 Task: Research Airbnb options in Amizour, Algeria from 22th  December, 2023 to 25th December, 2023 for 3 adults. Place can be entire room with 2 bedrooms having 3 beds and 1 bathroom. Property type can be flat.
Action: Mouse moved to (576, 154)
Screenshot: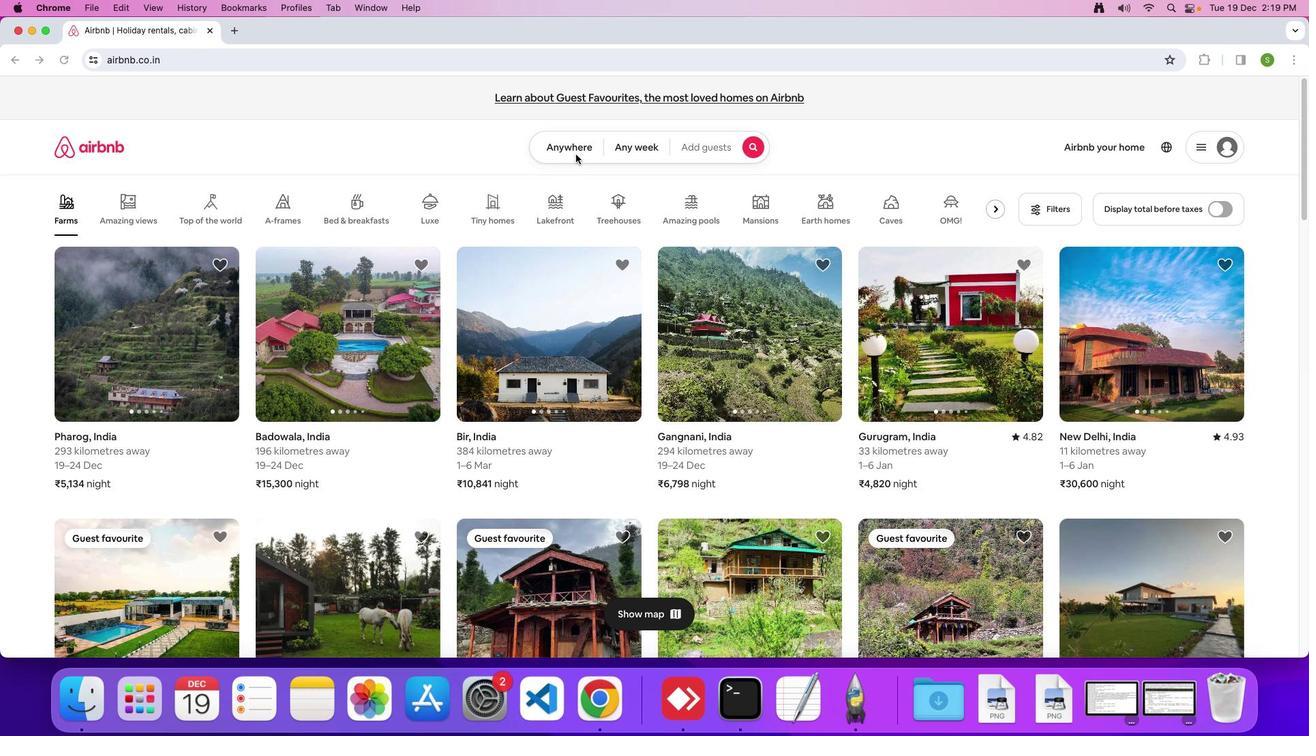 
Action: Mouse pressed left at (576, 154)
Screenshot: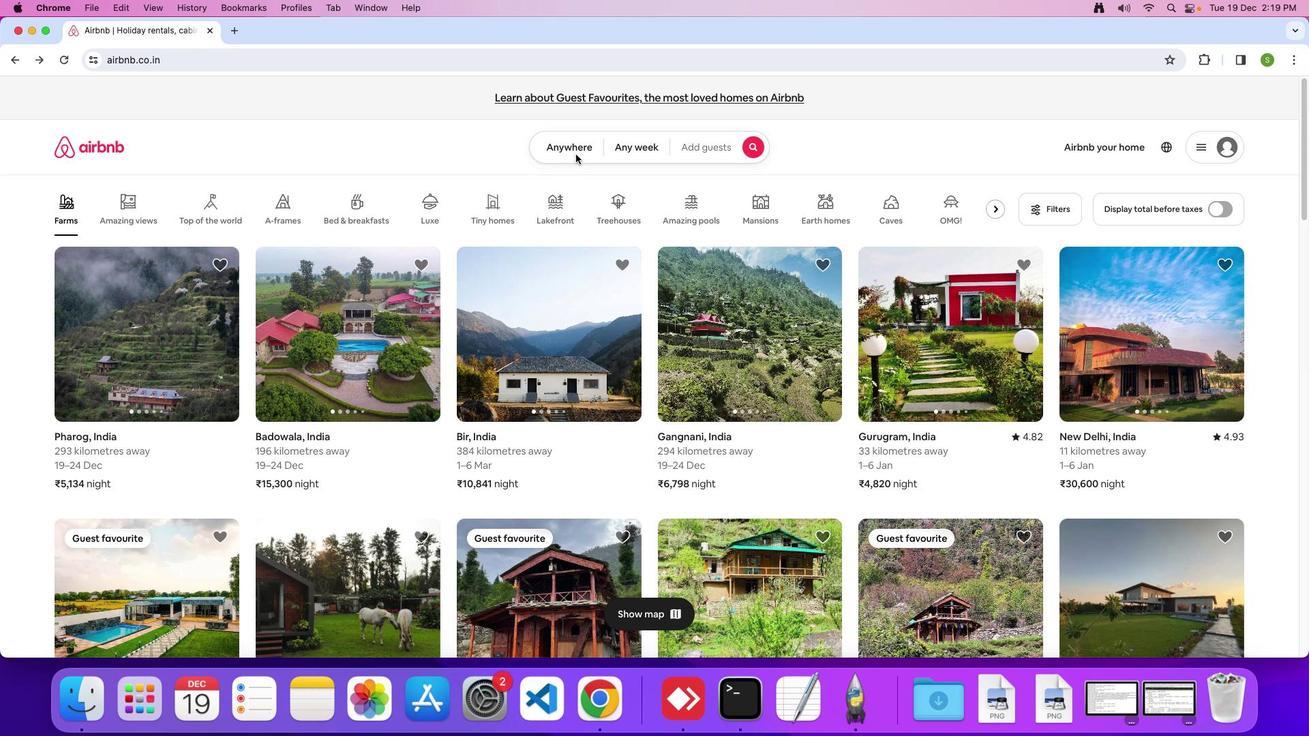 
Action: Mouse moved to (568, 148)
Screenshot: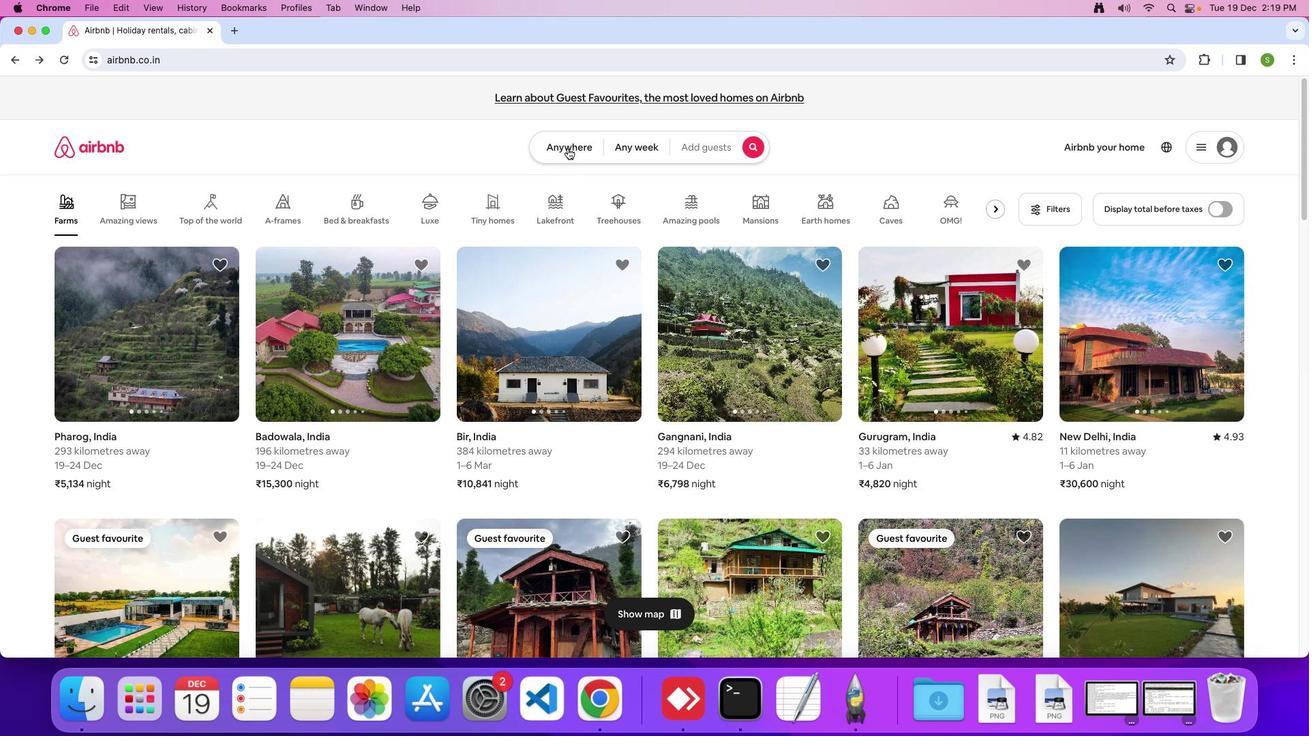 
Action: Mouse pressed left at (568, 148)
Screenshot: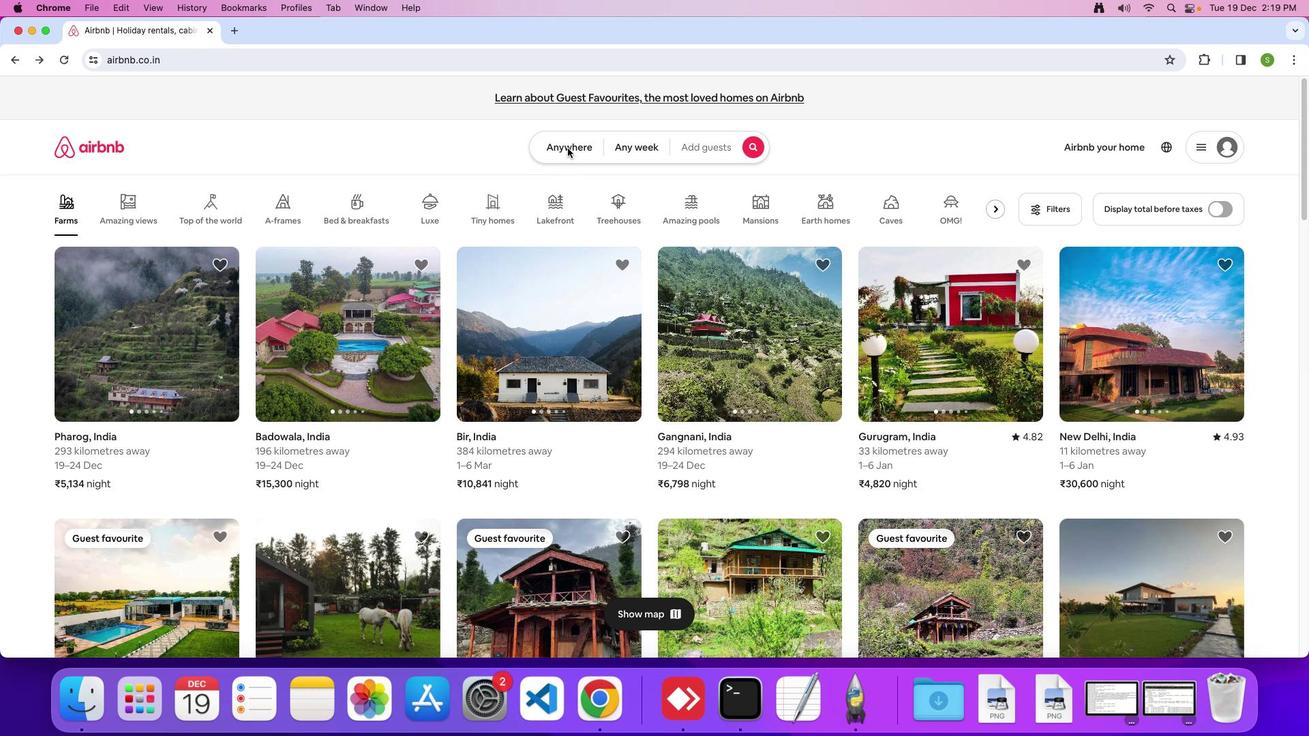
Action: Mouse moved to (475, 190)
Screenshot: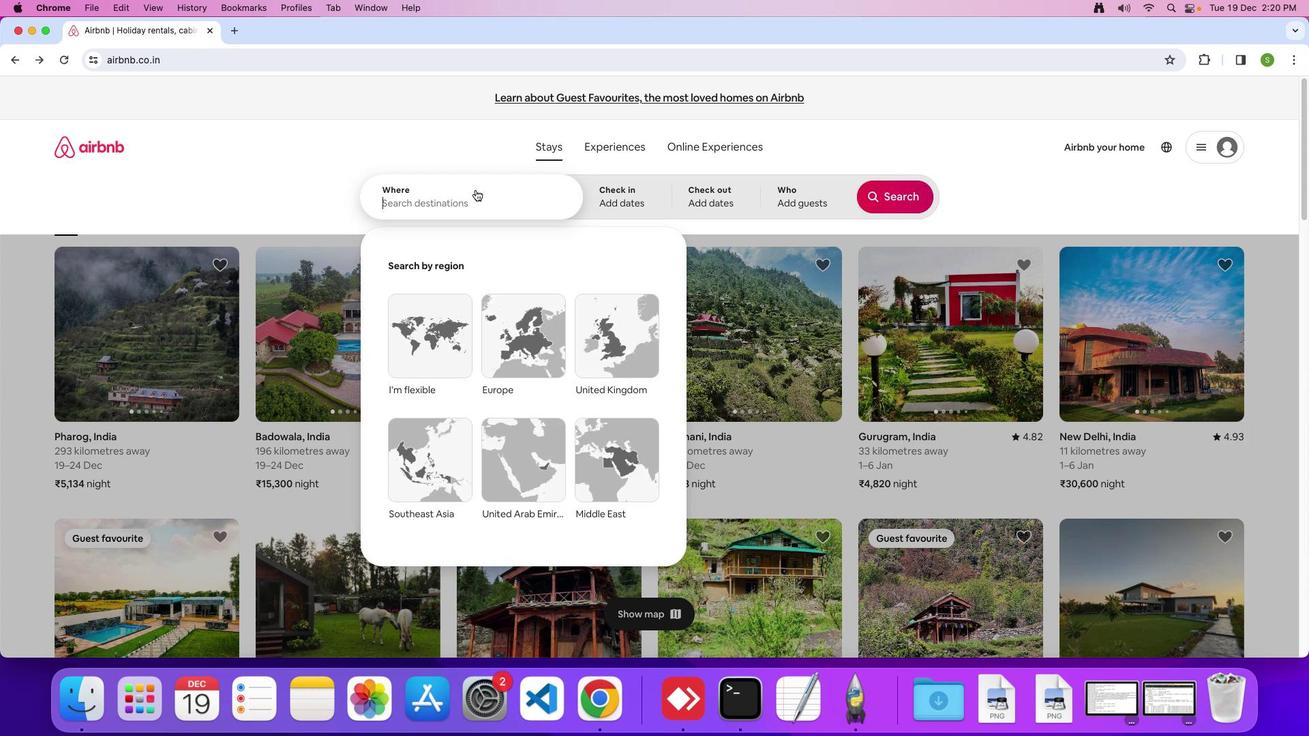 
Action: Mouse pressed left at (475, 190)
Screenshot: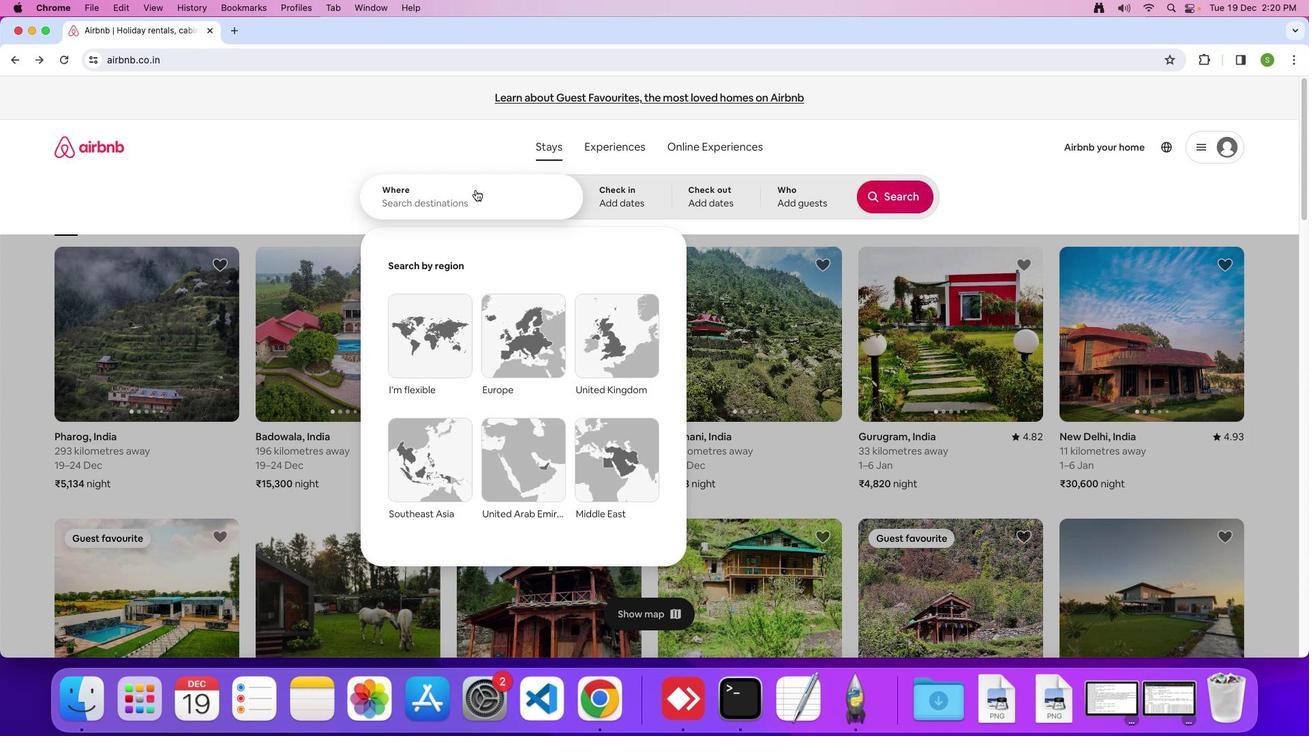 
Action: Mouse moved to (727, 371)
Screenshot: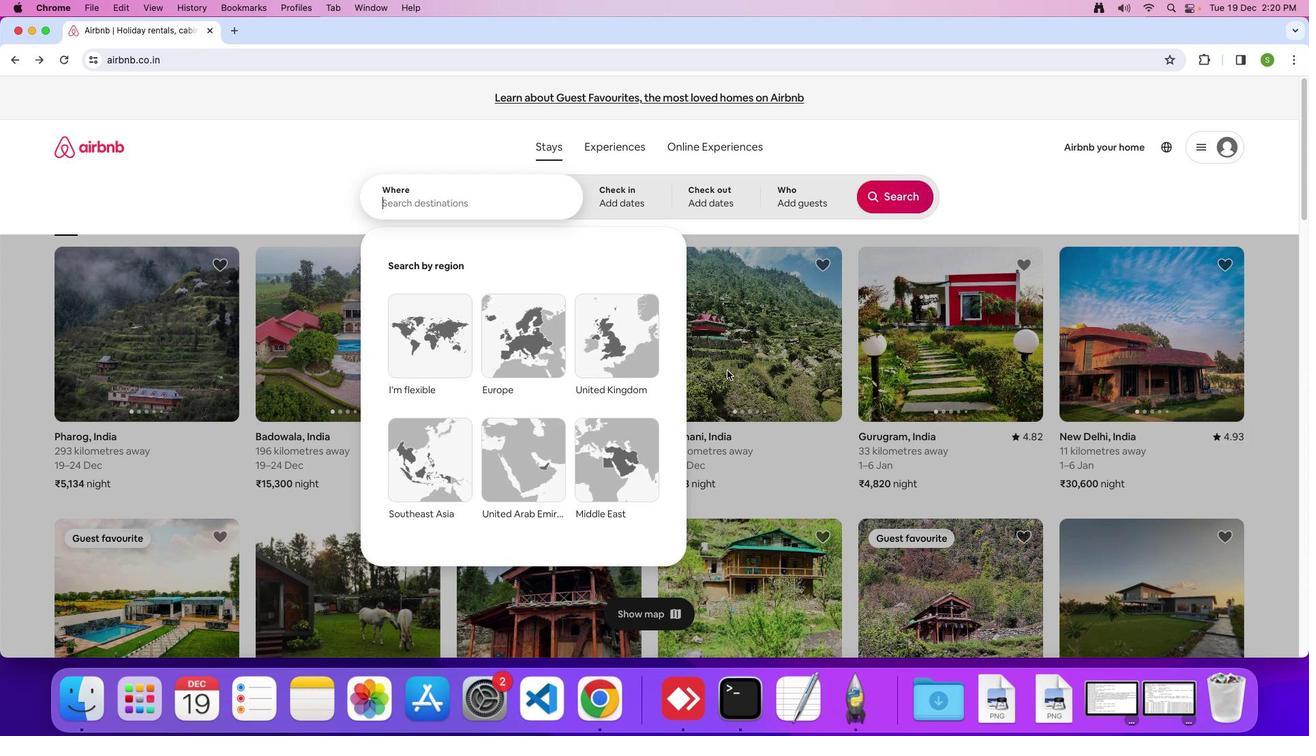 
Action: Key pressed 'A'Key.caps_lock'm''i''z''o''r'Key.backspace'u''r'','Key.spaceKey.shift'A''l''g''e''r''i''a'Key.enter
Screenshot: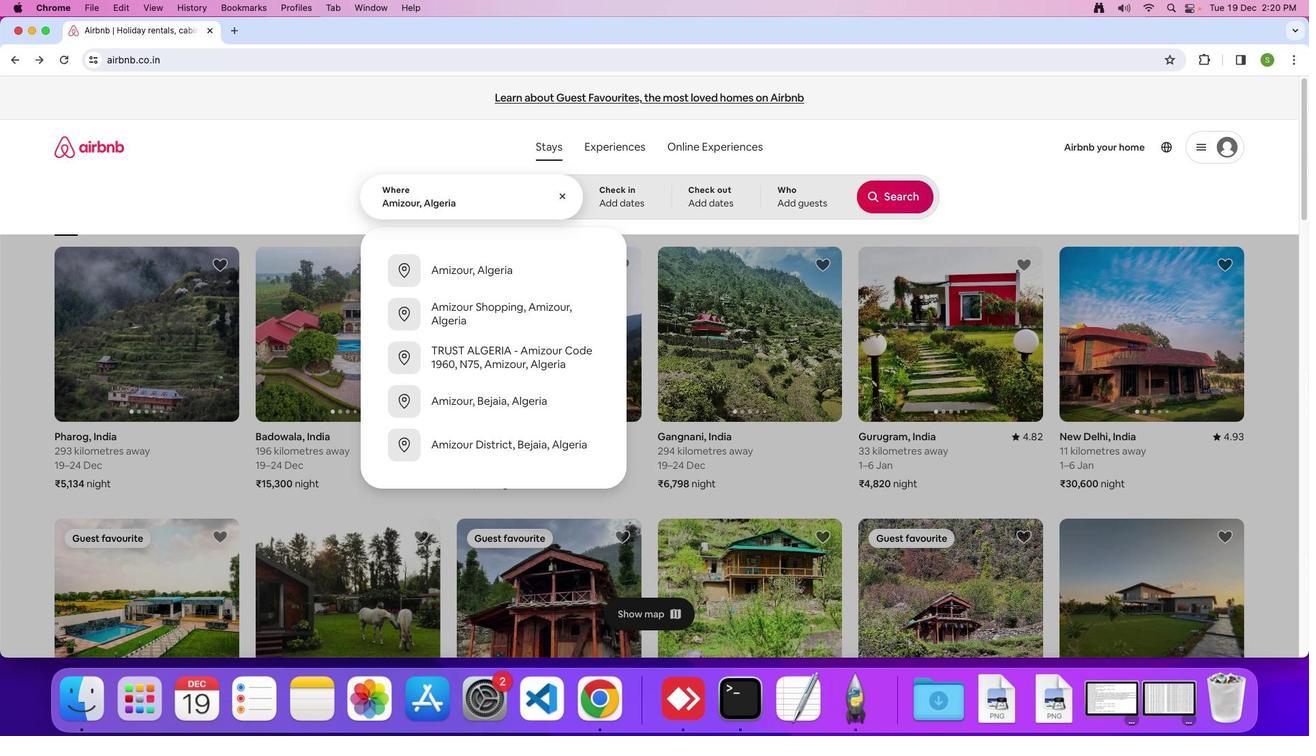 
Action: Mouse moved to (584, 467)
Screenshot: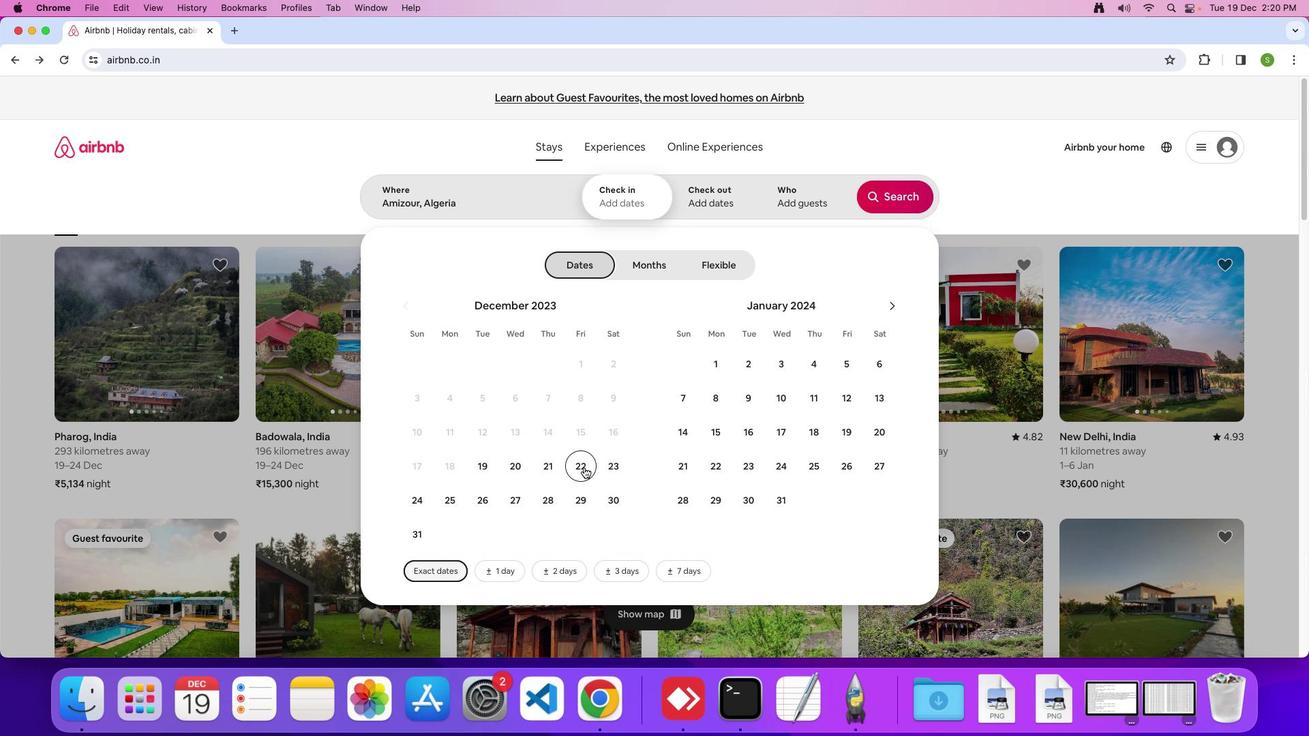 
Action: Mouse pressed left at (584, 467)
Screenshot: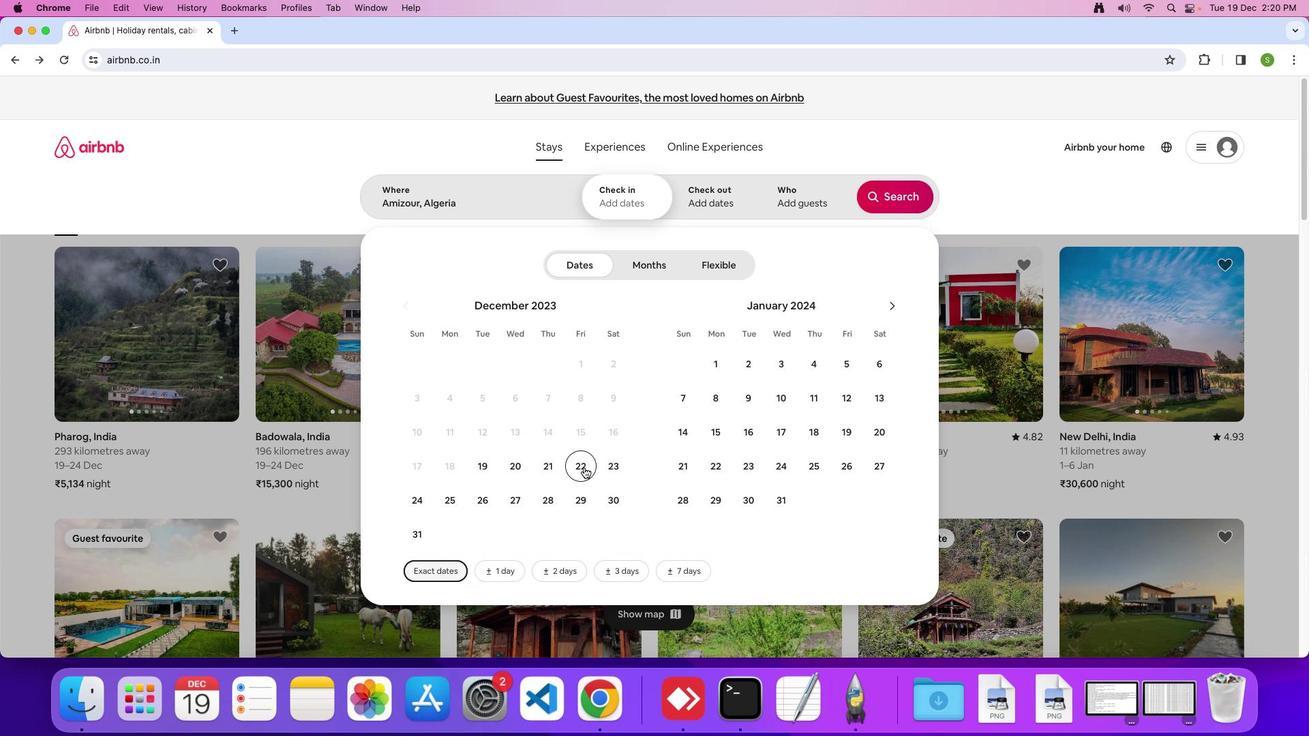 
Action: Mouse moved to (460, 501)
Screenshot: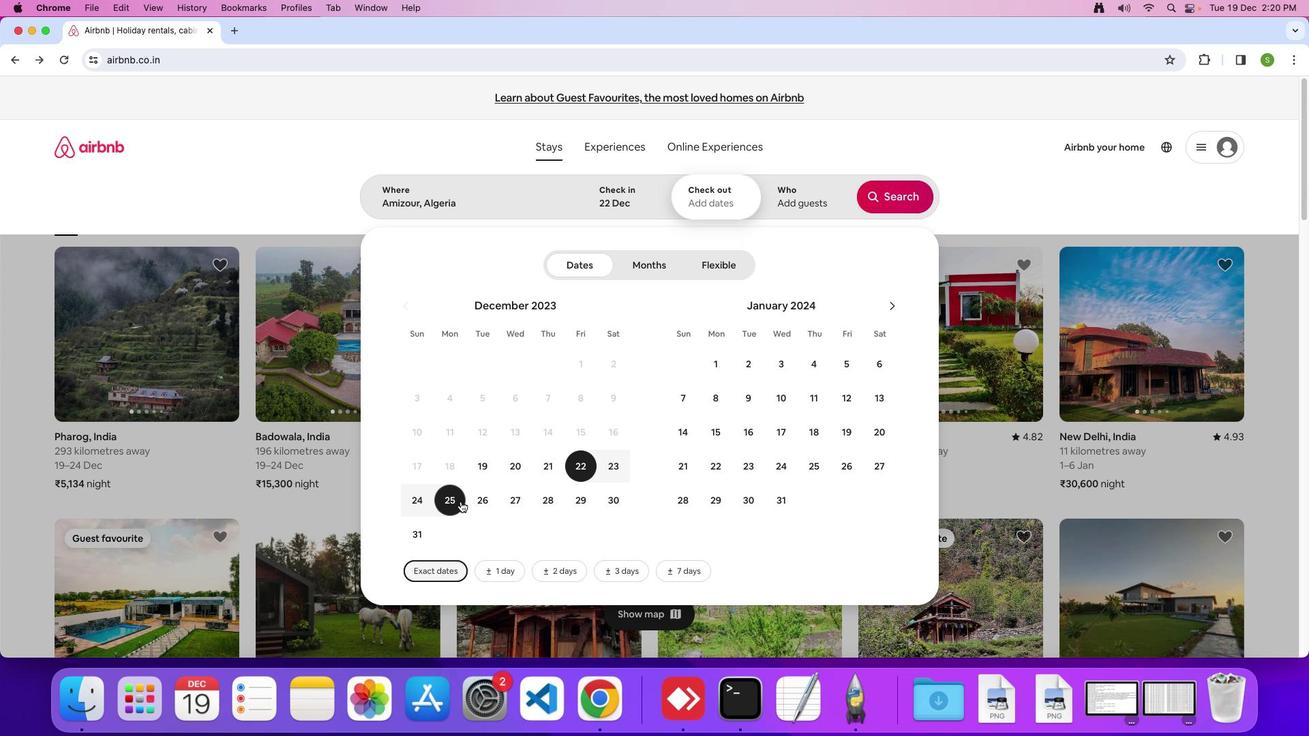 
Action: Mouse pressed left at (460, 501)
Screenshot: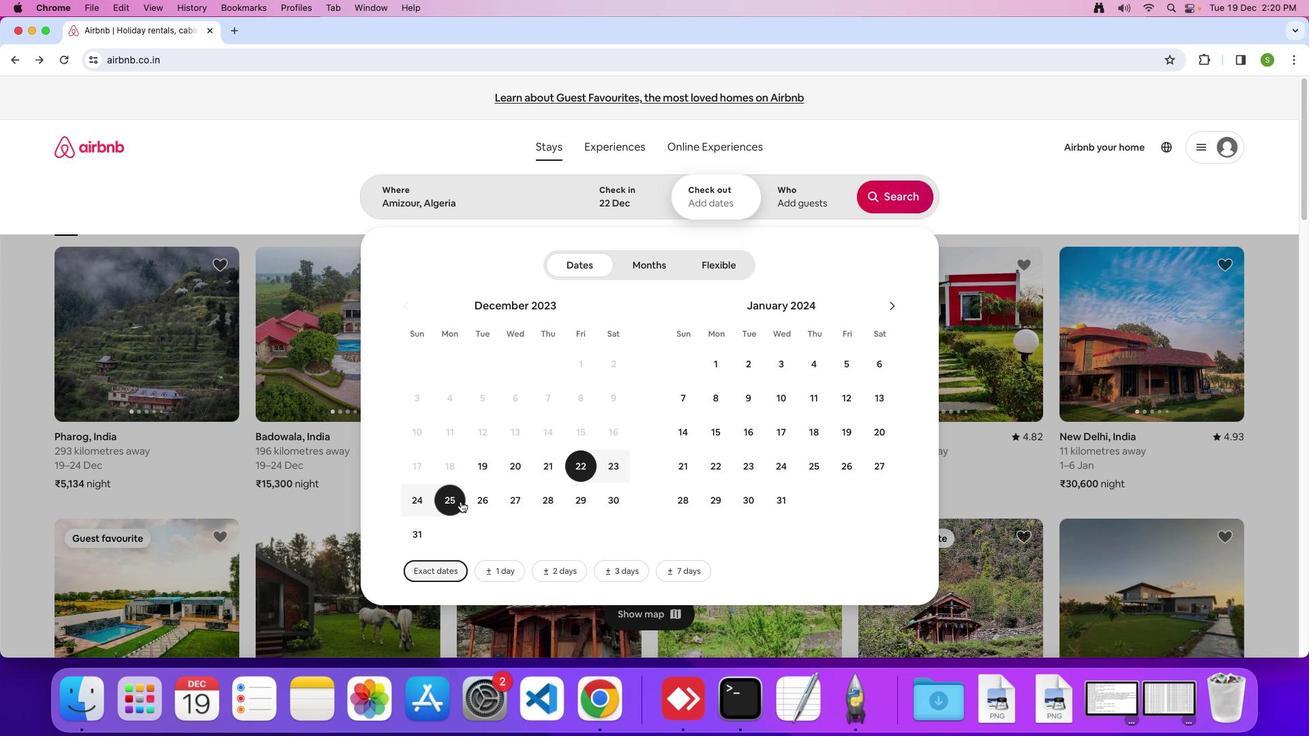 
Action: Mouse moved to (802, 202)
Screenshot: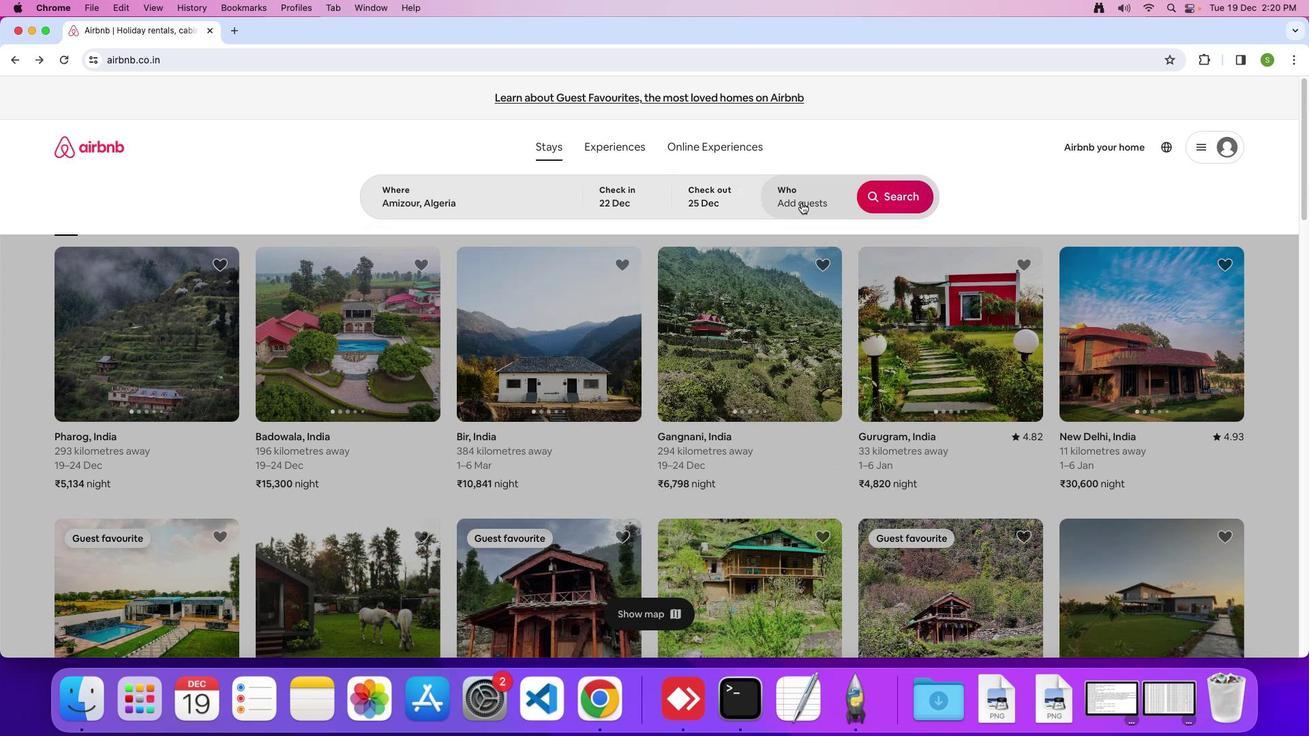 
Action: Mouse pressed left at (802, 202)
Screenshot: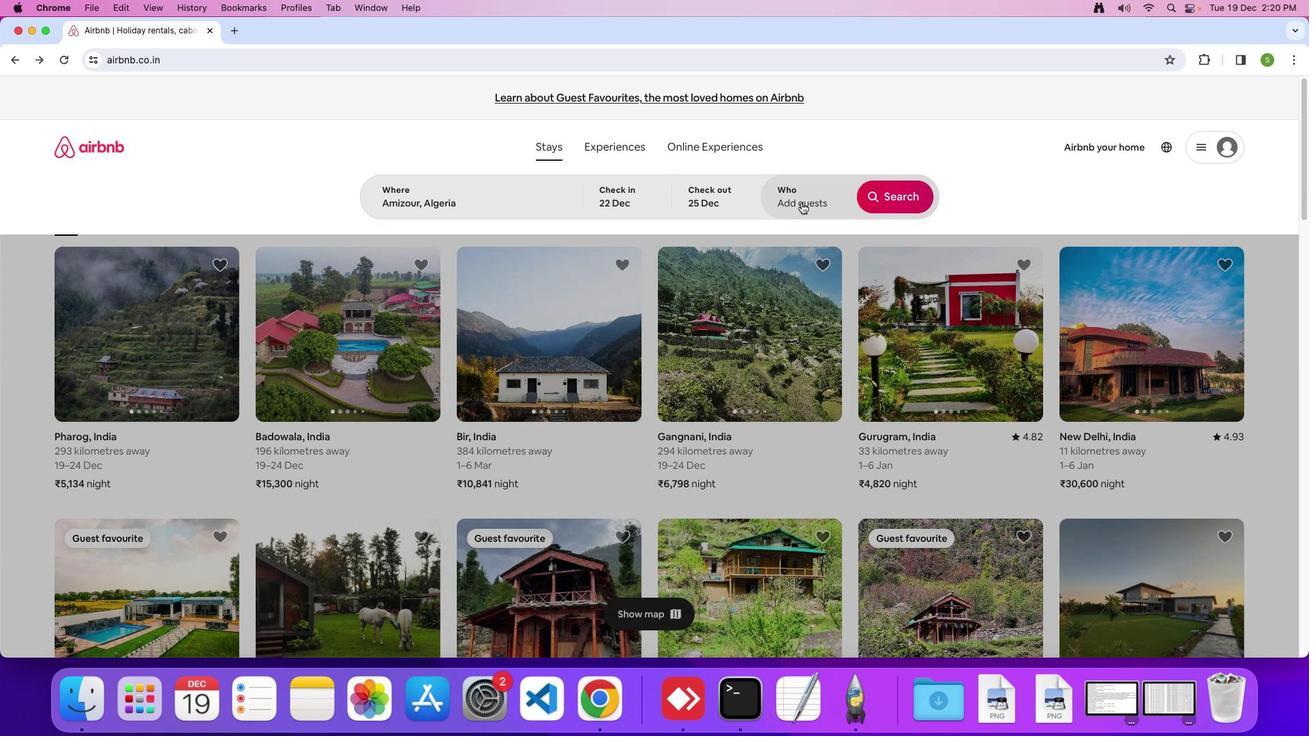 
Action: Mouse moved to (900, 272)
Screenshot: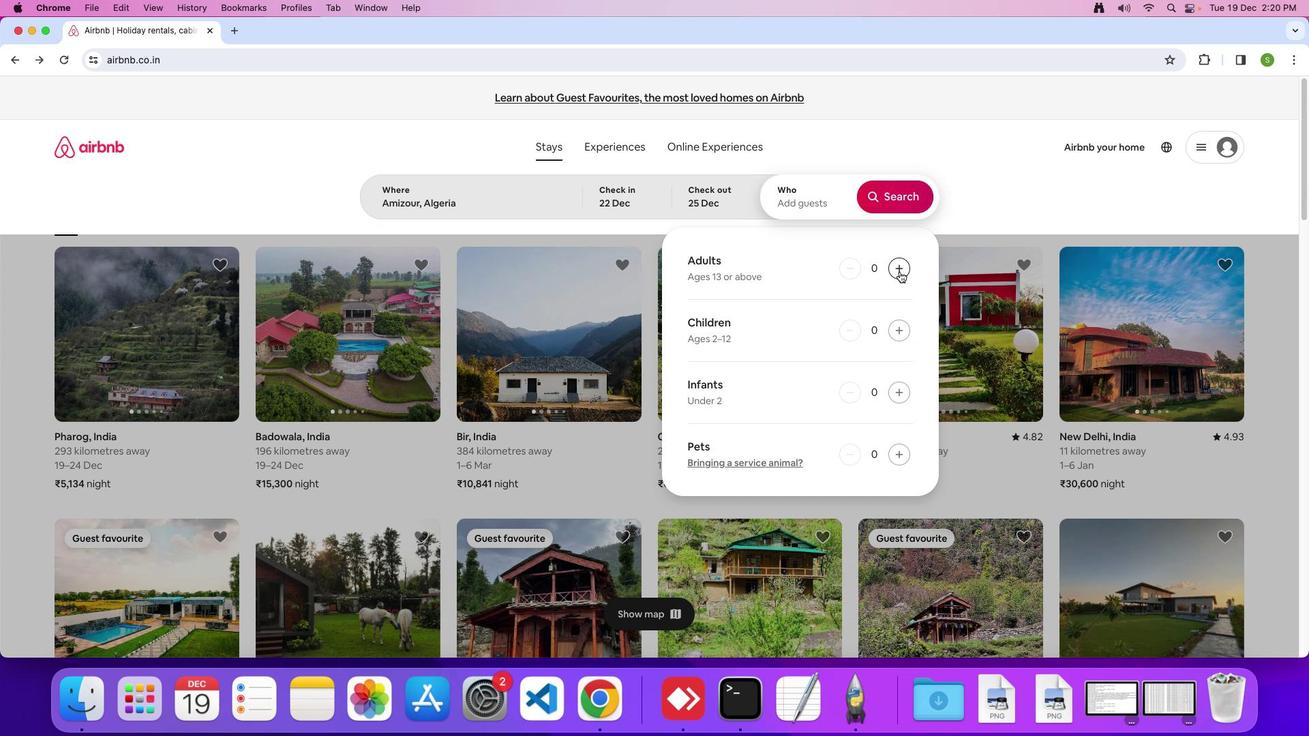 
Action: Mouse pressed left at (900, 272)
Screenshot: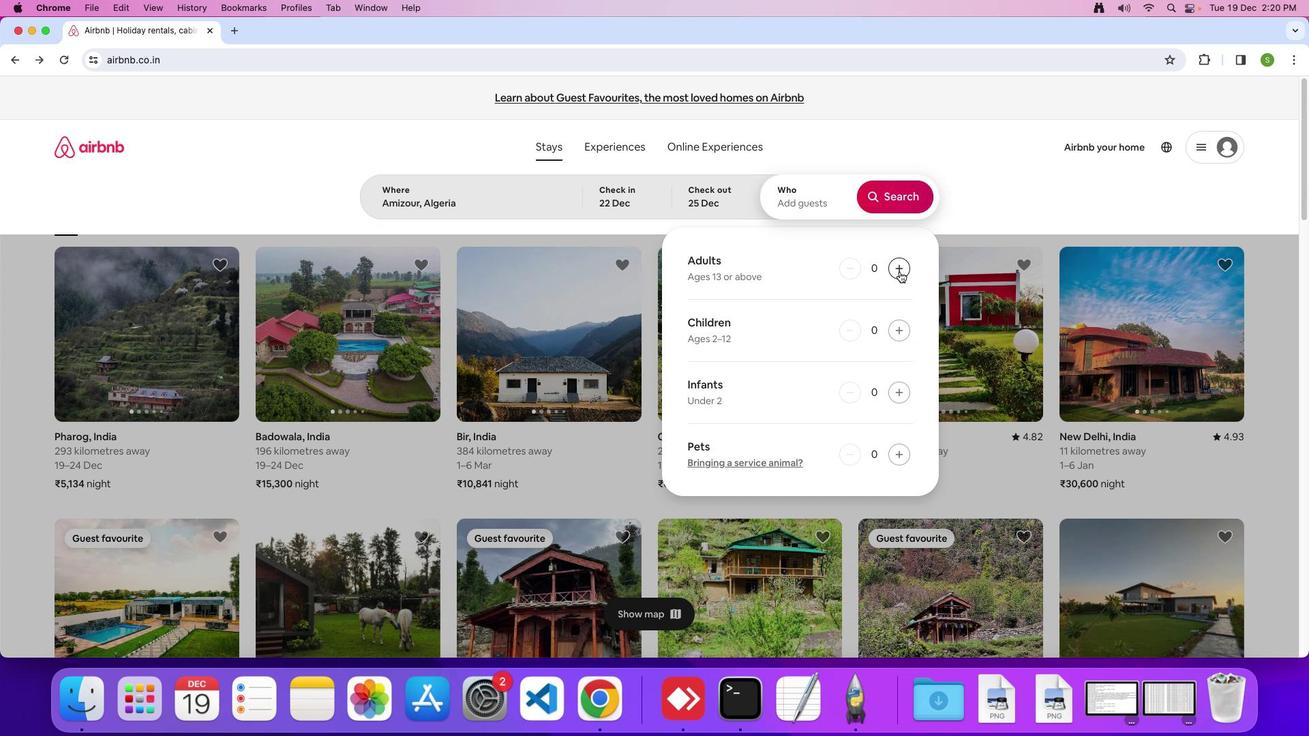 
Action: Mouse pressed left at (900, 272)
Screenshot: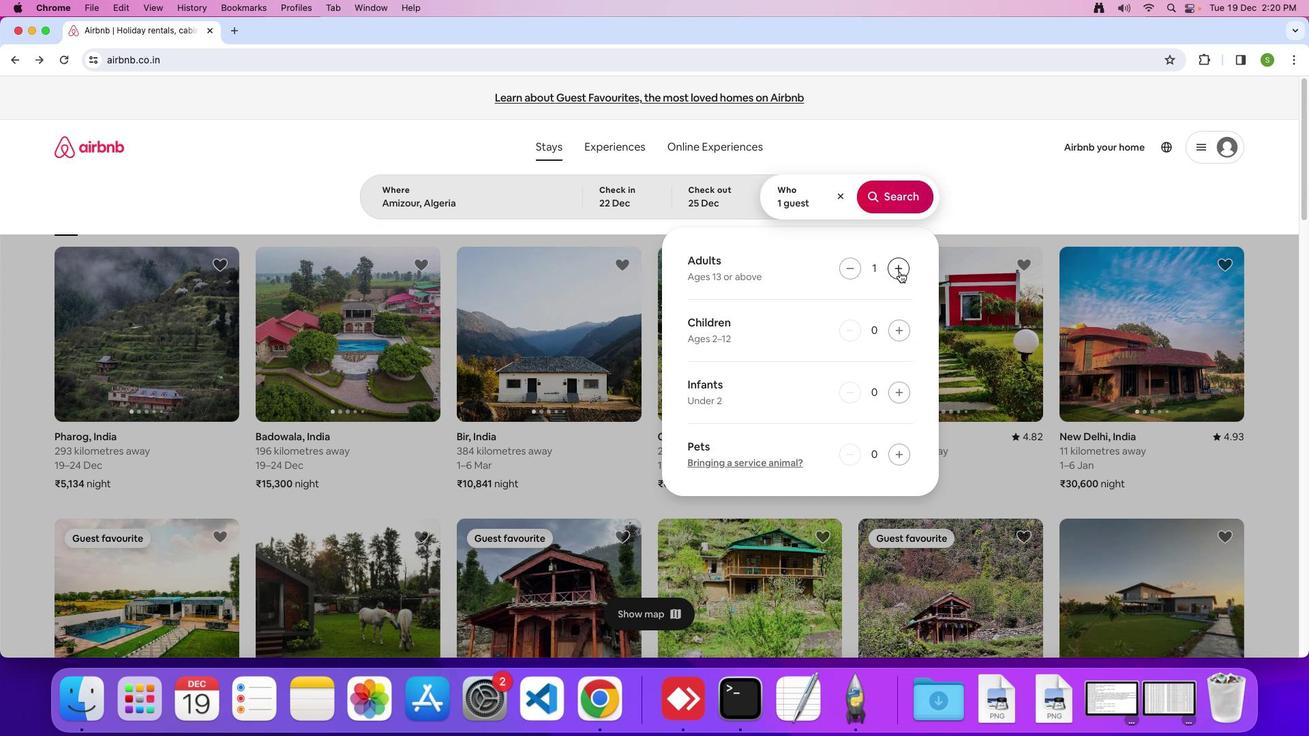 
Action: Mouse pressed left at (900, 272)
Screenshot: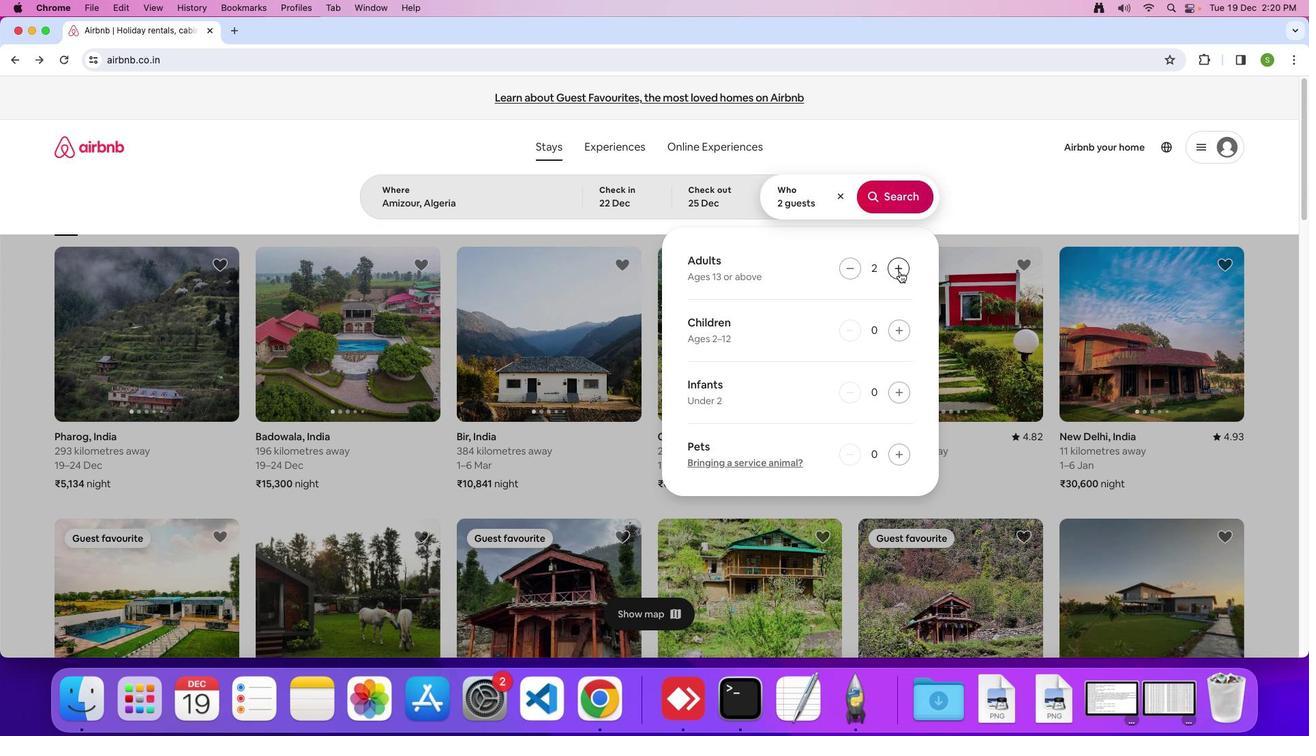 
Action: Mouse moved to (900, 198)
Screenshot: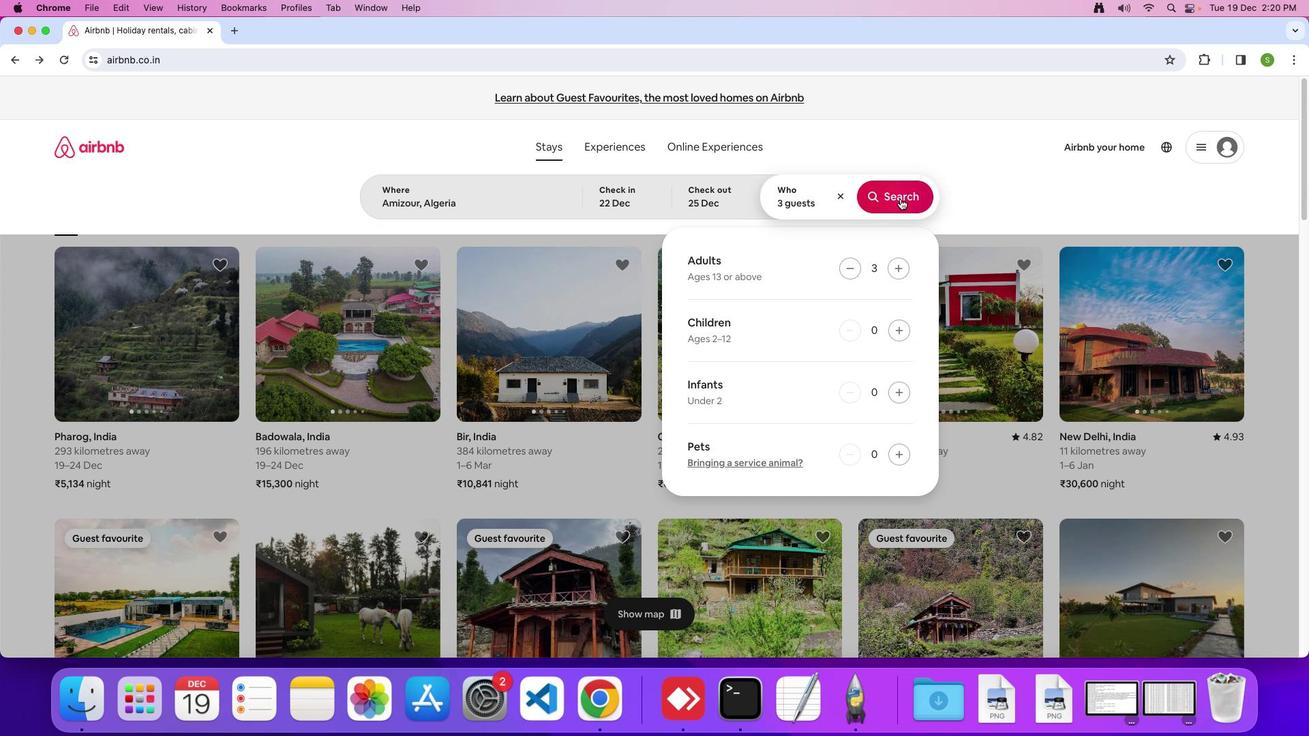 
Action: Mouse pressed left at (900, 198)
Screenshot: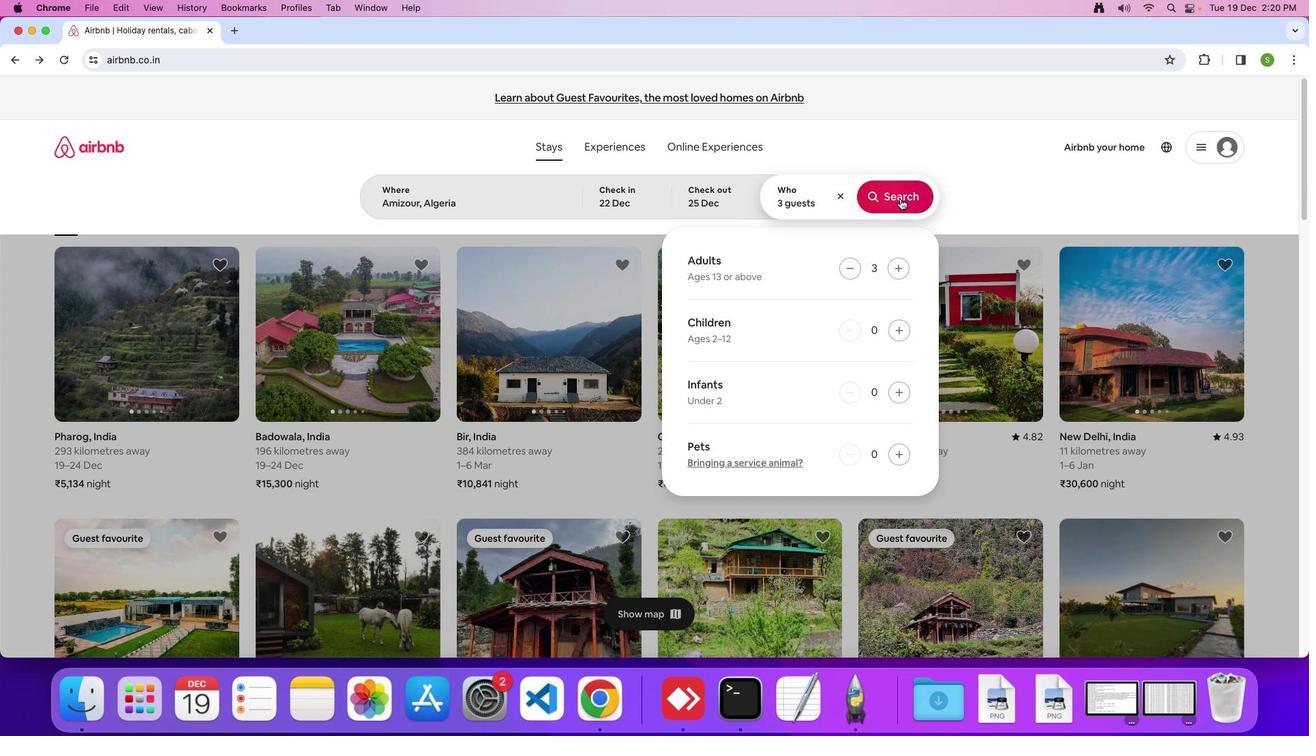 
Action: Mouse moved to (1102, 156)
Screenshot: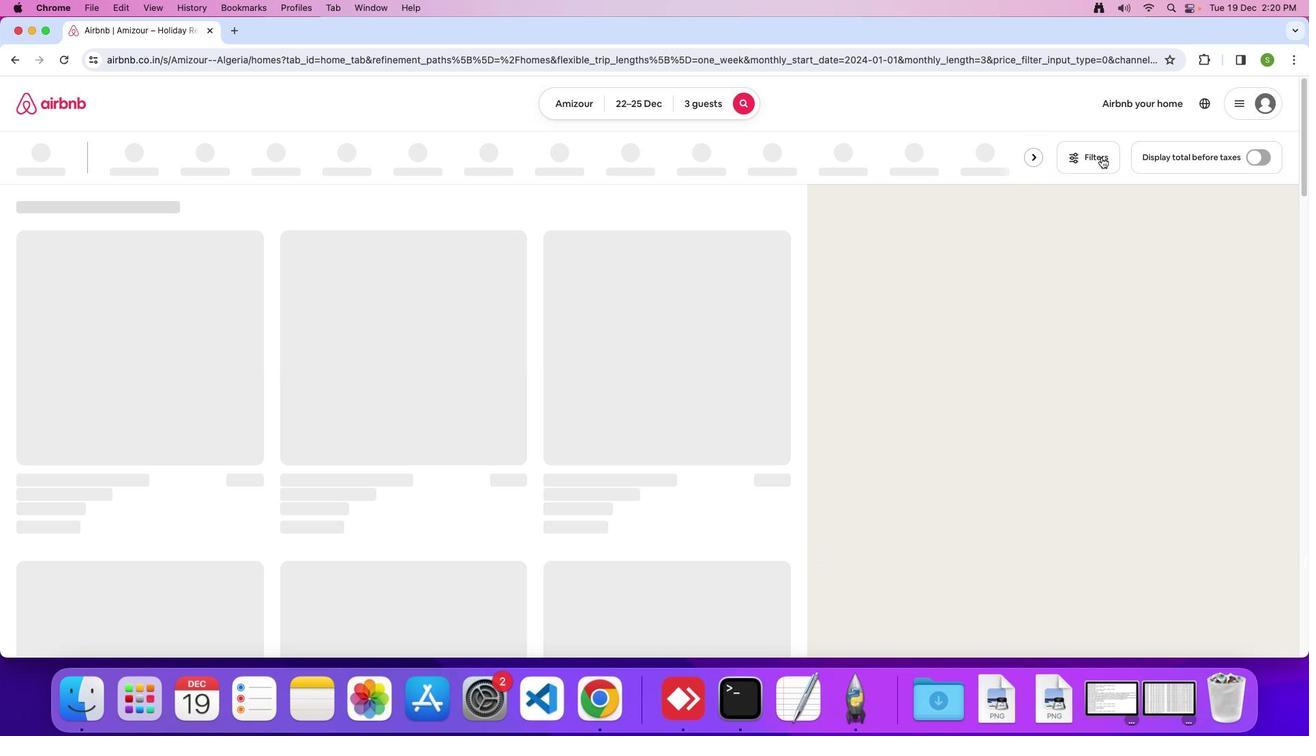 
Action: Mouse pressed left at (1102, 156)
Screenshot: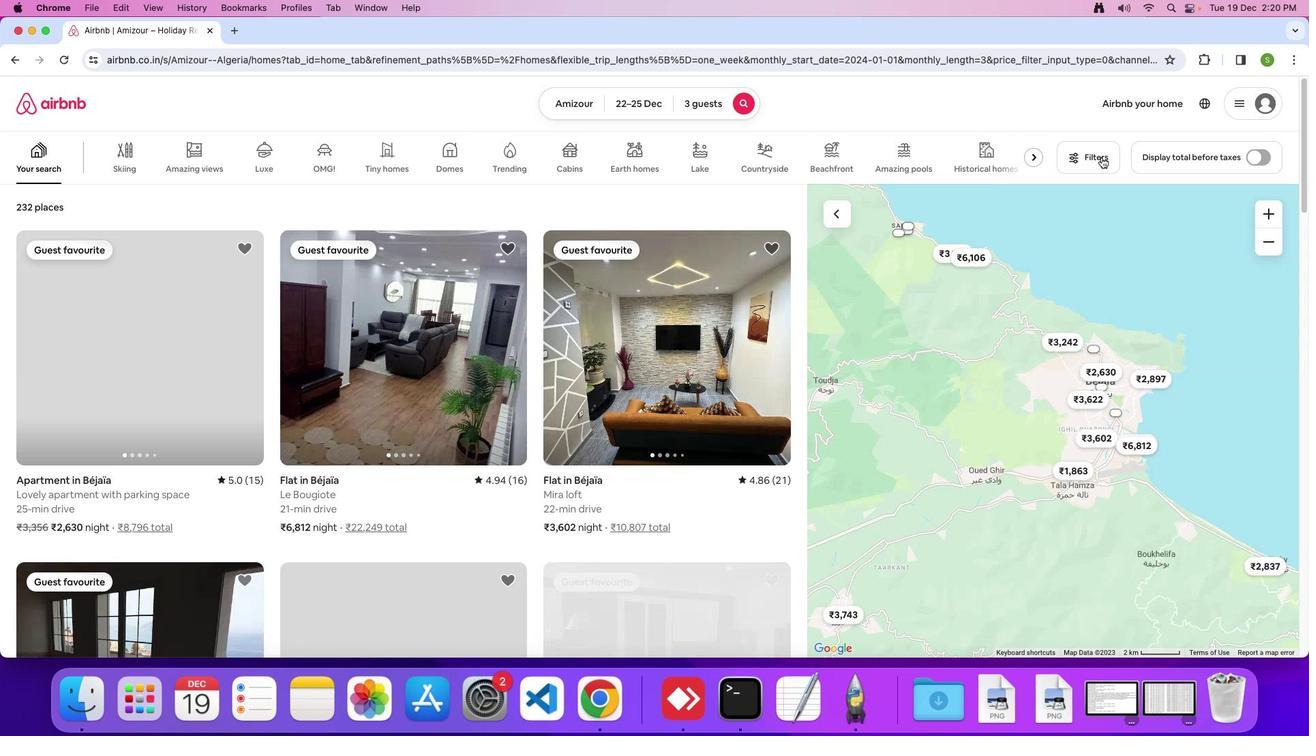 
Action: Mouse moved to (645, 485)
Screenshot: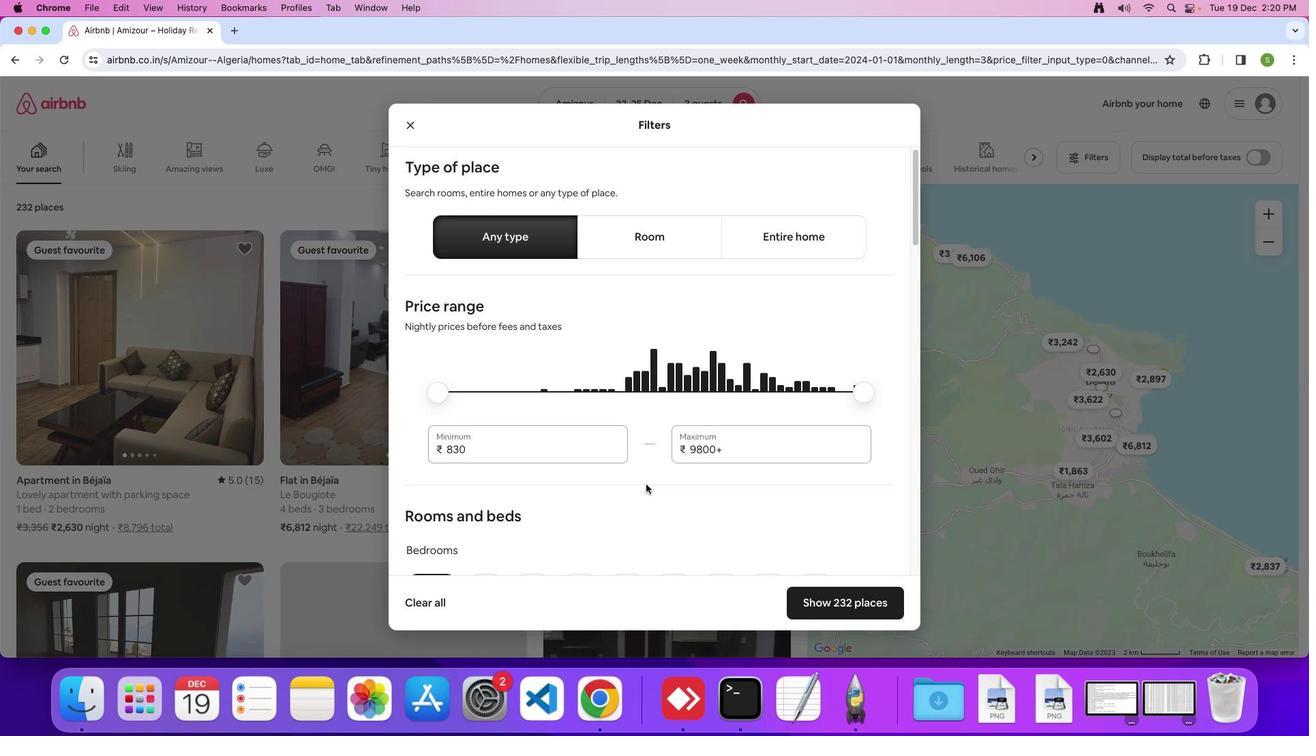 
Action: Mouse scrolled (645, 485) with delta (0, 0)
Screenshot: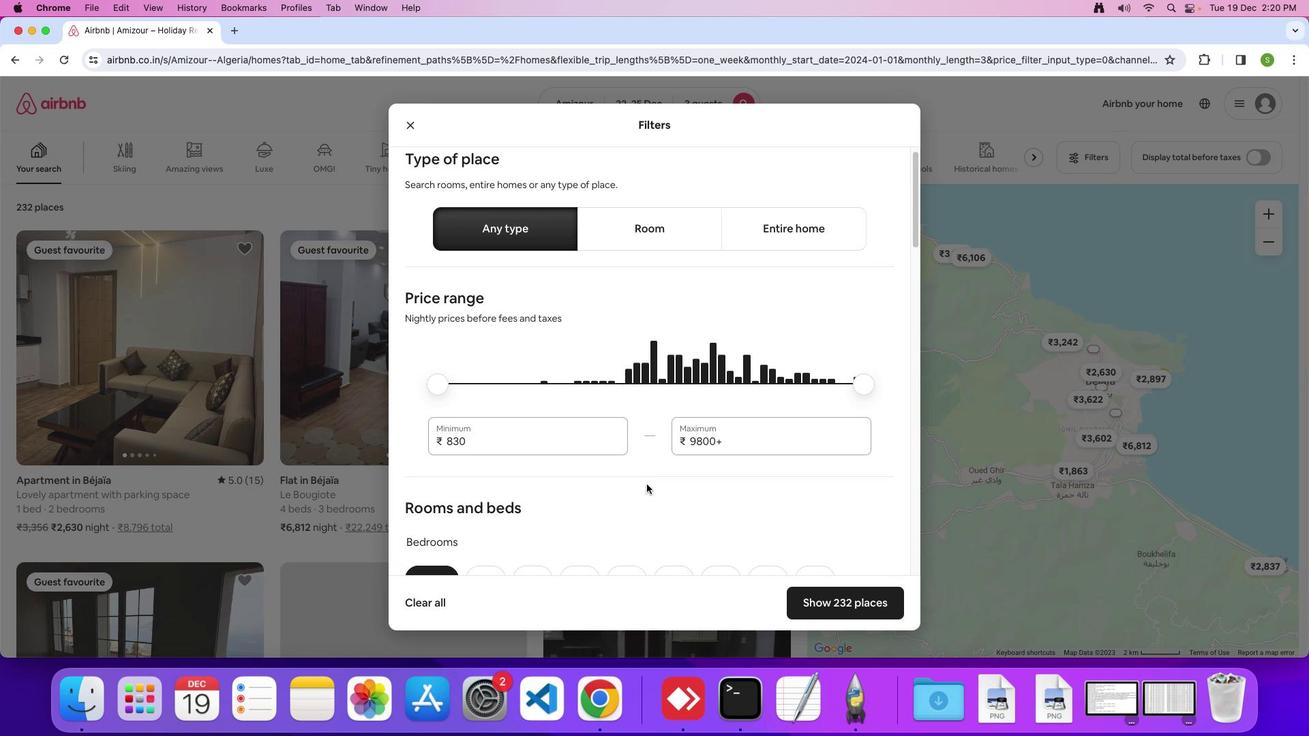 
Action: Mouse moved to (645, 485)
Screenshot: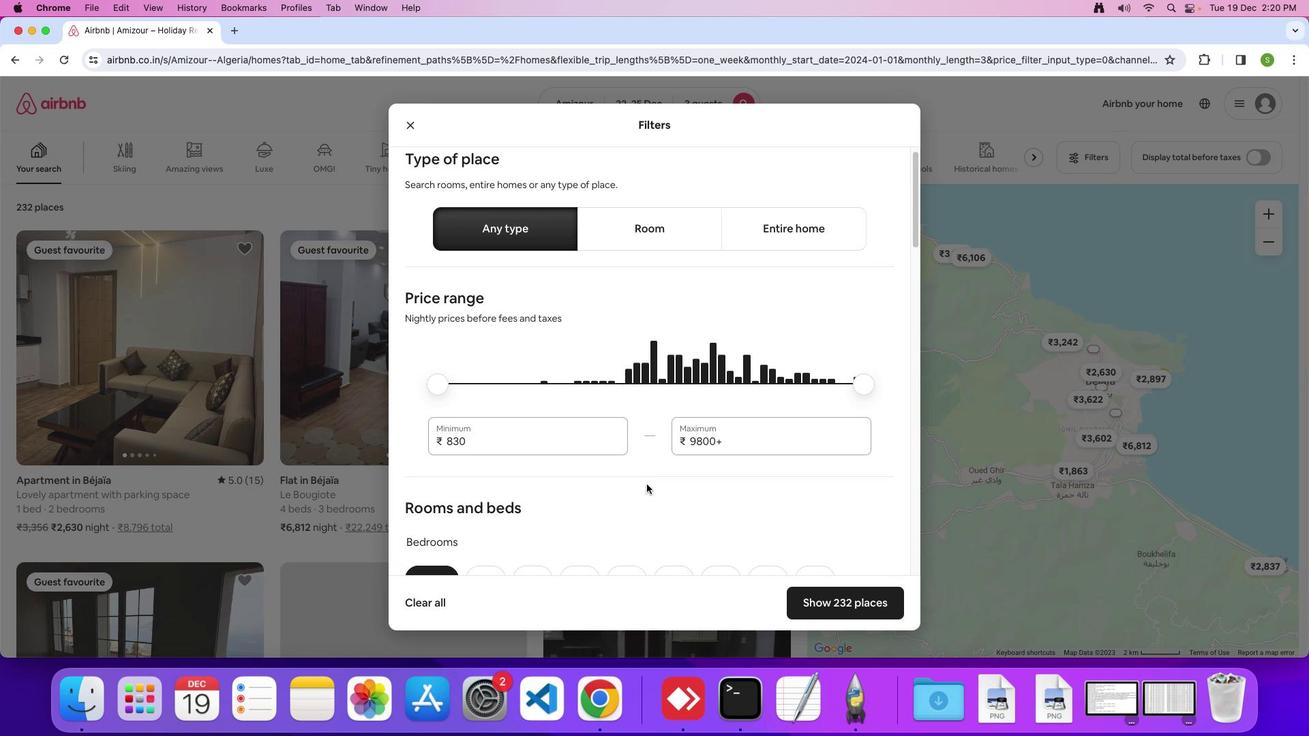 
Action: Mouse scrolled (645, 485) with delta (0, 0)
Screenshot: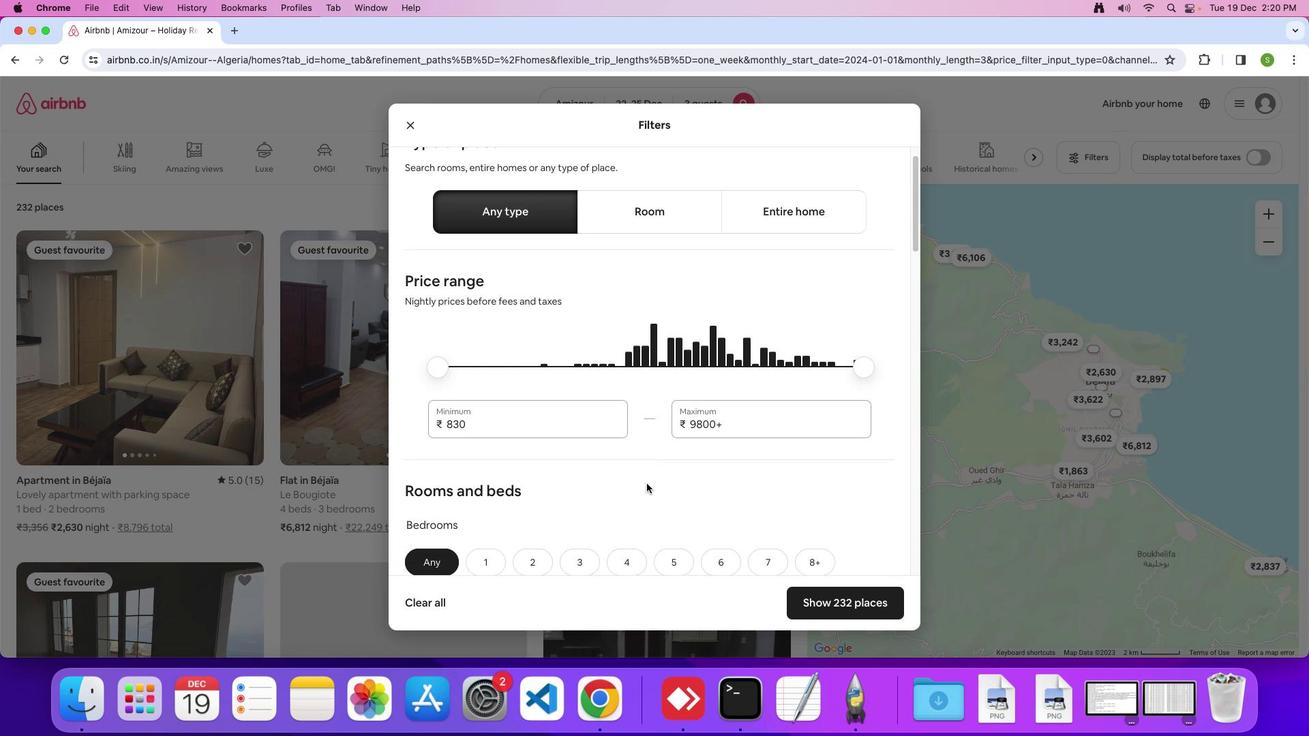 
Action: Mouse moved to (646, 485)
Screenshot: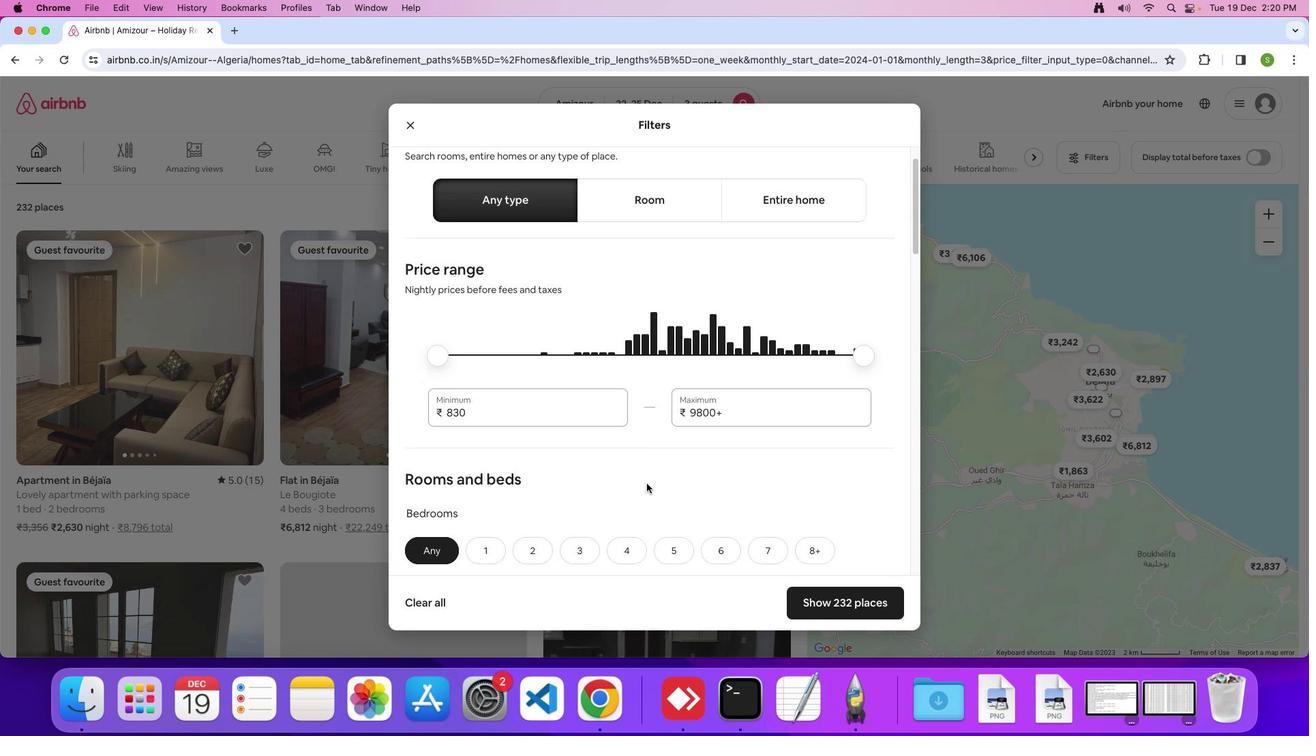 
Action: Mouse scrolled (646, 485) with delta (0, -1)
Screenshot: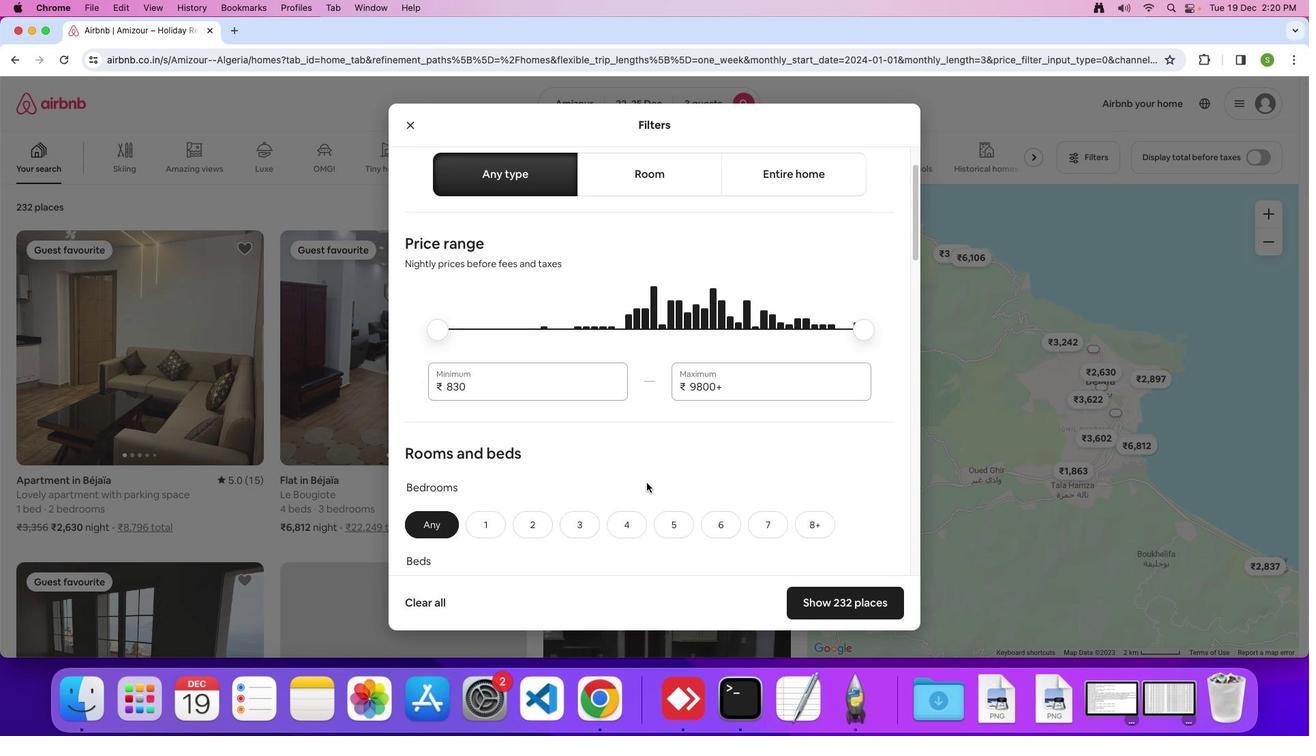 
Action: Mouse moved to (648, 480)
Screenshot: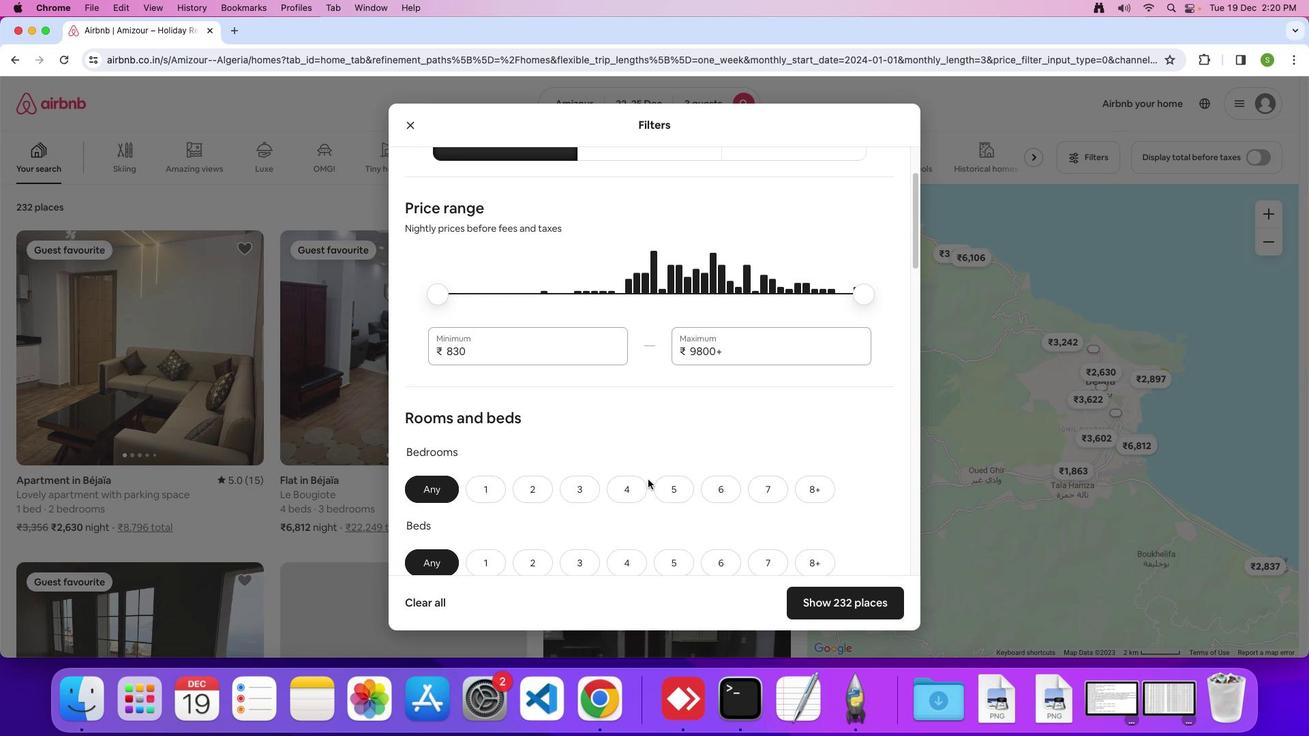 
Action: Mouse scrolled (648, 480) with delta (0, 0)
Screenshot: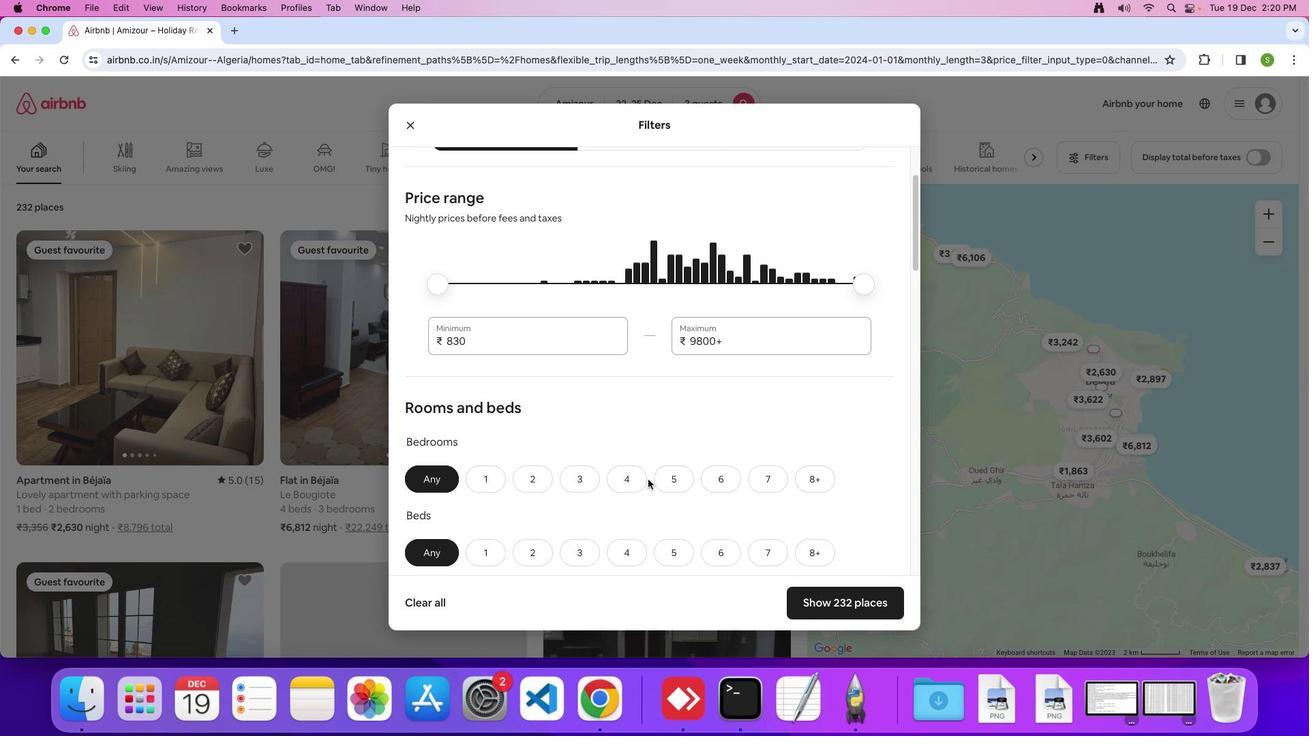 
Action: Mouse scrolled (648, 480) with delta (0, 0)
Screenshot: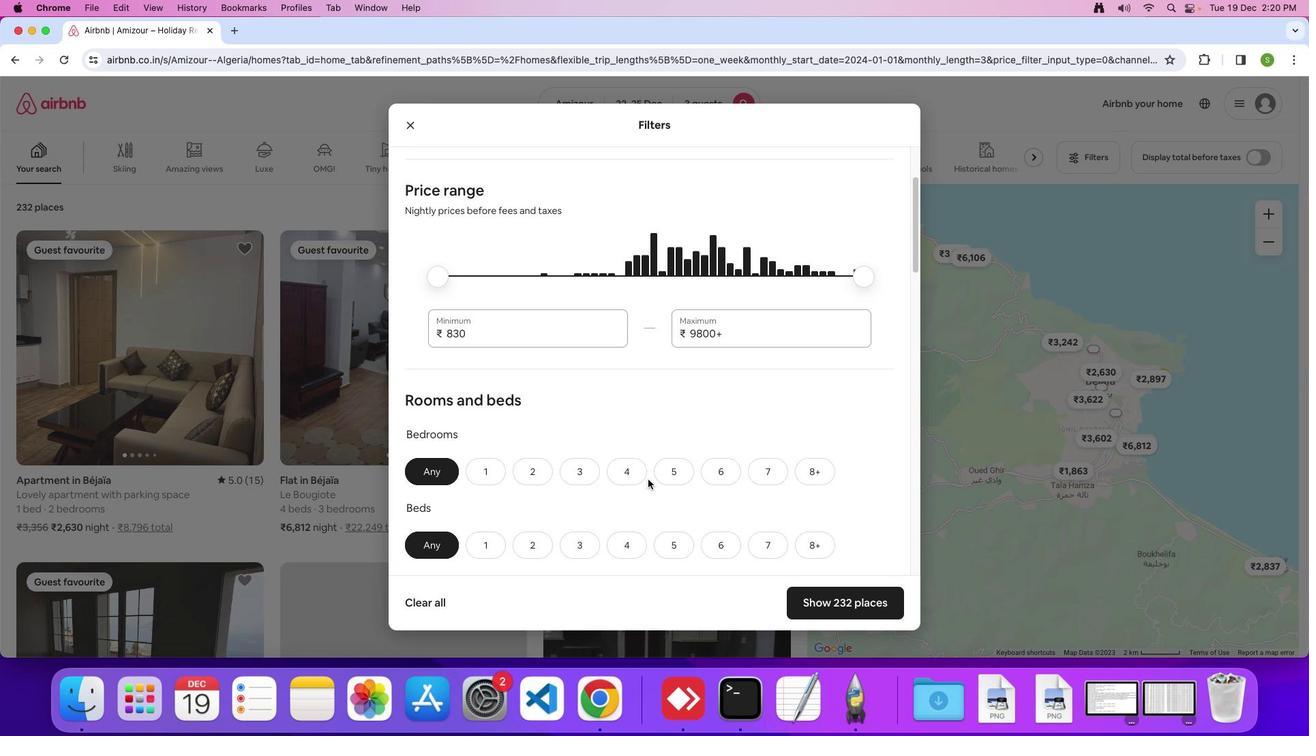 
Action: Mouse scrolled (648, 480) with delta (0, 0)
Screenshot: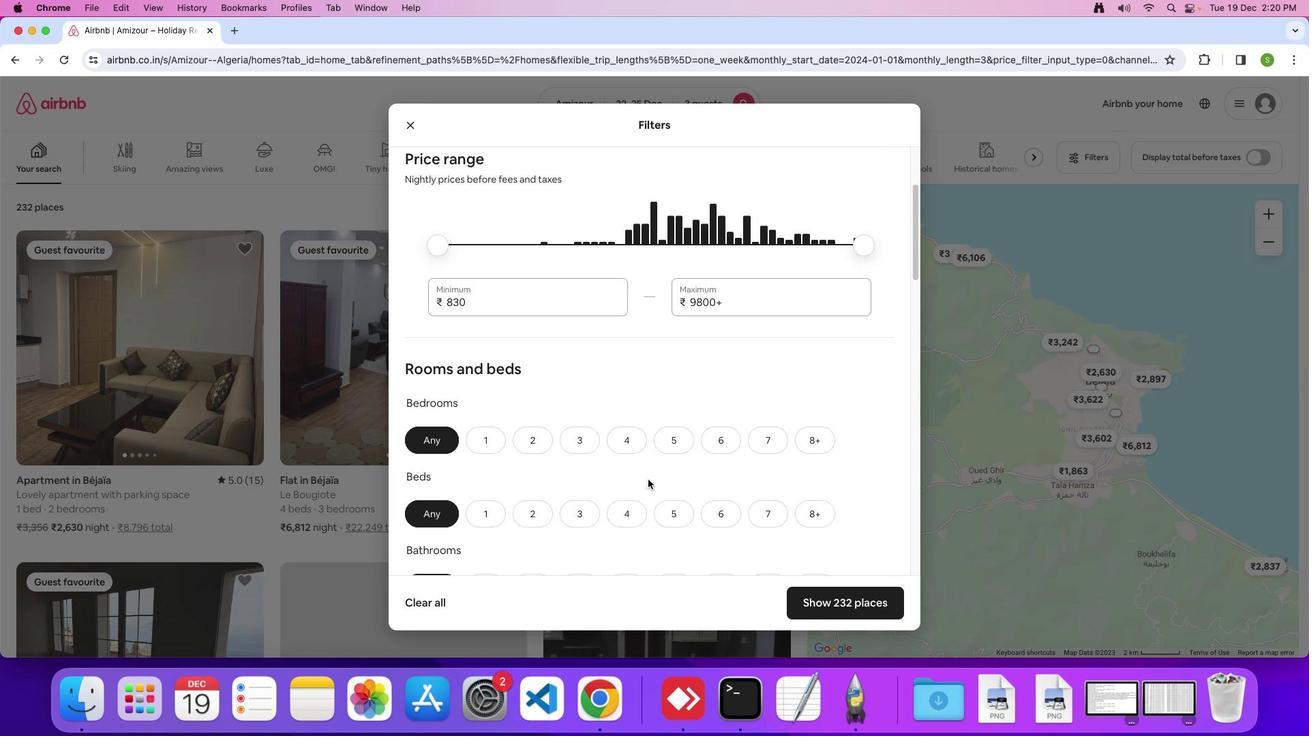 
Action: Mouse scrolled (648, 480) with delta (0, 0)
Screenshot: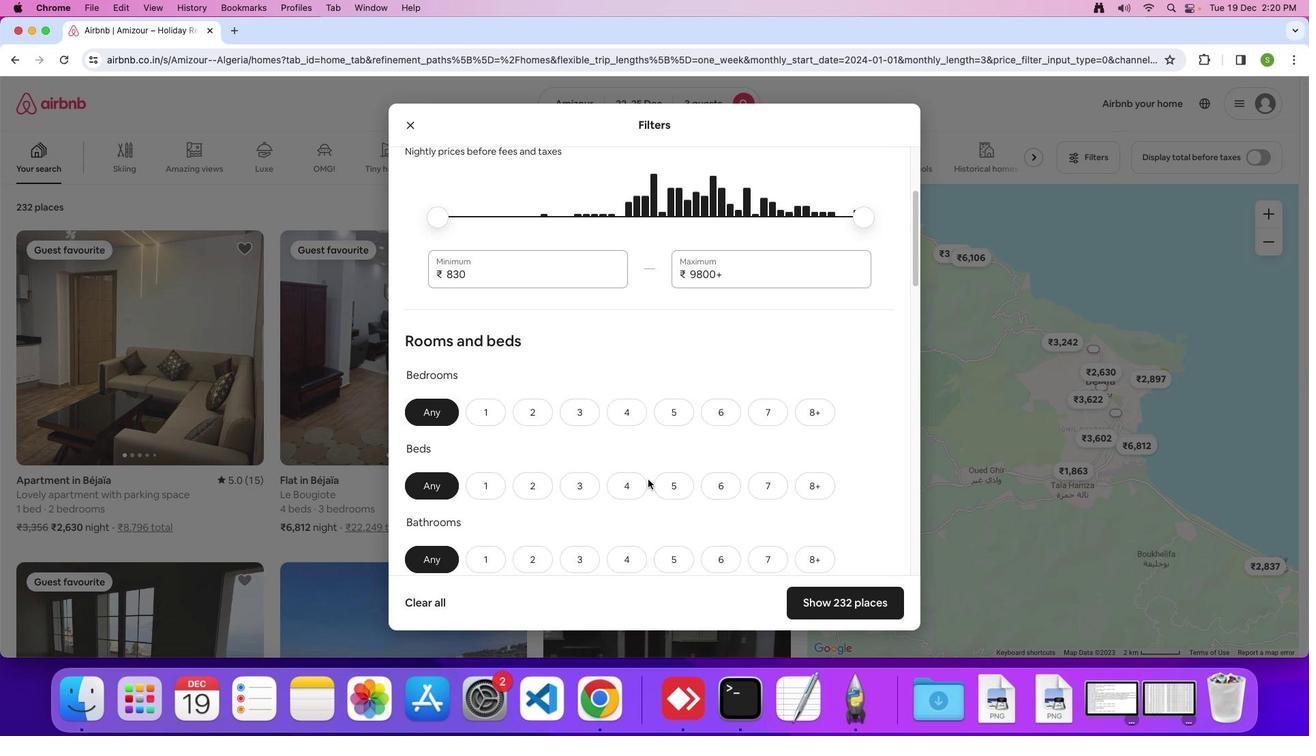 
Action: Mouse scrolled (648, 480) with delta (0, 0)
Screenshot: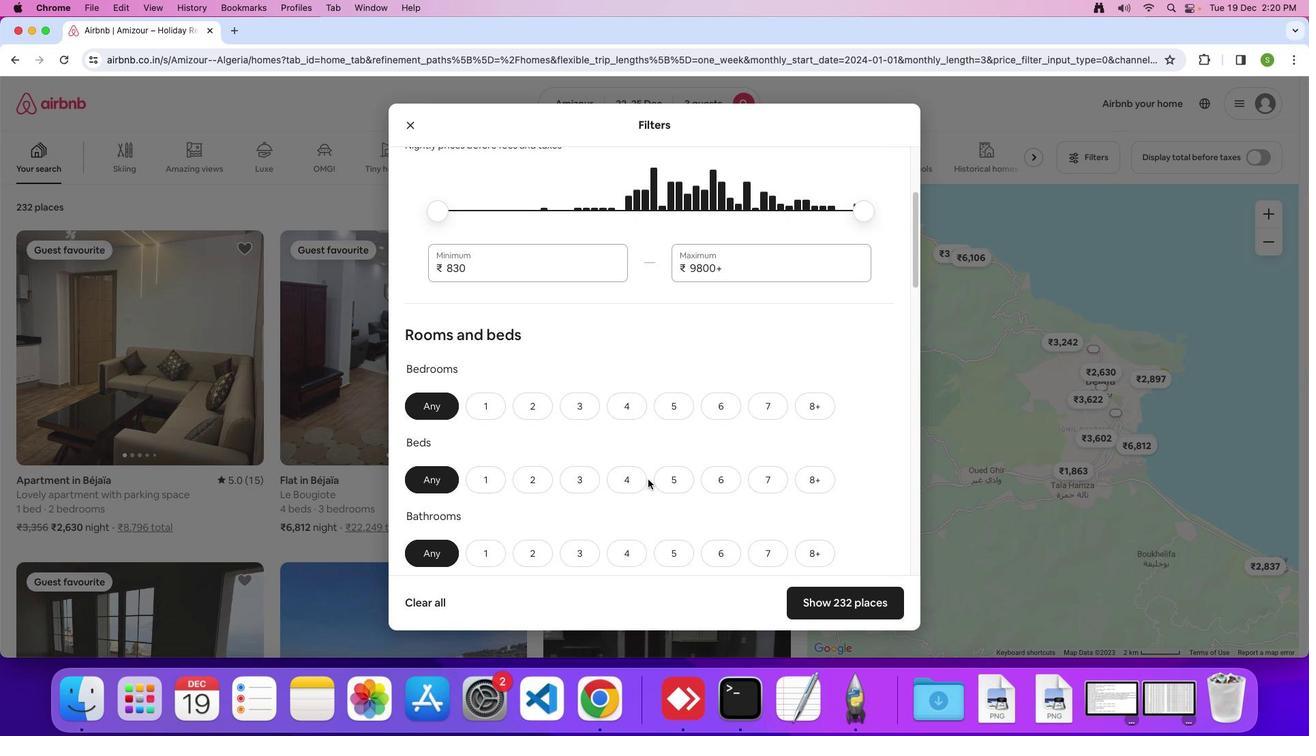 
Action: Mouse moved to (537, 397)
Screenshot: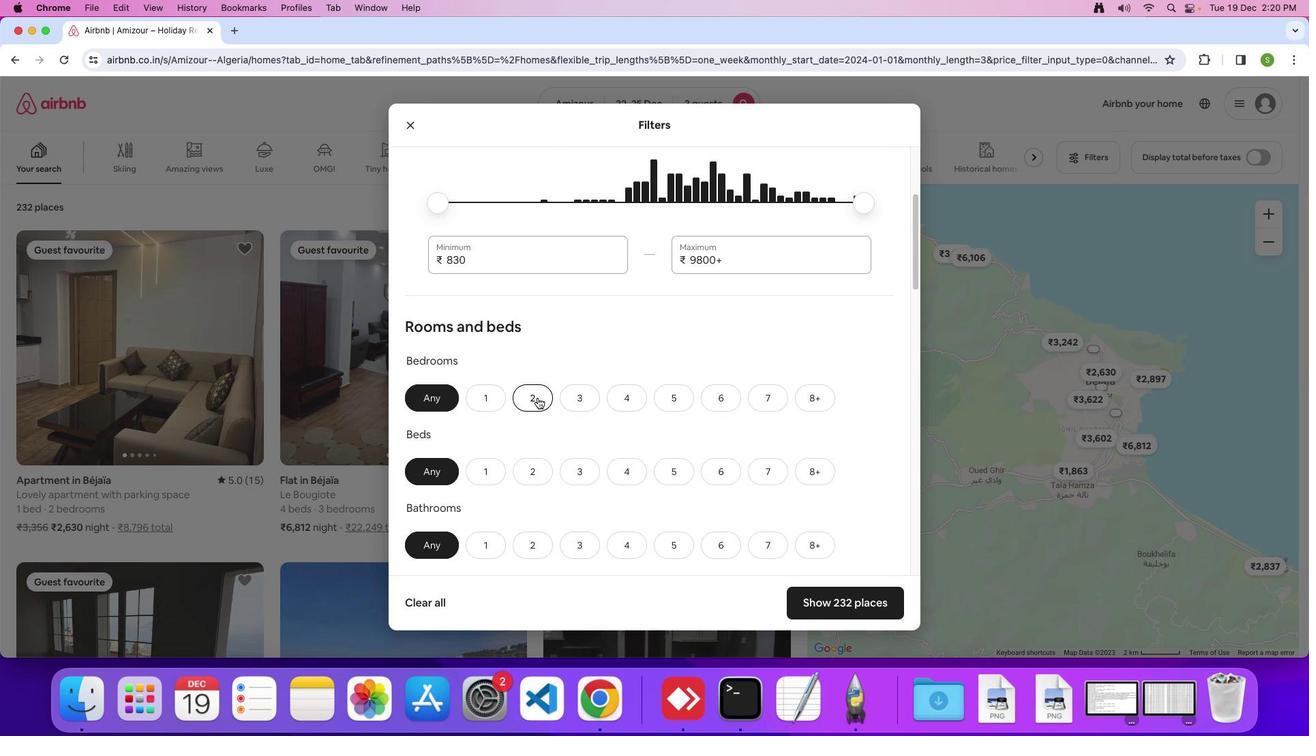 
Action: Mouse pressed left at (537, 397)
Screenshot: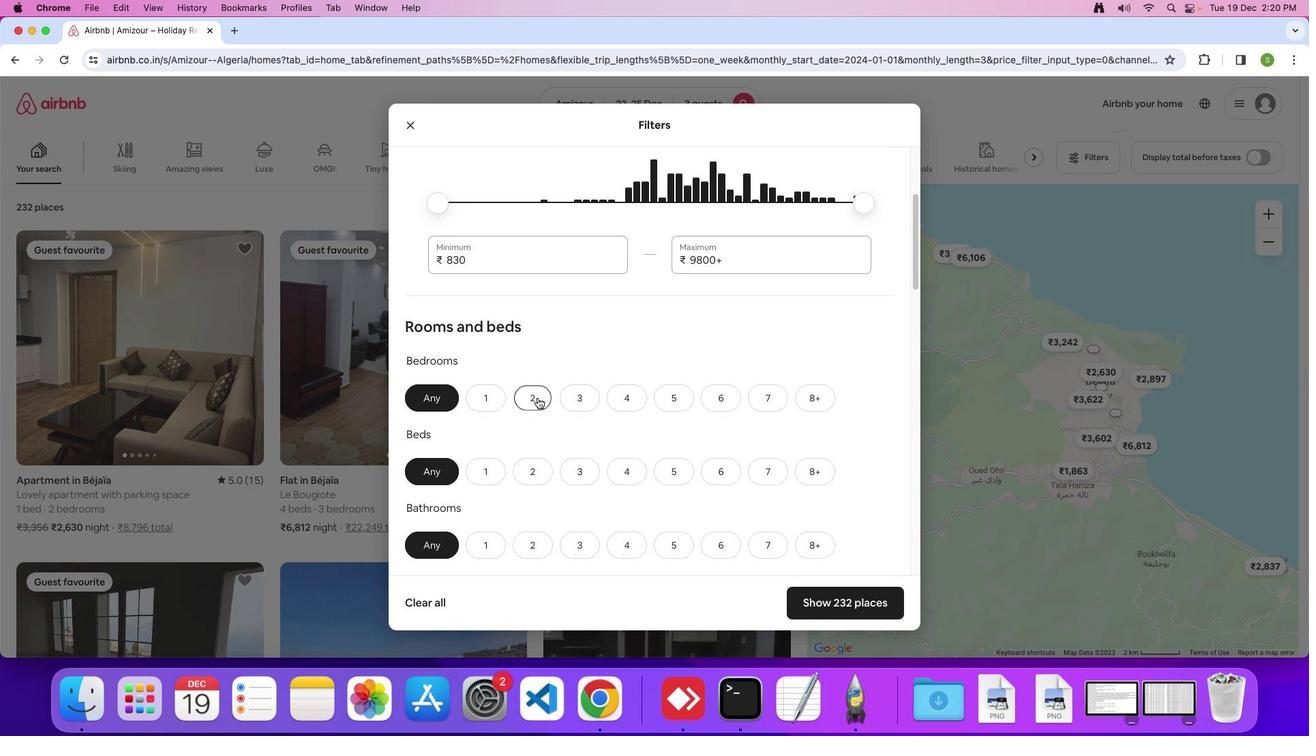 
Action: Mouse moved to (569, 469)
Screenshot: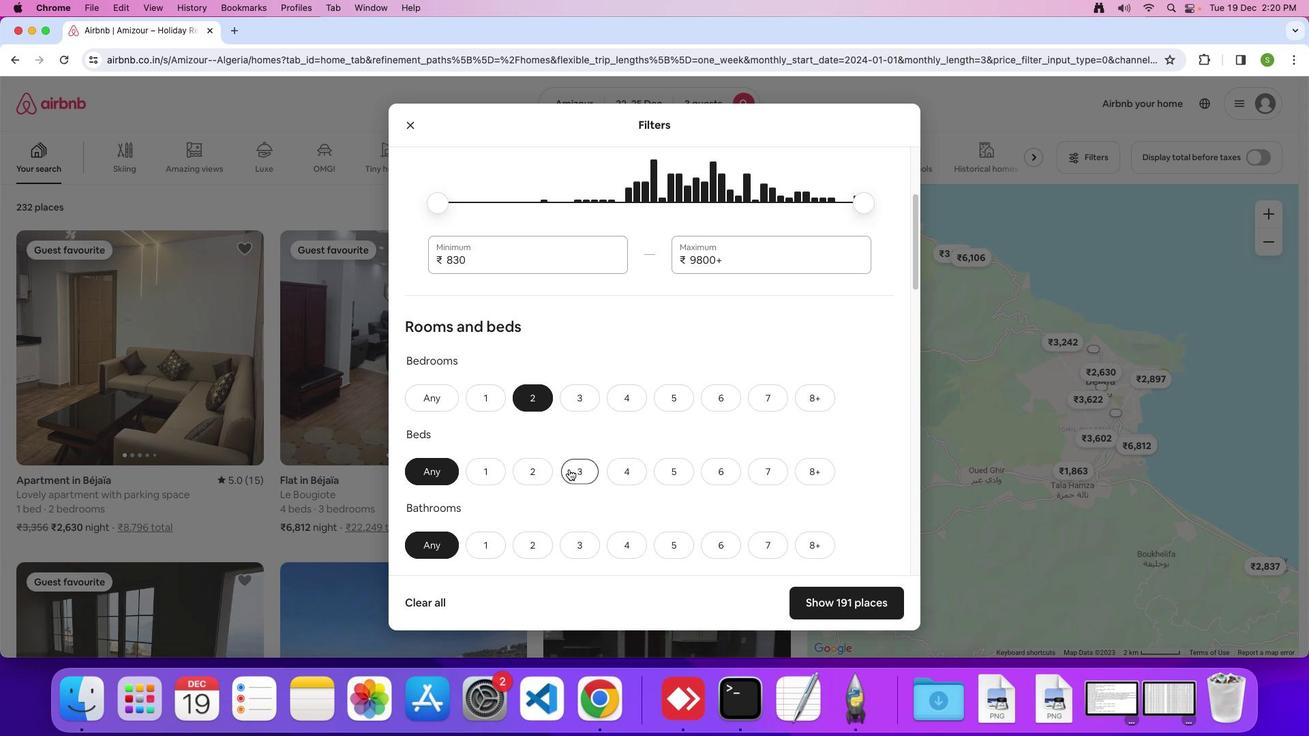 
Action: Mouse pressed left at (569, 469)
Screenshot: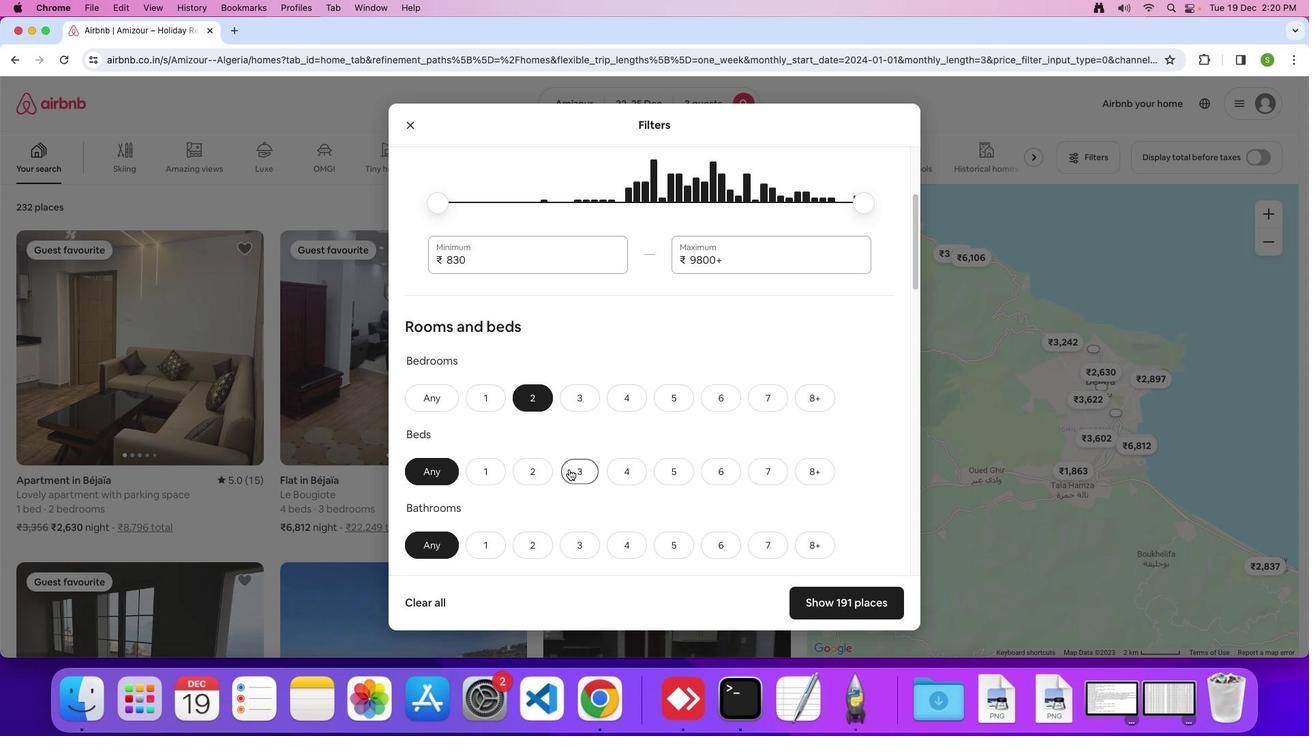 
Action: Mouse moved to (486, 543)
Screenshot: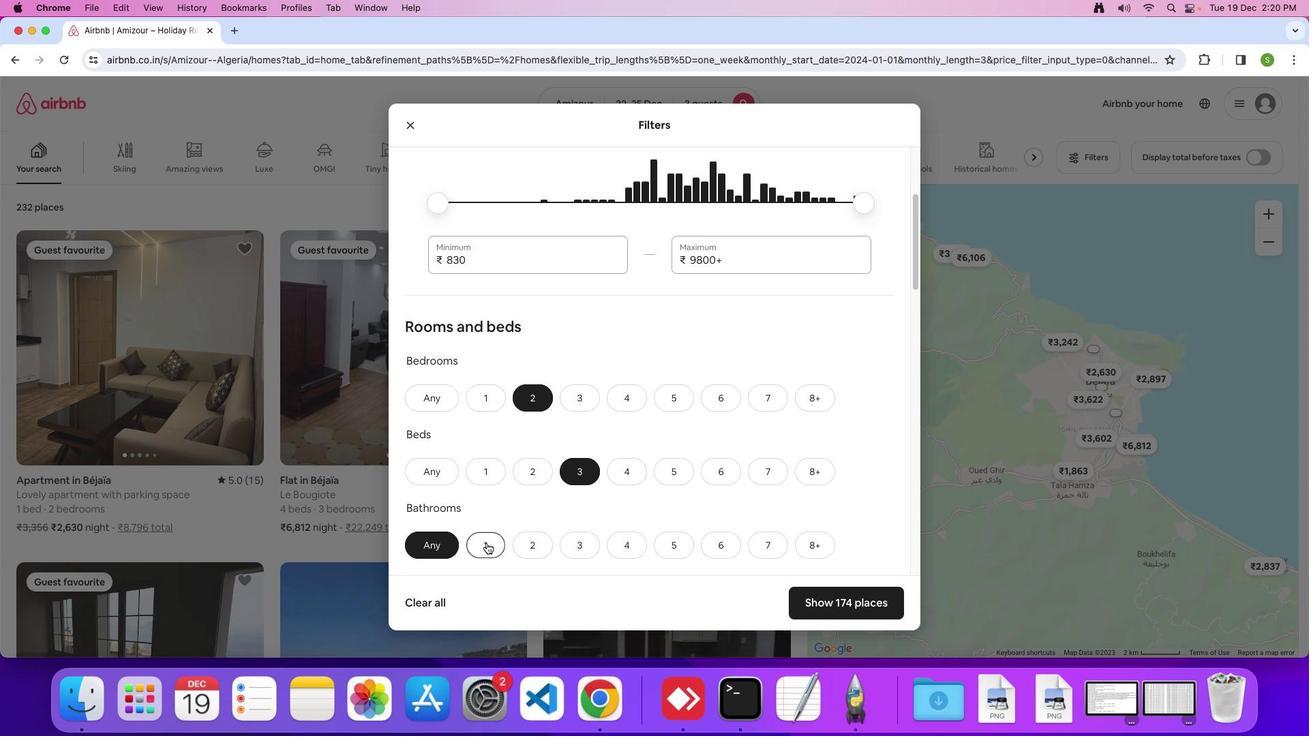 
Action: Mouse pressed left at (486, 543)
Screenshot: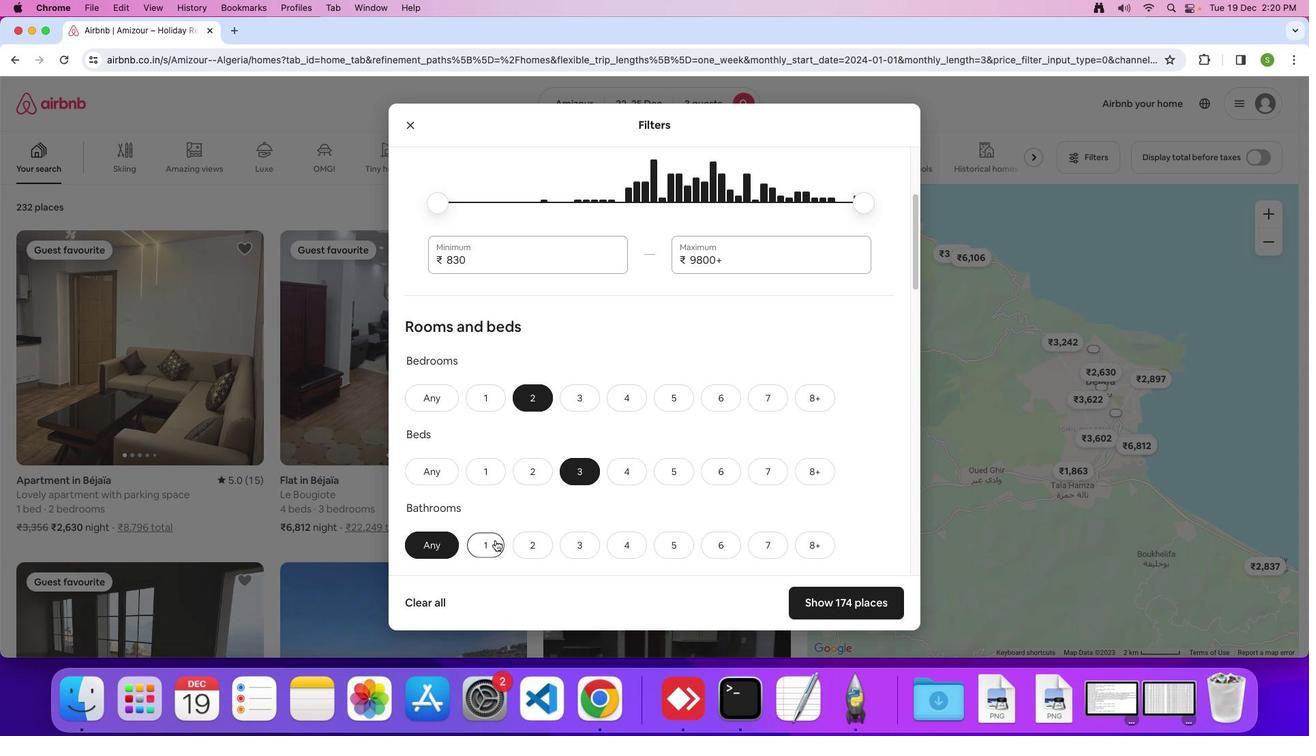 
Action: Mouse moved to (675, 439)
Screenshot: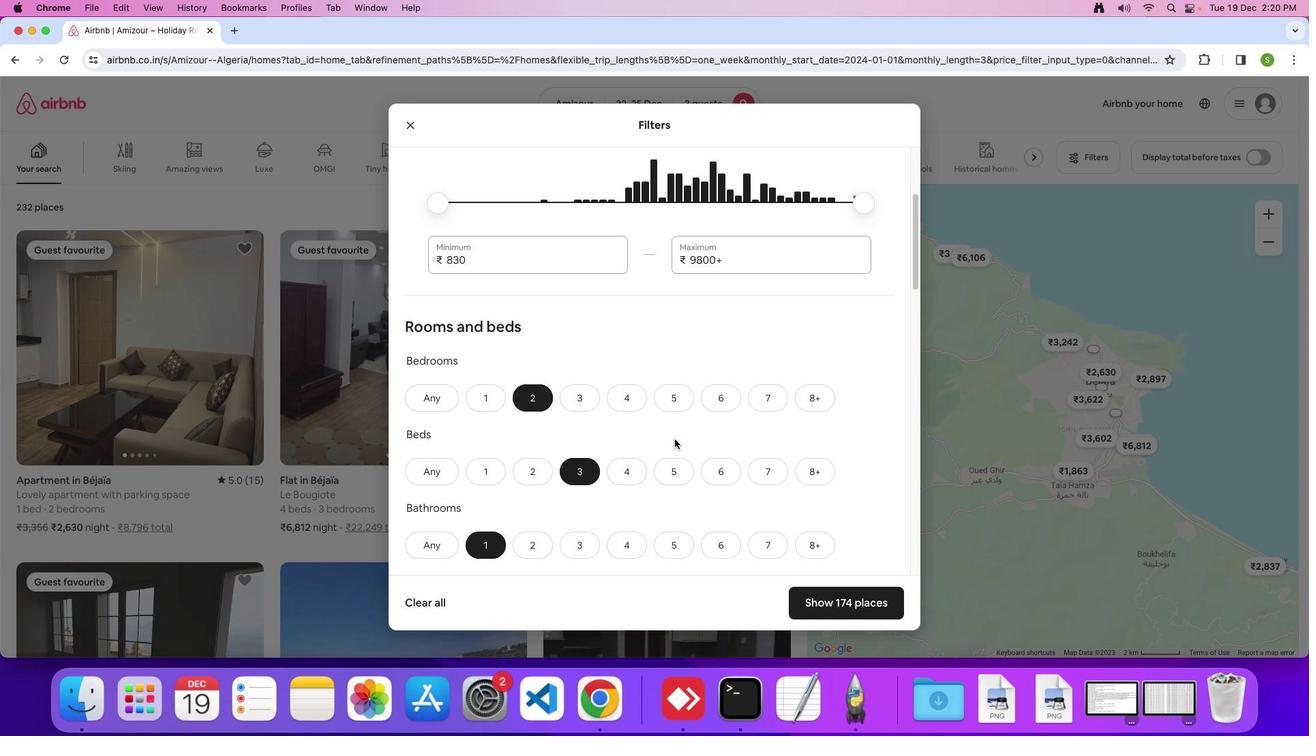 
Action: Mouse scrolled (675, 439) with delta (0, 0)
Screenshot: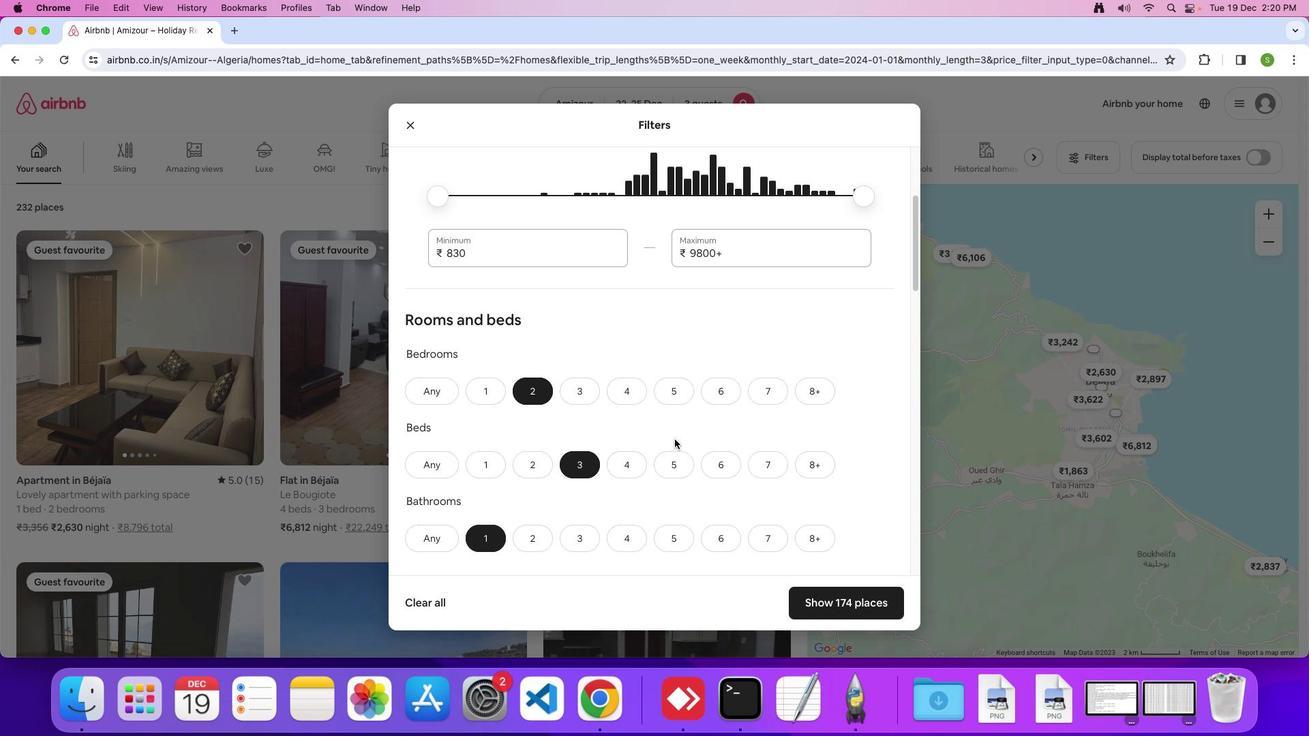 
Action: Mouse scrolled (675, 439) with delta (0, 0)
Screenshot: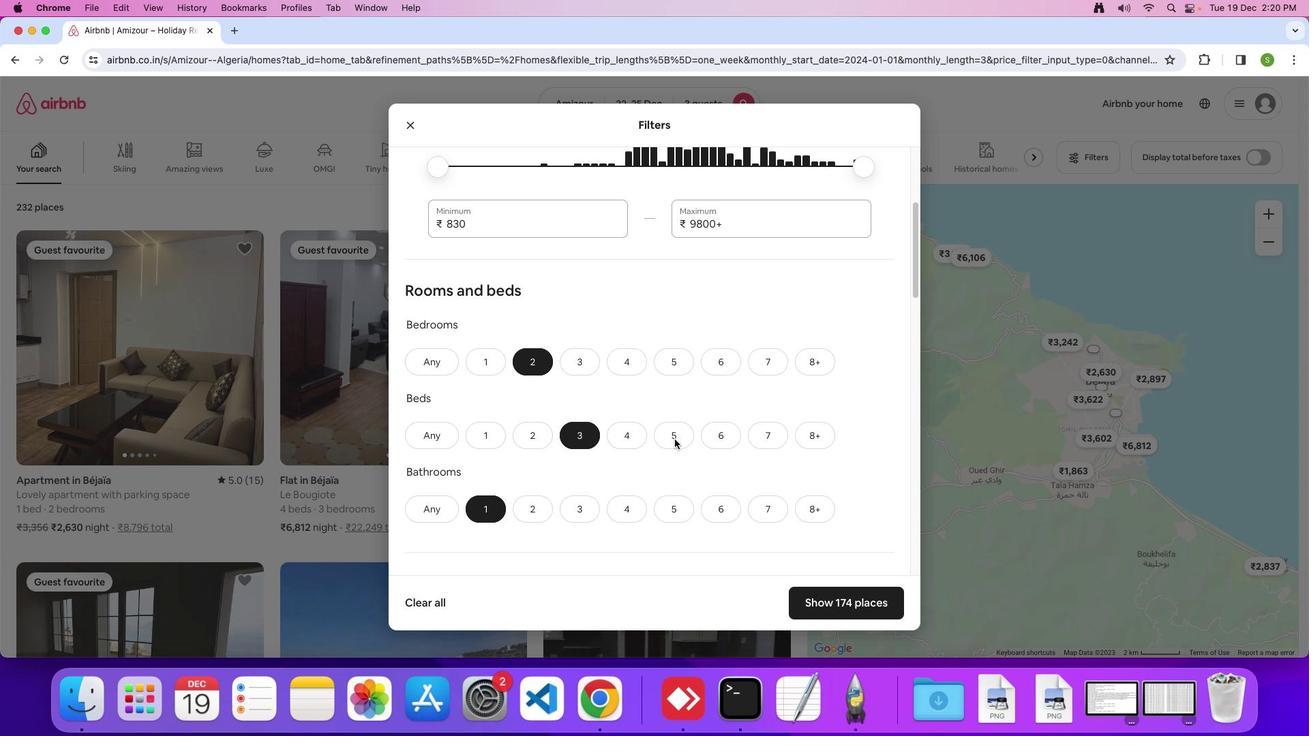 
Action: Mouse scrolled (675, 439) with delta (0, -1)
Screenshot: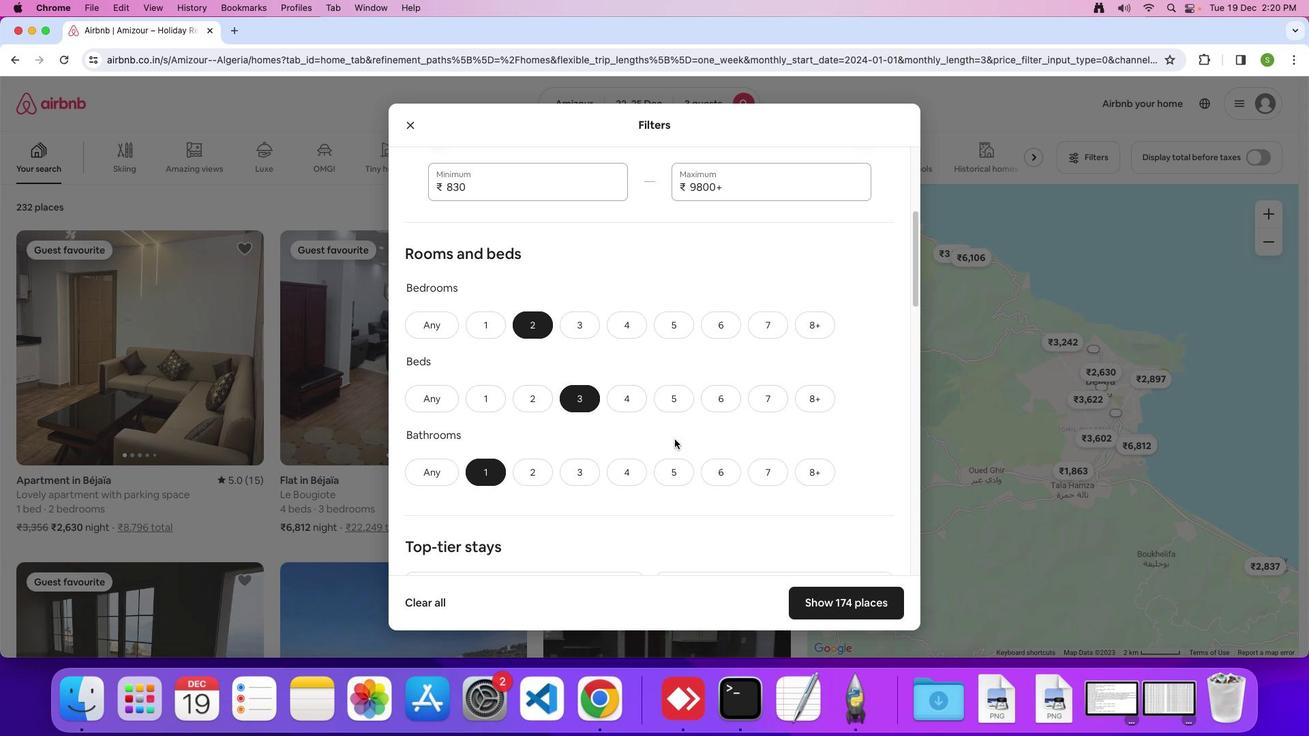 
Action: Mouse moved to (675, 439)
Screenshot: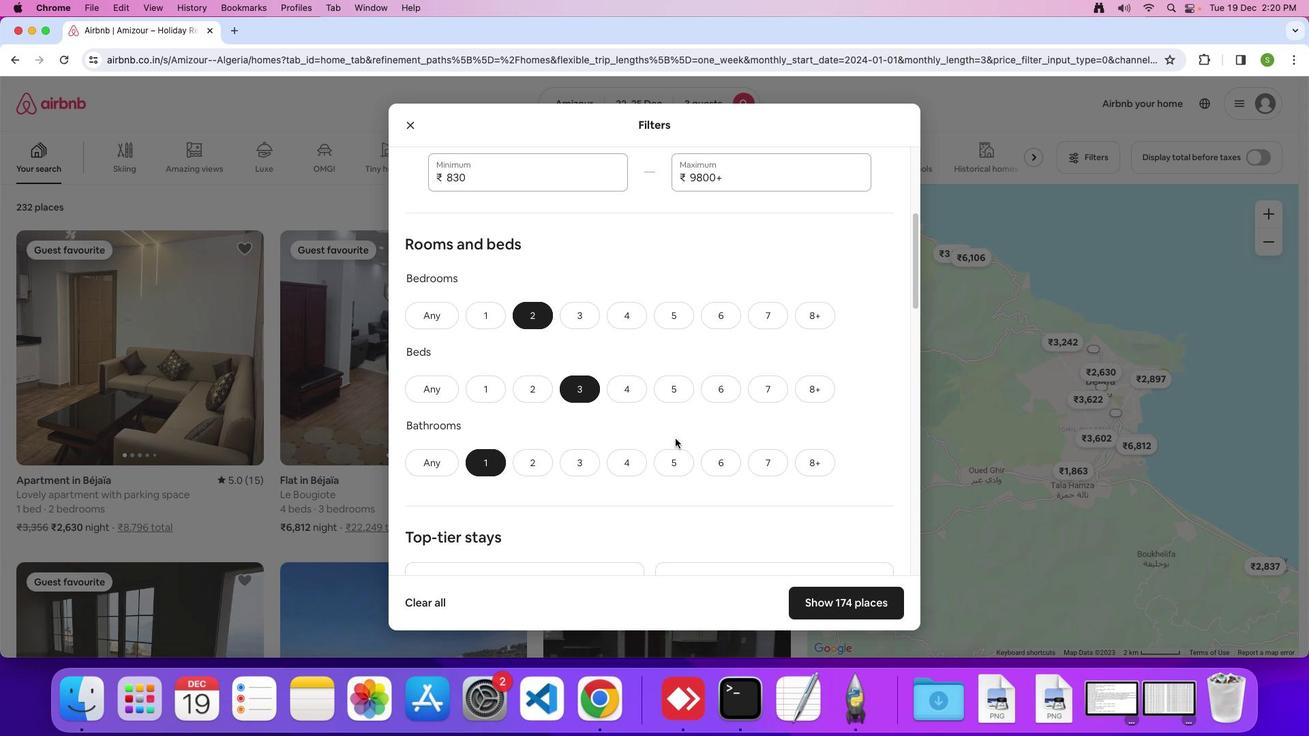 
Action: Mouse scrolled (675, 439) with delta (0, 0)
Screenshot: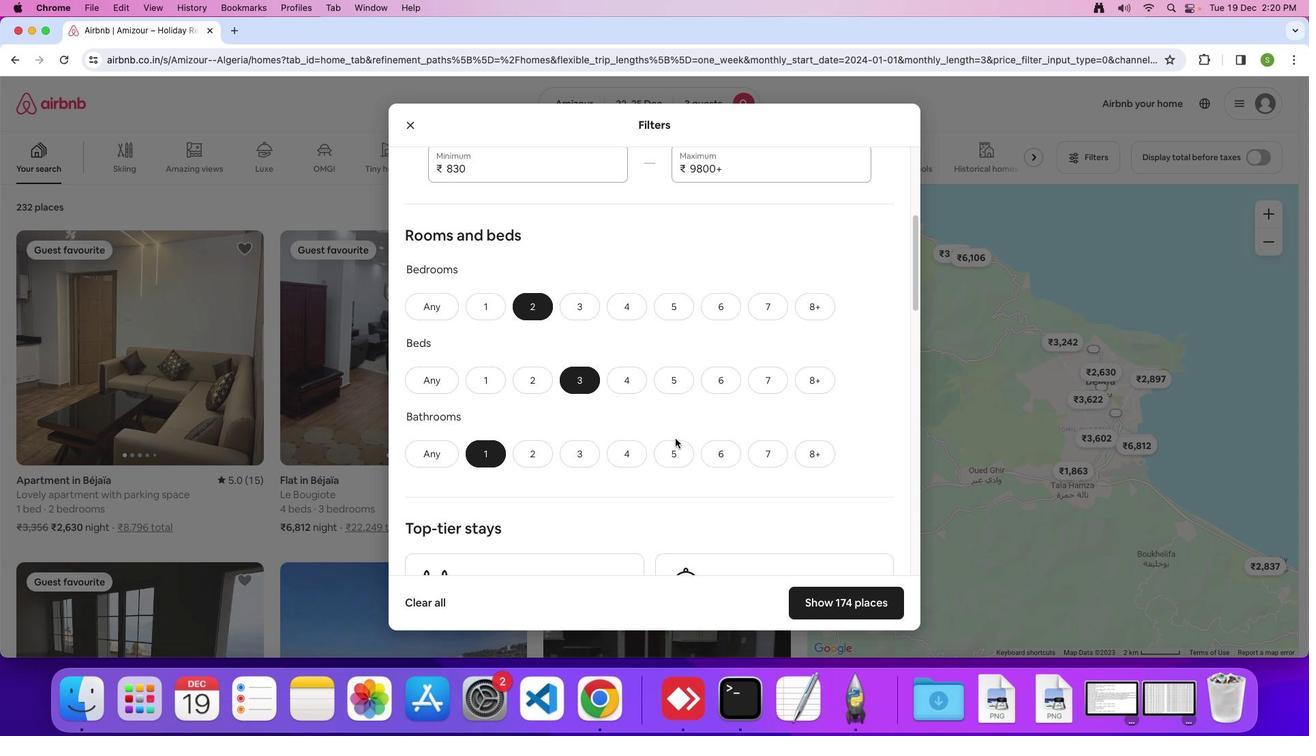 
Action: Mouse scrolled (675, 439) with delta (0, 0)
Screenshot: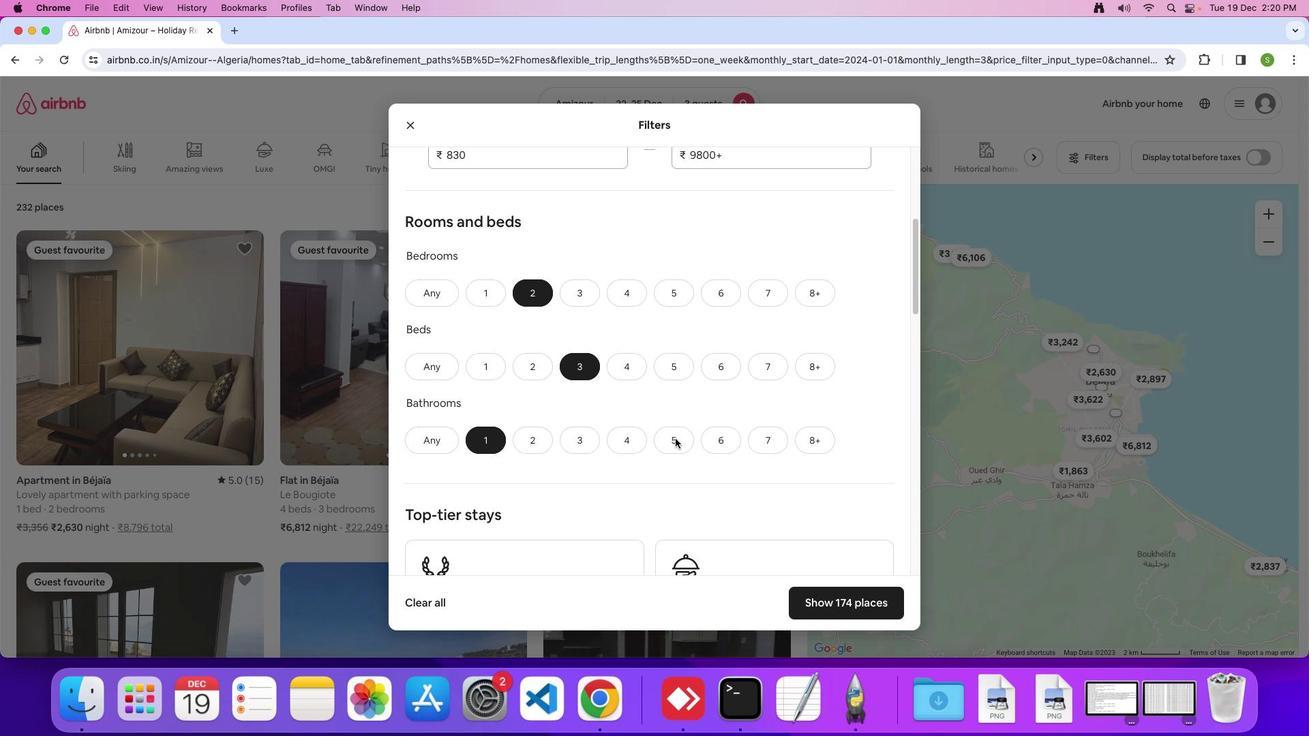 
Action: Mouse scrolled (675, 439) with delta (0, 0)
Screenshot: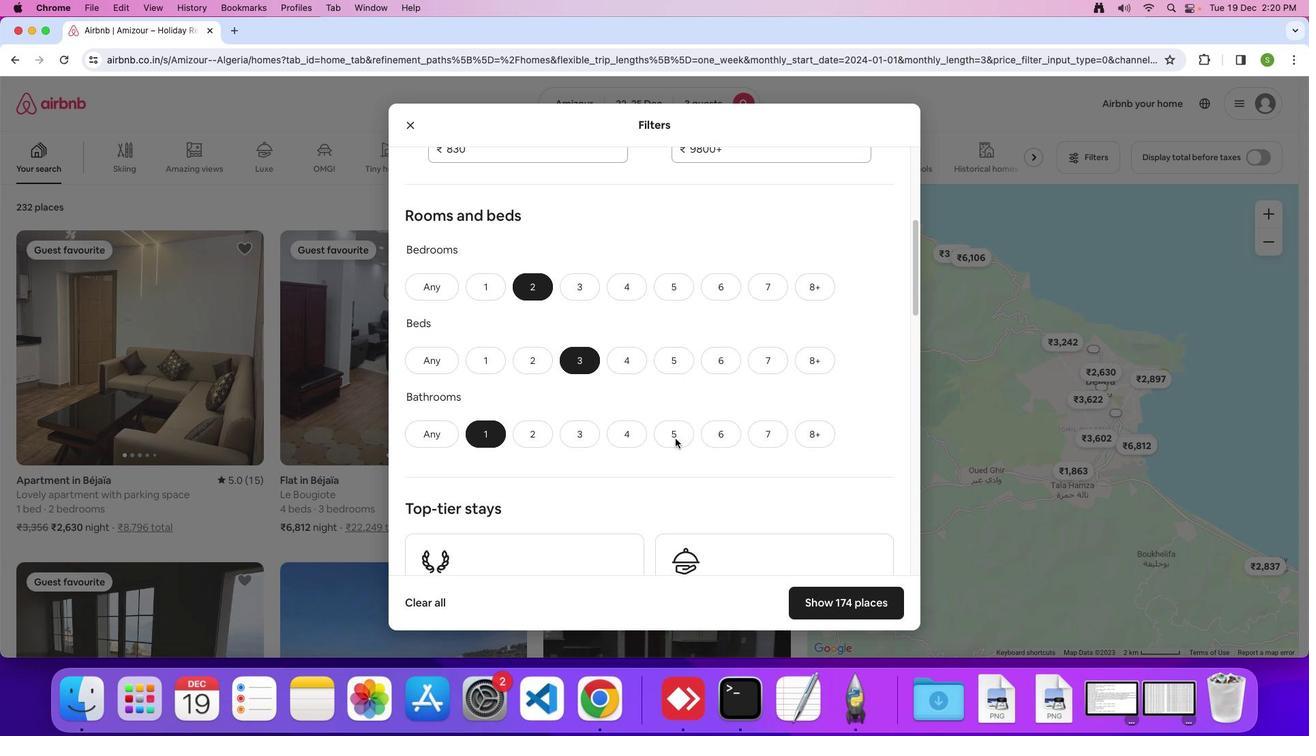 
Action: Mouse scrolled (675, 439) with delta (0, 0)
Screenshot: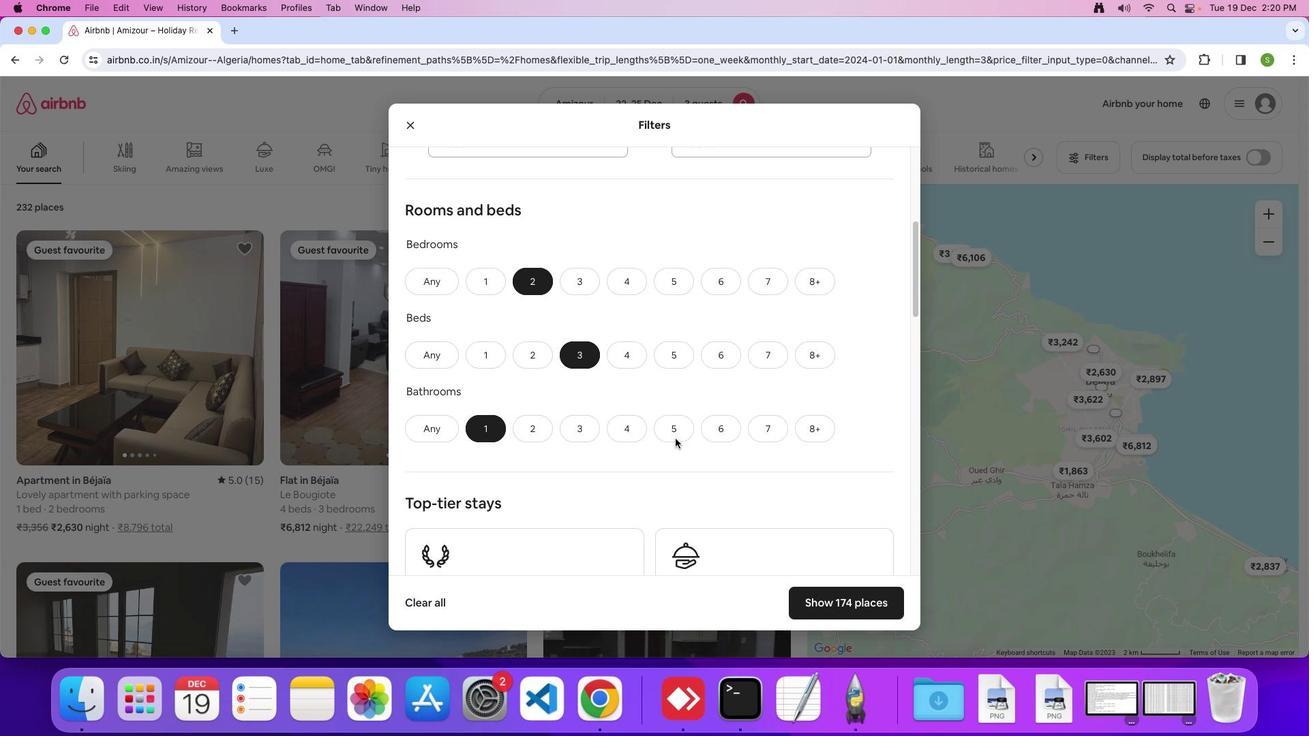 
Action: Mouse scrolled (675, 439) with delta (0, 0)
Screenshot: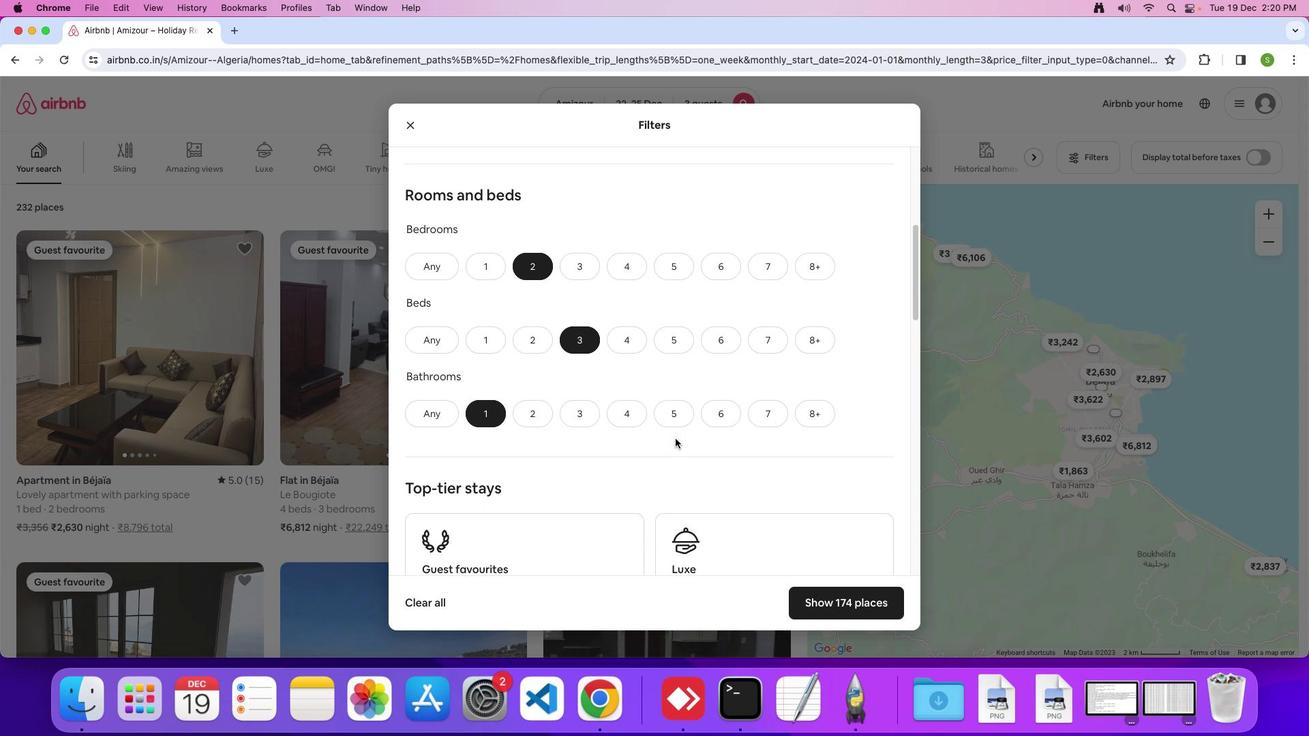 
Action: Mouse scrolled (675, 439) with delta (0, 0)
Screenshot: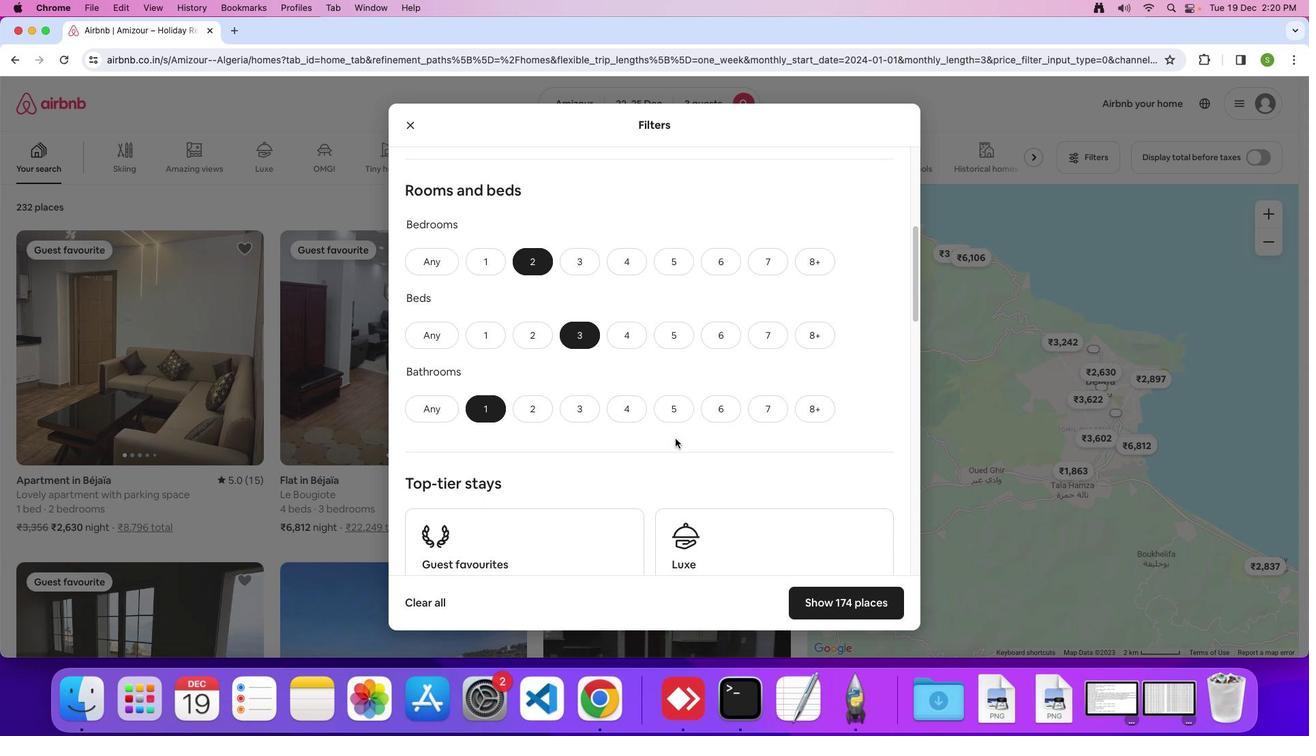 
Action: Mouse scrolled (675, 439) with delta (0, 0)
Screenshot: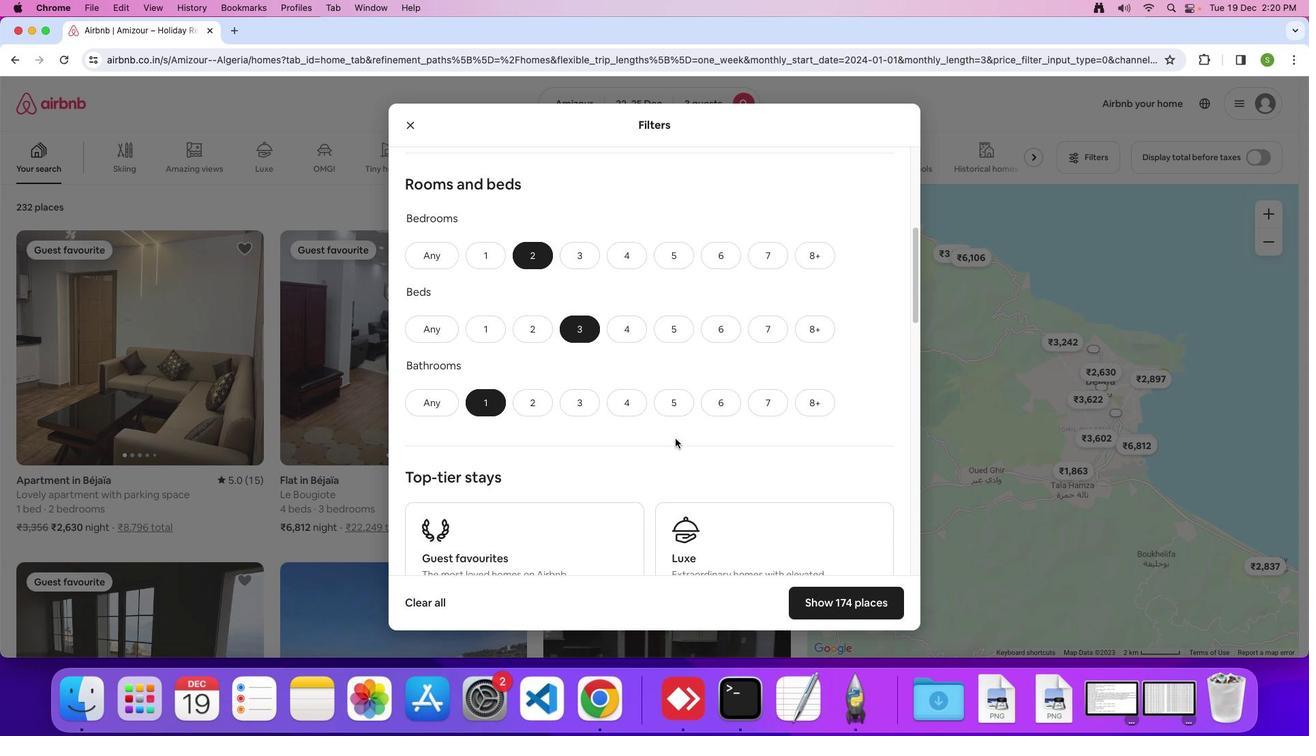 
Action: Mouse scrolled (675, 439) with delta (0, 0)
Screenshot: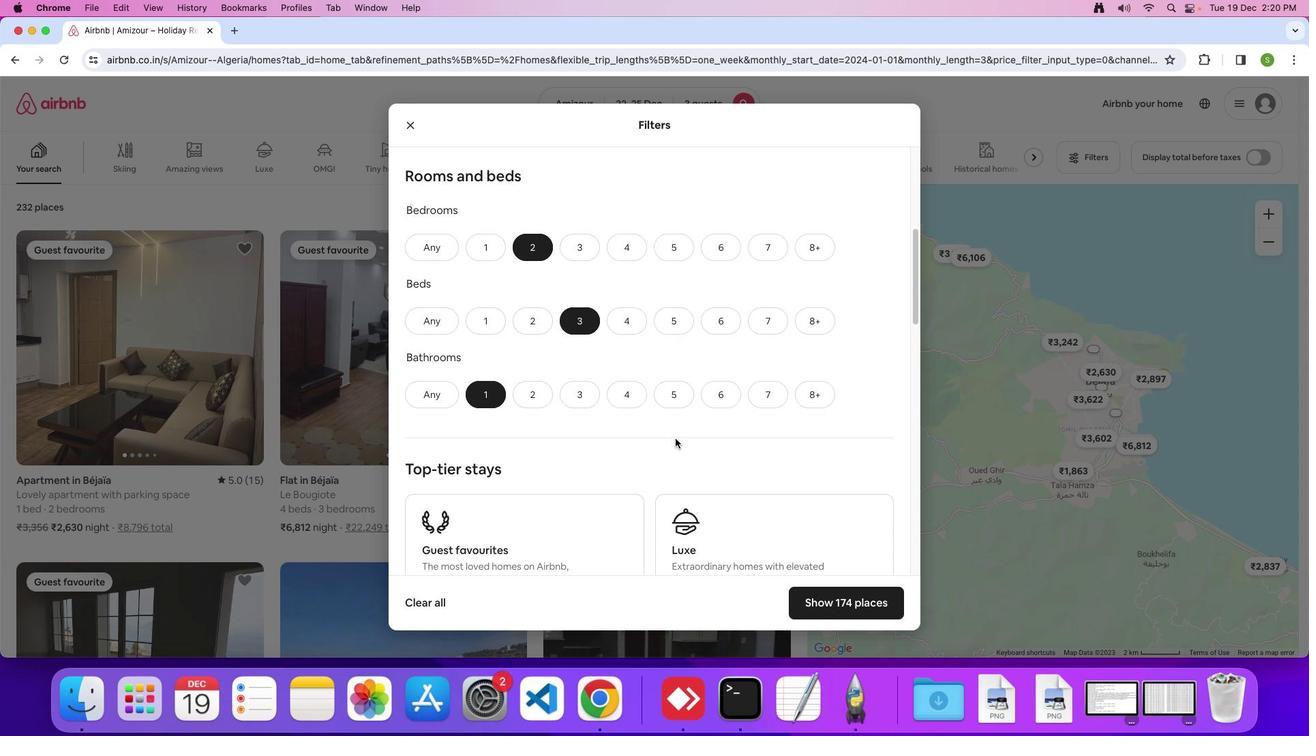 
Action: Mouse scrolled (675, 439) with delta (0, 0)
Screenshot: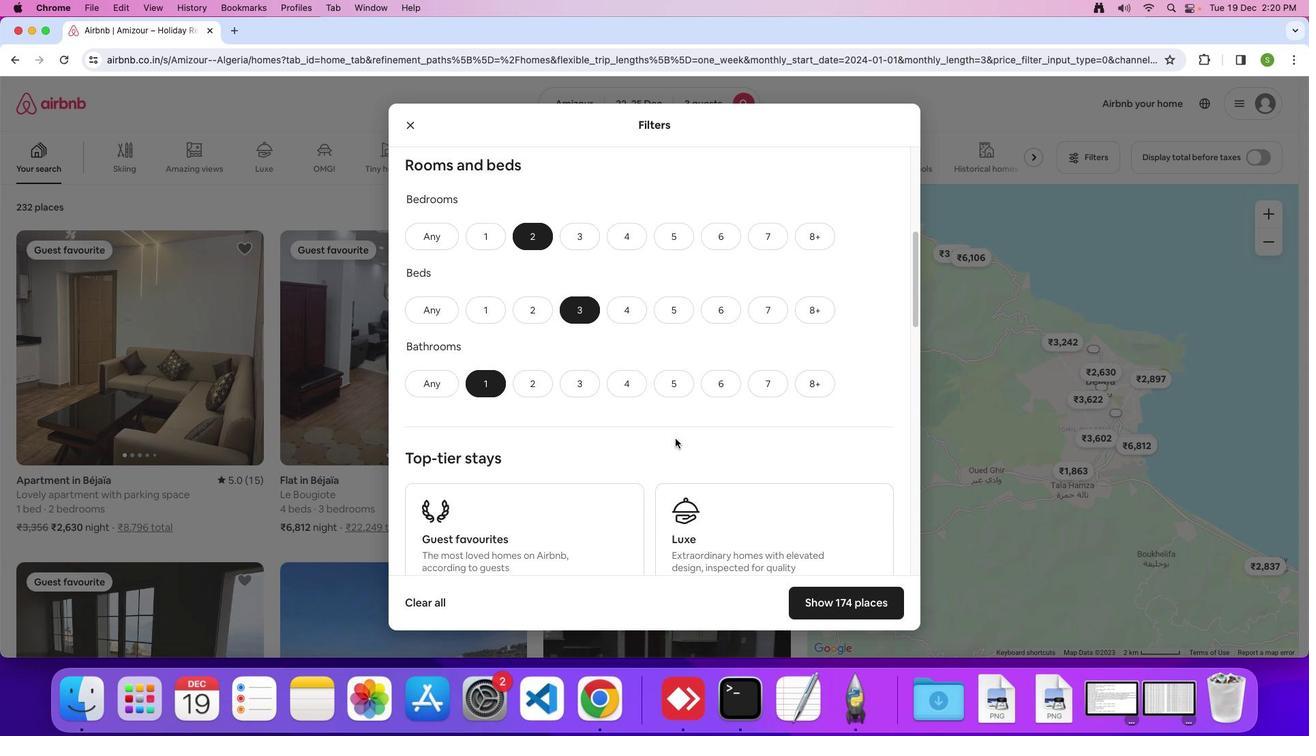 
Action: Mouse scrolled (675, 439) with delta (0, 0)
Screenshot: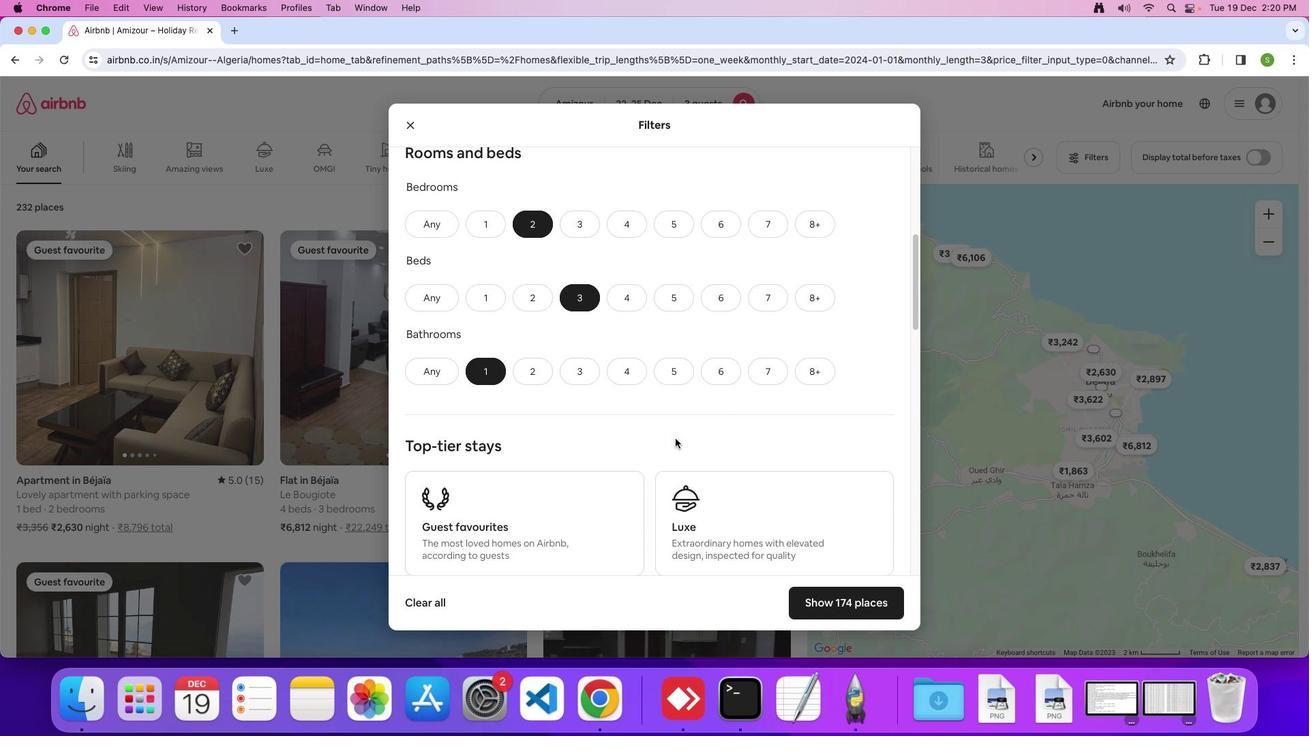 
Action: Mouse scrolled (675, 439) with delta (0, 0)
Screenshot: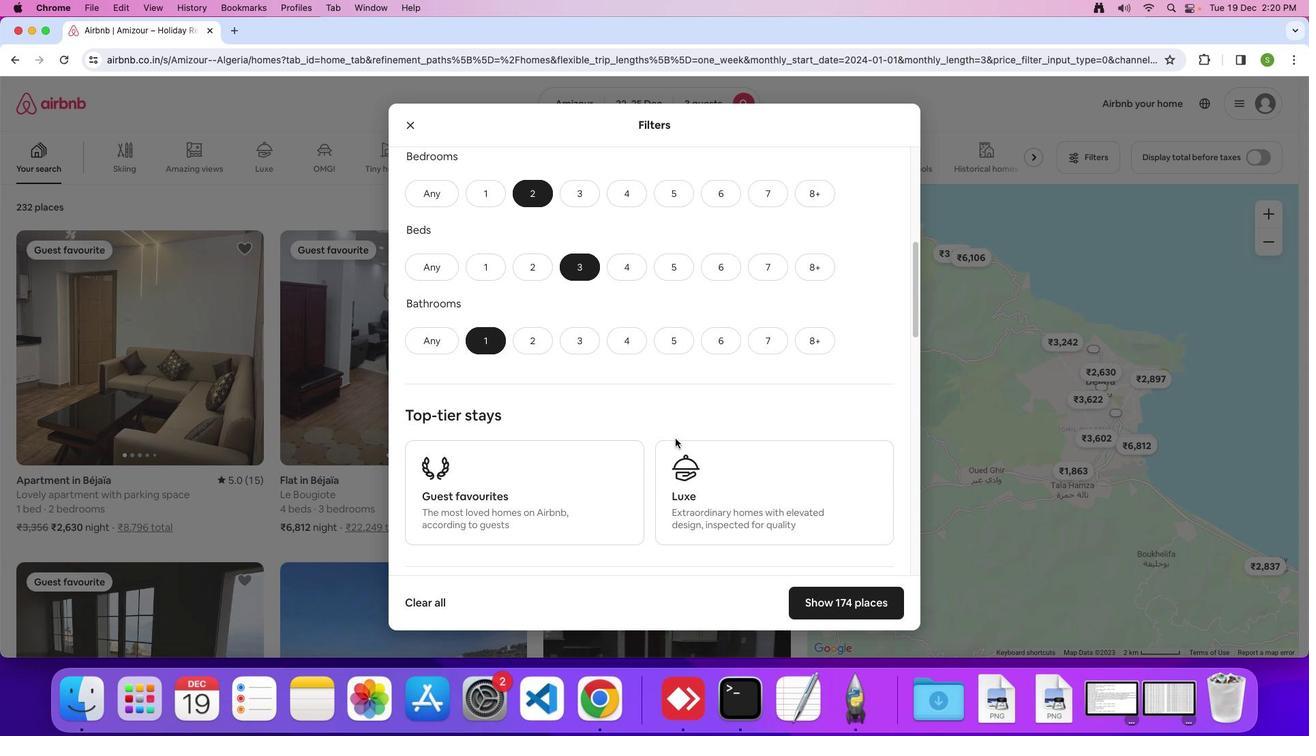 
Action: Mouse scrolled (675, 439) with delta (0, 0)
Screenshot: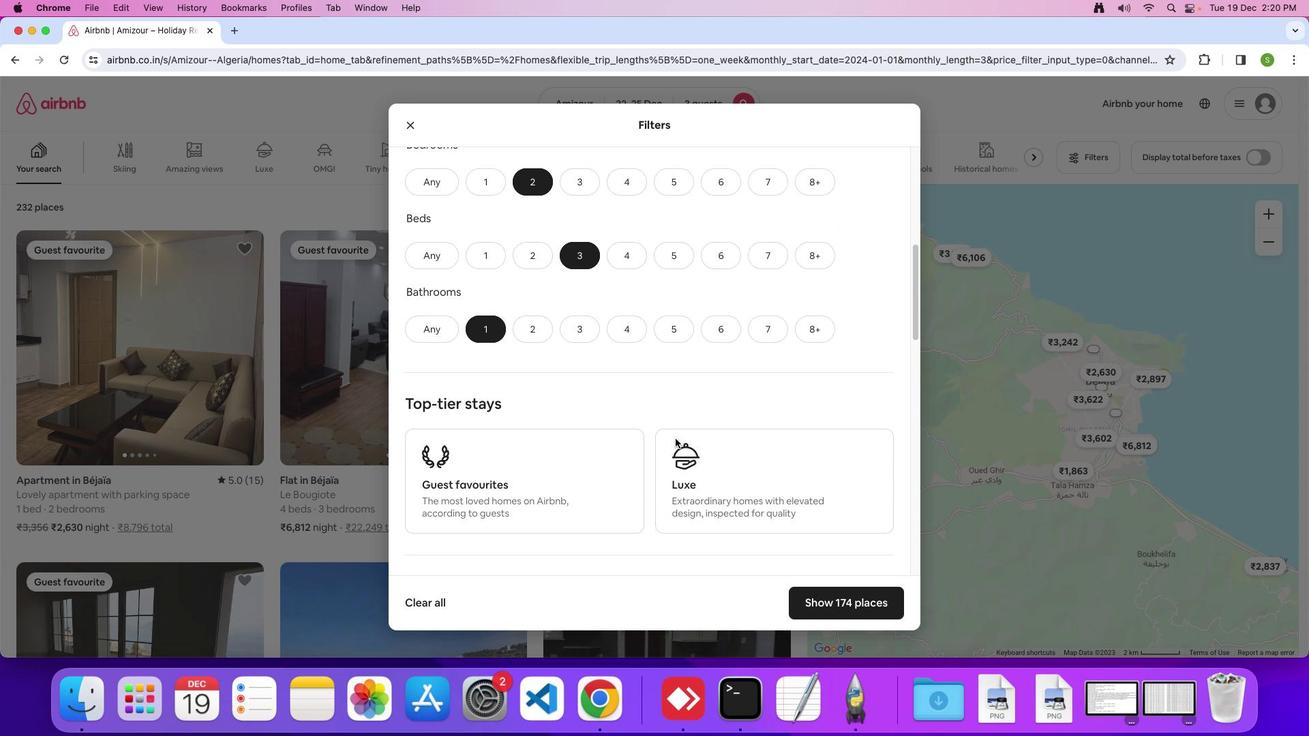 
Action: Mouse scrolled (675, 439) with delta (0, 0)
Screenshot: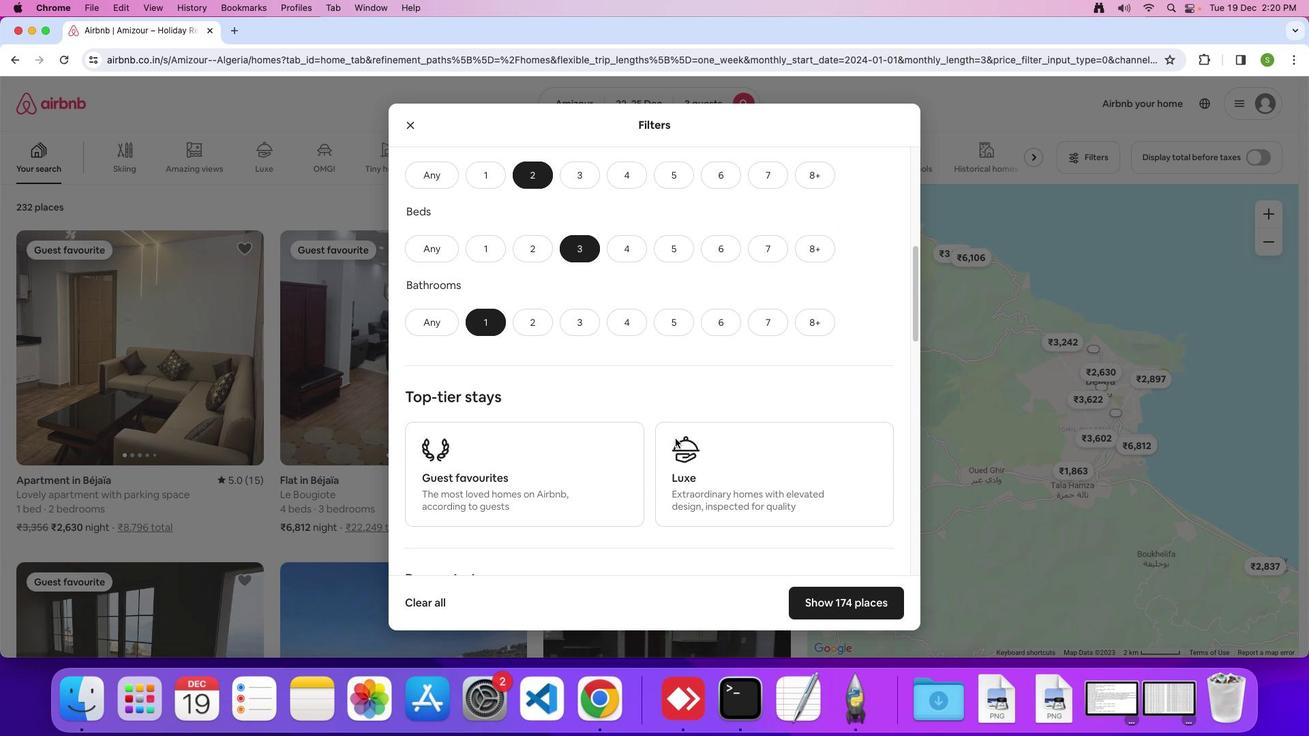 
Action: Mouse scrolled (675, 439) with delta (0, 0)
Screenshot: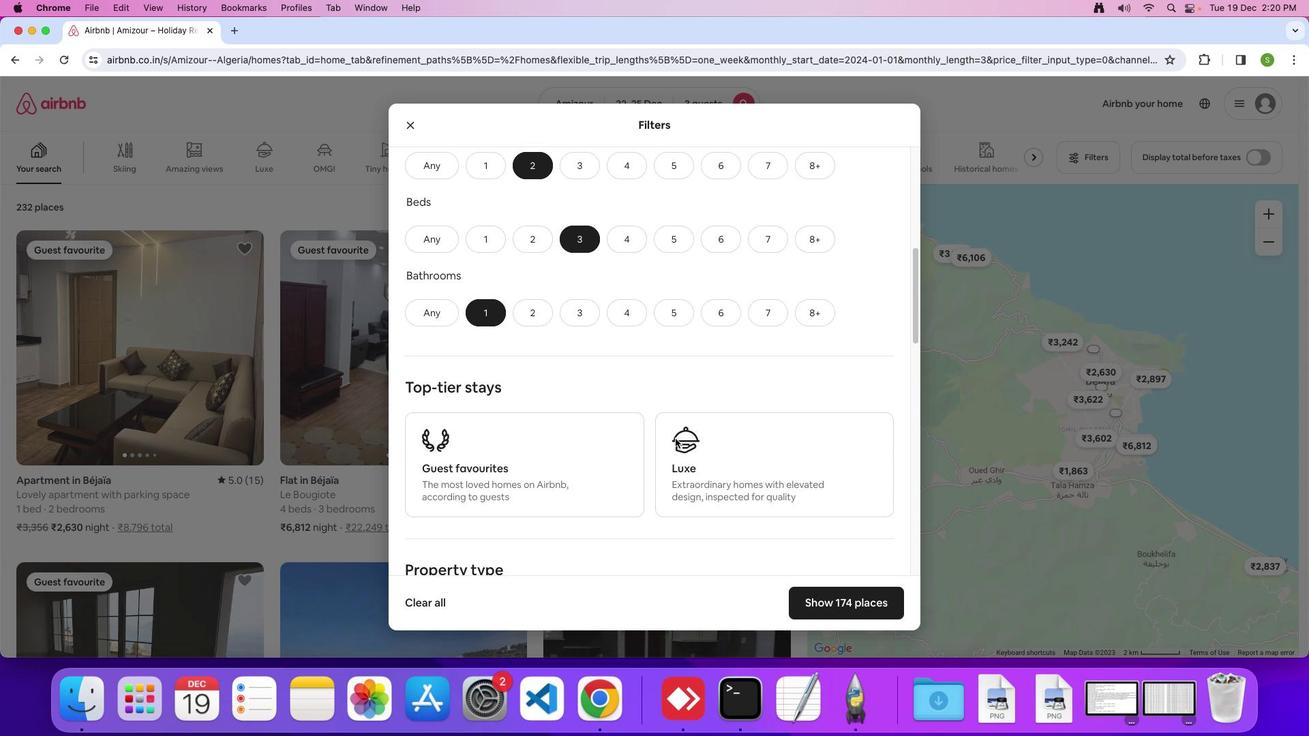 
Action: Mouse scrolled (675, 439) with delta (0, 0)
Screenshot: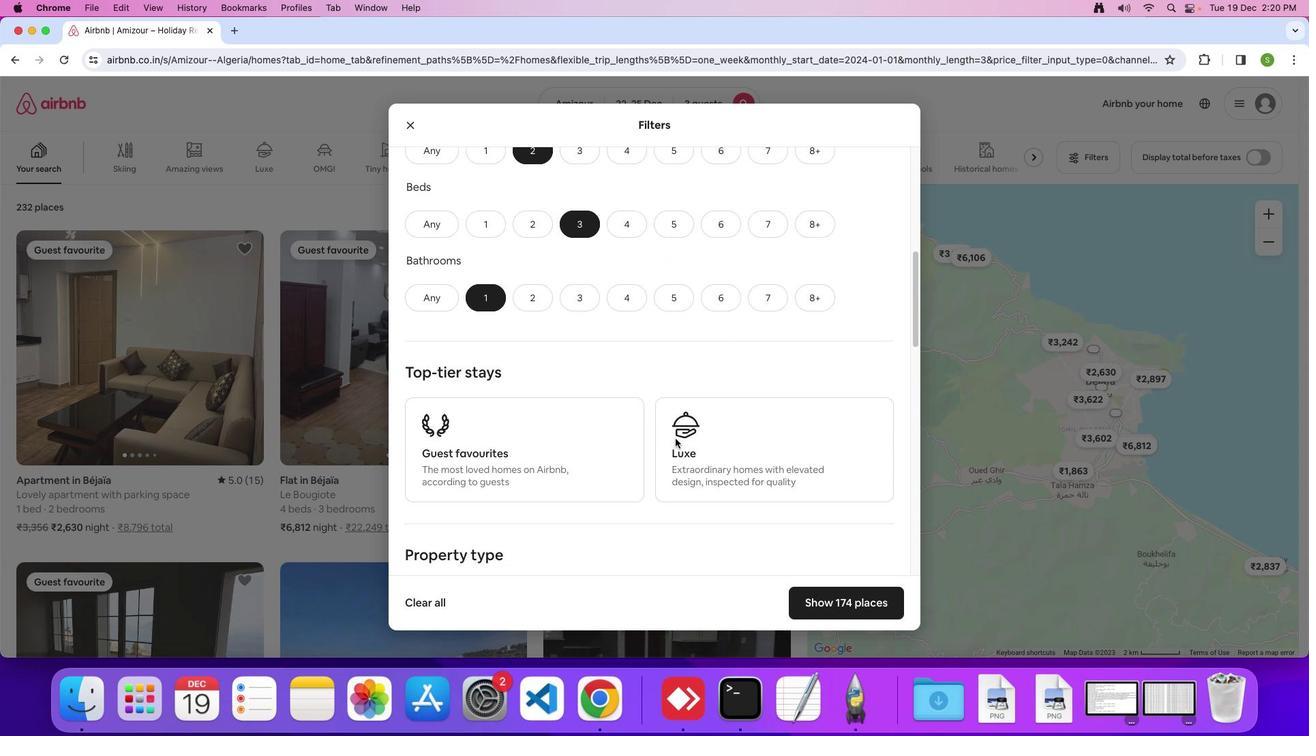 
Action: Mouse scrolled (675, 439) with delta (0, 0)
Screenshot: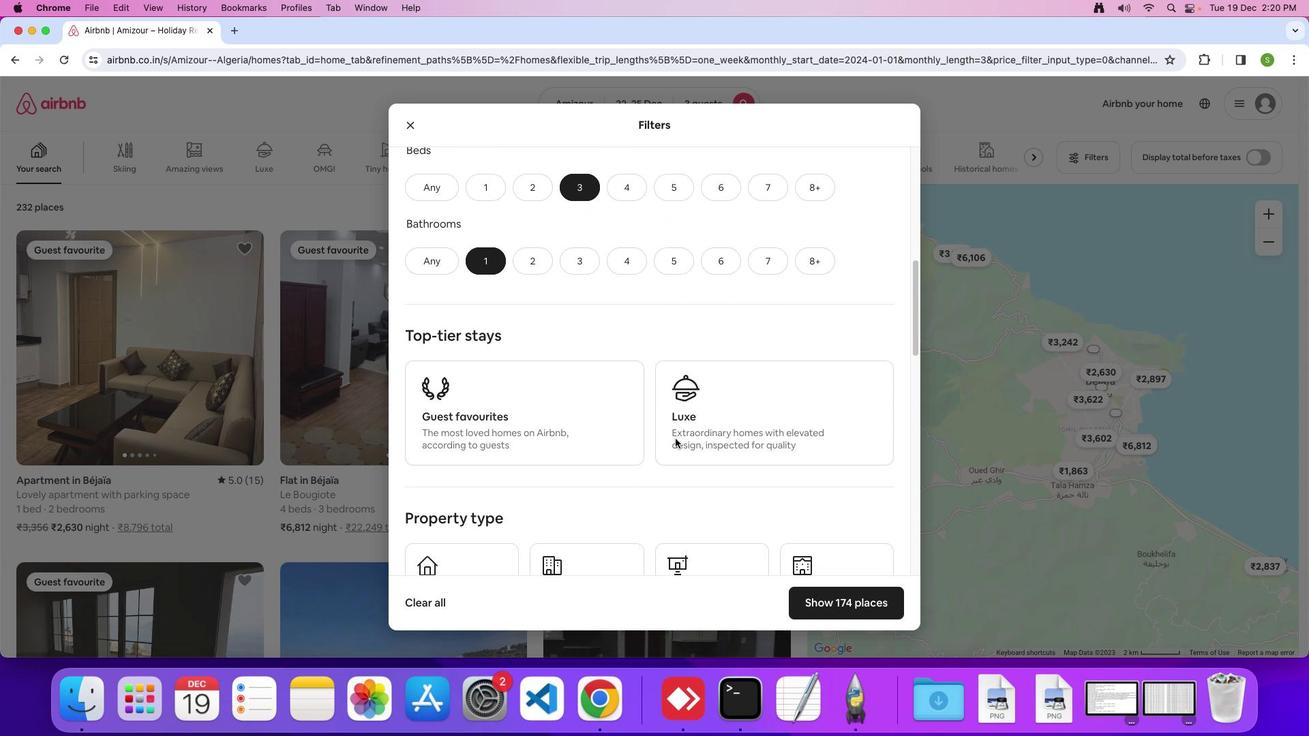 
Action: Mouse scrolled (675, 439) with delta (0, 0)
Screenshot: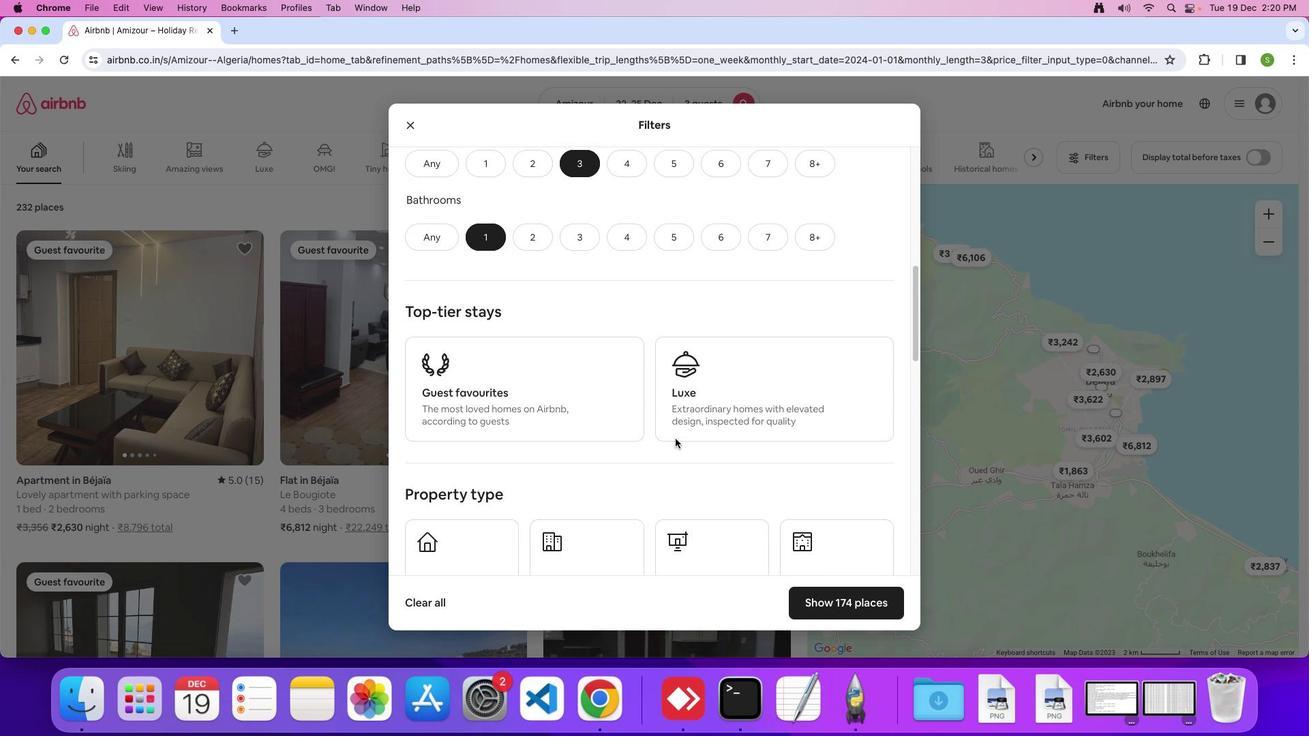 
Action: Mouse scrolled (675, 439) with delta (0, 0)
Screenshot: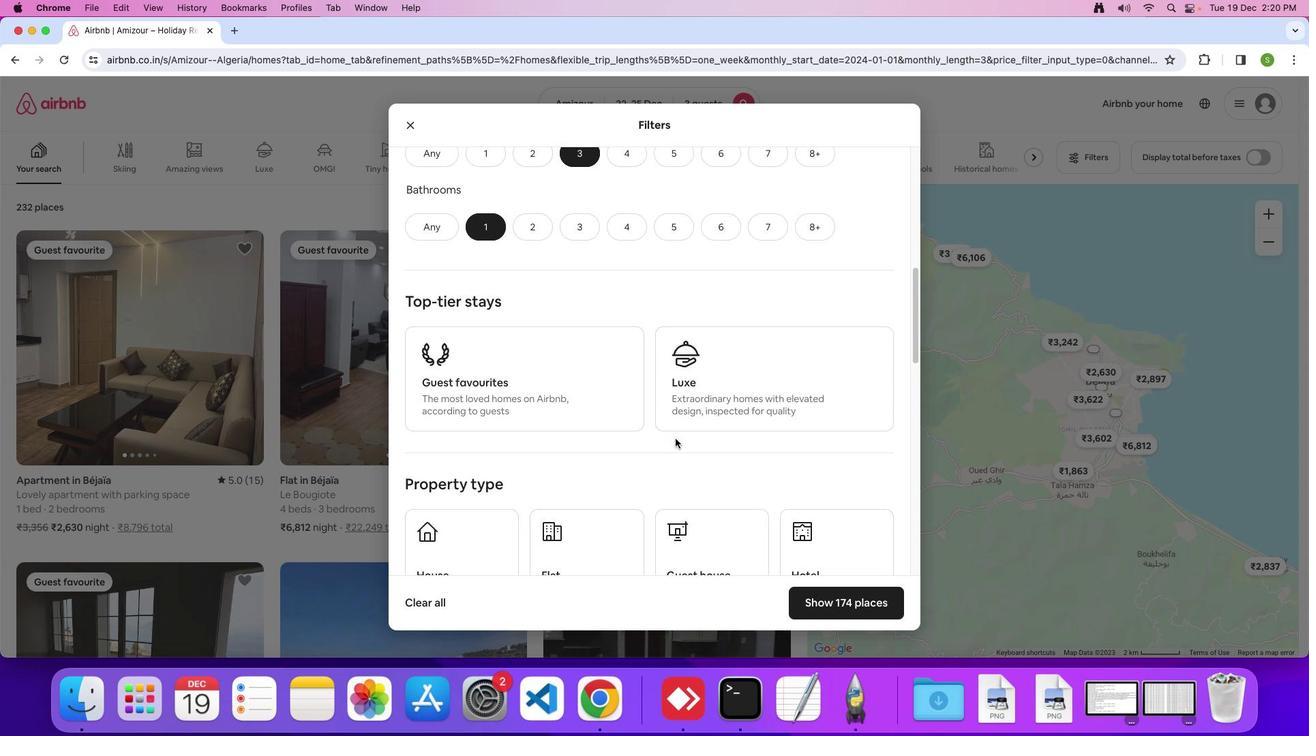 
Action: Mouse scrolled (675, 439) with delta (0, 0)
Screenshot: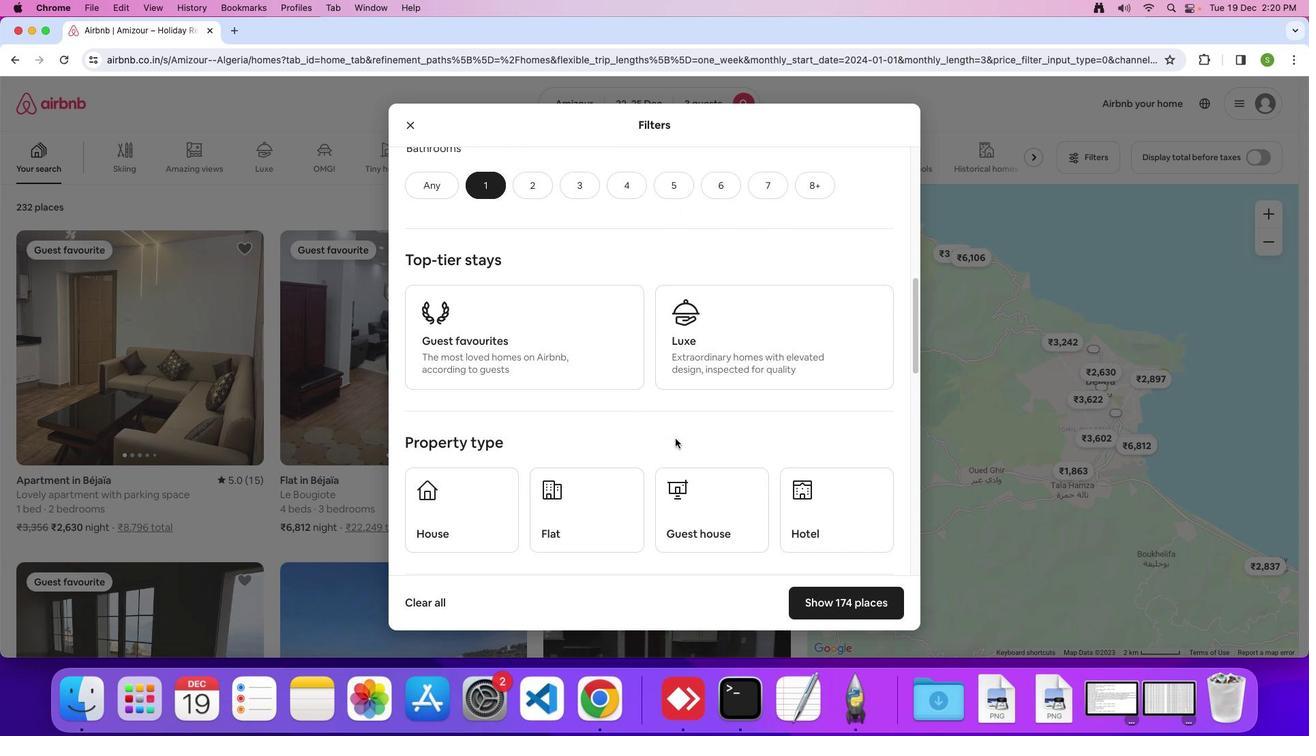 
Action: Mouse scrolled (675, 439) with delta (0, 0)
Screenshot: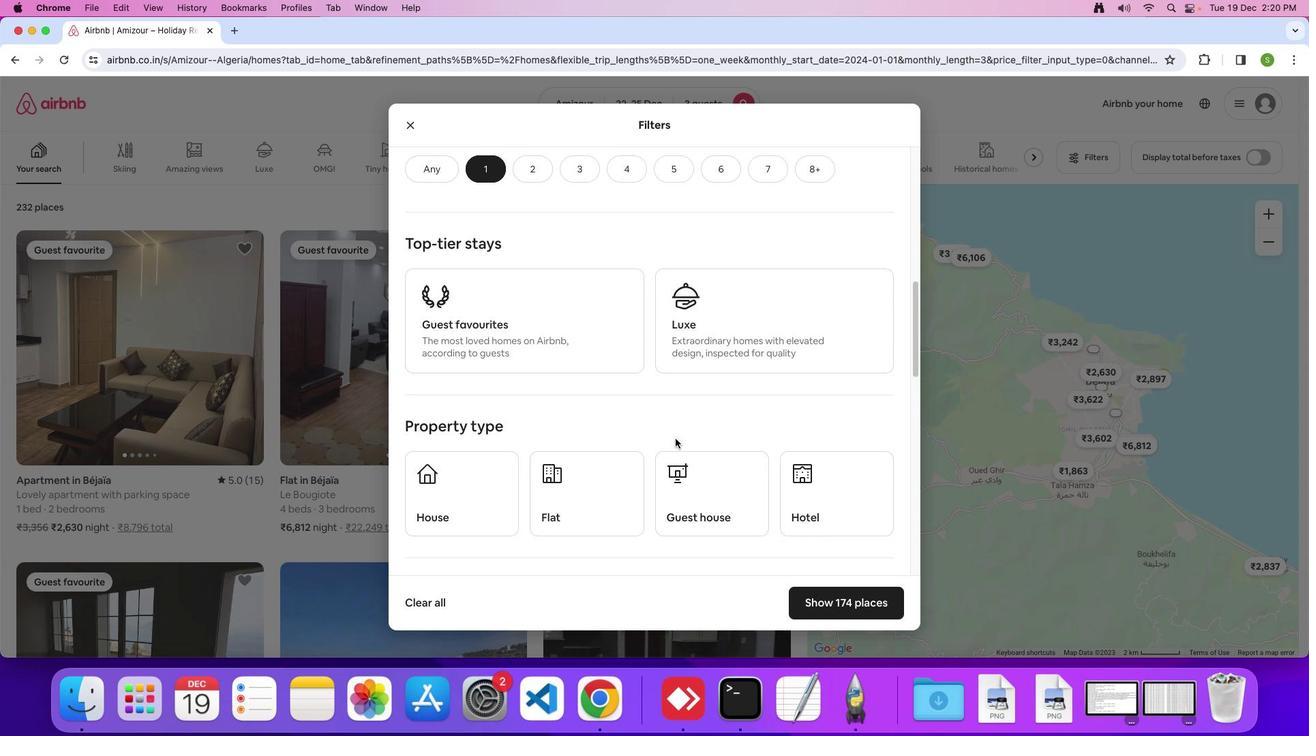 
Action: Mouse scrolled (675, 439) with delta (0, 0)
Screenshot: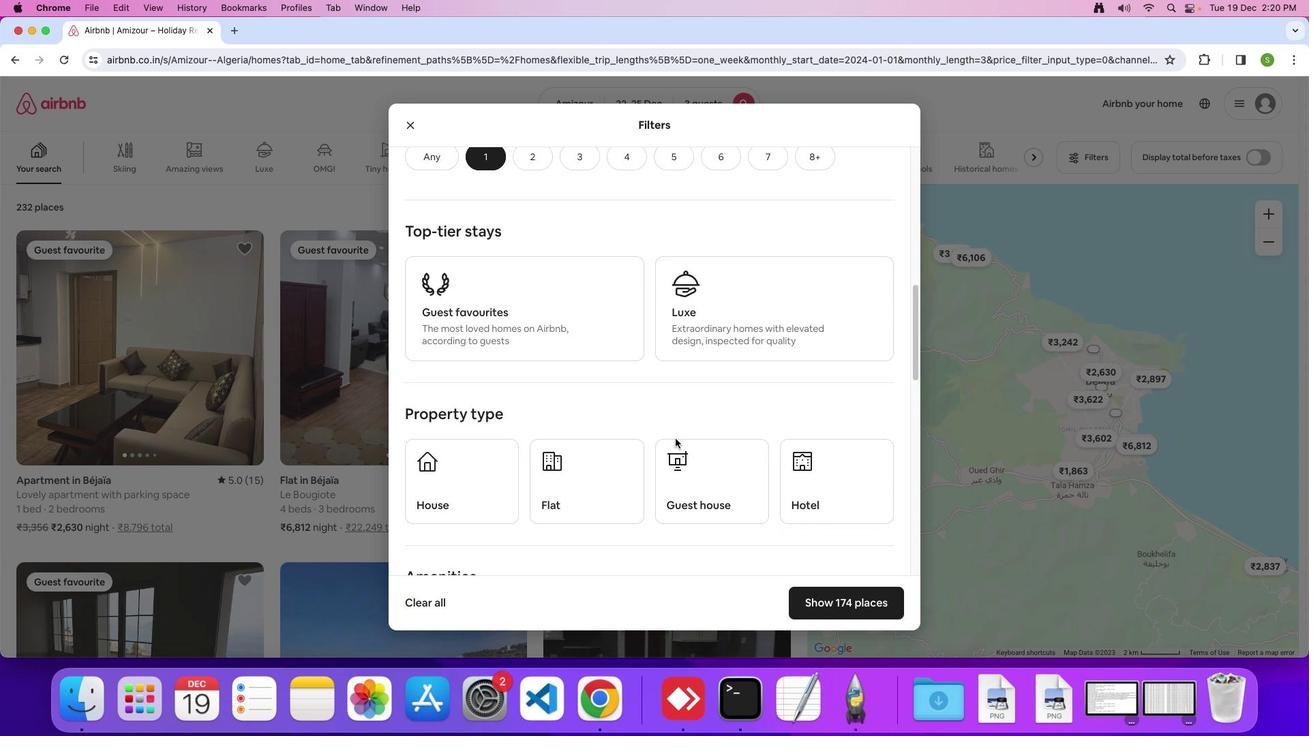 
Action: Mouse moved to (567, 452)
Screenshot: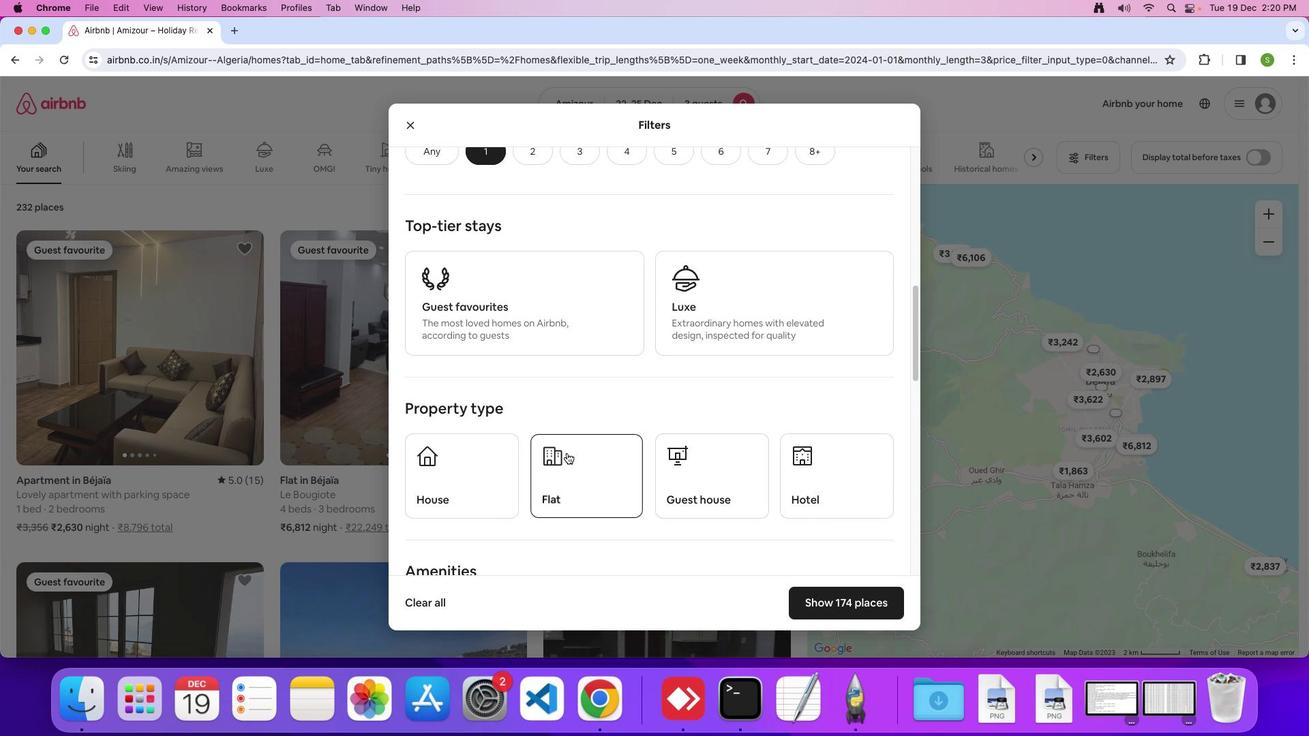 
Action: Mouse pressed left at (567, 452)
Screenshot: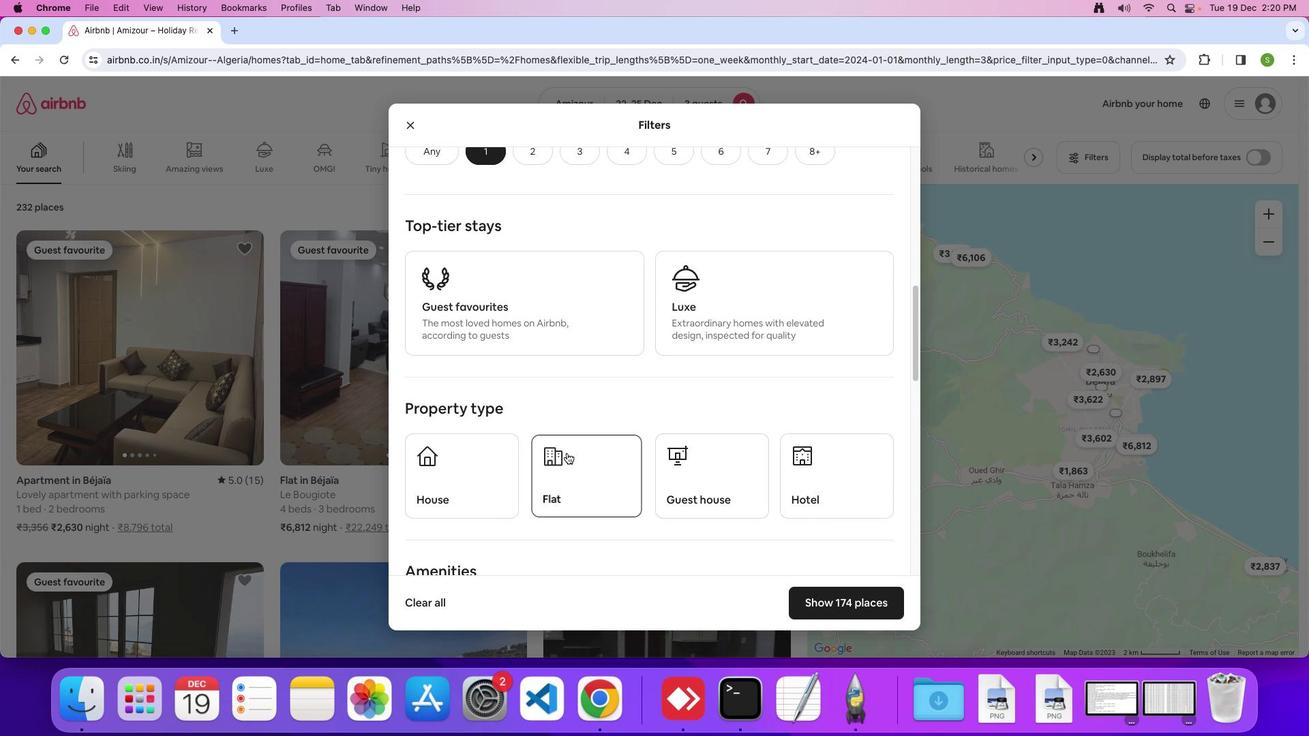 
Action: Mouse moved to (690, 441)
Screenshot: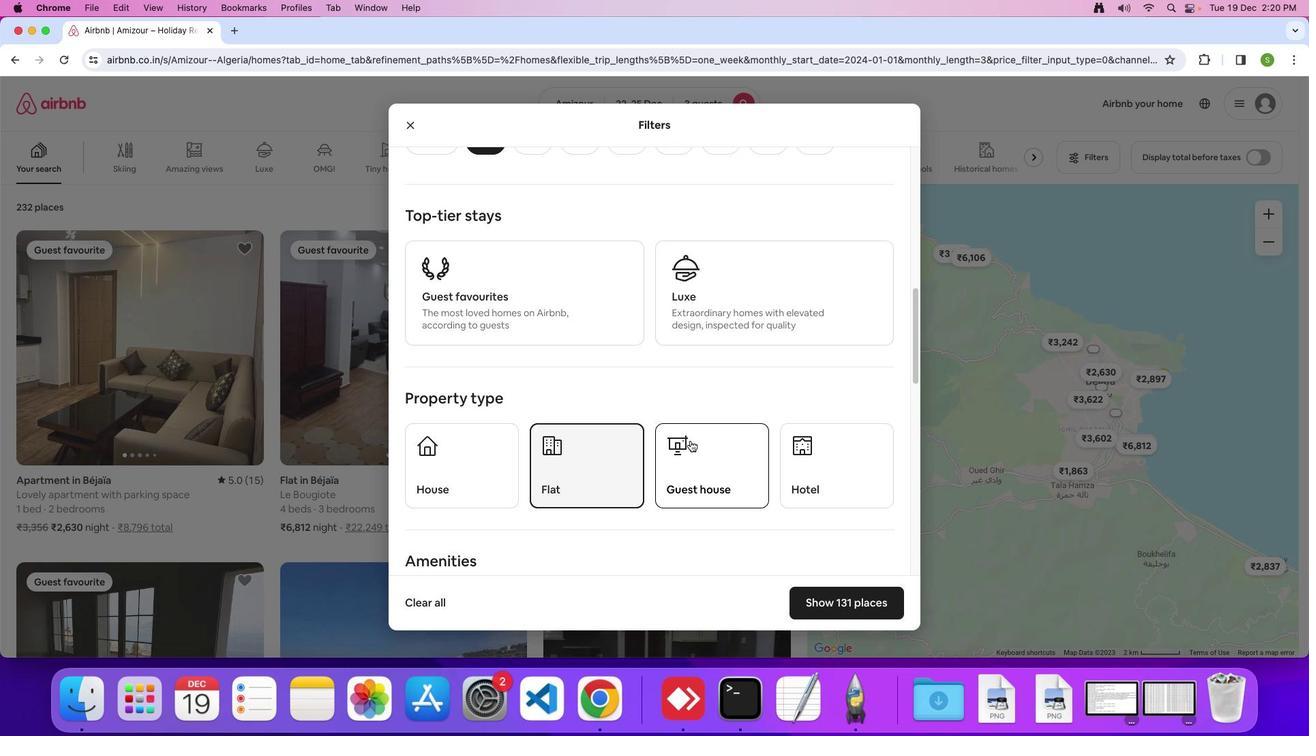 
Action: Mouse scrolled (690, 441) with delta (0, 0)
Screenshot: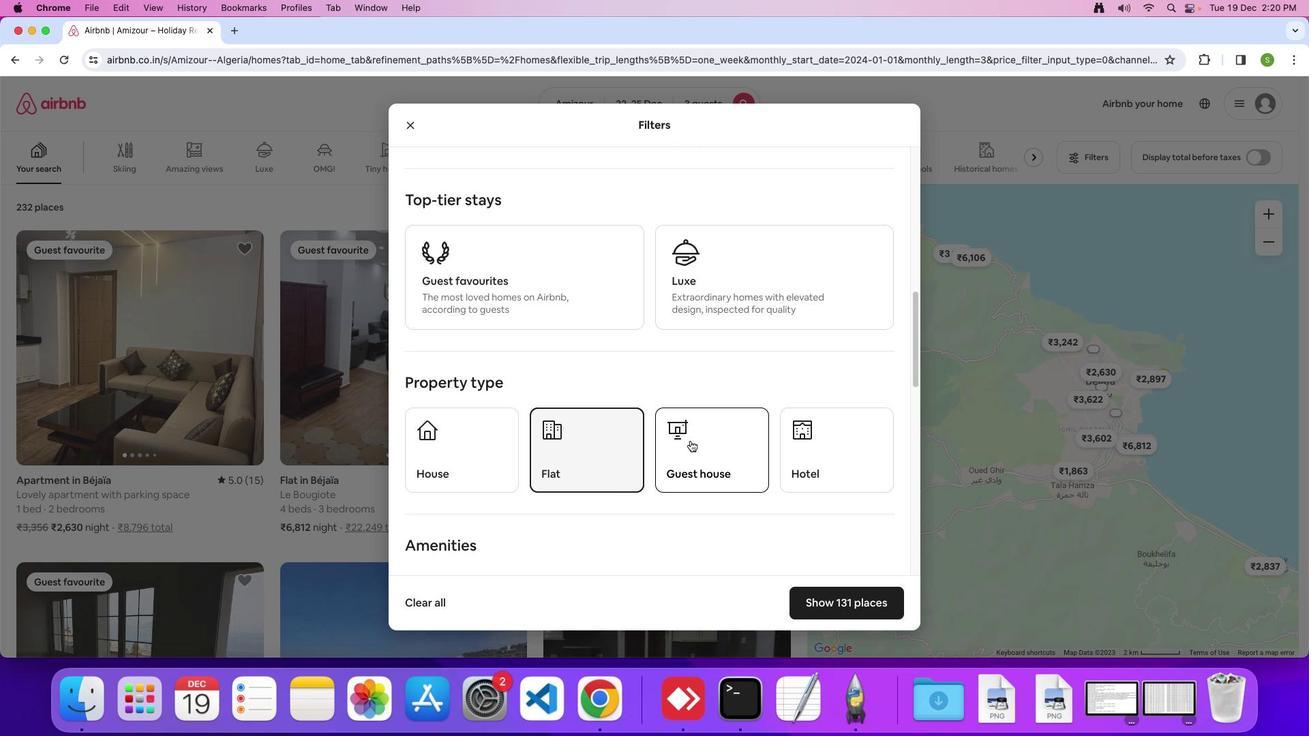 
Action: Mouse moved to (691, 440)
Screenshot: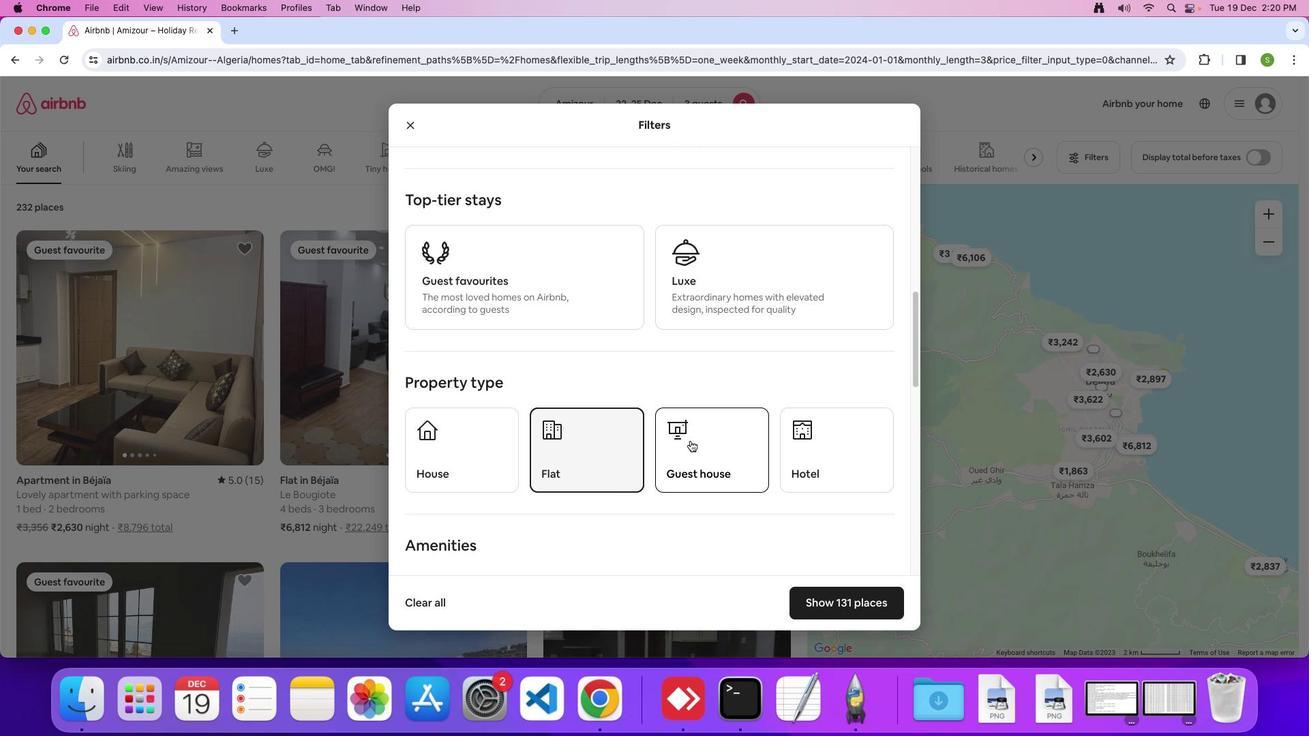 
Action: Mouse scrolled (691, 440) with delta (0, 0)
Screenshot: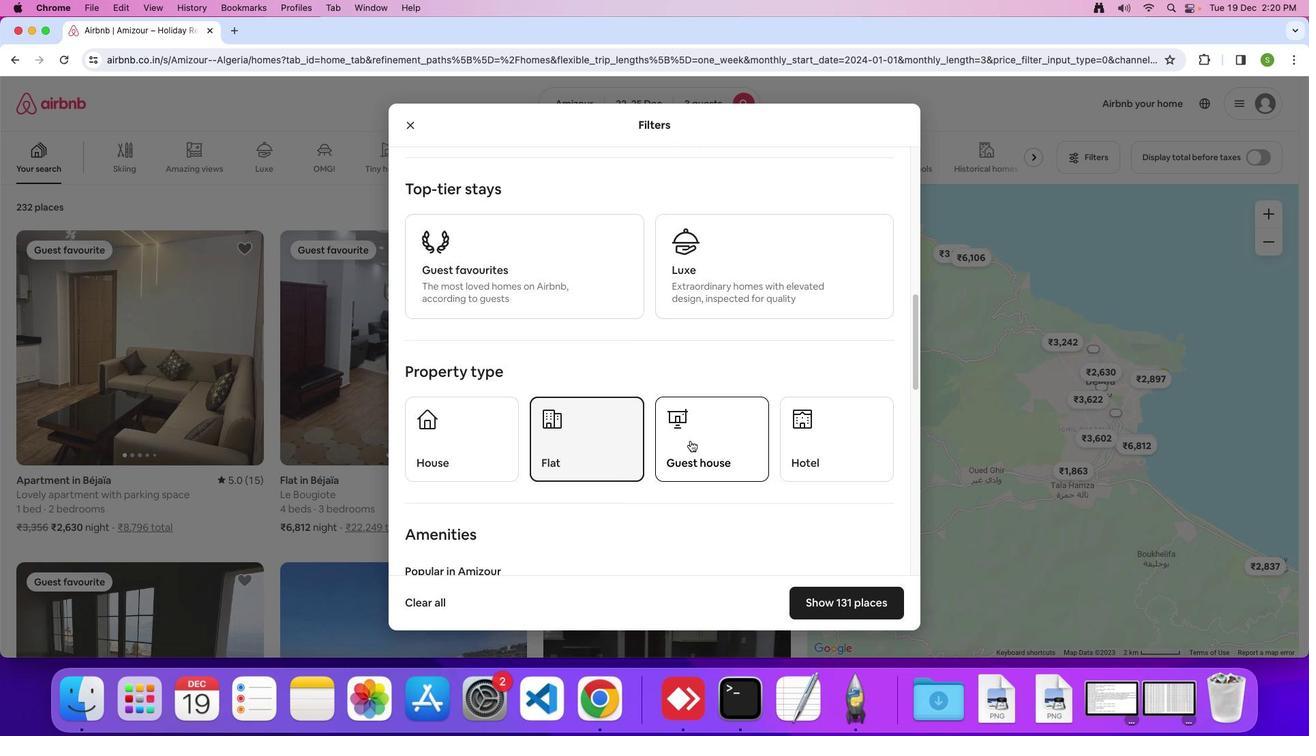 
Action: Mouse scrolled (691, 440) with delta (0, -1)
Screenshot: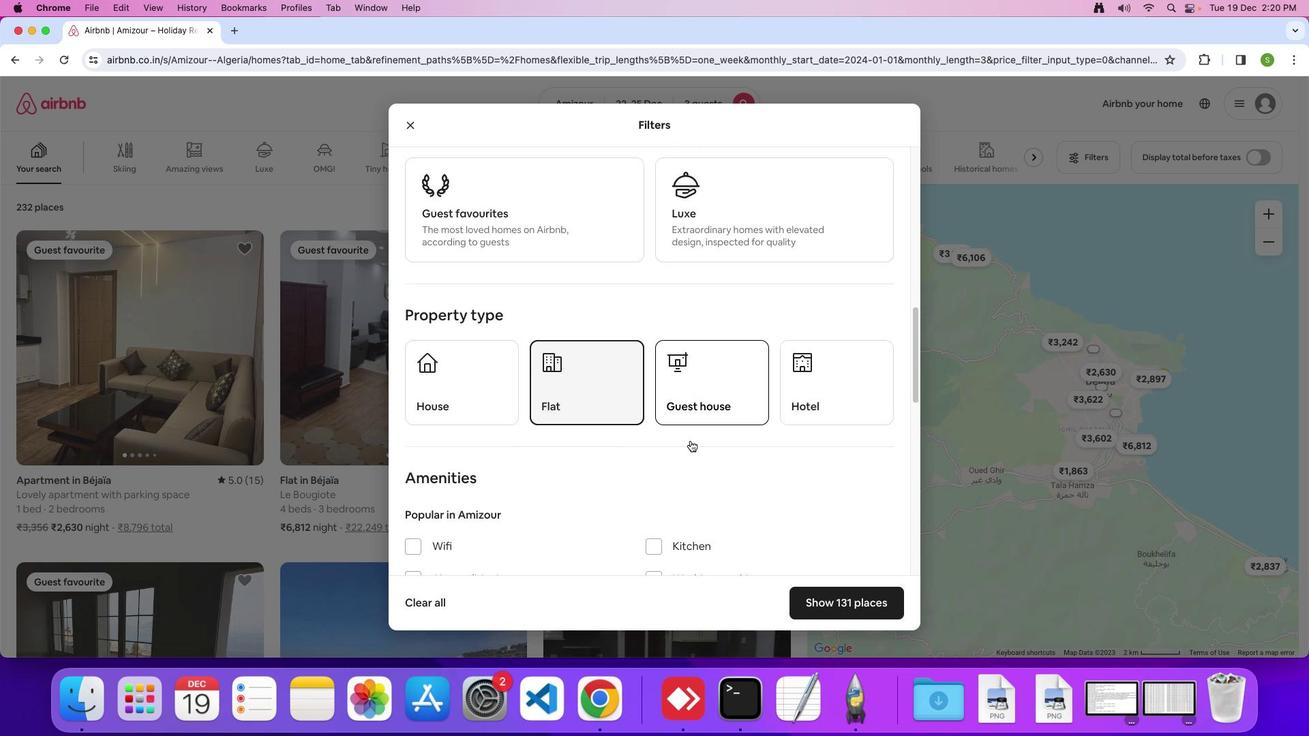 
Action: Mouse moved to (689, 440)
Screenshot: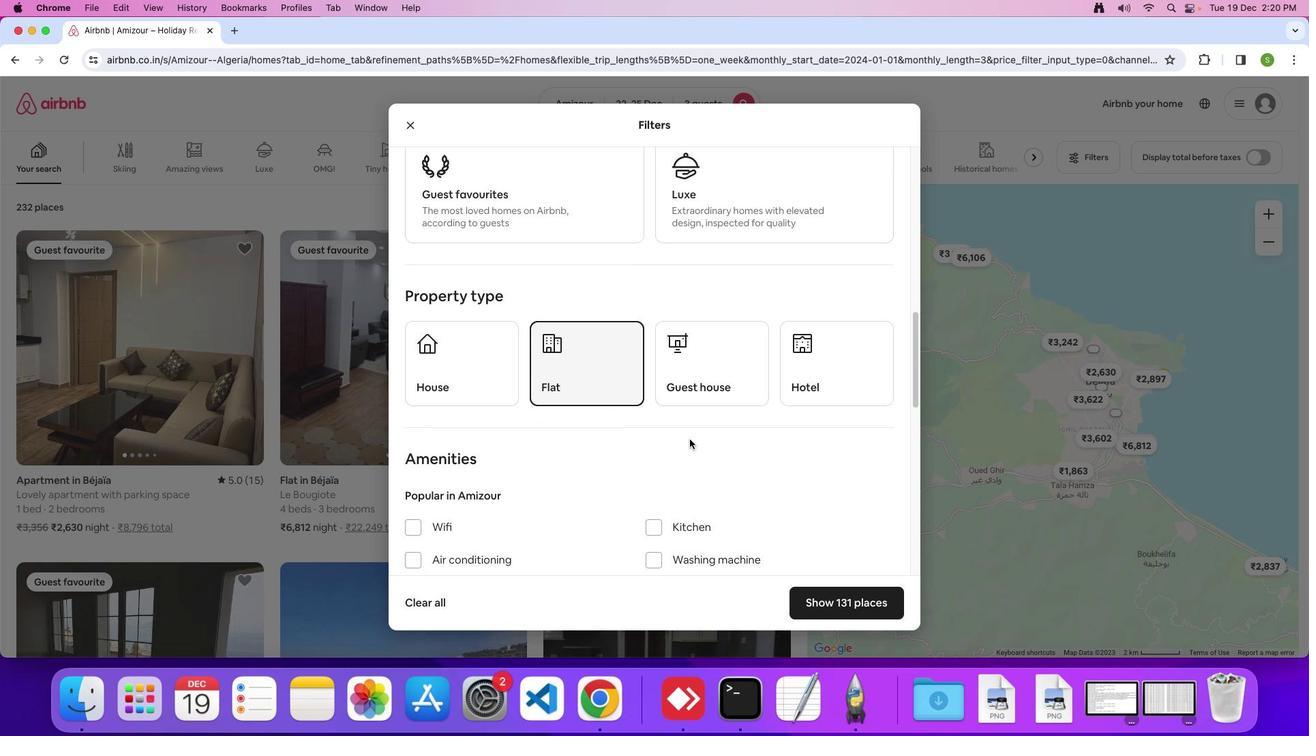 
Action: Mouse scrolled (689, 440) with delta (0, 0)
Screenshot: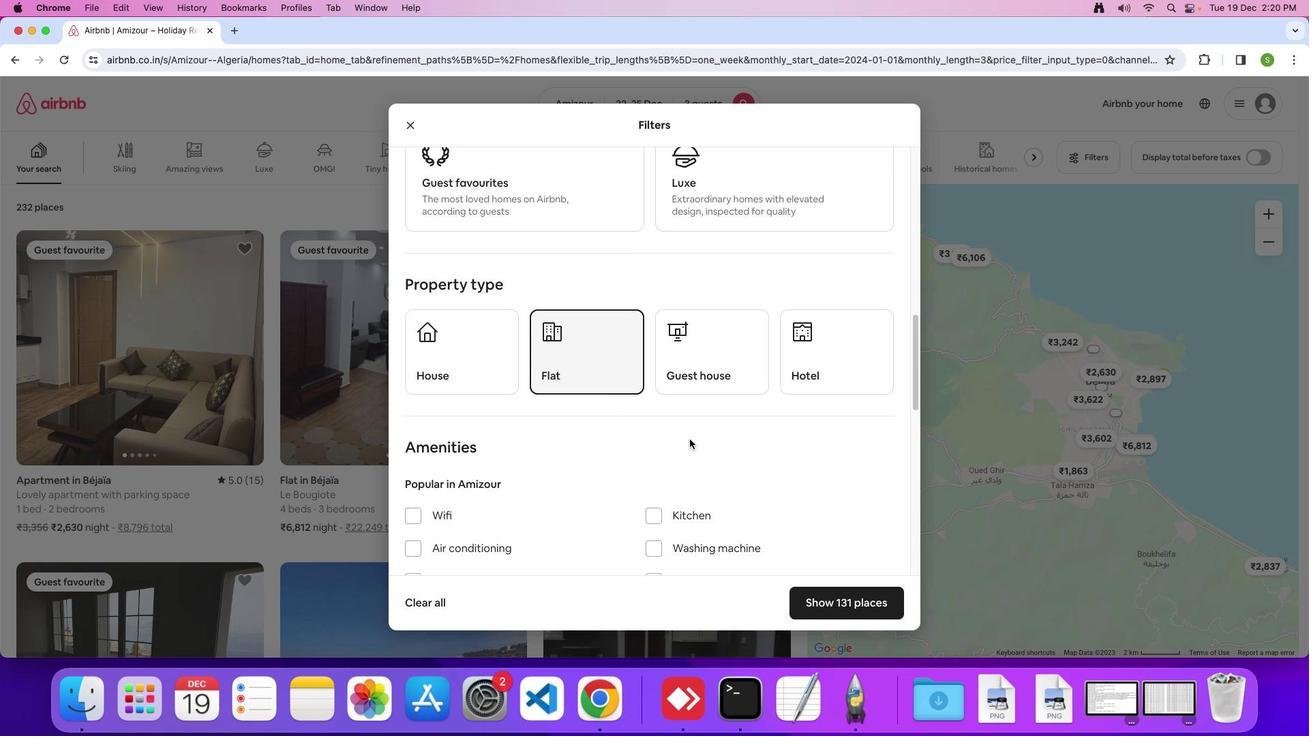 
Action: Mouse moved to (689, 439)
Screenshot: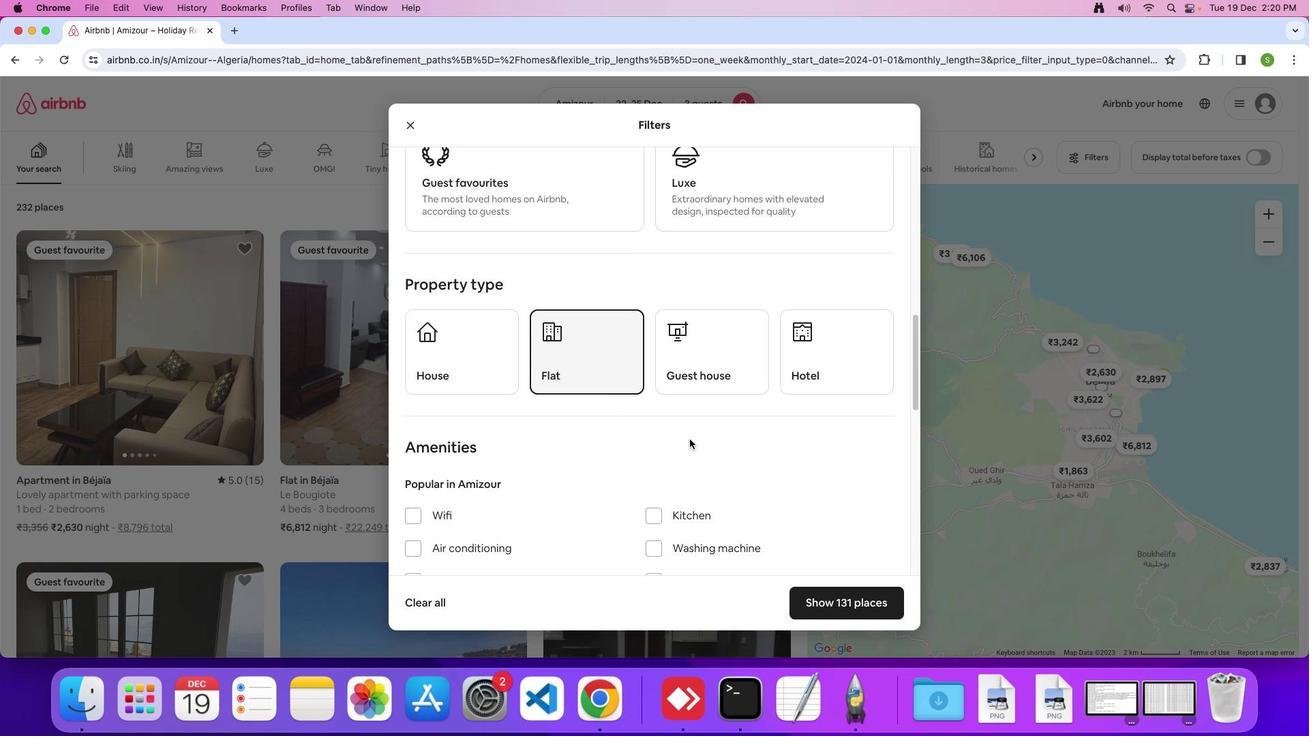 
Action: Mouse scrolled (689, 439) with delta (0, 0)
Screenshot: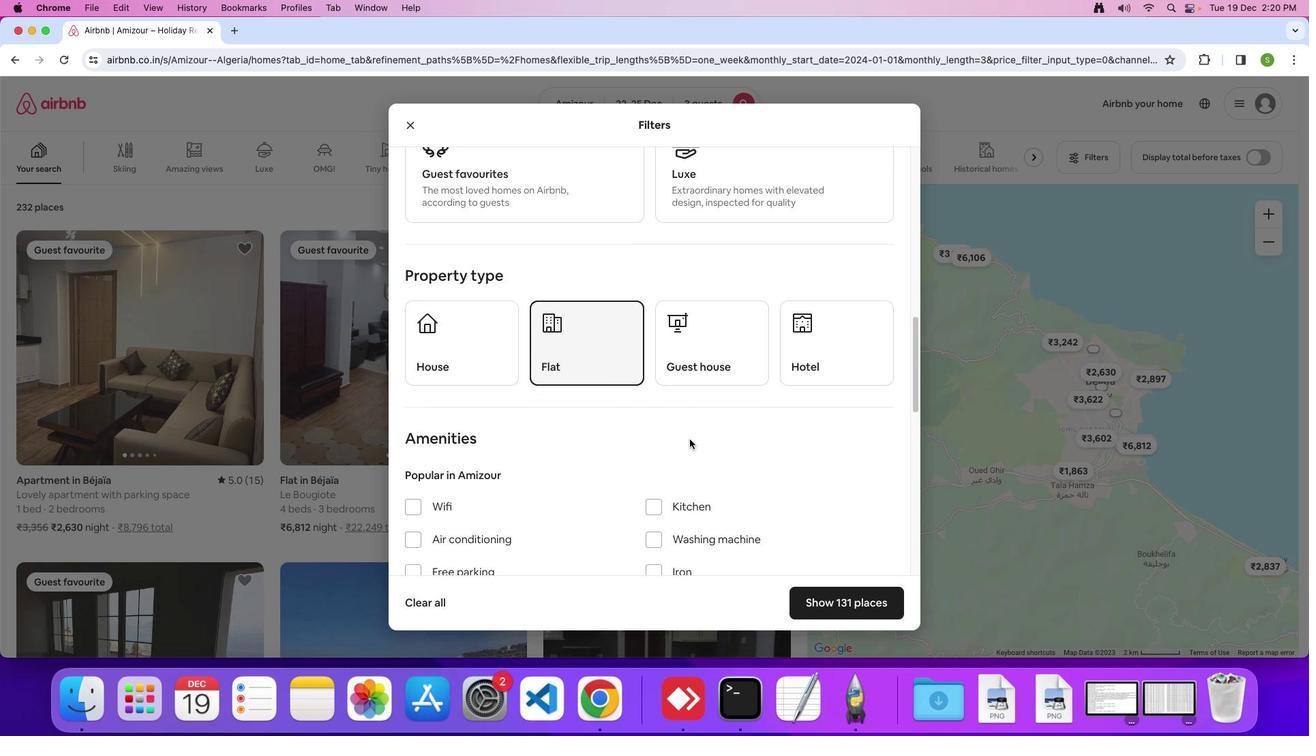 
Action: Mouse moved to (689, 439)
Screenshot: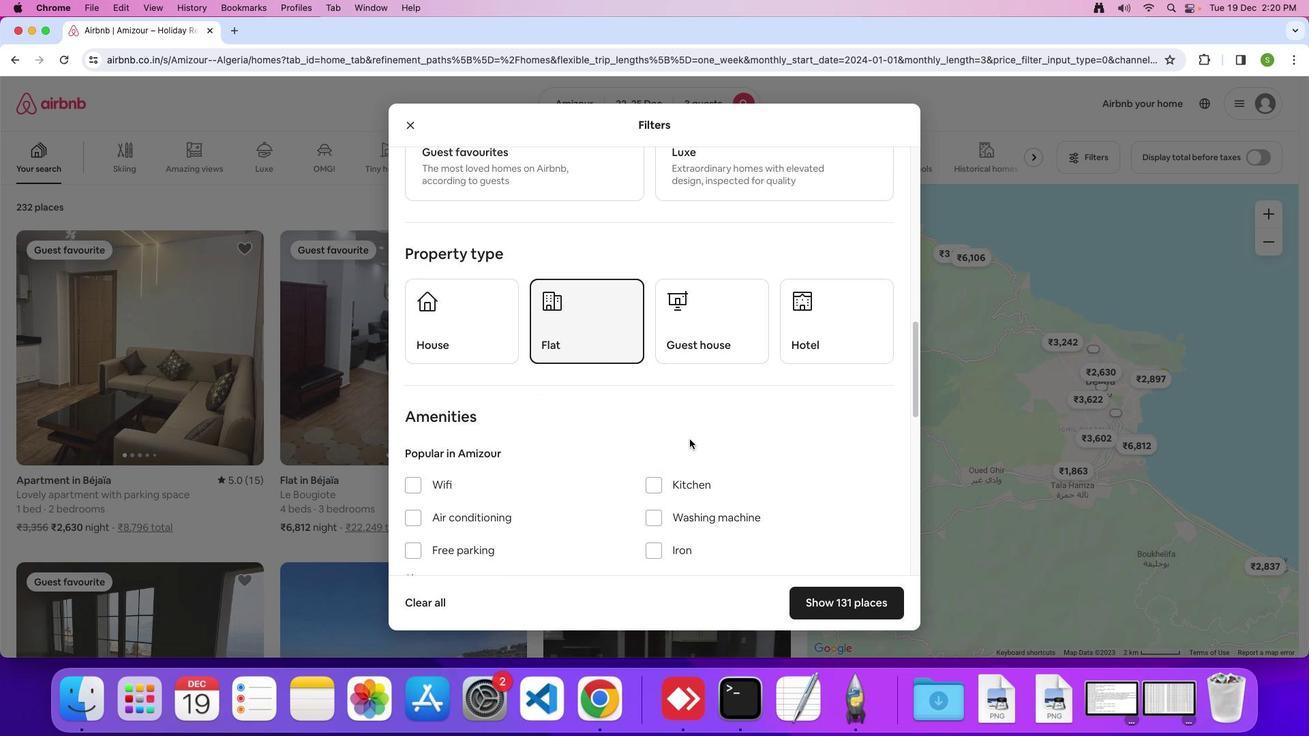 
Action: Mouse scrolled (689, 439) with delta (0, -1)
Screenshot: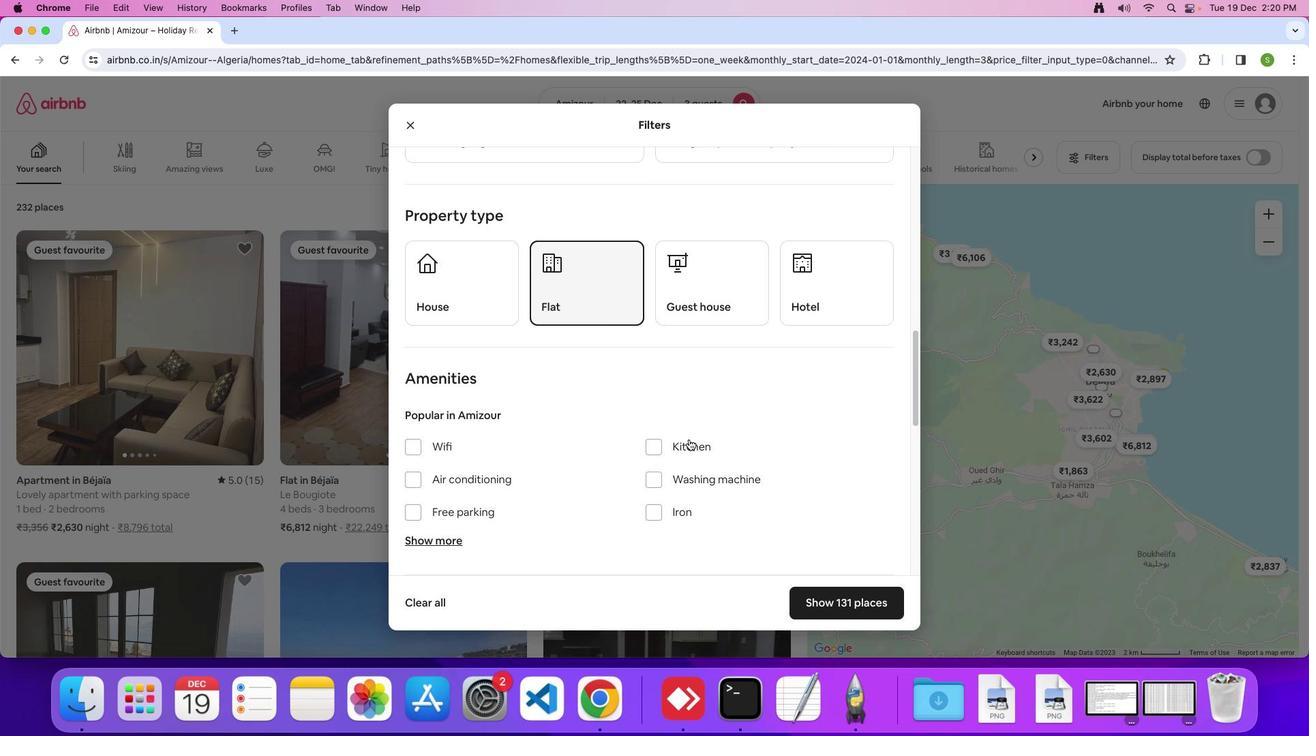 
Action: Mouse moved to (688, 439)
Screenshot: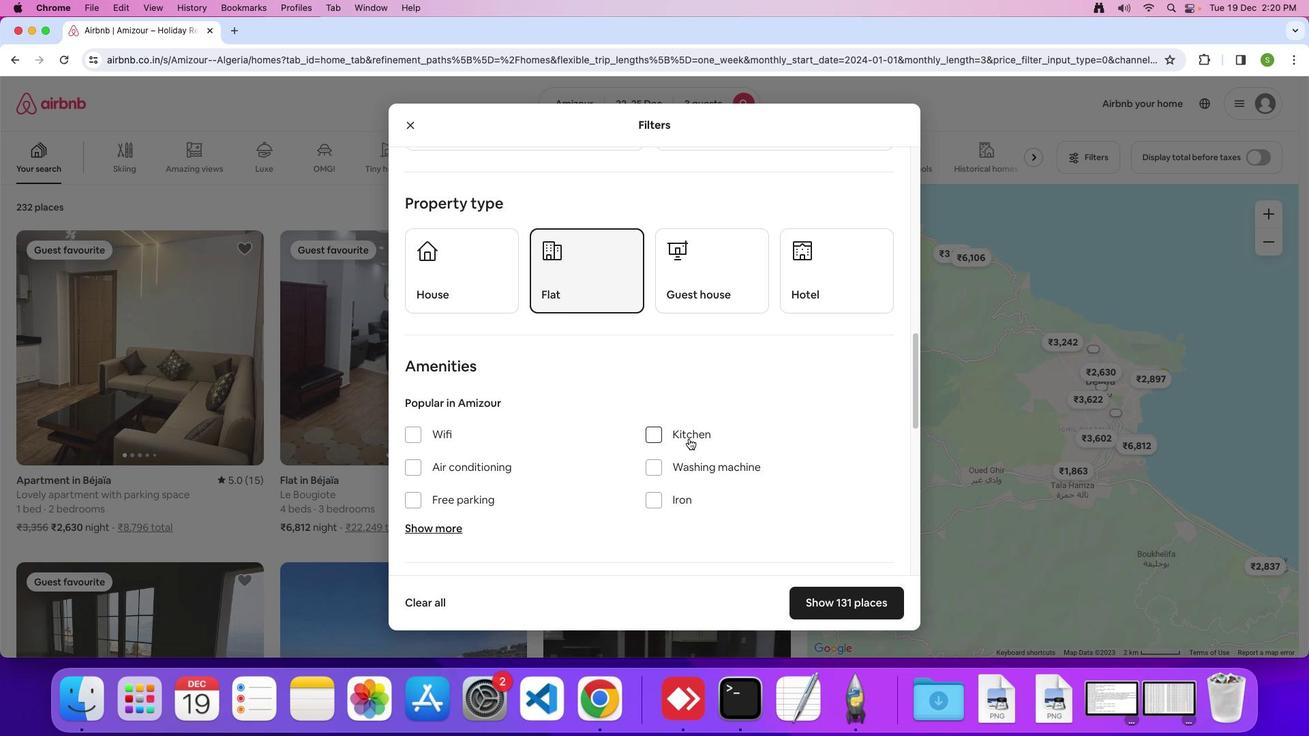 
Action: Mouse scrolled (688, 439) with delta (0, 0)
Screenshot: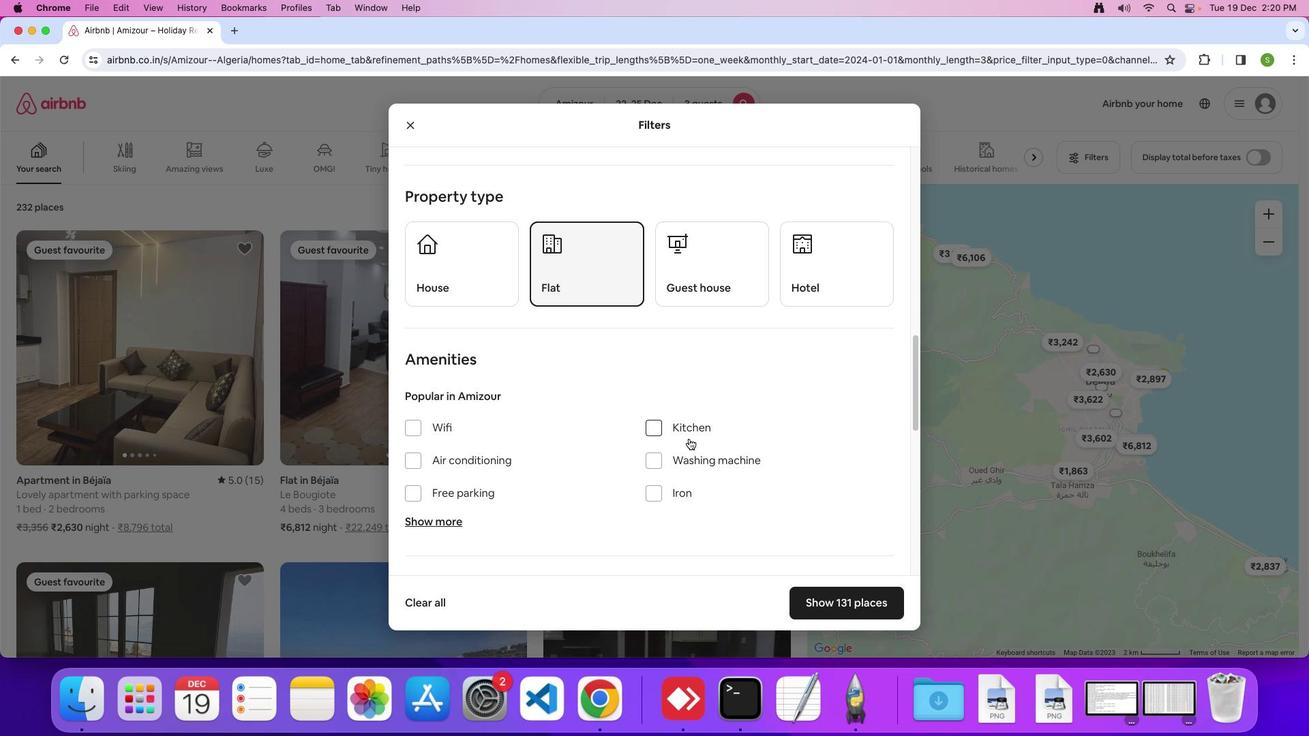 
Action: Mouse scrolled (688, 439) with delta (0, 0)
Screenshot: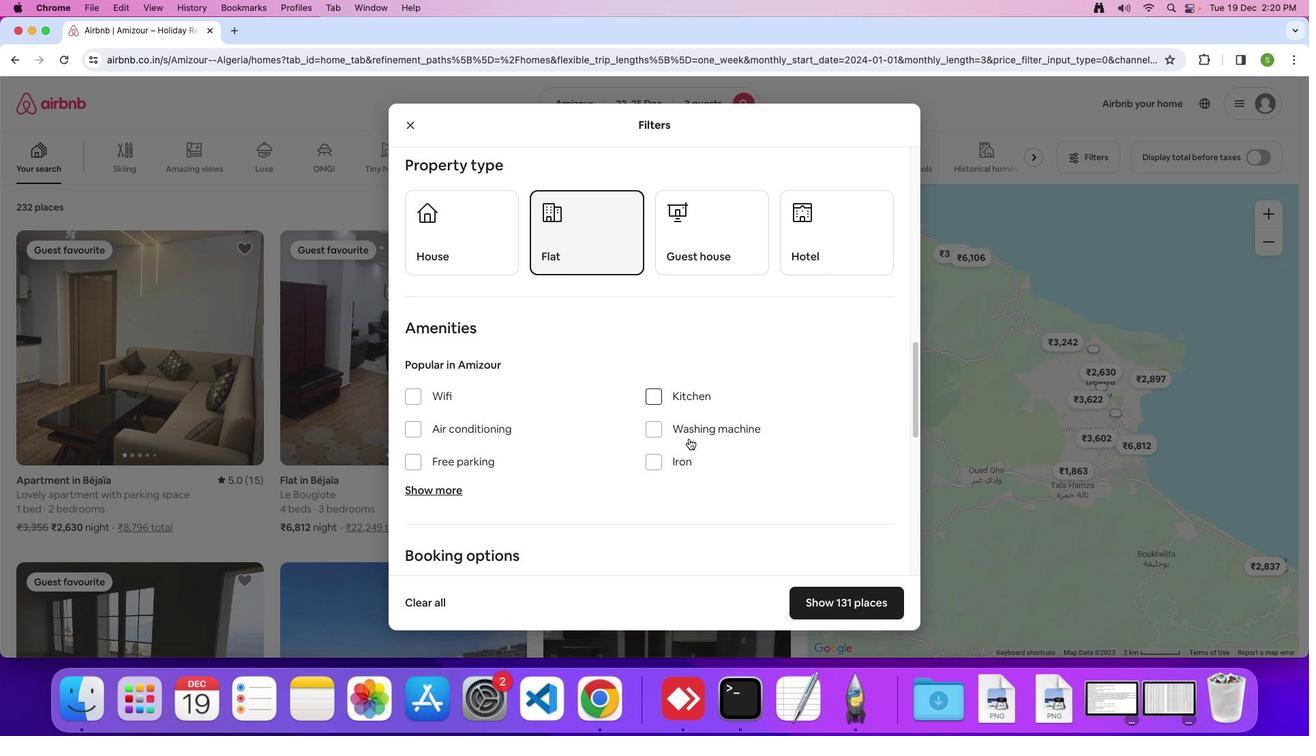 
Action: Mouse moved to (688, 439)
Screenshot: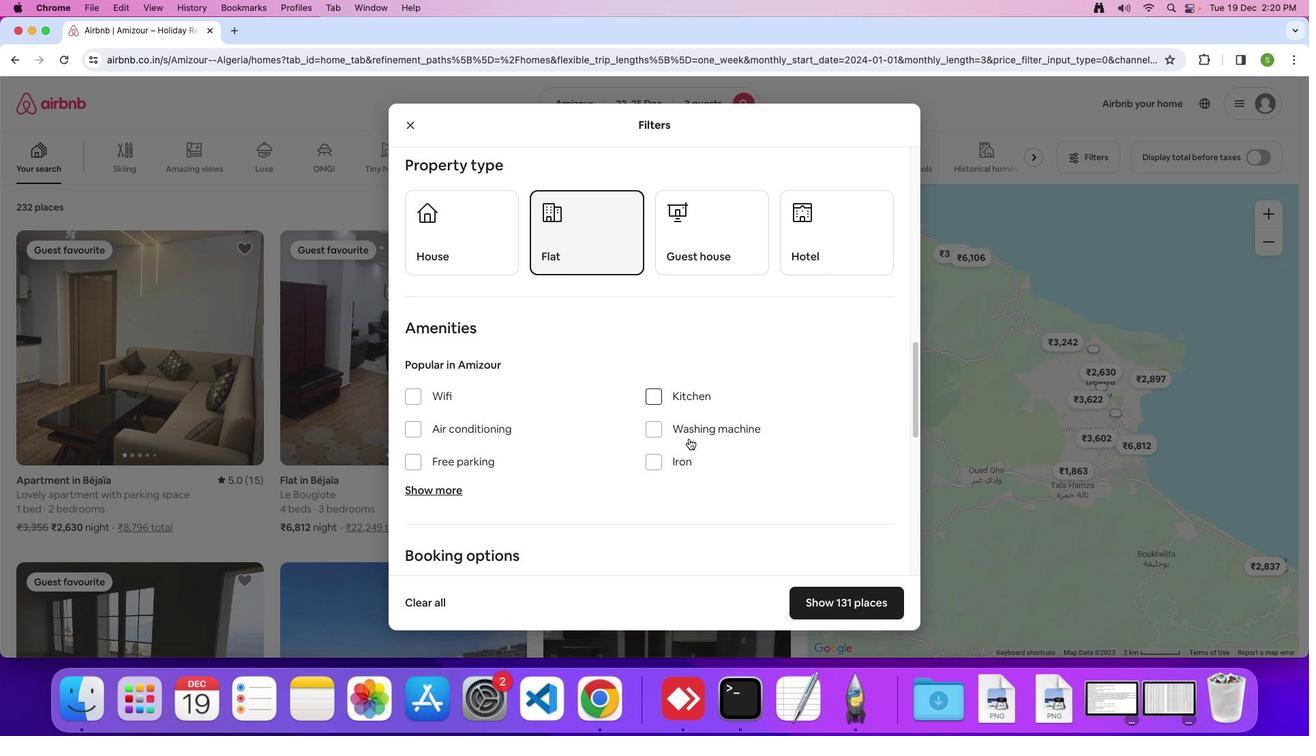 
Action: Mouse scrolled (688, 439) with delta (0, -1)
Screenshot: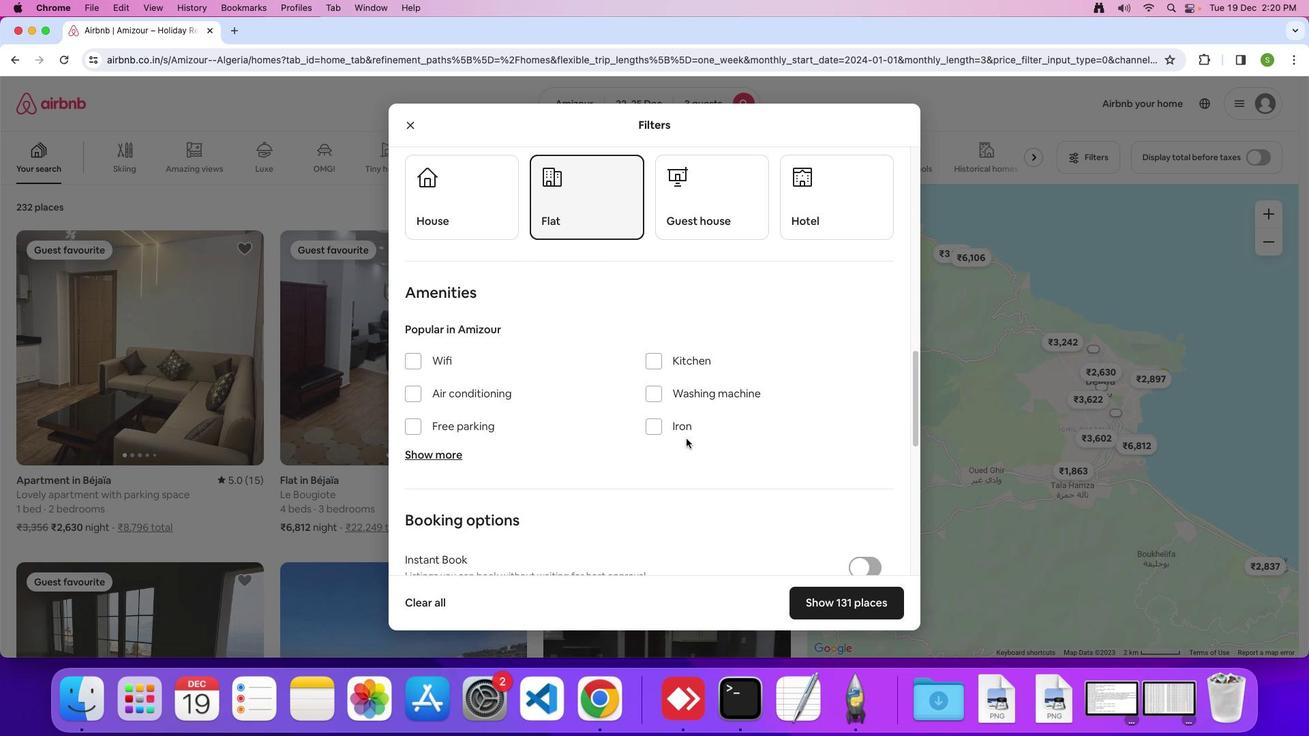 
Action: Mouse moved to (686, 439)
Screenshot: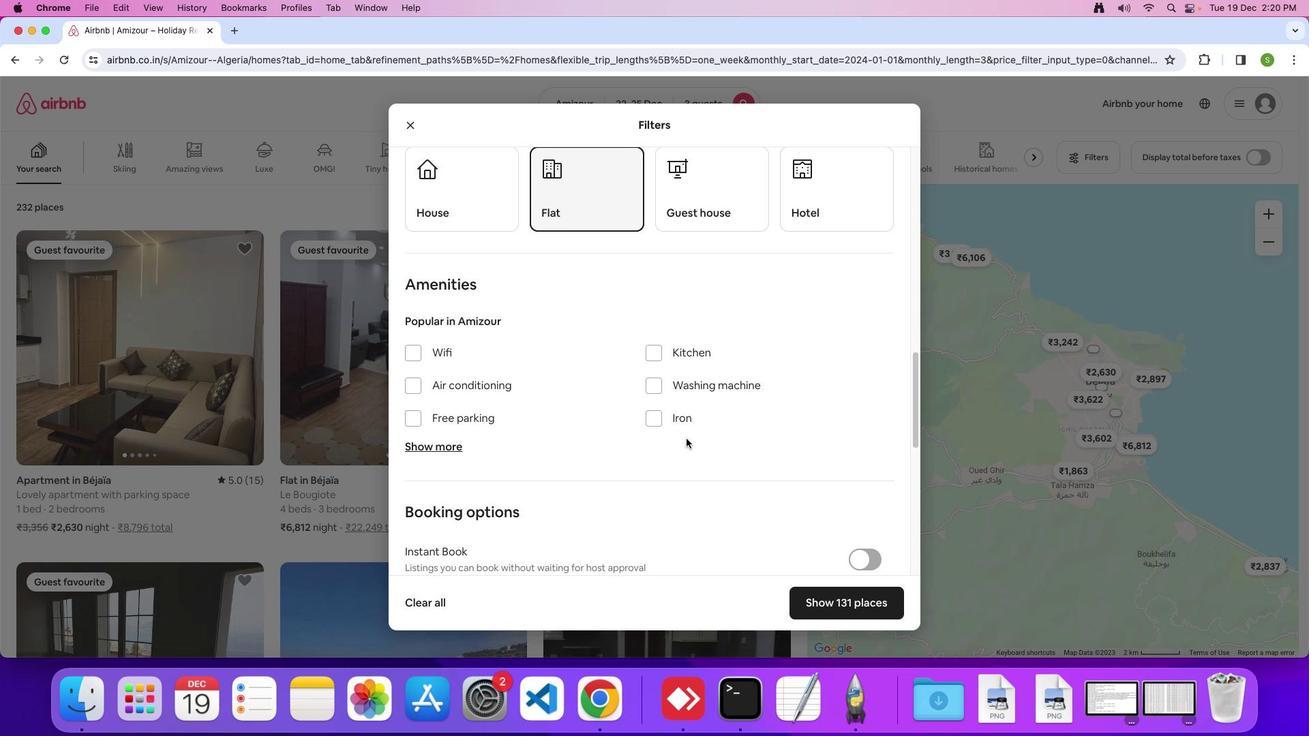 
Action: Mouse scrolled (686, 439) with delta (0, 0)
Screenshot: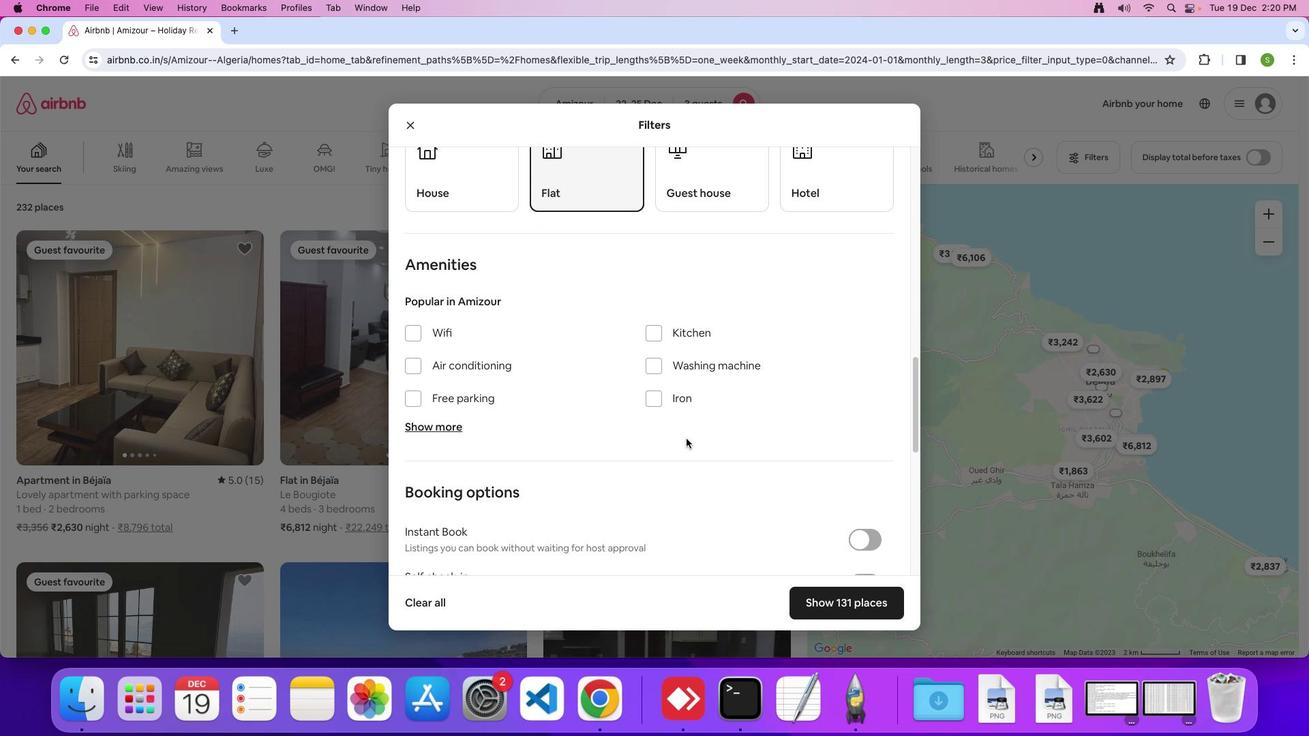 
Action: Mouse scrolled (686, 439) with delta (0, 0)
Screenshot: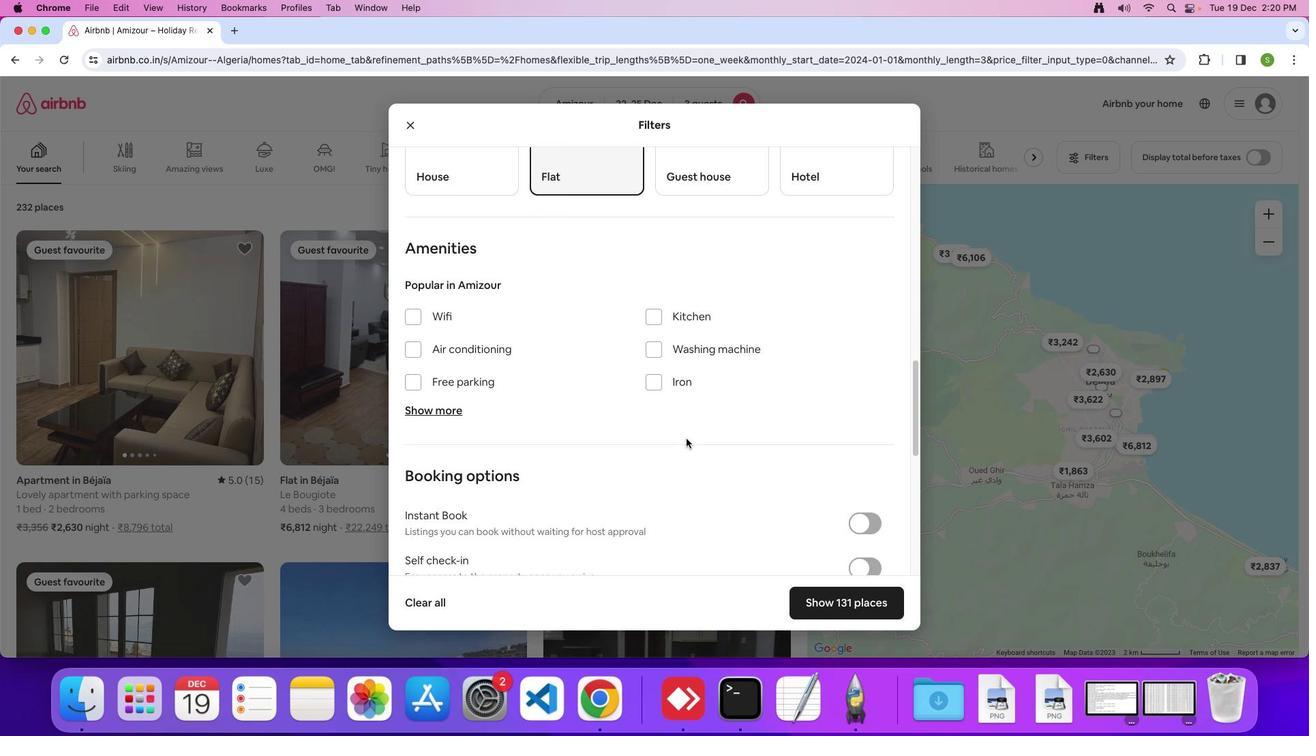 
Action: Mouse scrolled (686, 439) with delta (0, -1)
Screenshot: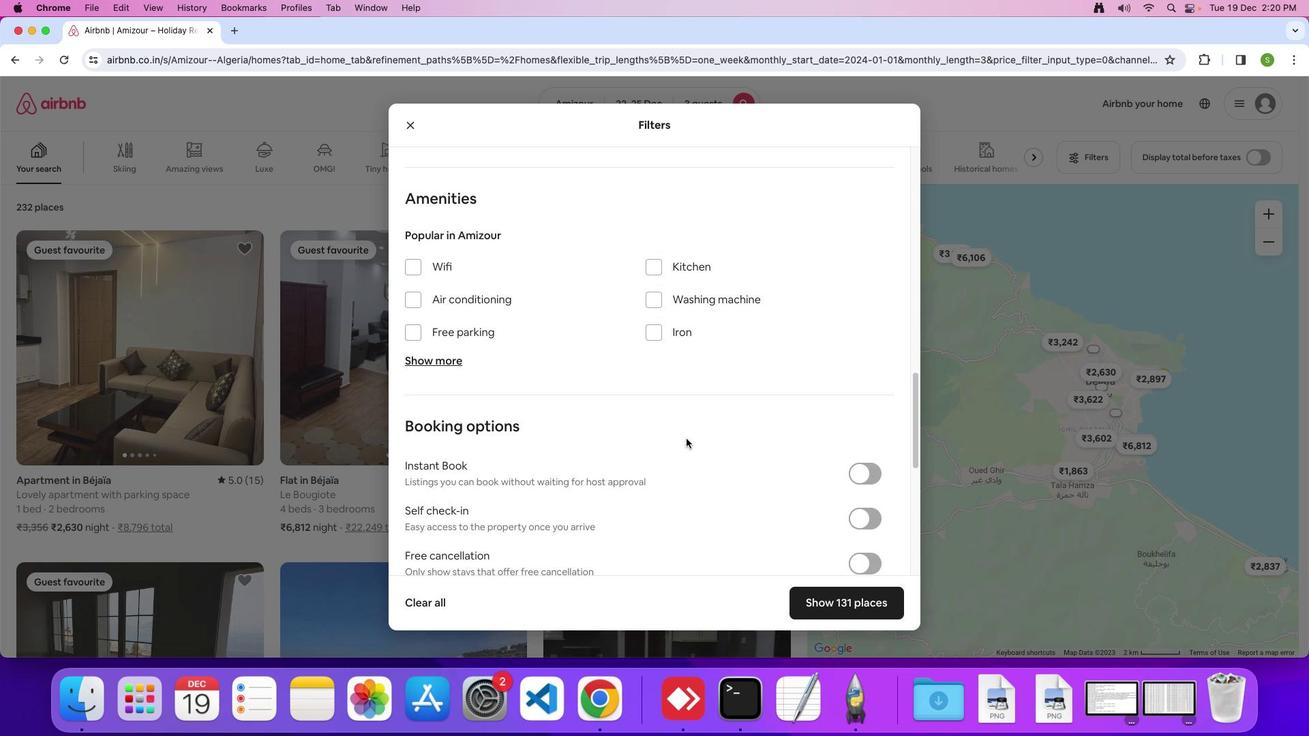 
Action: Mouse scrolled (686, 439) with delta (0, 0)
Screenshot: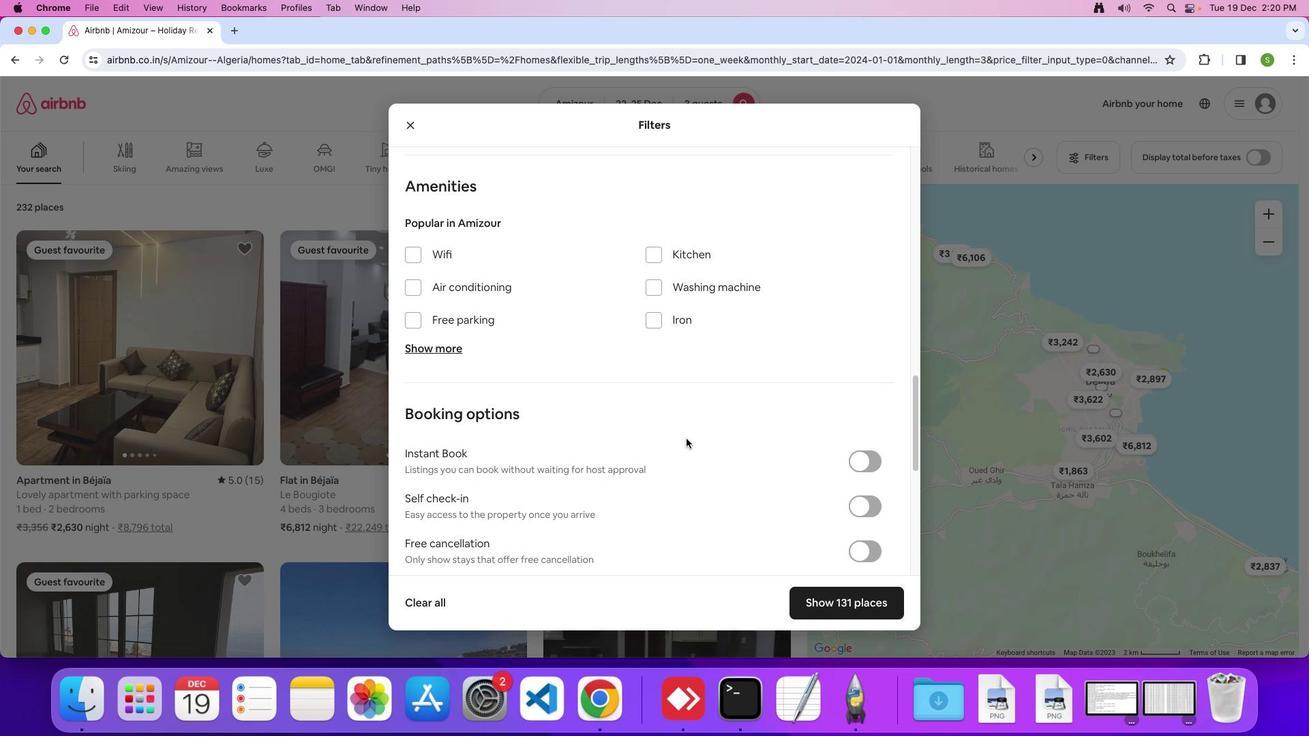
Action: Mouse scrolled (686, 439) with delta (0, 0)
Screenshot: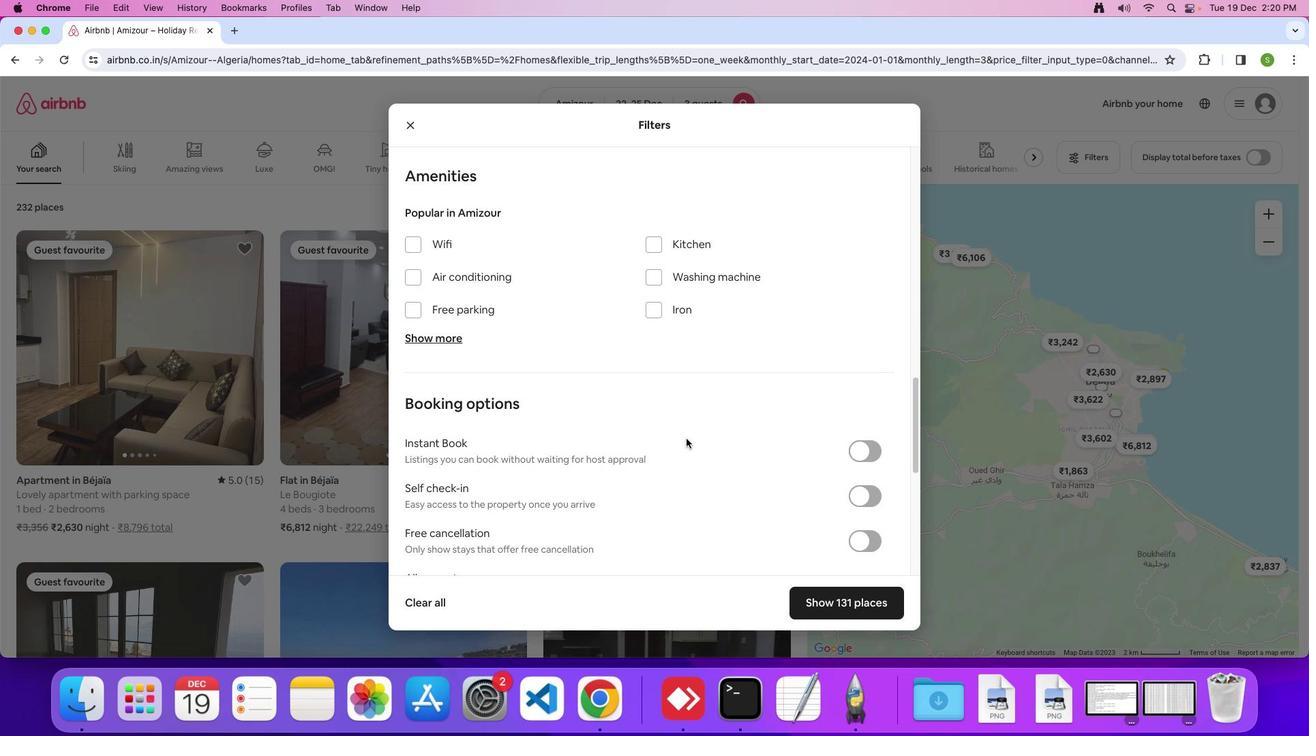 
Action: Mouse scrolled (686, 439) with delta (0, 0)
Screenshot: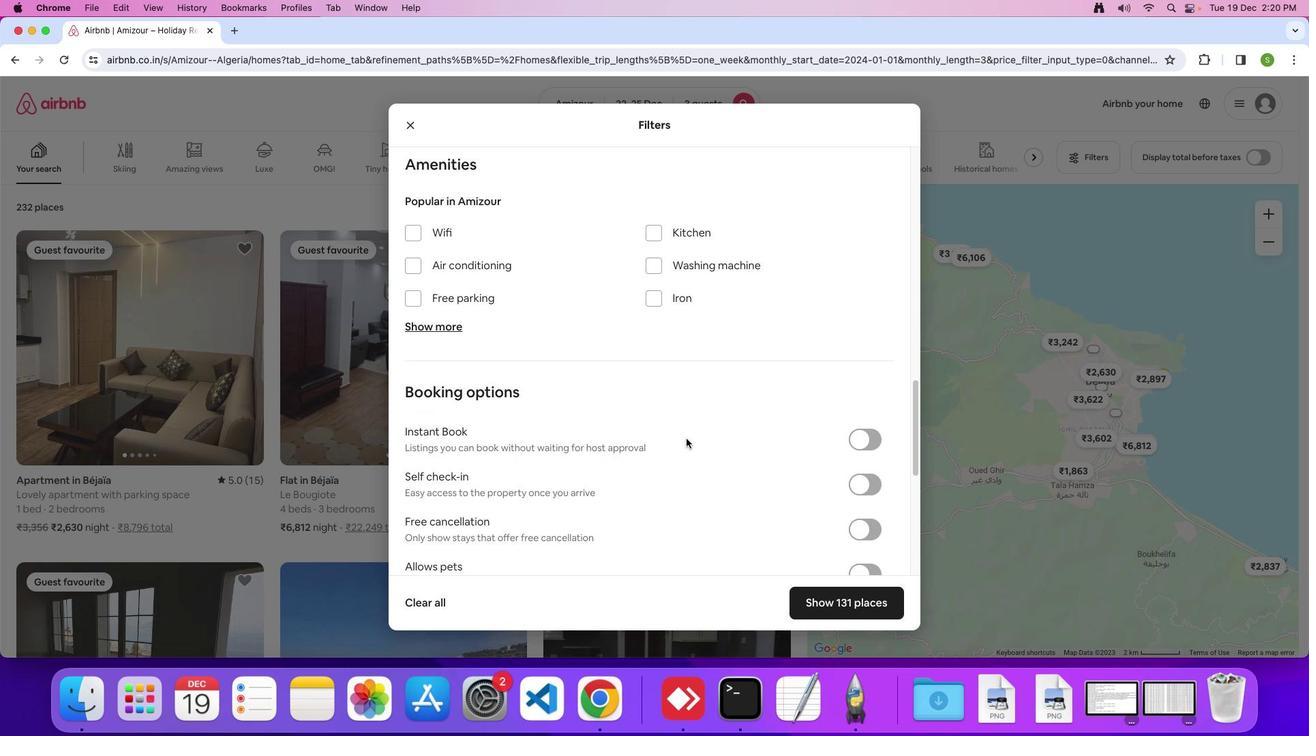 
Action: Mouse scrolled (686, 439) with delta (0, 0)
Screenshot: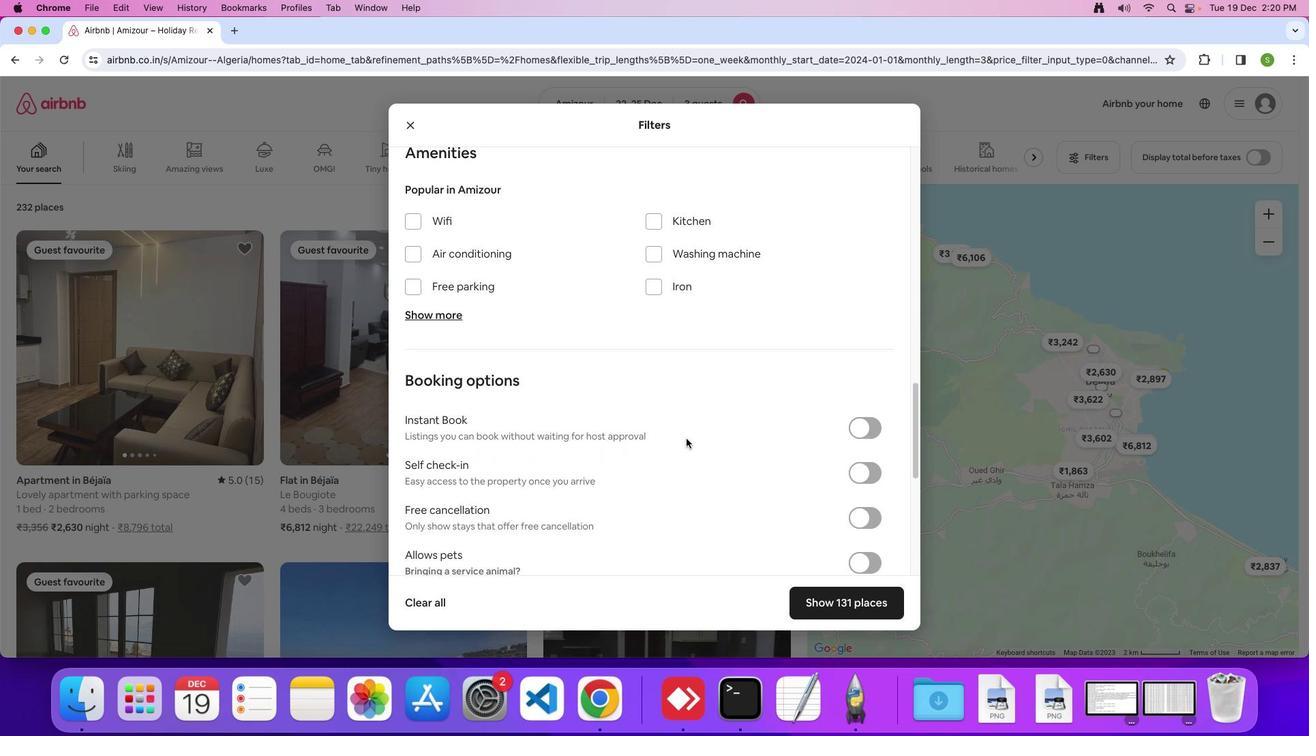 
Action: Mouse scrolled (686, 439) with delta (0, 0)
Screenshot: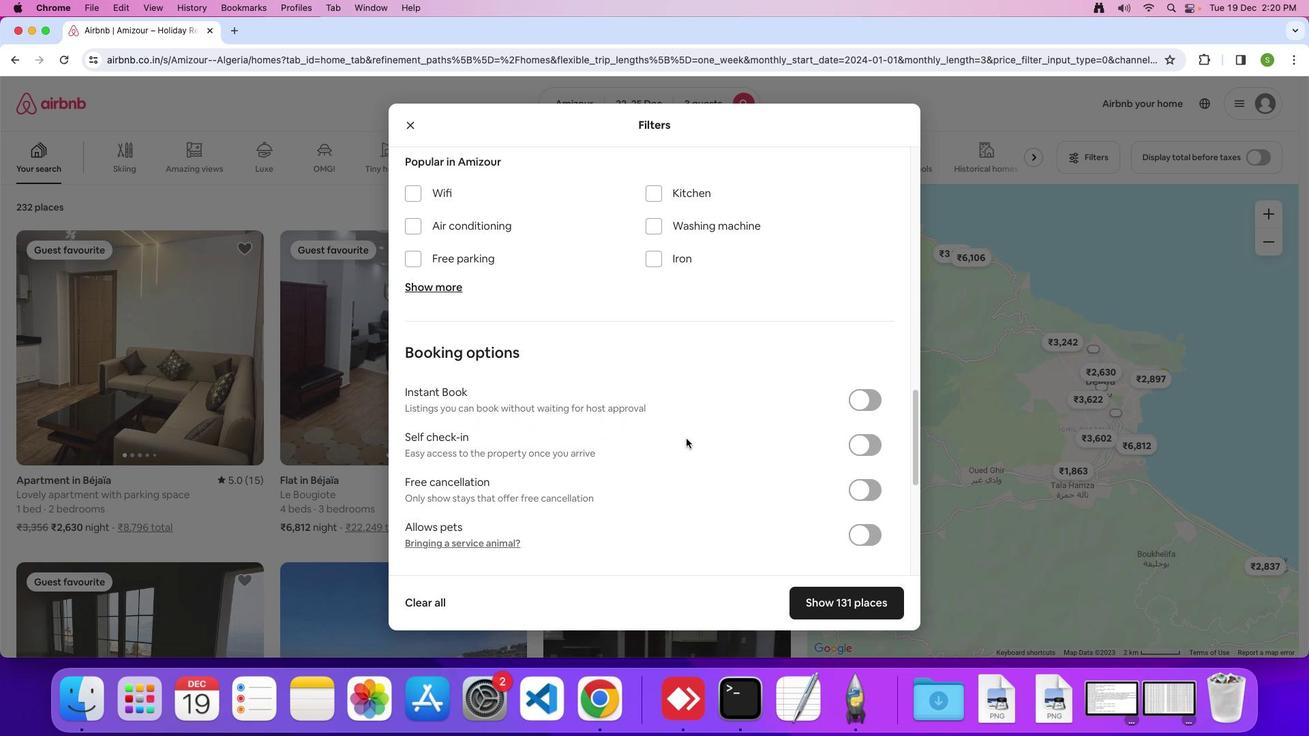 
Action: Mouse scrolled (686, 439) with delta (0, 0)
Screenshot: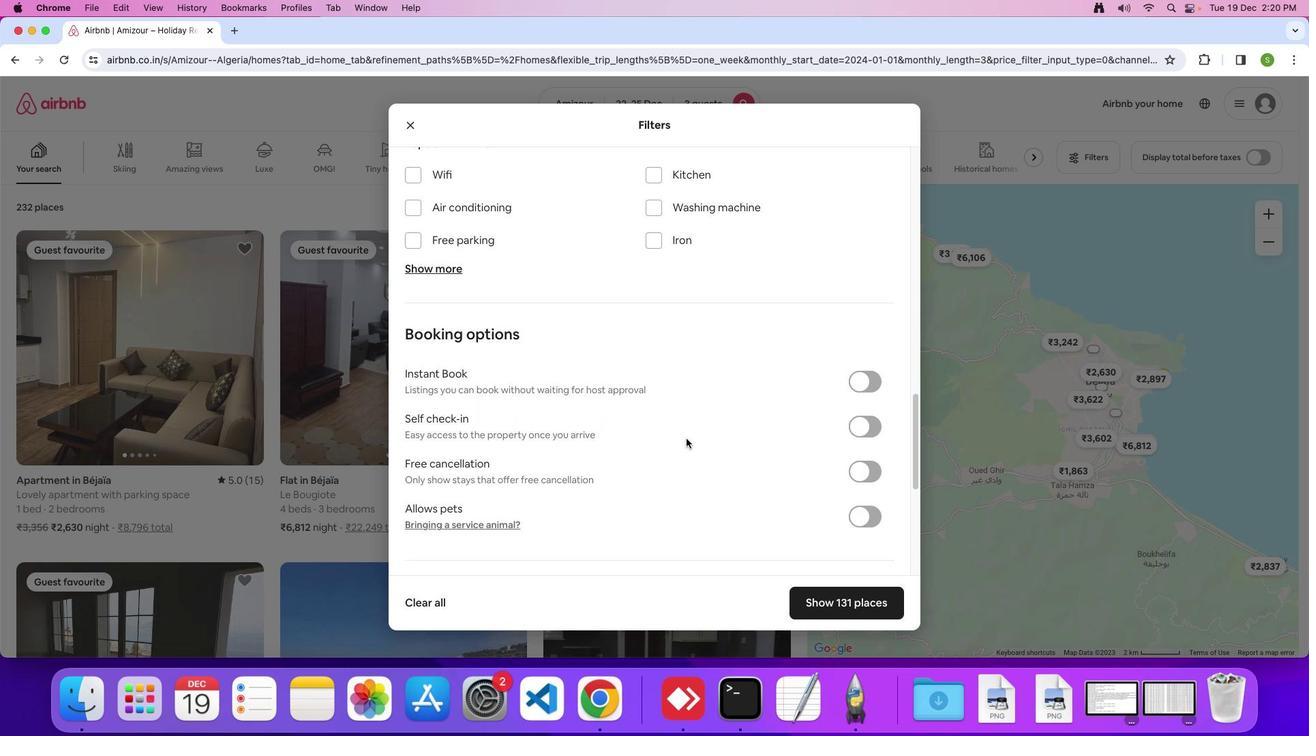 
Action: Mouse scrolled (686, 439) with delta (0, 0)
Screenshot: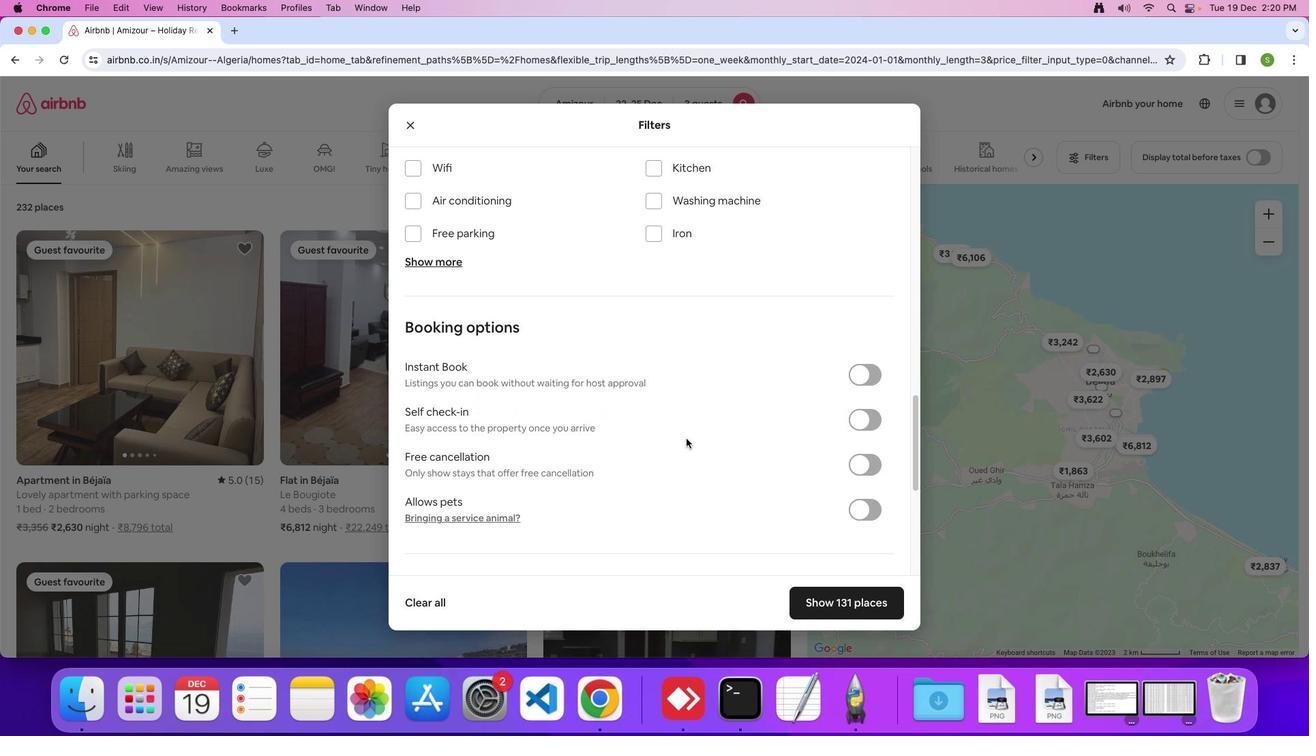 
Action: Mouse scrolled (686, 439) with delta (0, 0)
Screenshot: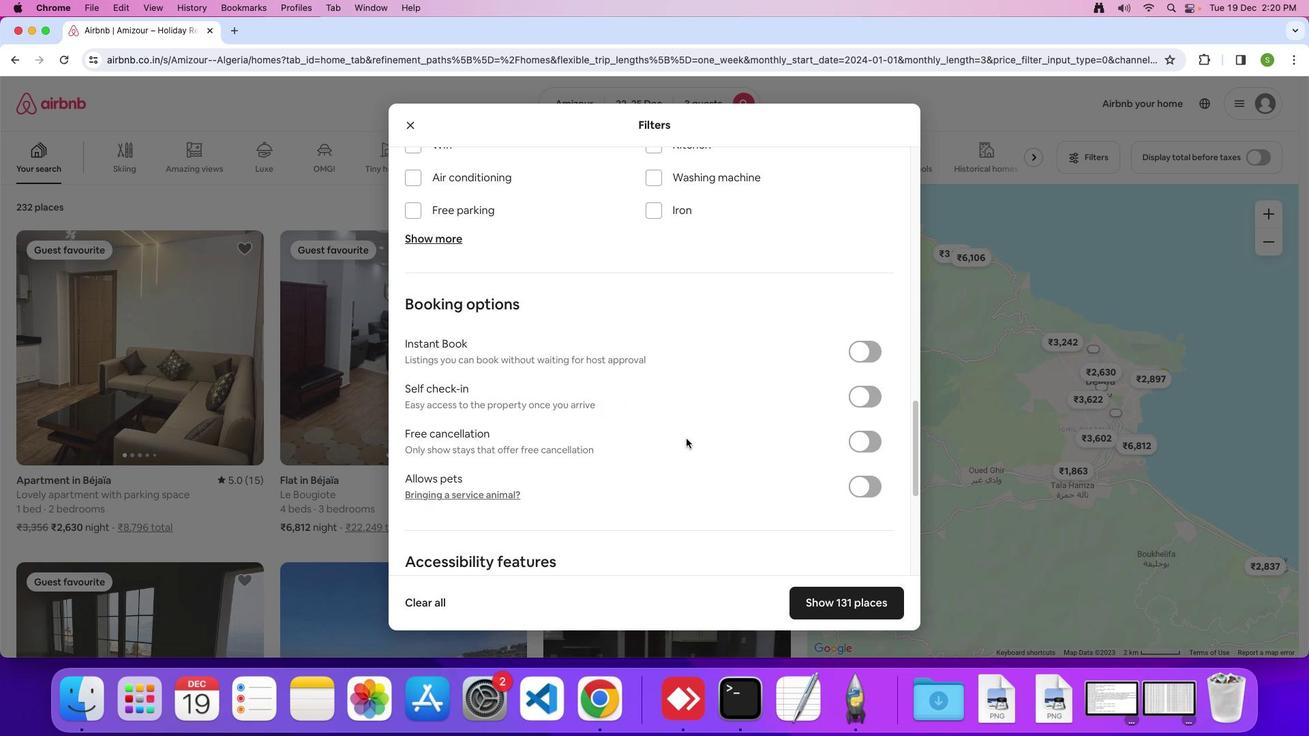 
Action: Mouse scrolled (686, 439) with delta (0, 0)
Screenshot: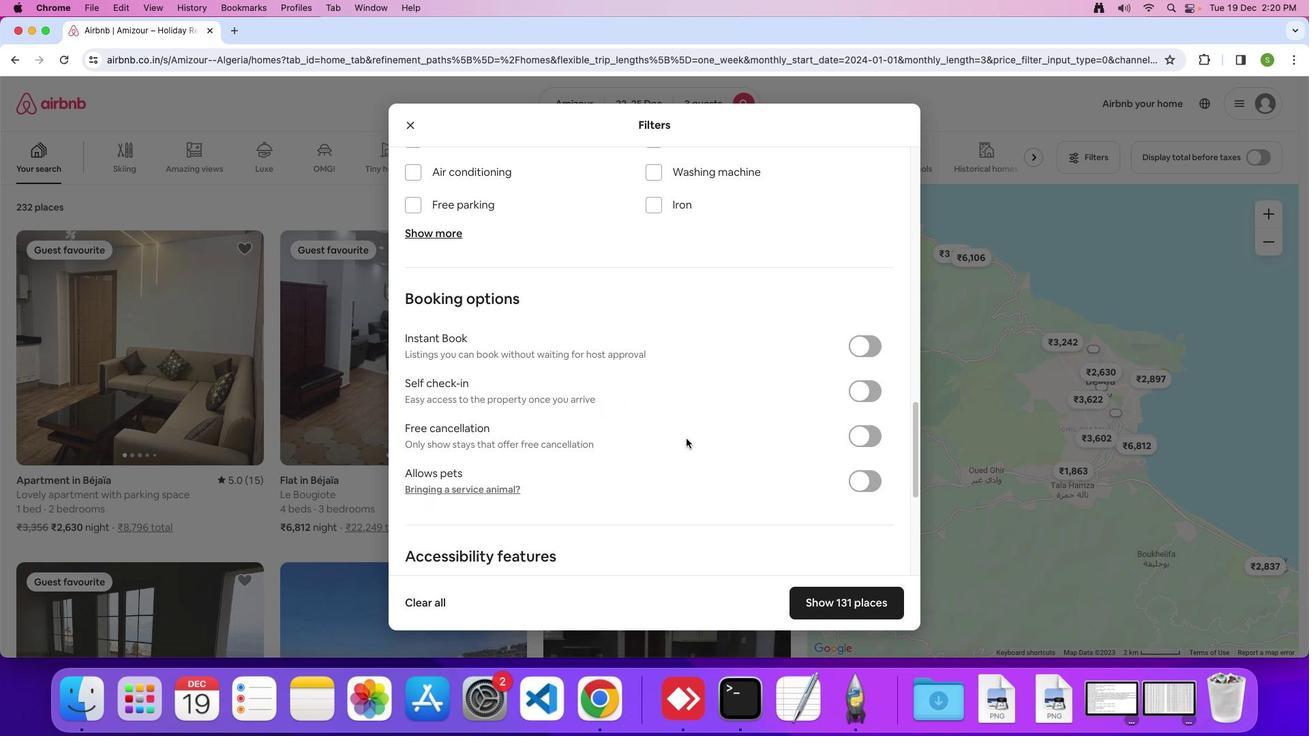
Action: Mouse scrolled (686, 439) with delta (0, 0)
Screenshot: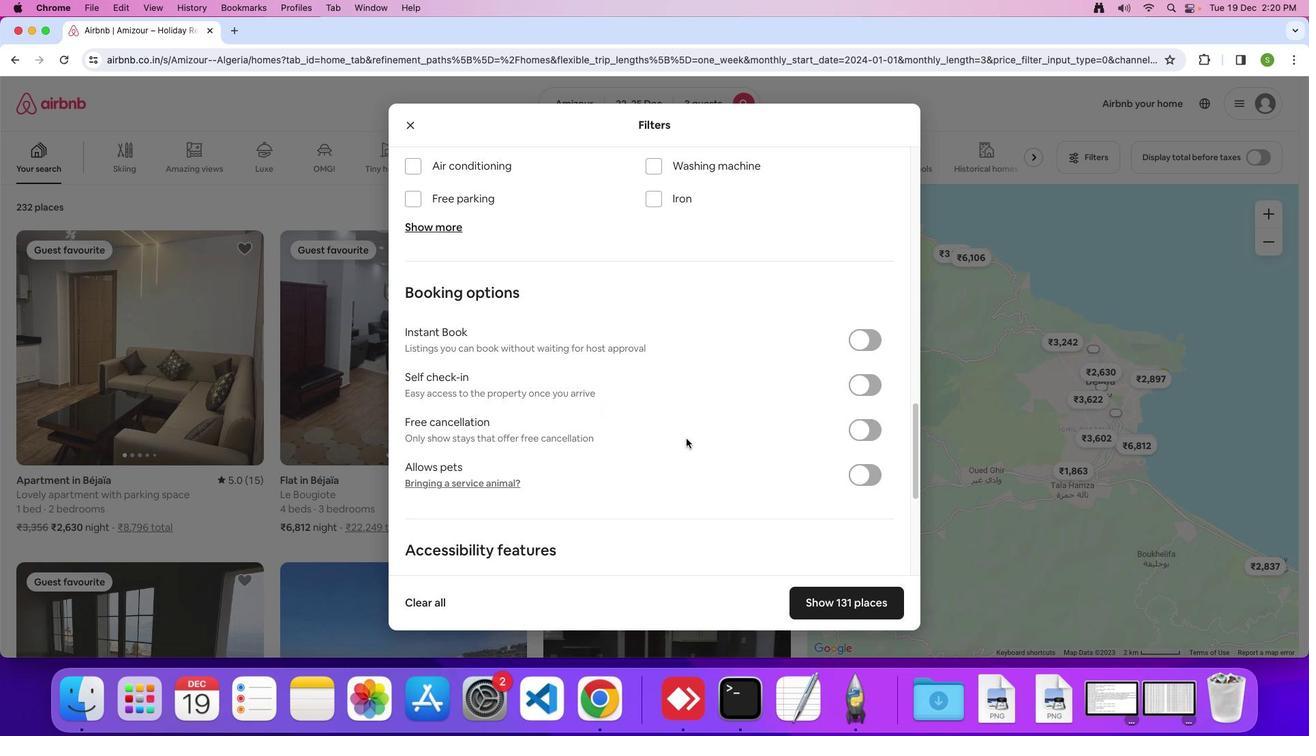 
Action: Mouse scrolled (686, 439) with delta (0, 0)
Screenshot: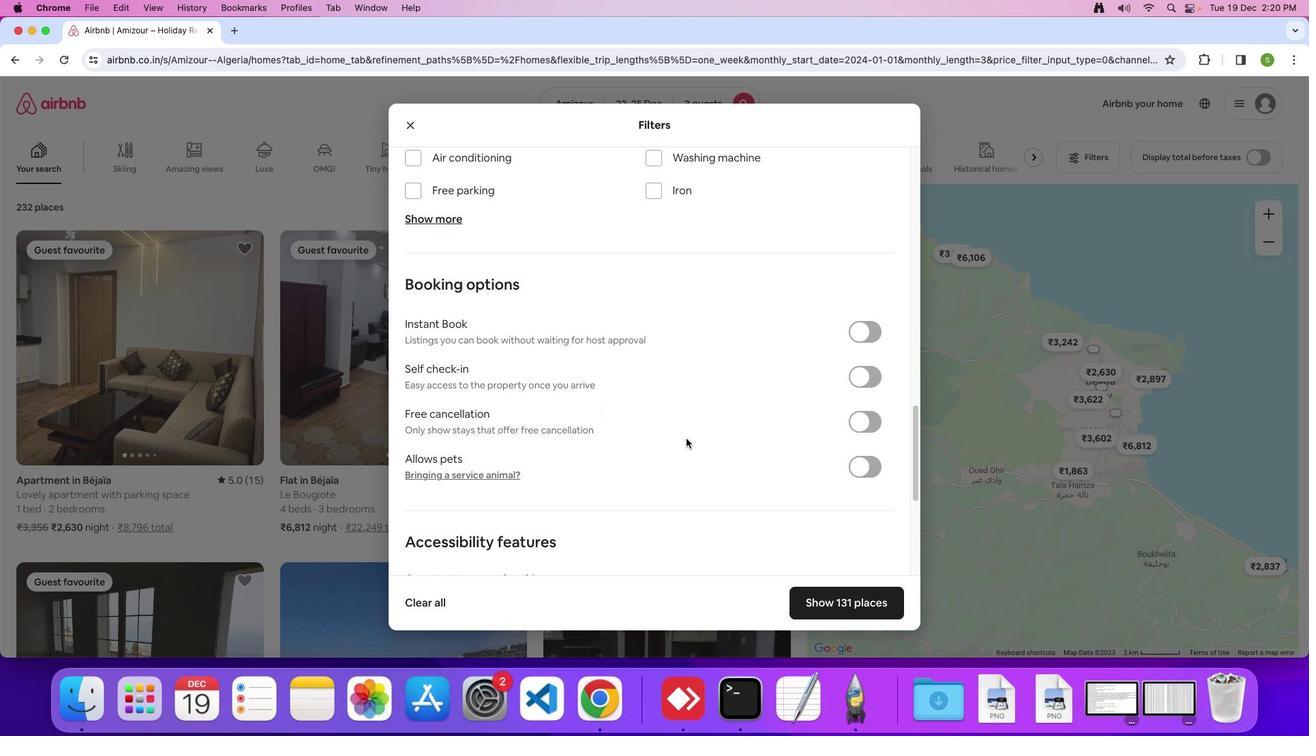 
Action: Mouse scrolled (686, 439) with delta (0, 0)
Screenshot: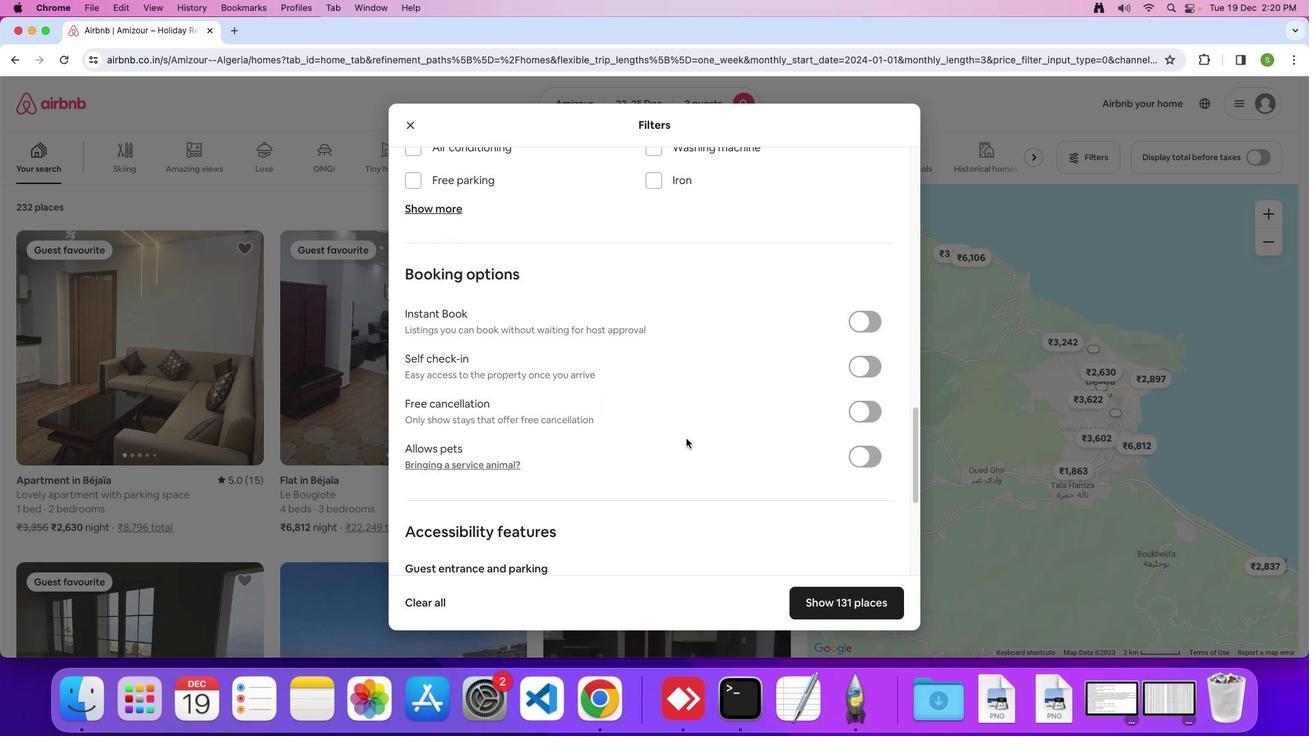 
Action: Mouse scrolled (686, 439) with delta (0, 0)
Screenshot: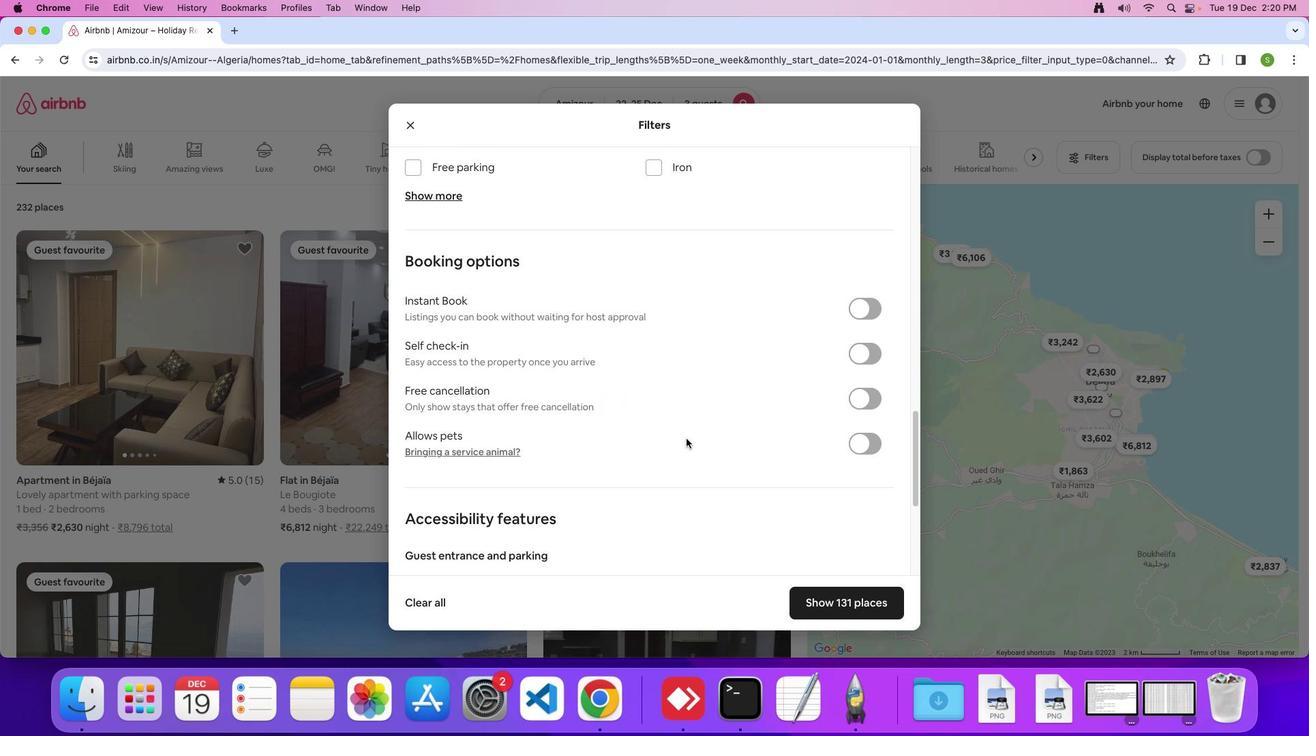 
Action: Mouse scrolled (686, 439) with delta (0, 0)
Screenshot: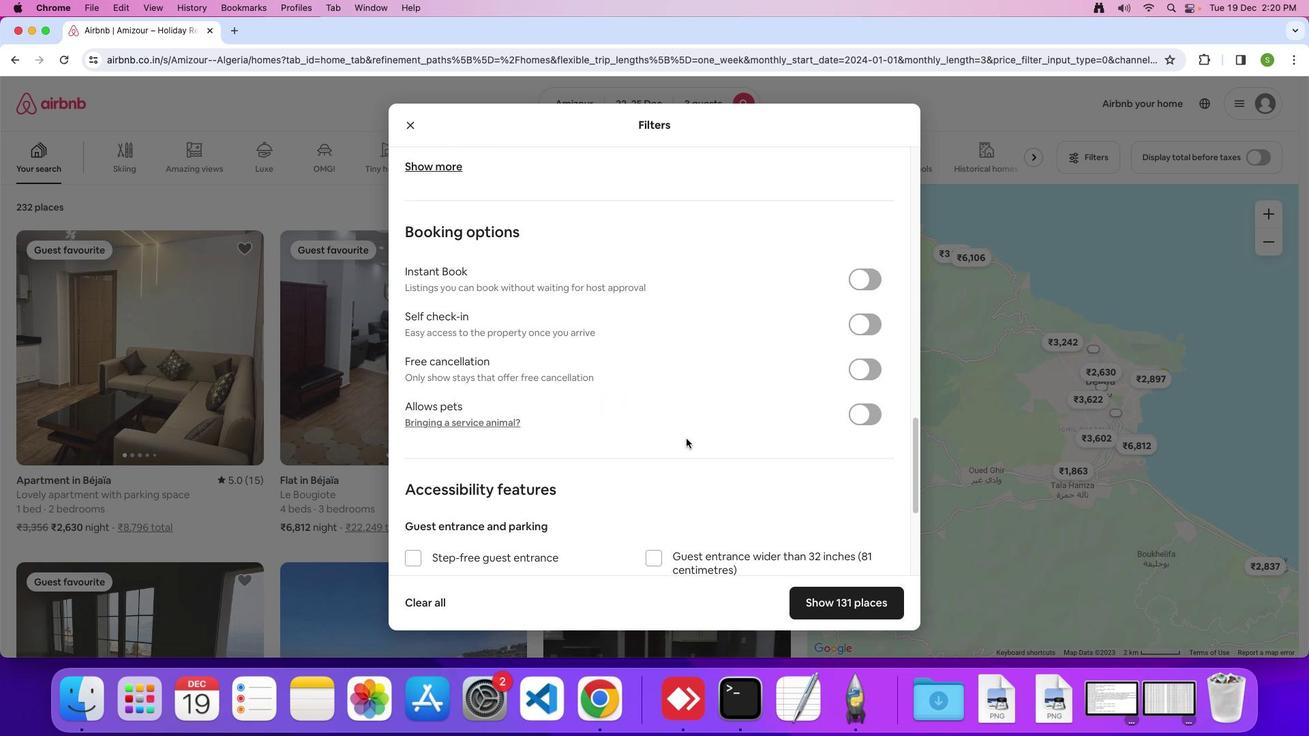 
Action: Mouse scrolled (686, 439) with delta (0, -1)
Screenshot: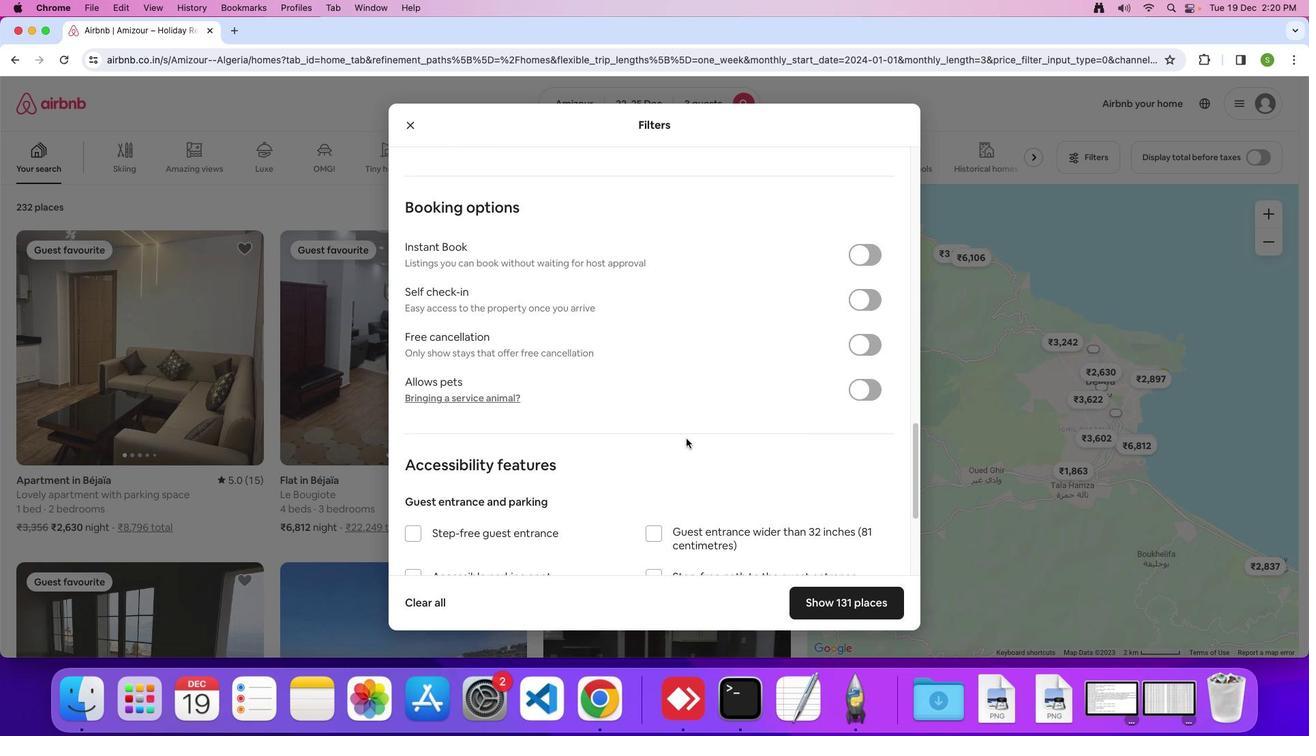 
Action: Mouse scrolled (686, 439) with delta (0, 0)
Screenshot: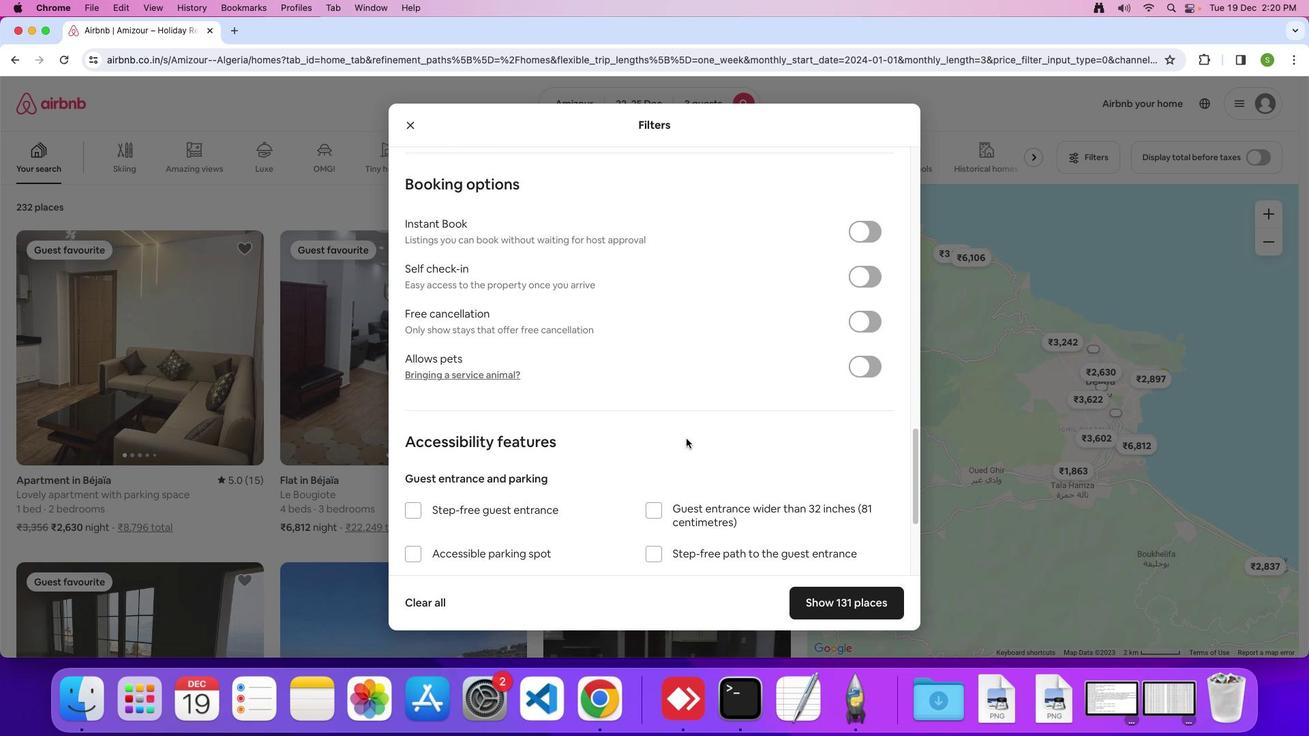 
Action: Mouse scrolled (686, 439) with delta (0, 0)
Screenshot: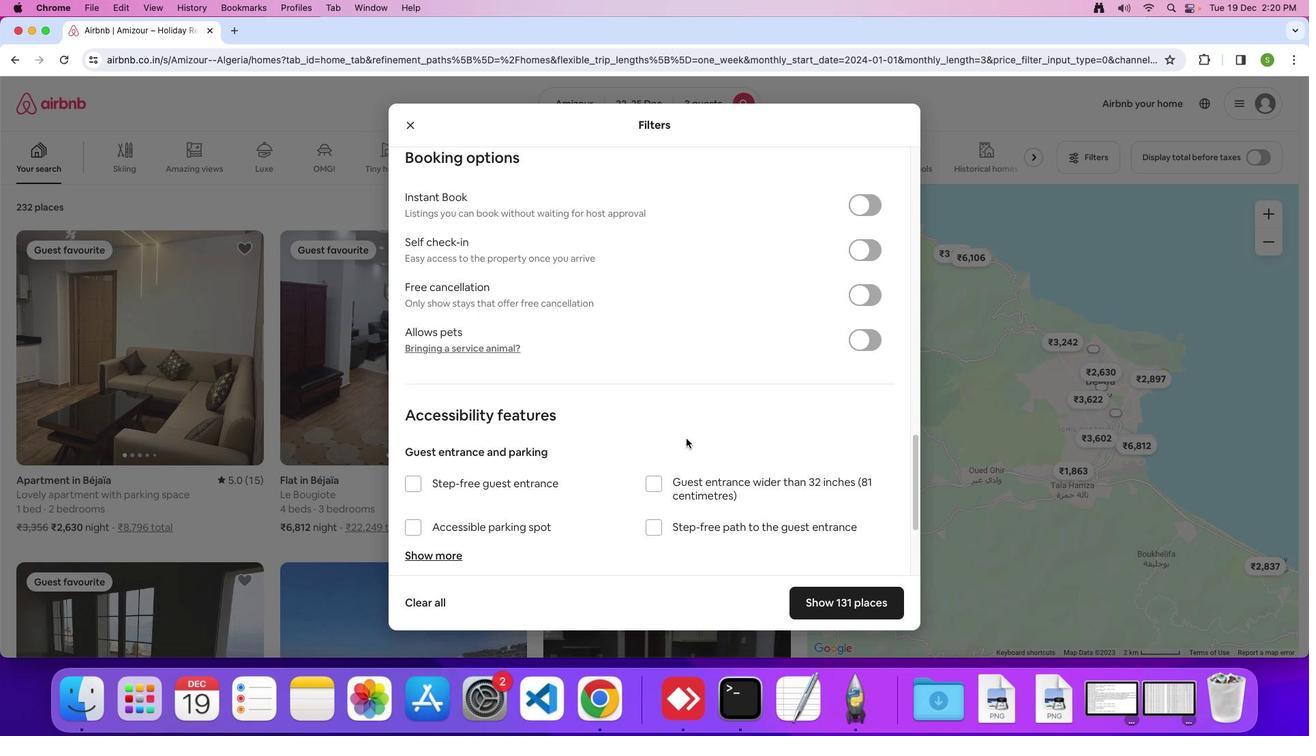 
Action: Mouse scrolled (686, 439) with delta (0, -1)
Screenshot: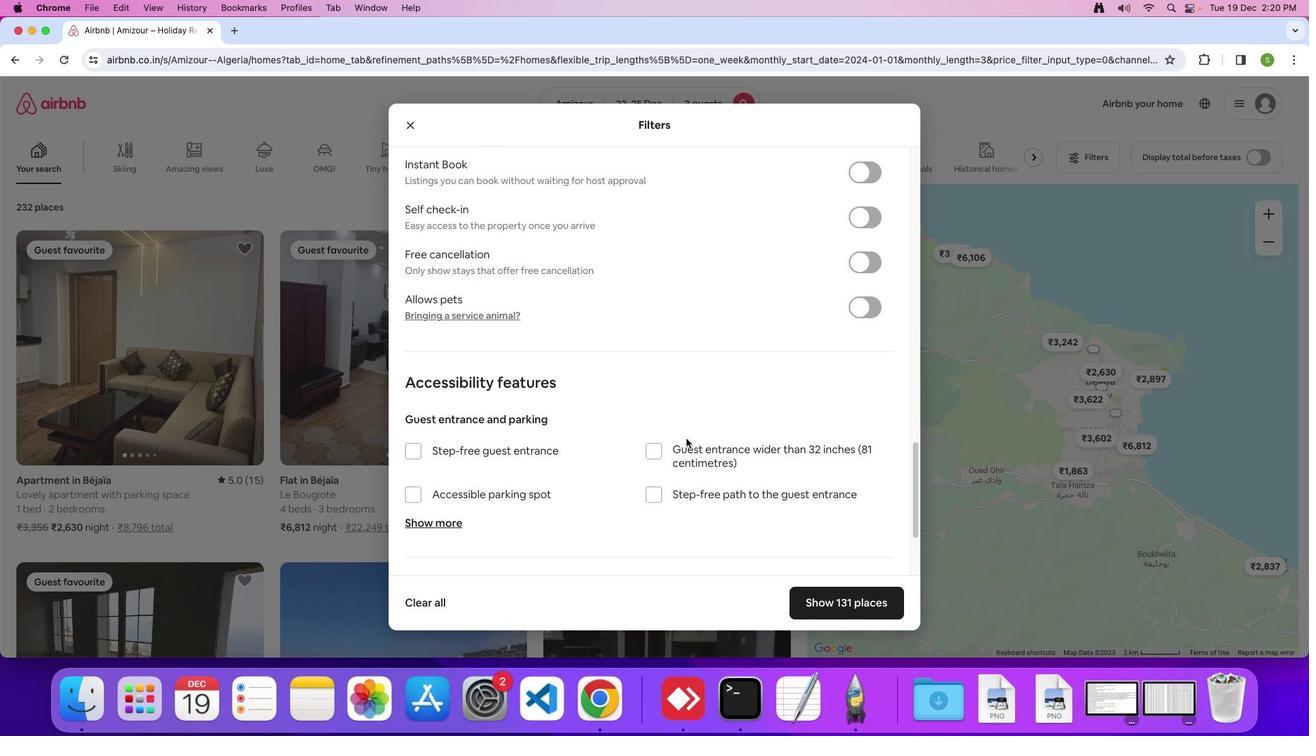 
Action: Mouse scrolled (686, 439) with delta (0, 0)
Screenshot: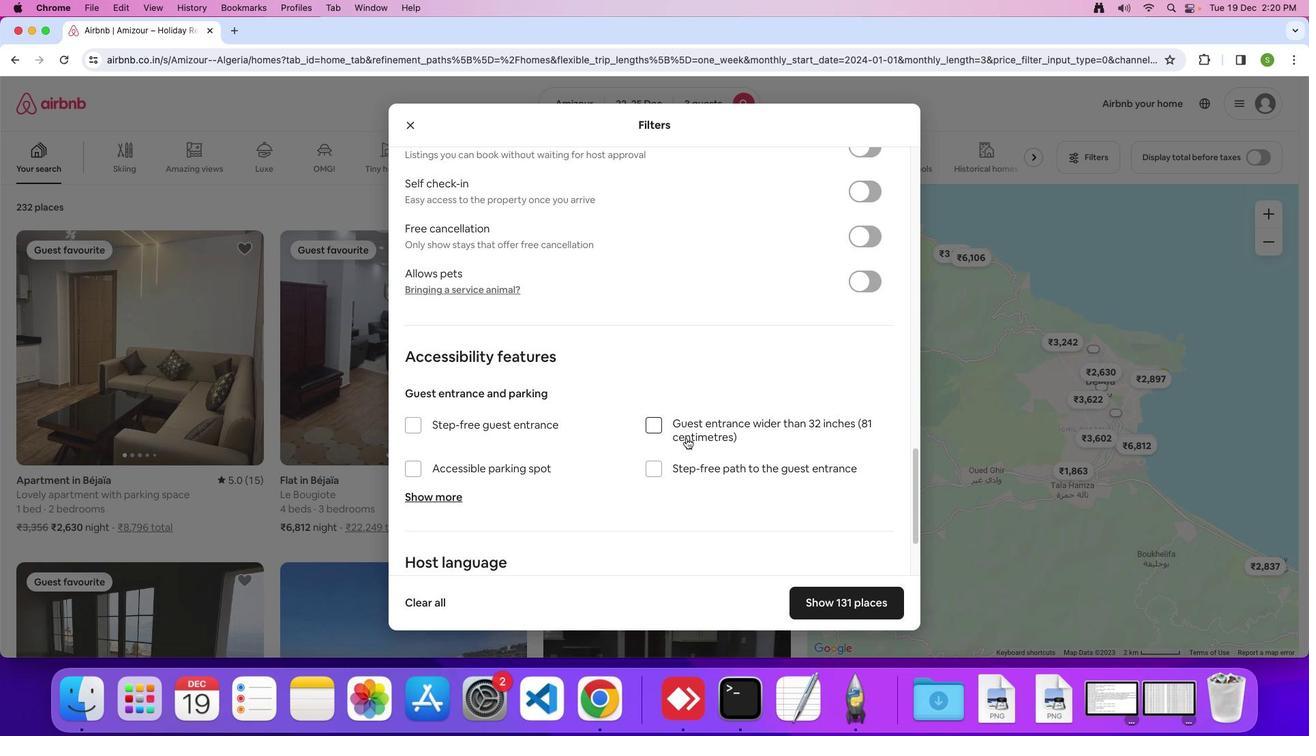 
Action: Mouse scrolled (686, 439) with delta (0, 0)
Screenshot: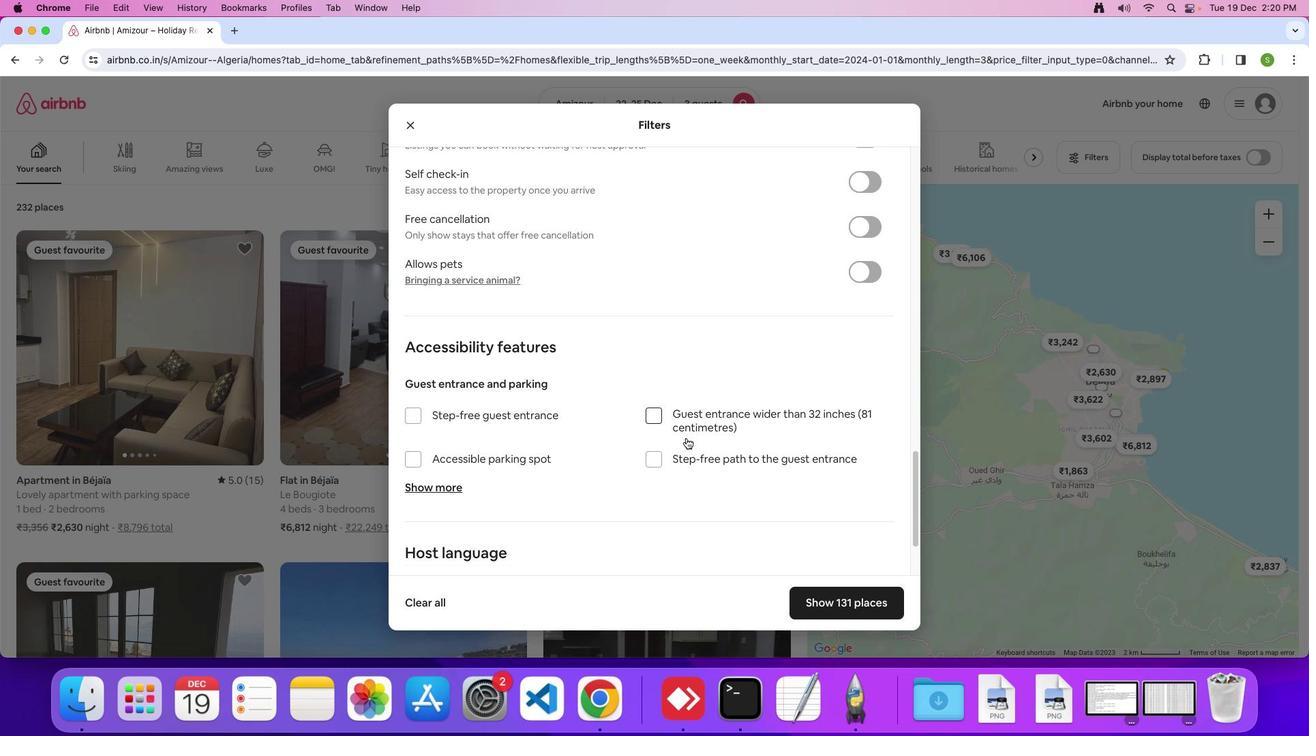 
Action: Mouse moved to (686, 437)
Screenshot: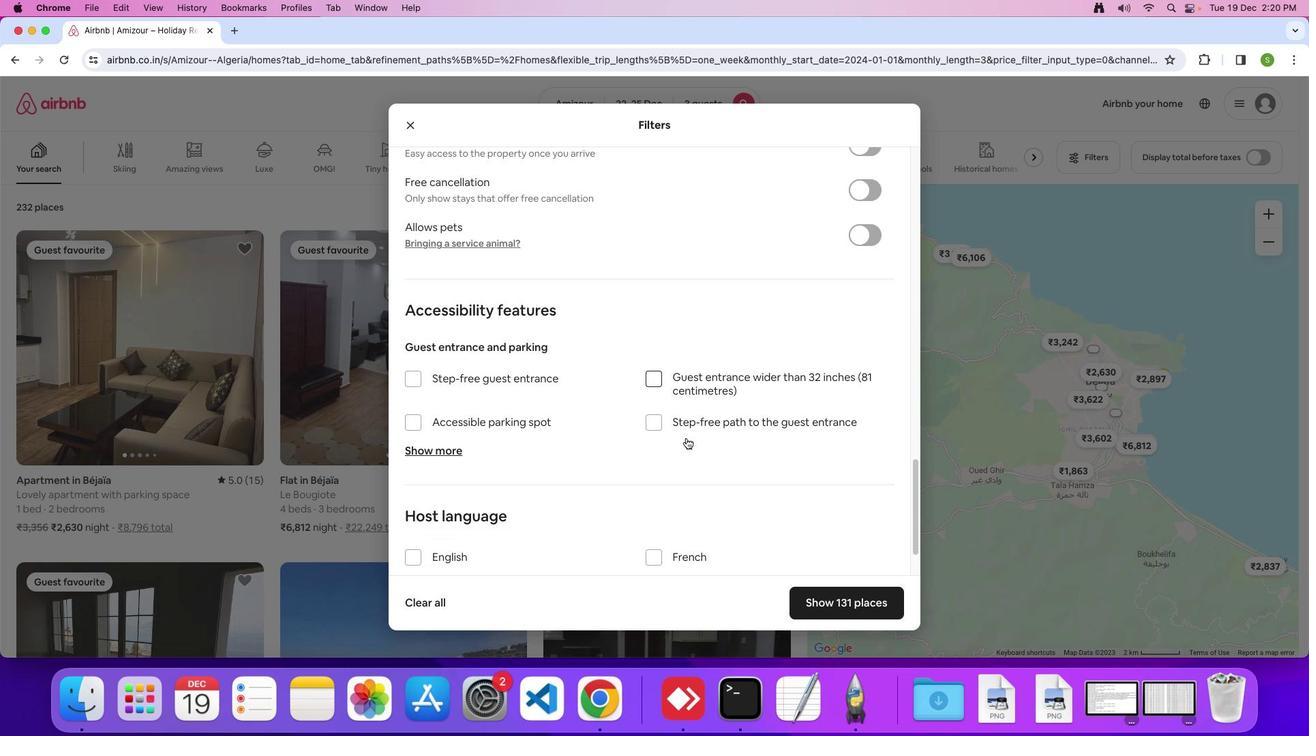 
Action: Mouse scrolled (686, 437) with delta (0, 0)
Screenshot: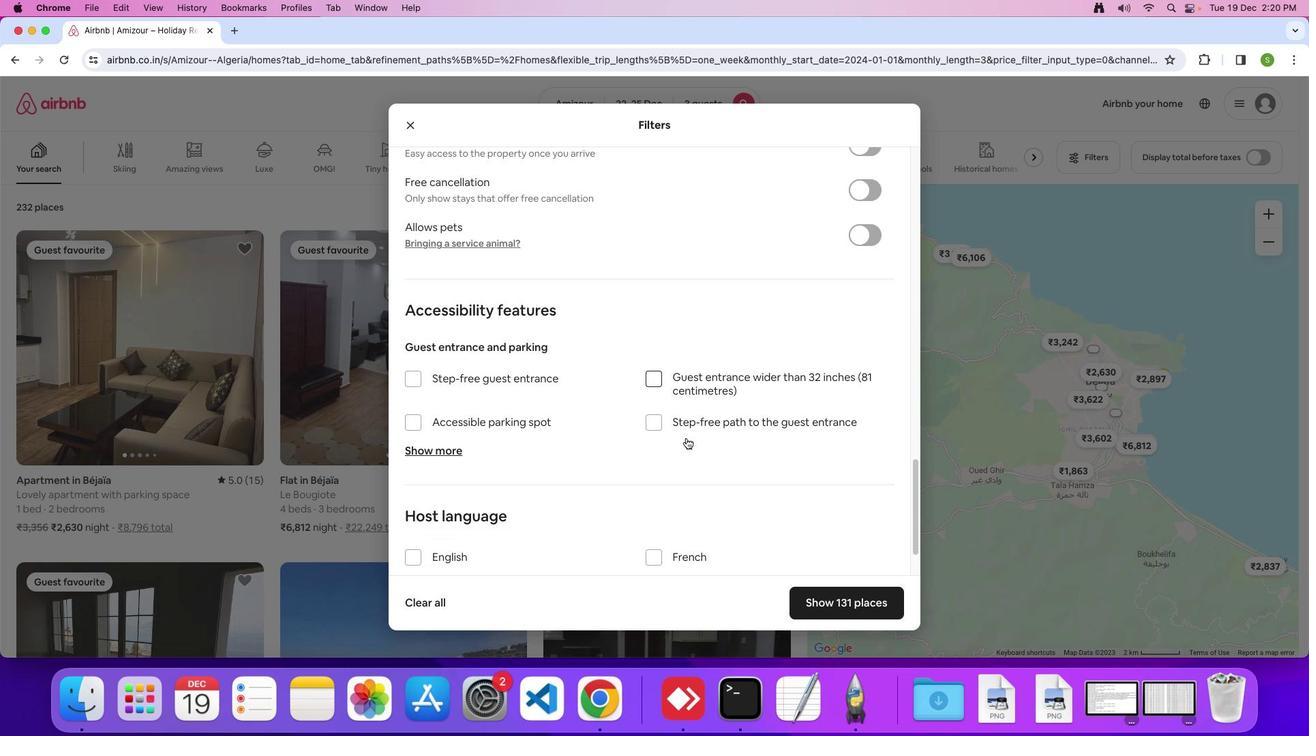 
Action: Mouse moved to (686, 437)
Screenshot: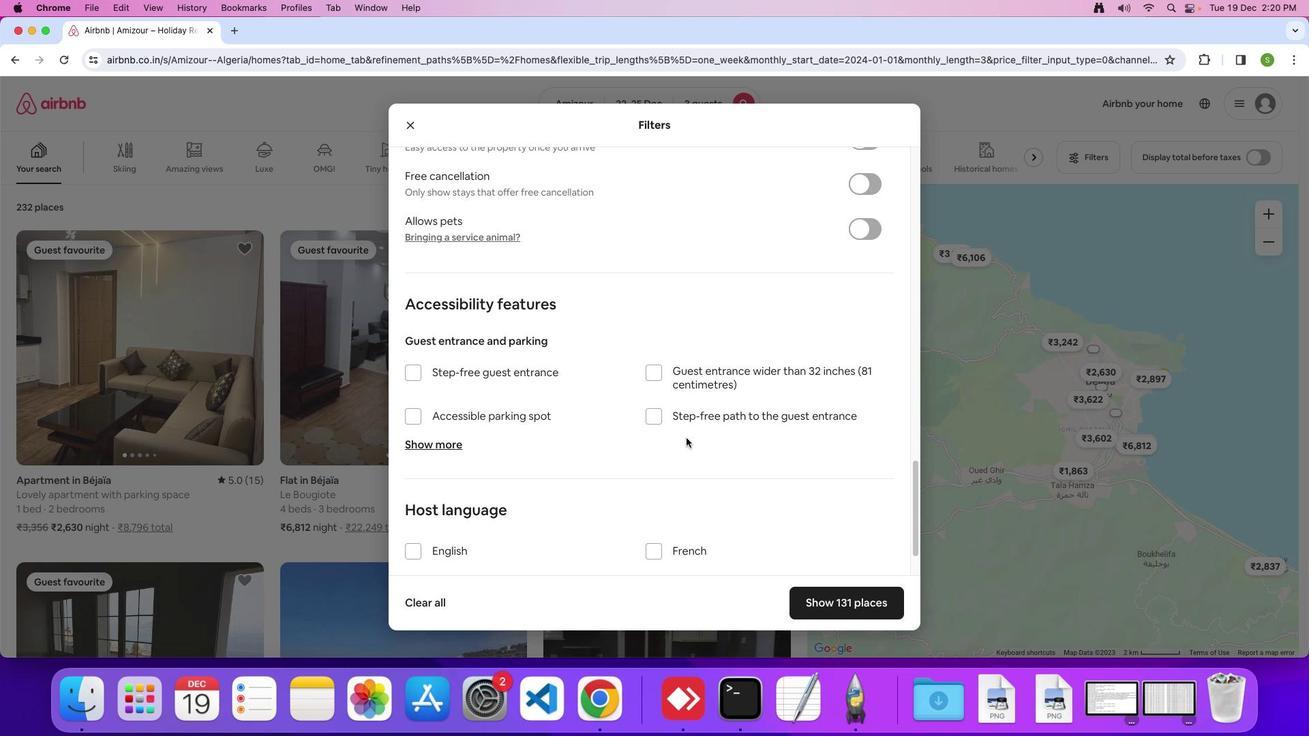 
Action: Mouse scrolled (686, 437) with delta (0, 0)
Screenshot: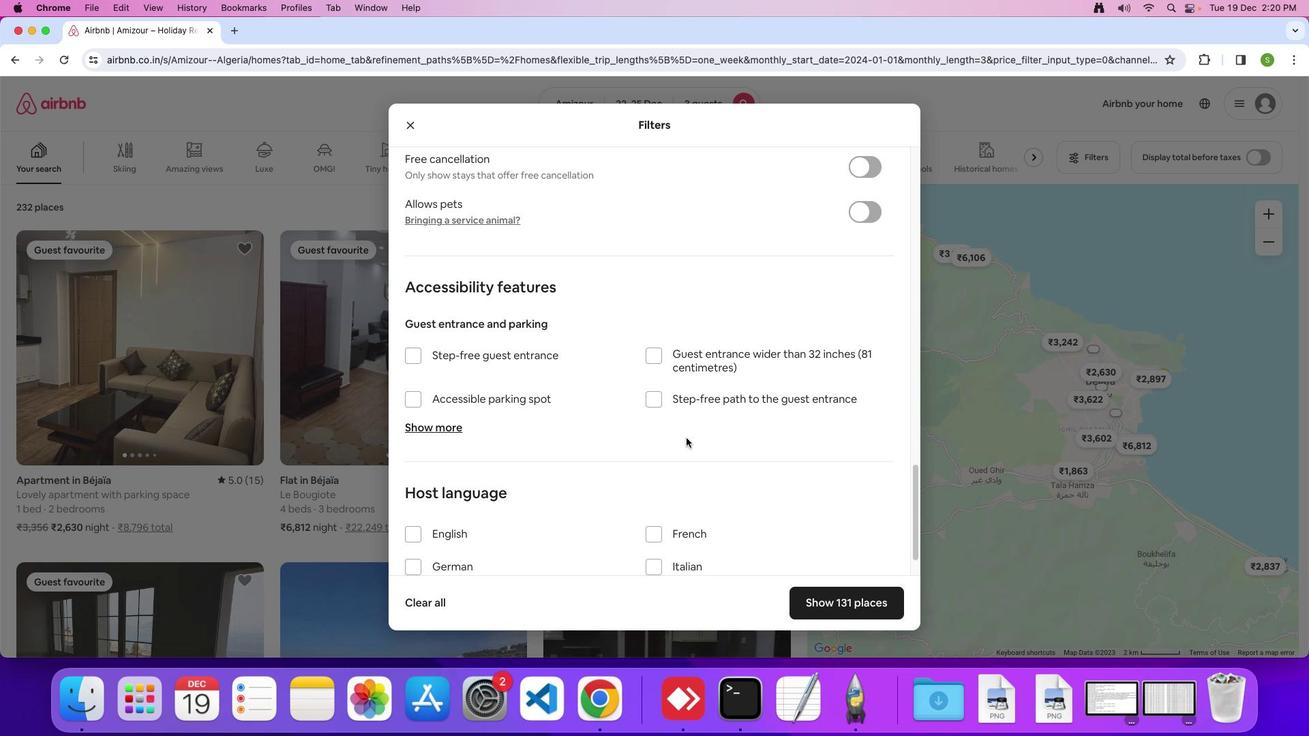 
Action: Mouse scrolled (686, 437) with delta (0, 0)
Screenshot: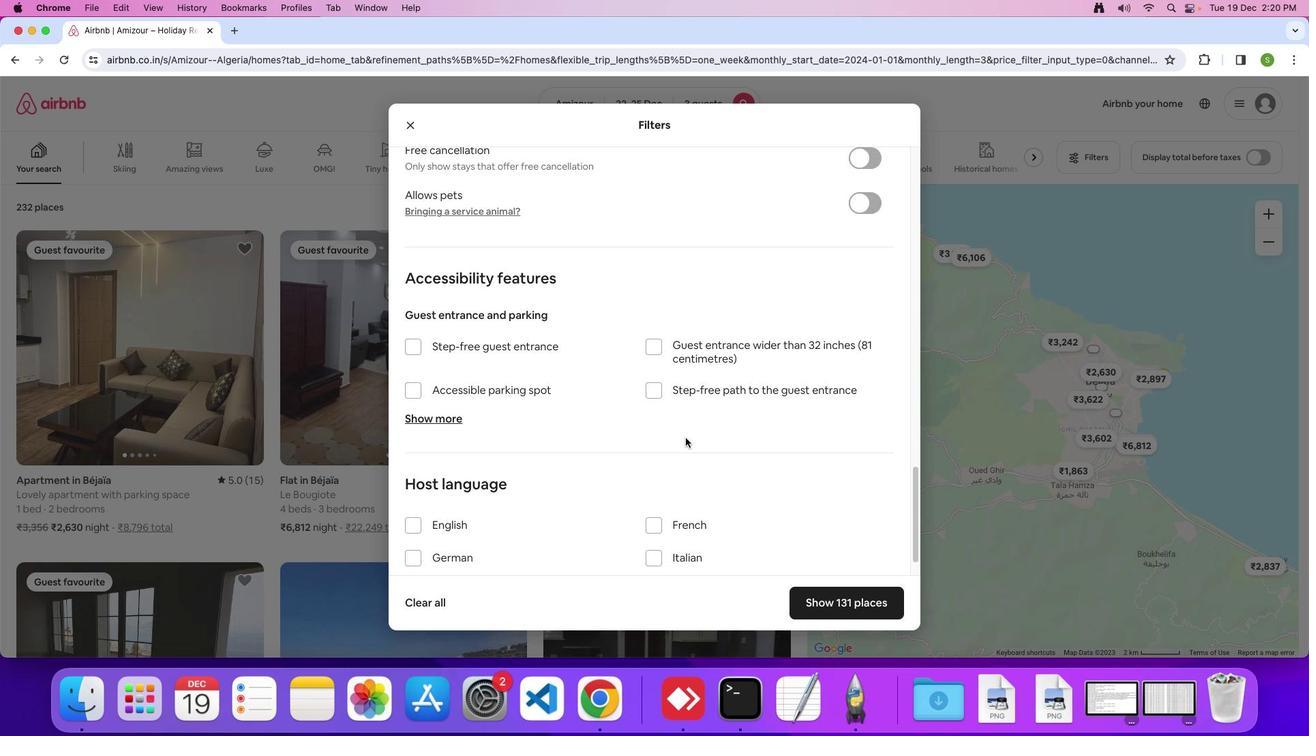 
Action: Mouse scrolled (686, 437) with delta (0, 0)
Screenshot: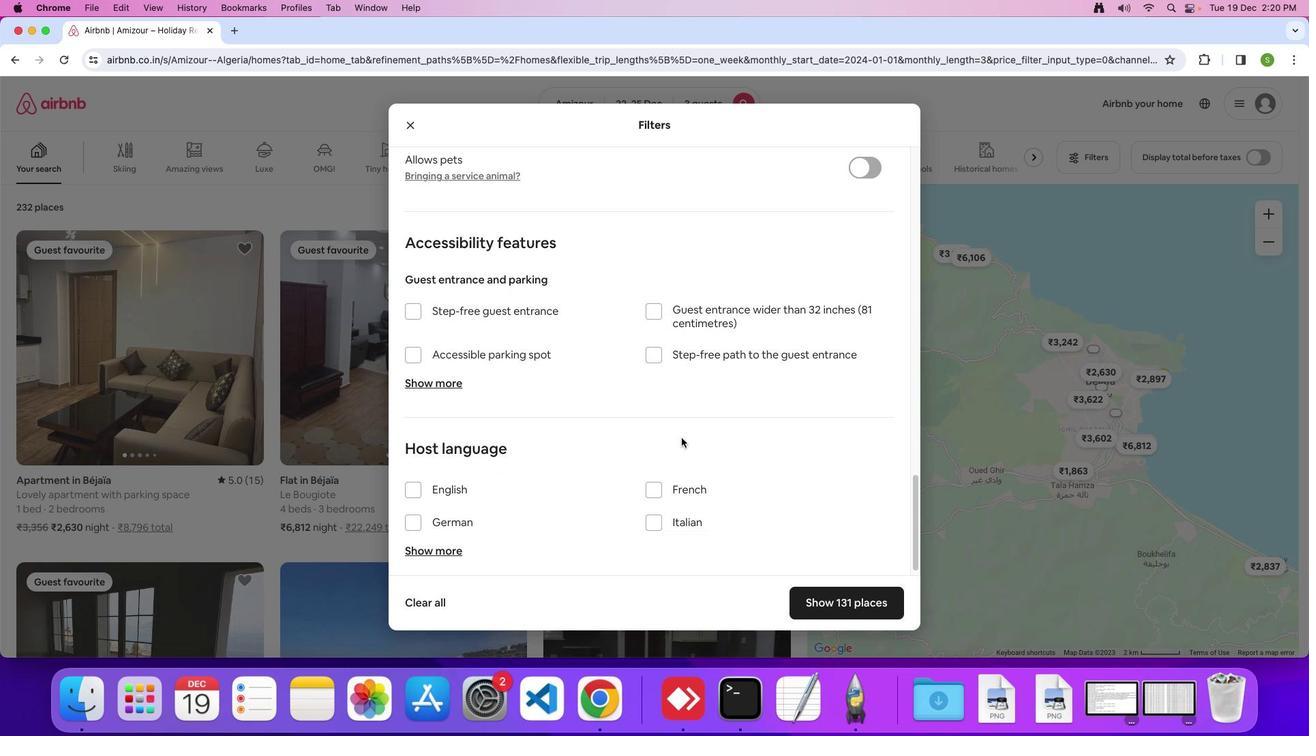 
Action: Mouse moved to (682, 437)
Screenshot: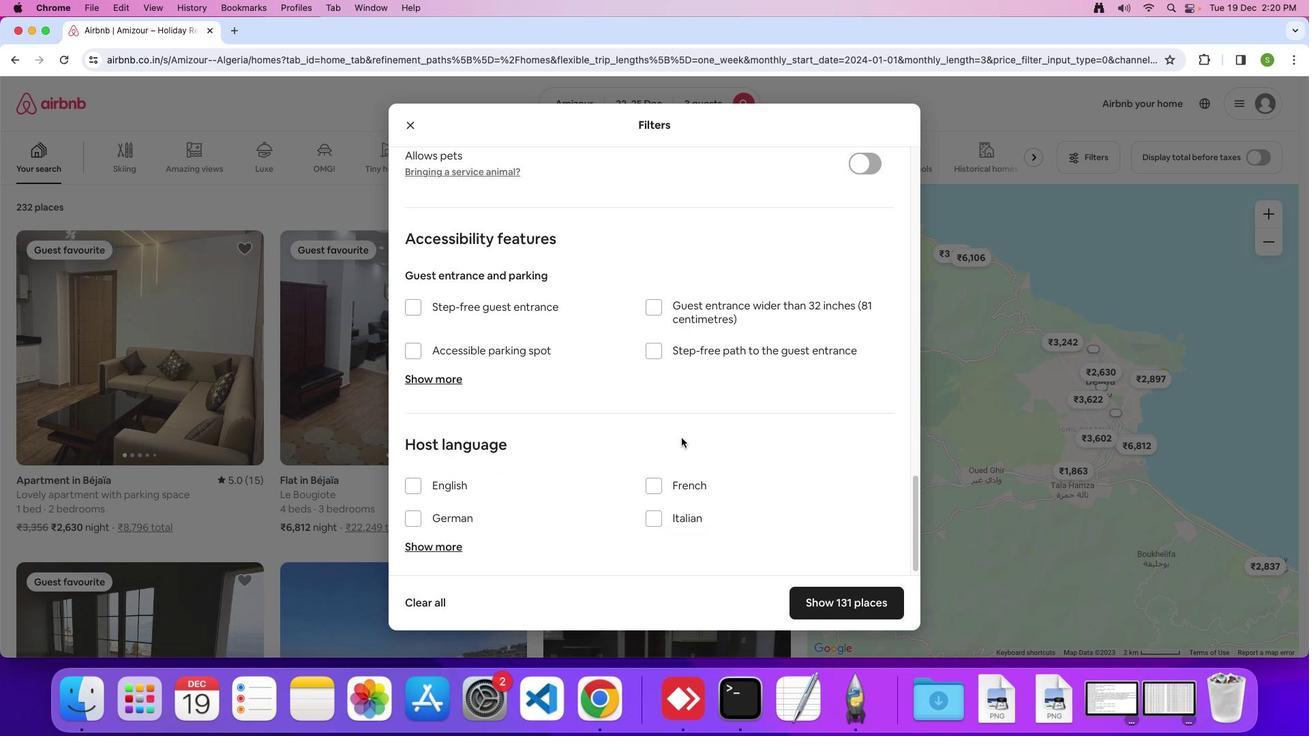 
Action: Mouse scrolled (682, 437) with delta (0, 0)
Screenshot: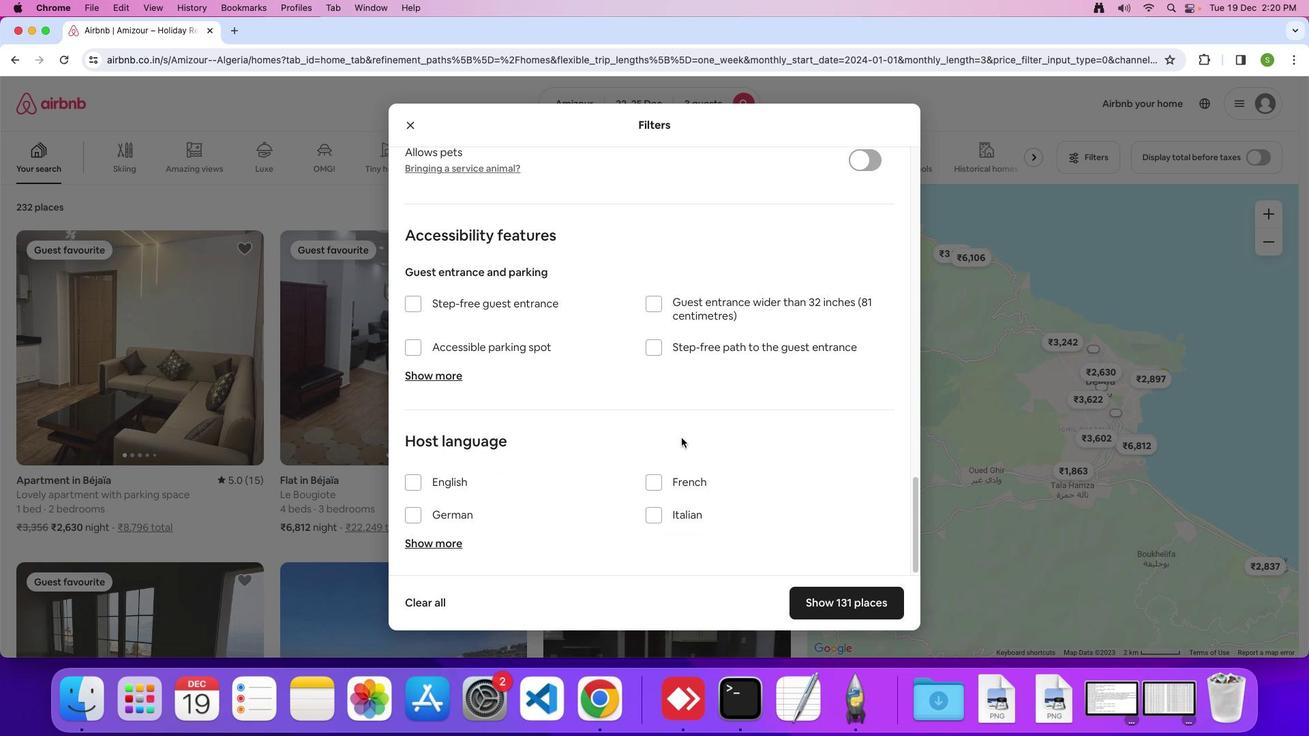 
Action: Mouse scrolled (682, 437) with delta (0, 0)
Screenshot: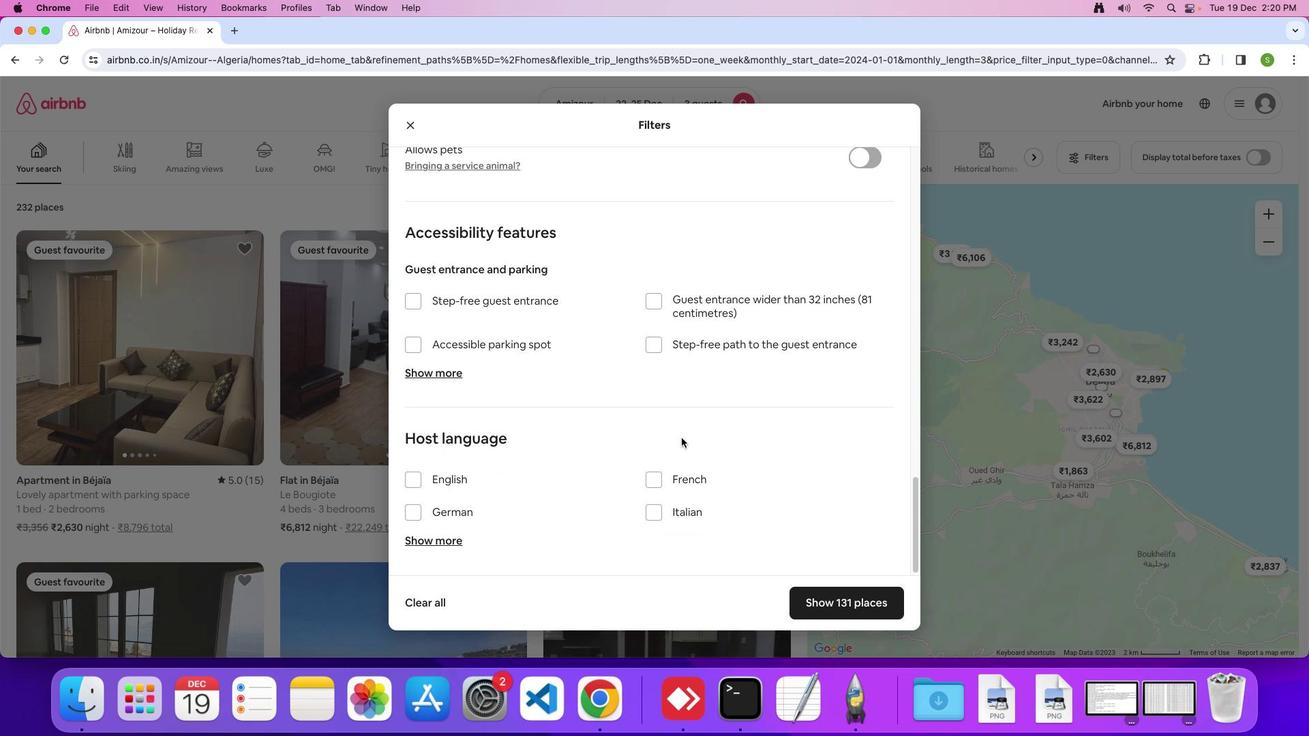 
Action: Mouse scrolled (682, 437) with delta (0, -2)
Screenshot: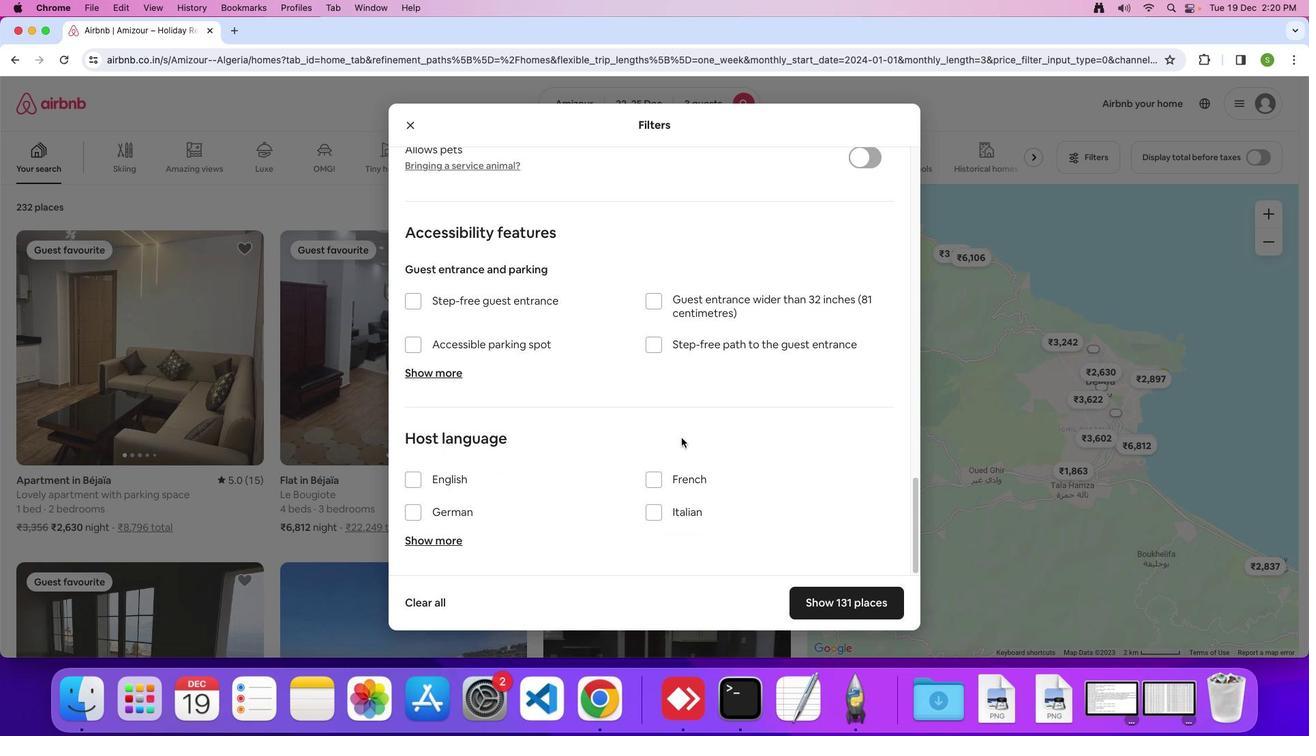 
Action: Mouse scrolled (682, 437) with delta (0, 0)
Screenshot: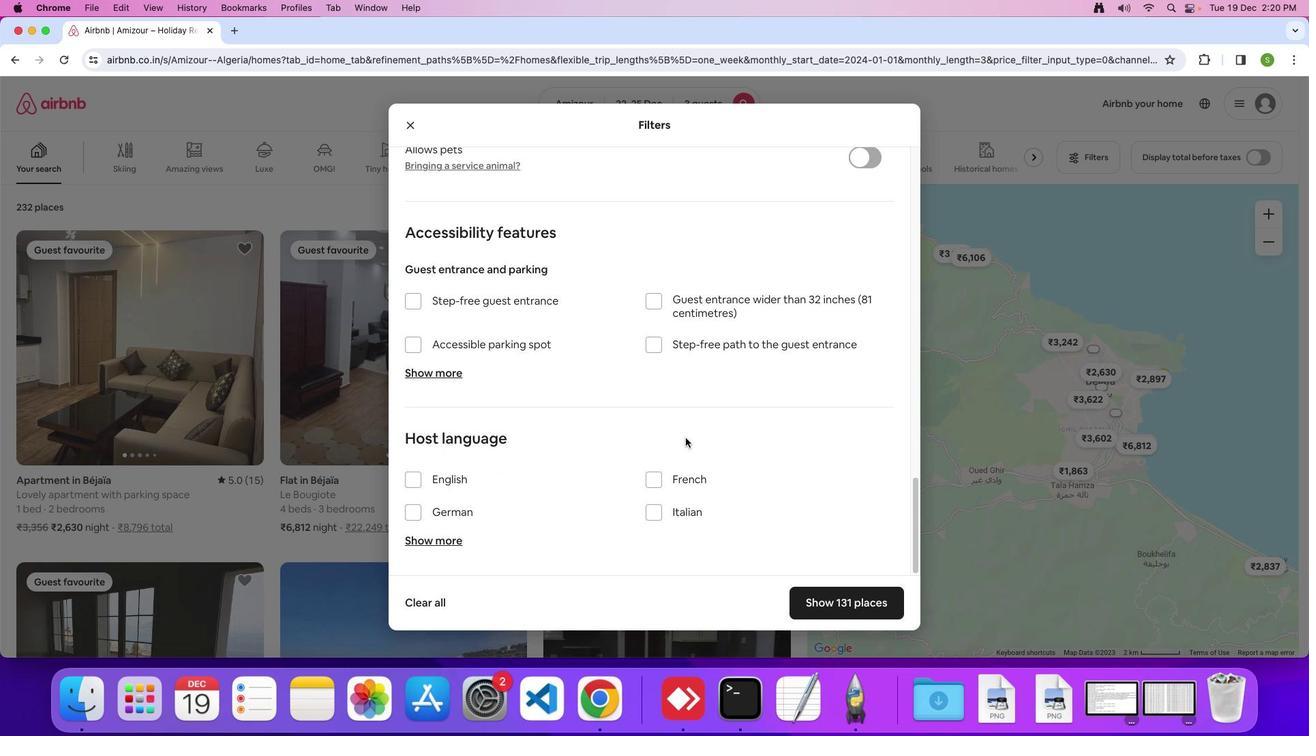 
Action: Mouse moved to (682, 437)
Screenshot: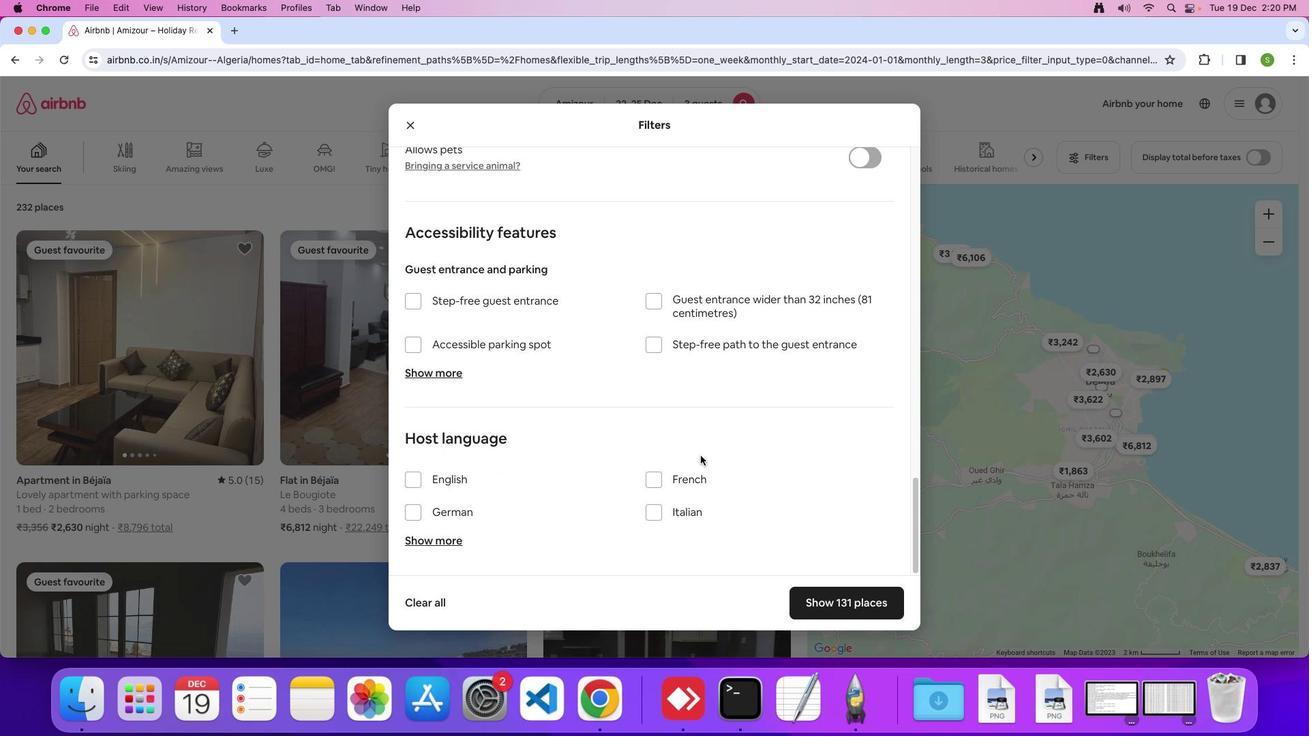 
Action: Mouse scrolled (682, 437) with delta (0, 0)
Screenshot: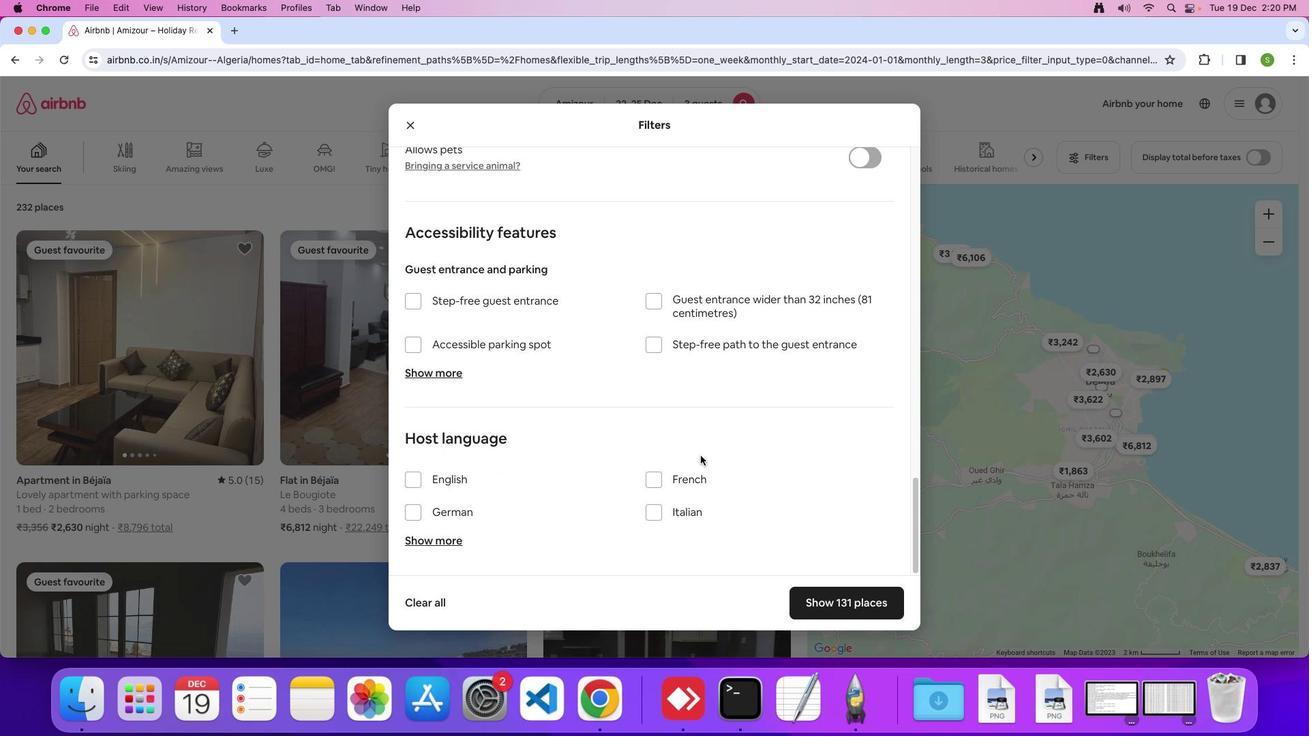 
Action: Mouse moved to (828, 607)
Screenshot: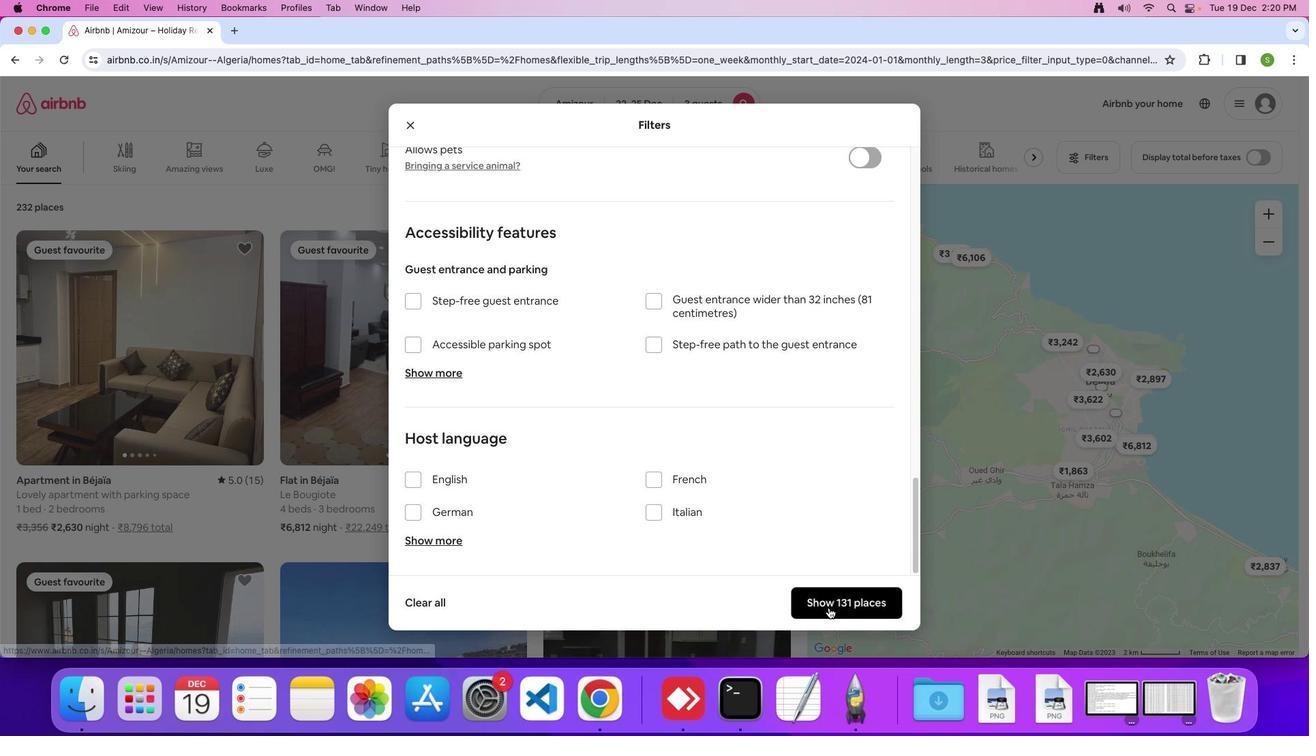 
Action: Mouse pressed left at (828, 607)
Screenshot: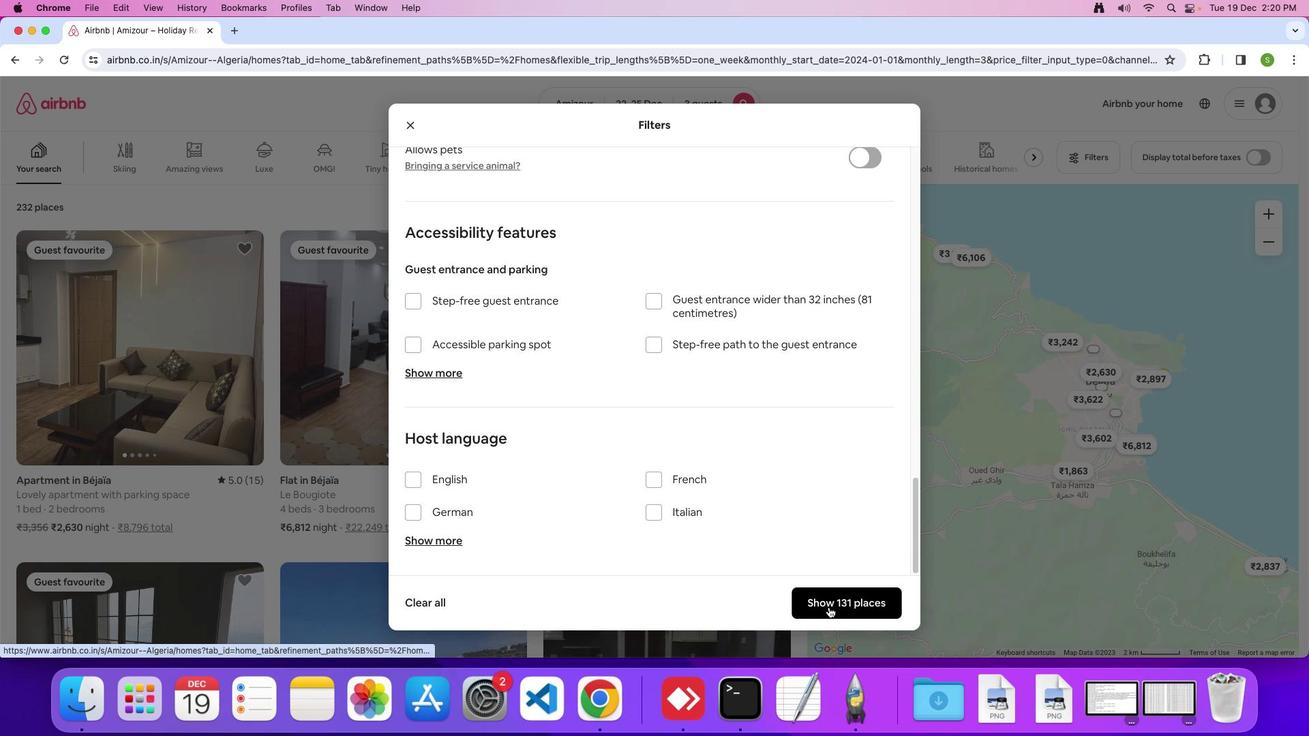 
Action: Mouse moved to (182, 367)
Screenshot: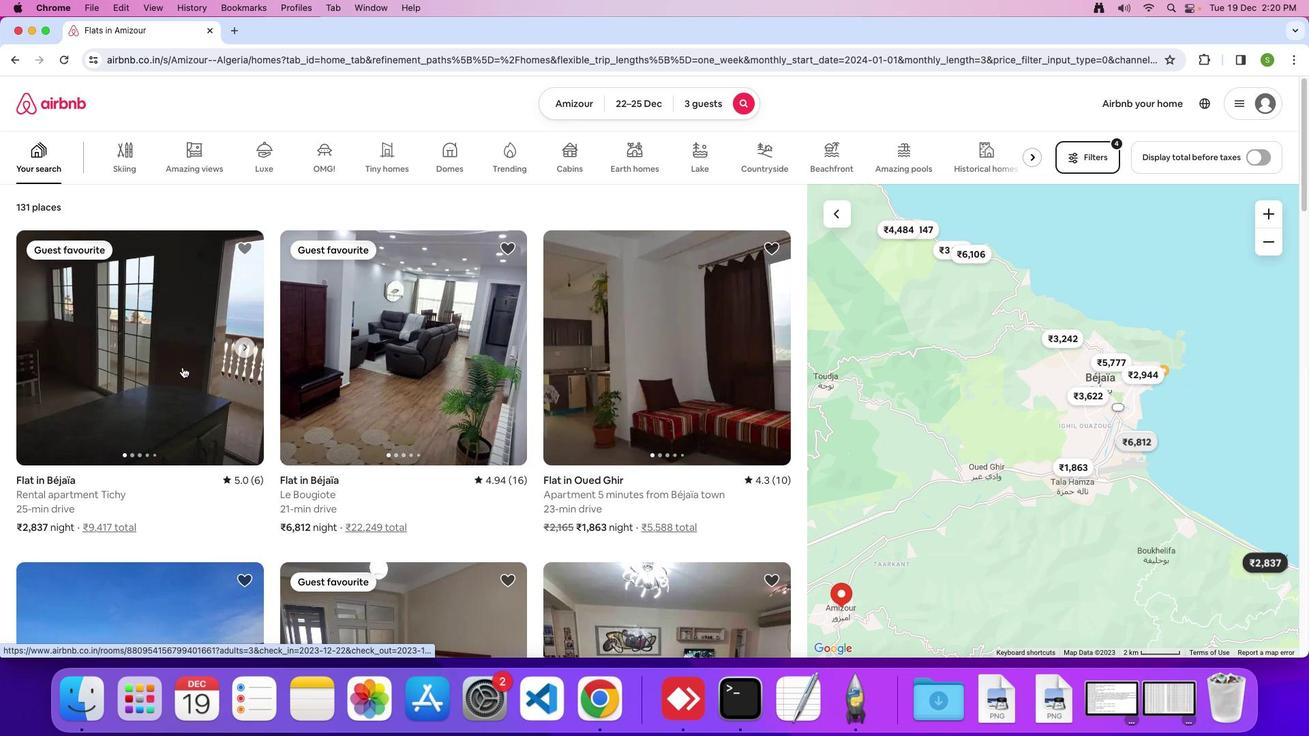 
Action: Mouse pressed left at (182, 367)
Screenshot: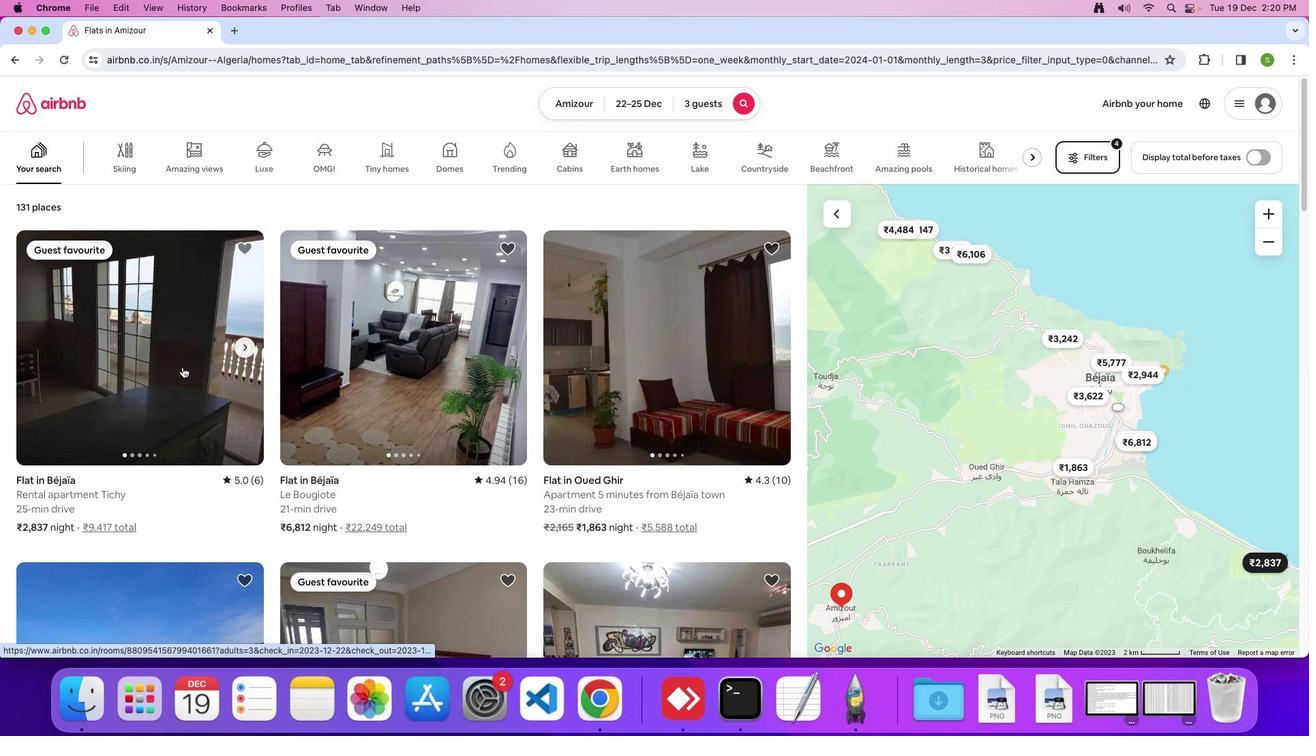 
Action: Mouse moved to (584, 412)
Screenshot: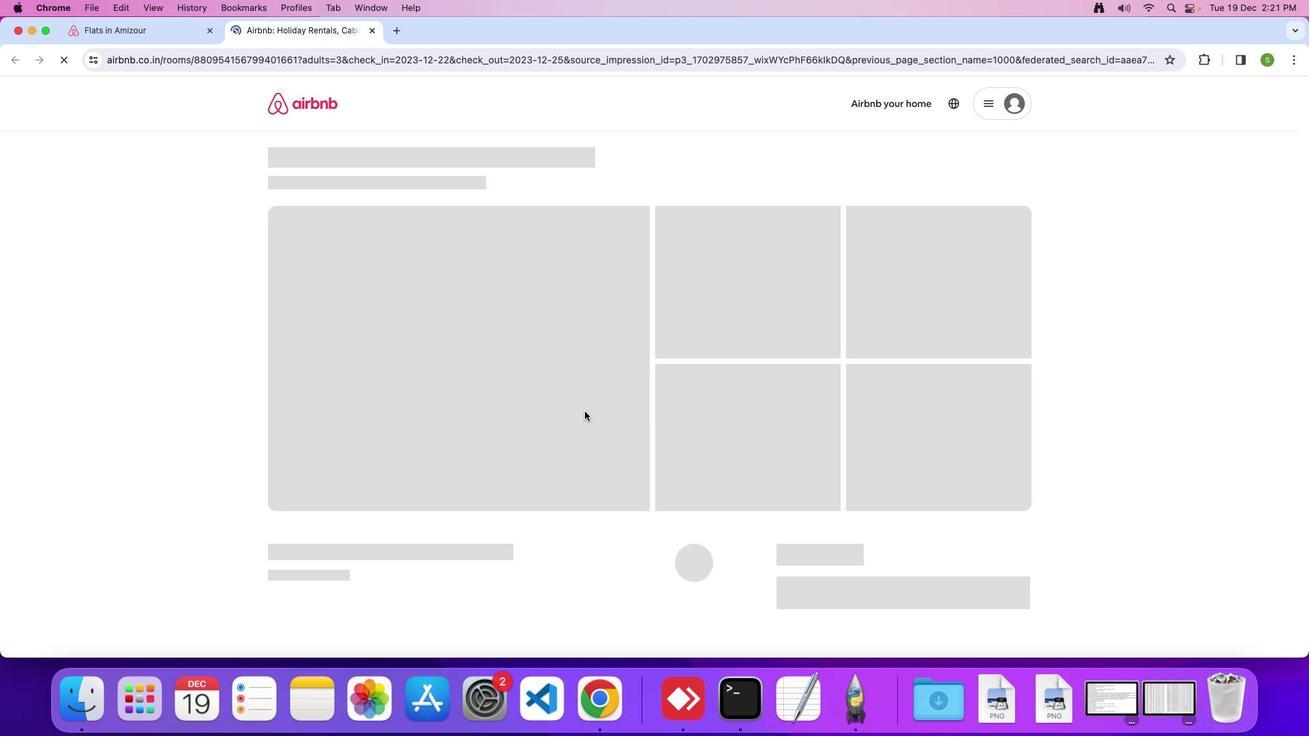 
Action: Mouse pressed left at (584, 412)
Screenshot: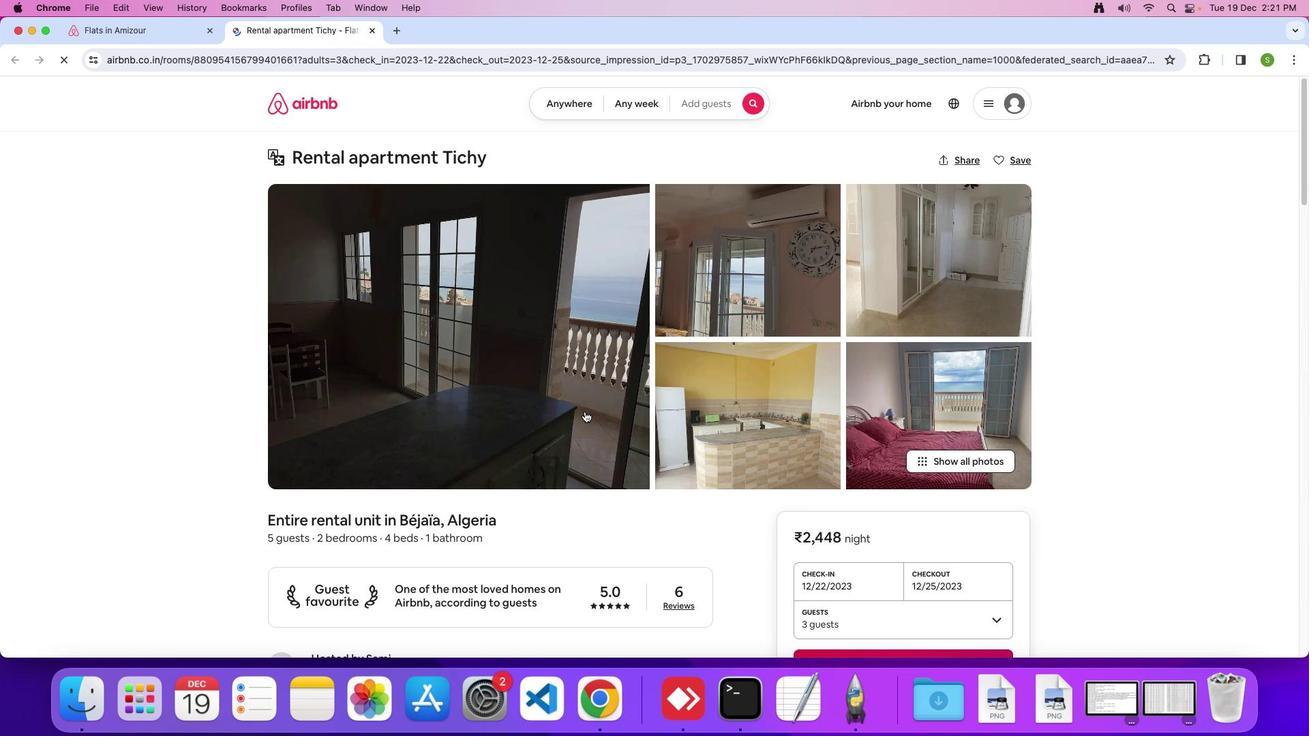 
Action: Mouse moved to (736, 435)
Screenshot: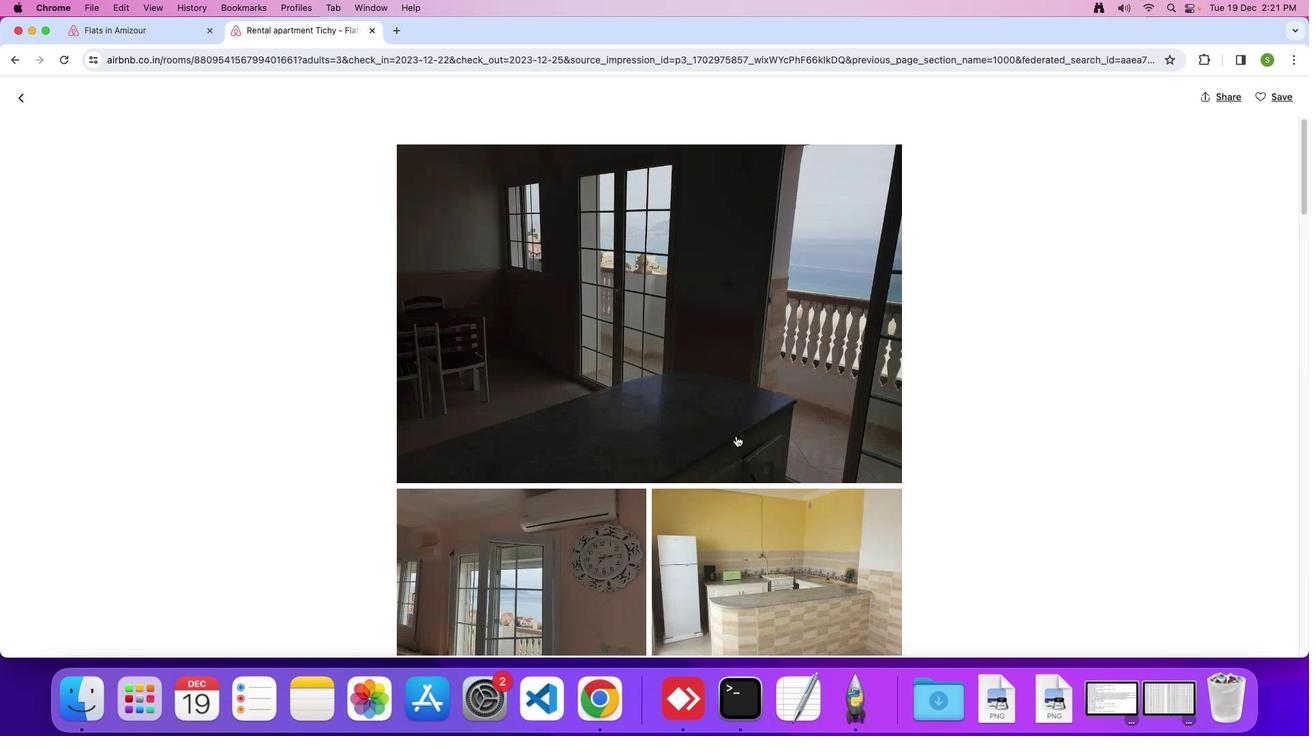 
Action: Mouse scrolled (736, 435) with delta (0, 0)
Screenshot: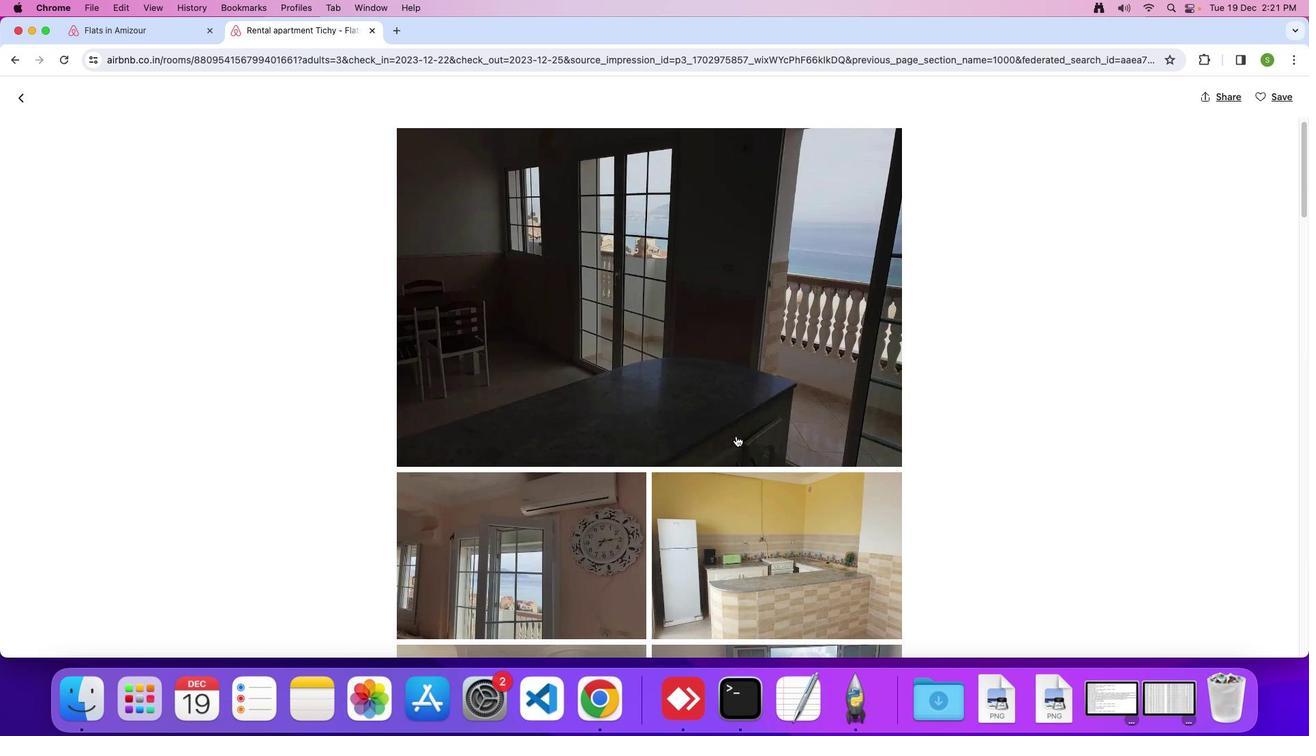 
Action: Mouse scrolled (736, 435) with delta (0, 0)
Screenshot: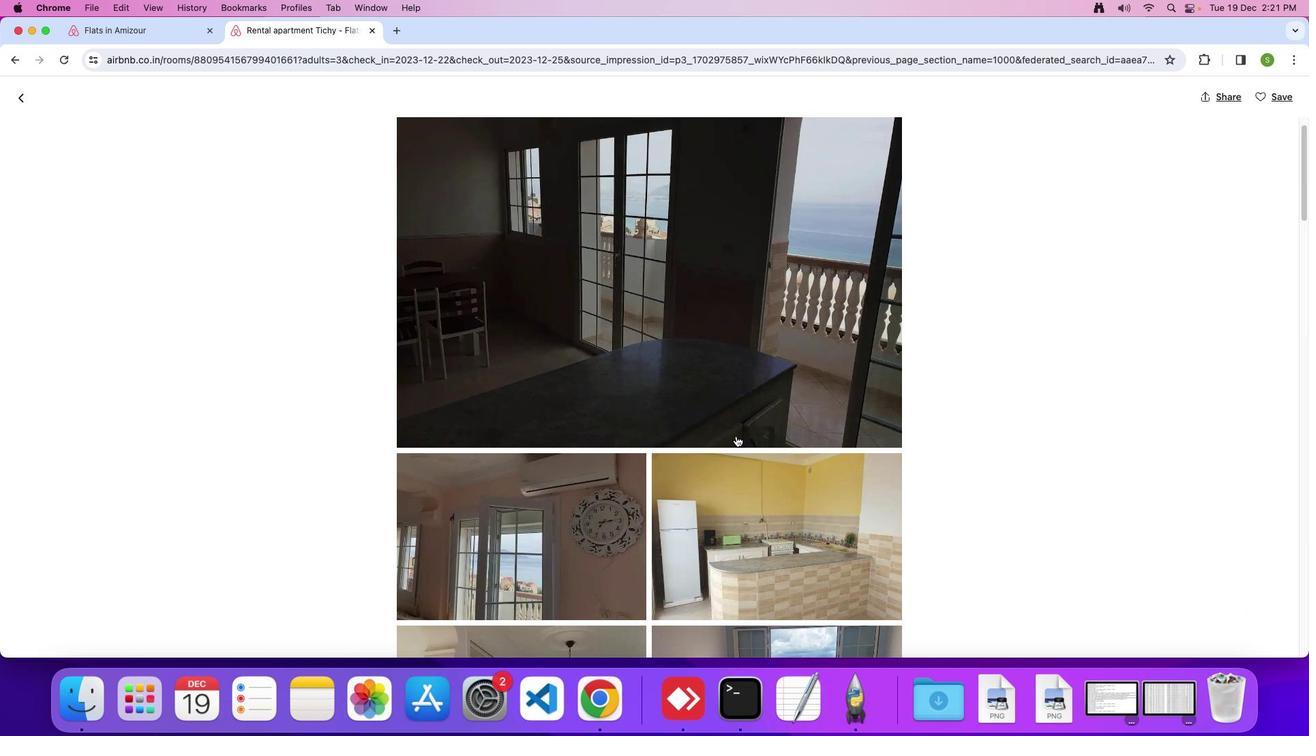 
Action: Mouse scrolled (736, 435) with delta (0, -1)
Screenshot: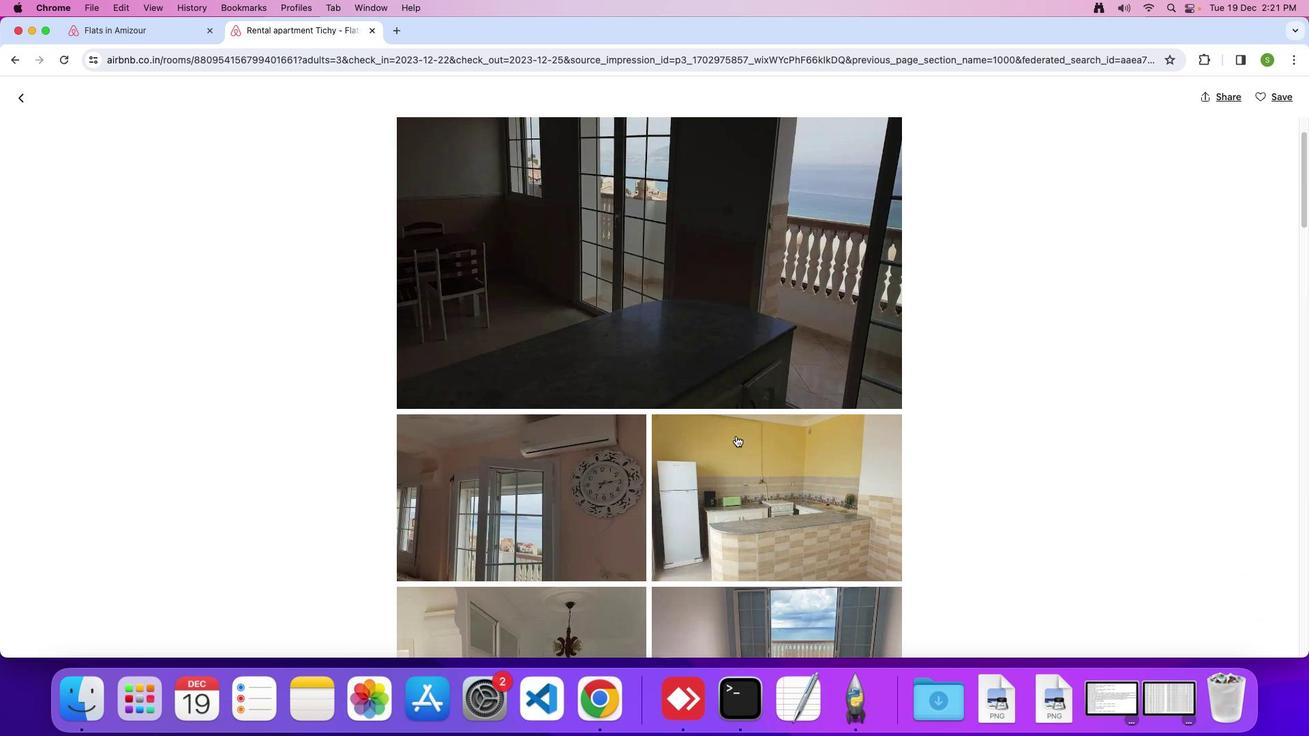 
Action: Mouse moved to (735, 435)
Screenshot: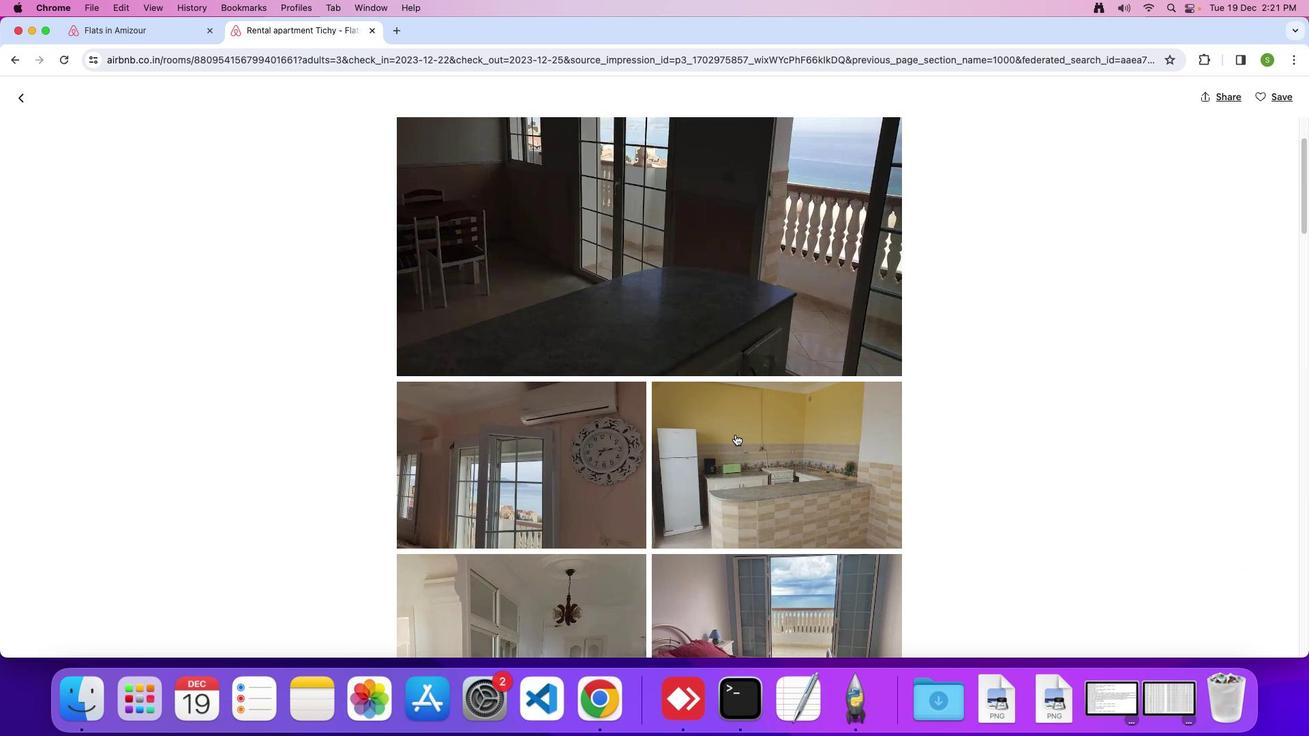 
Action: Mouse scrolled (735, 435) with delta (0, 0)
Screenshot: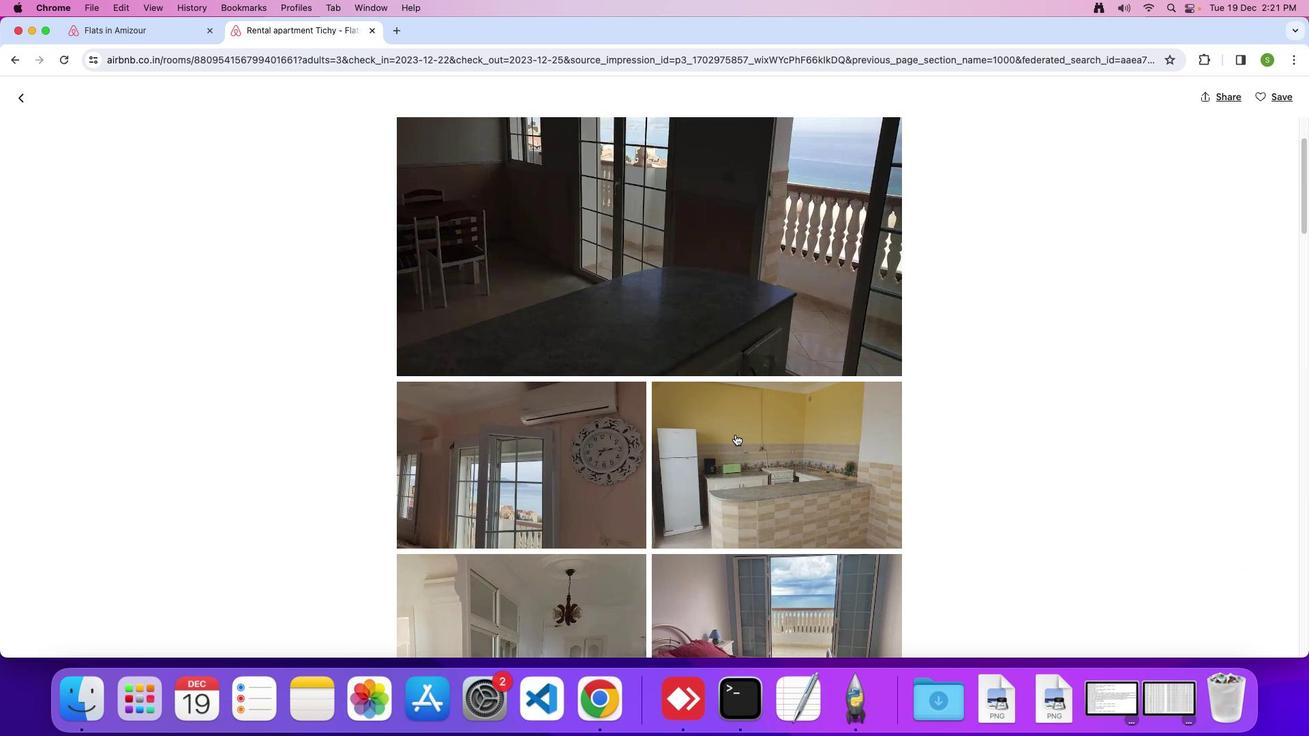 
Action: Mouse moved to (735, 435)
Screenshot: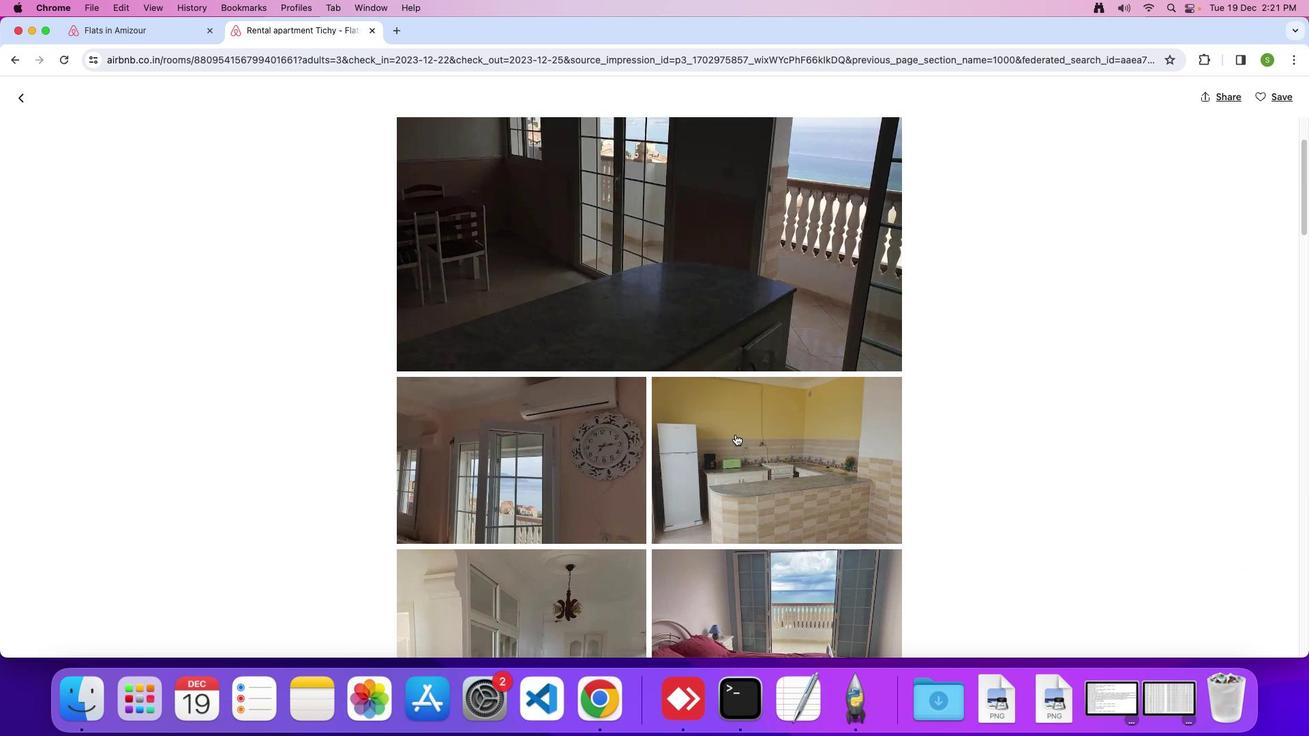 
Action: Mouse scrolled (735, 435) with delta (0, 0)
Screenshot: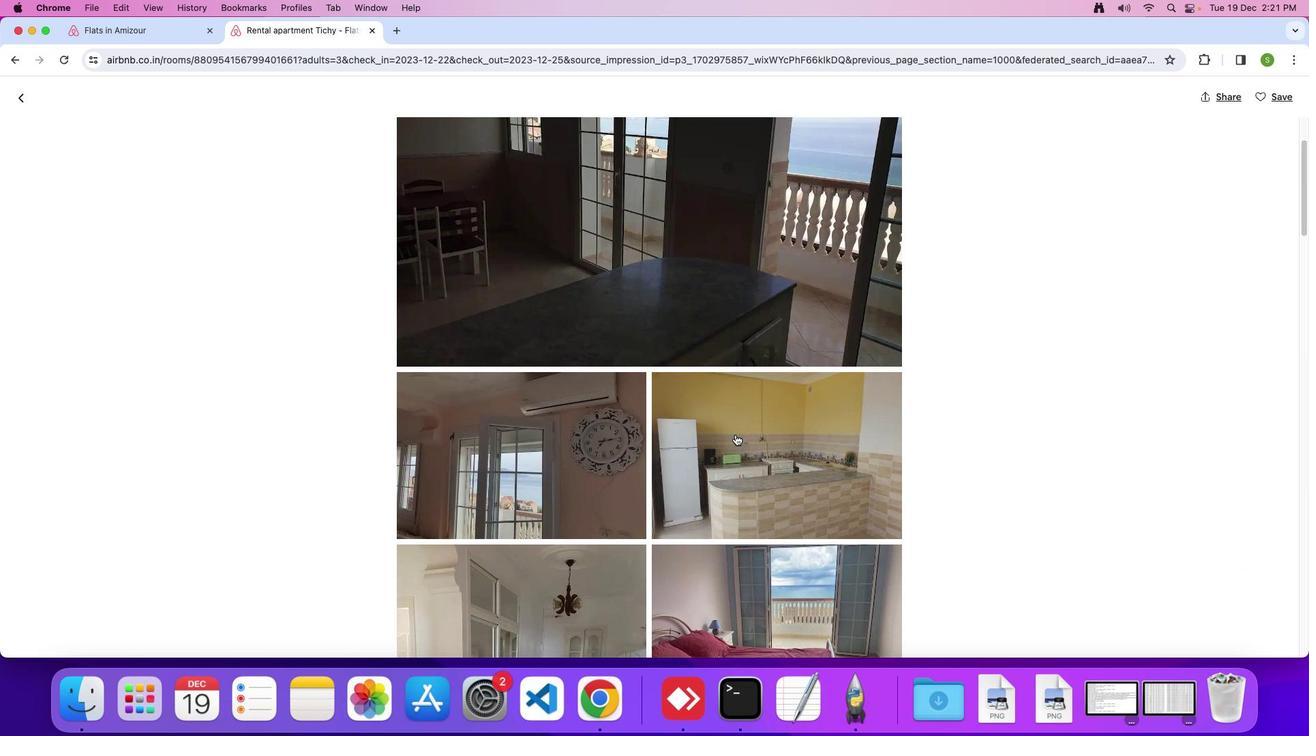 
Action: Mouse moved to (735, 434)
Screenshot: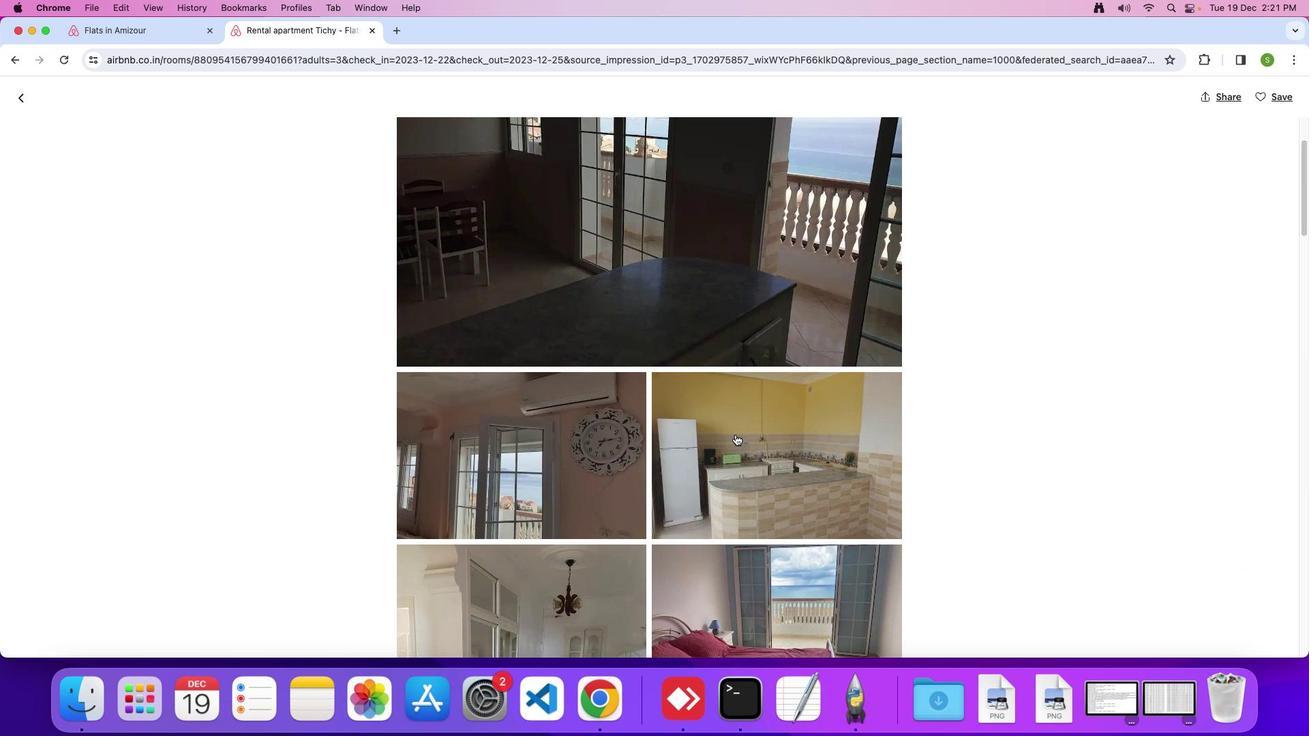 
Action: Mouse scrolled (735, 434) with delta (0, 0)
Screenshot: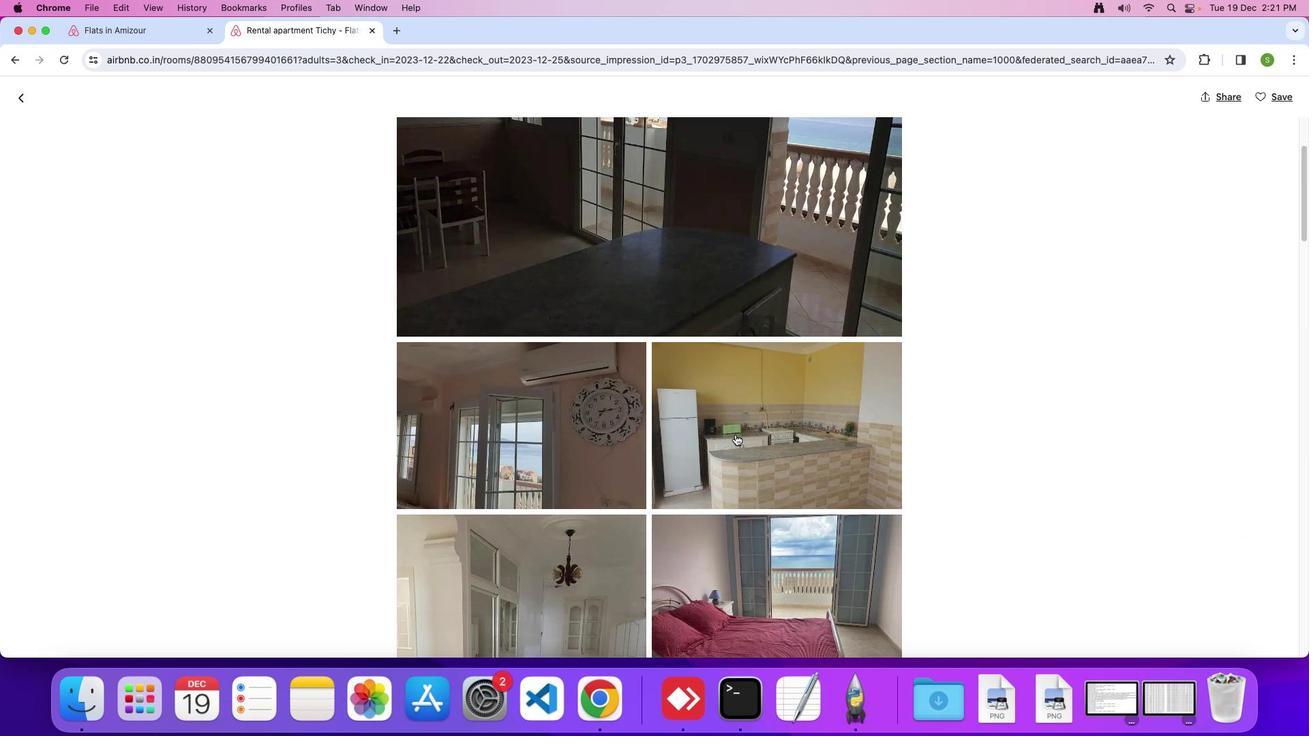 
Action: Mouse moved to (735, 433)
Screenshot: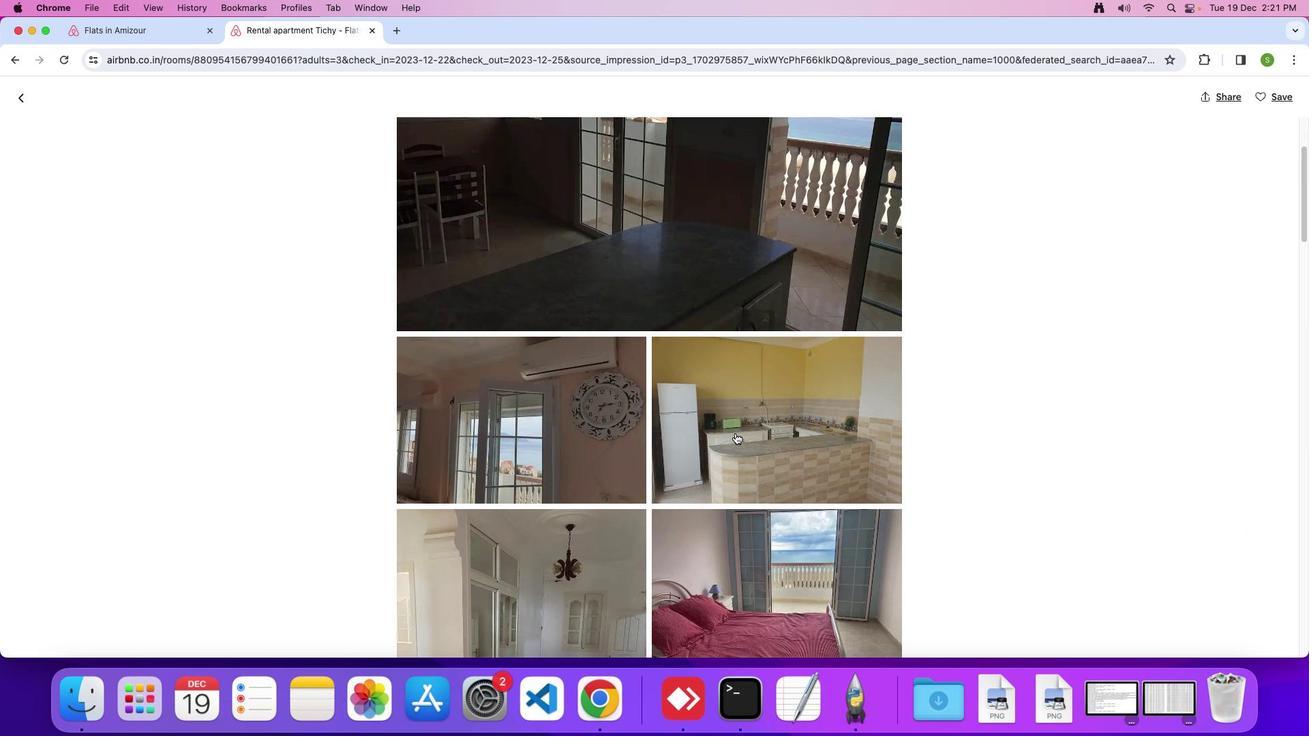 
Action: Mouse scrolled (735, 433) with delta (0, 0)
Screenshot: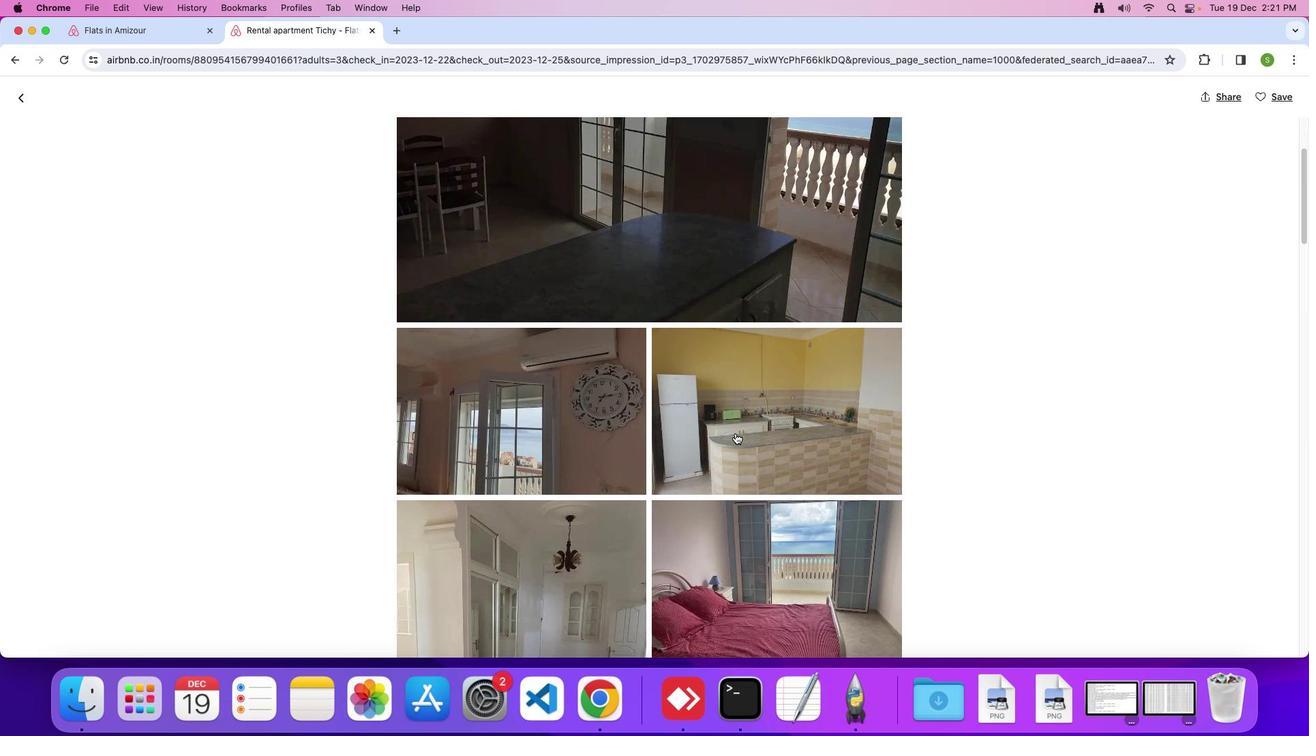 
Action: Mouse scrolled (735, 433) with delta (0, 0)
Screenshot: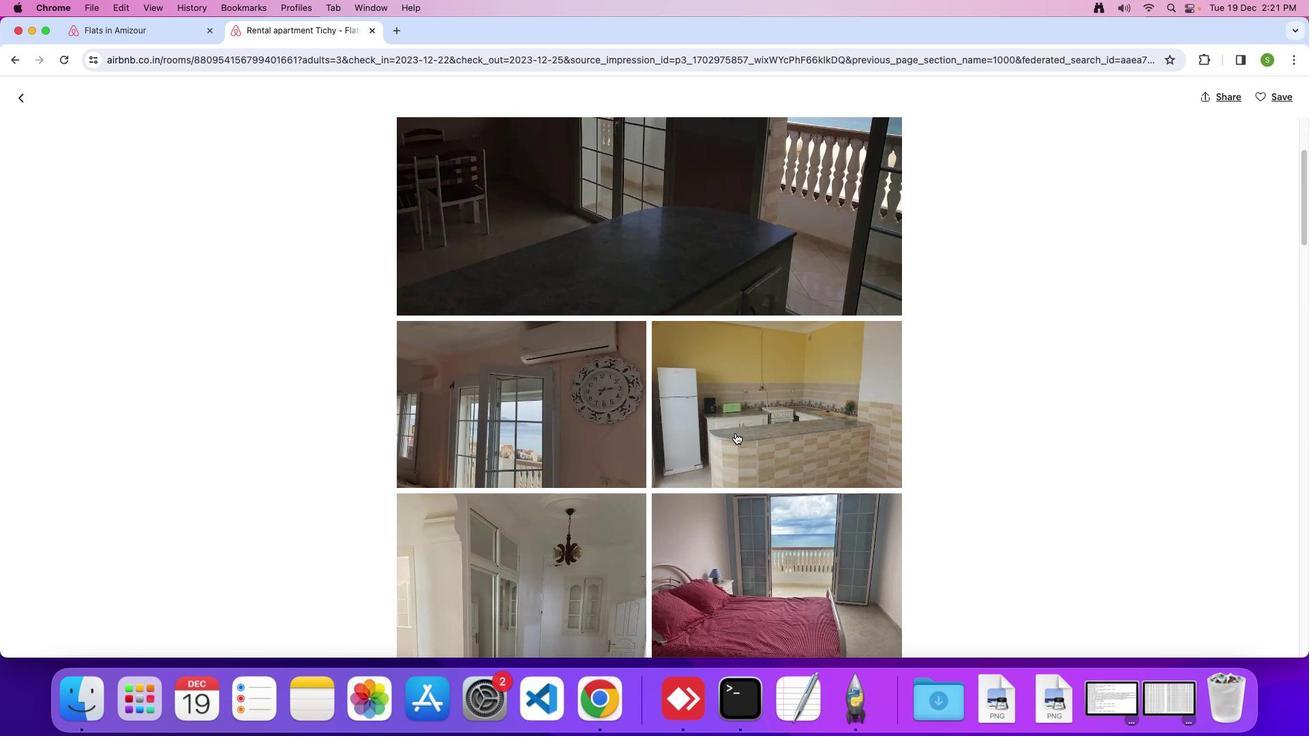 
Action: Mouse moved to (735, 433)
Screenshot: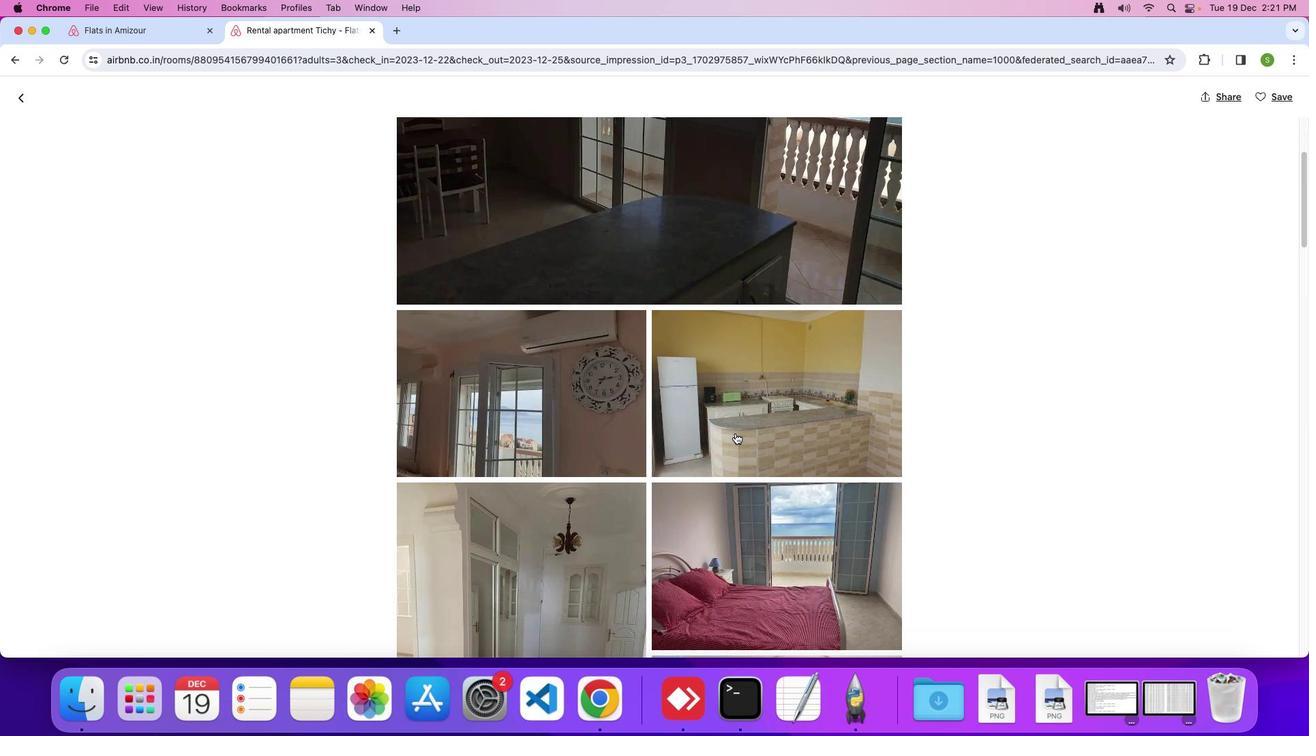 
Action: Mouse scrolled (735, 433) with delta (0, 0)
Screenshot: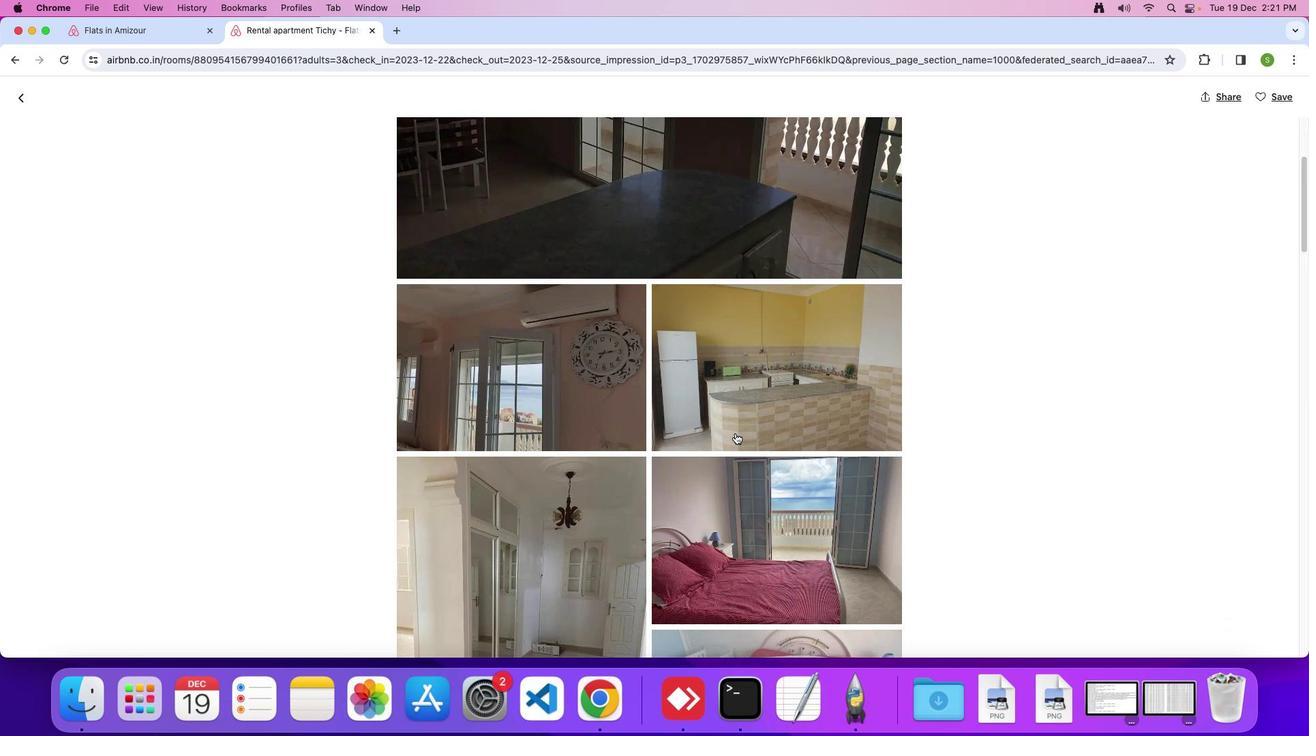 
Action: Mouse scrolled (735, 433) with delta (0, 0)
Screenshot: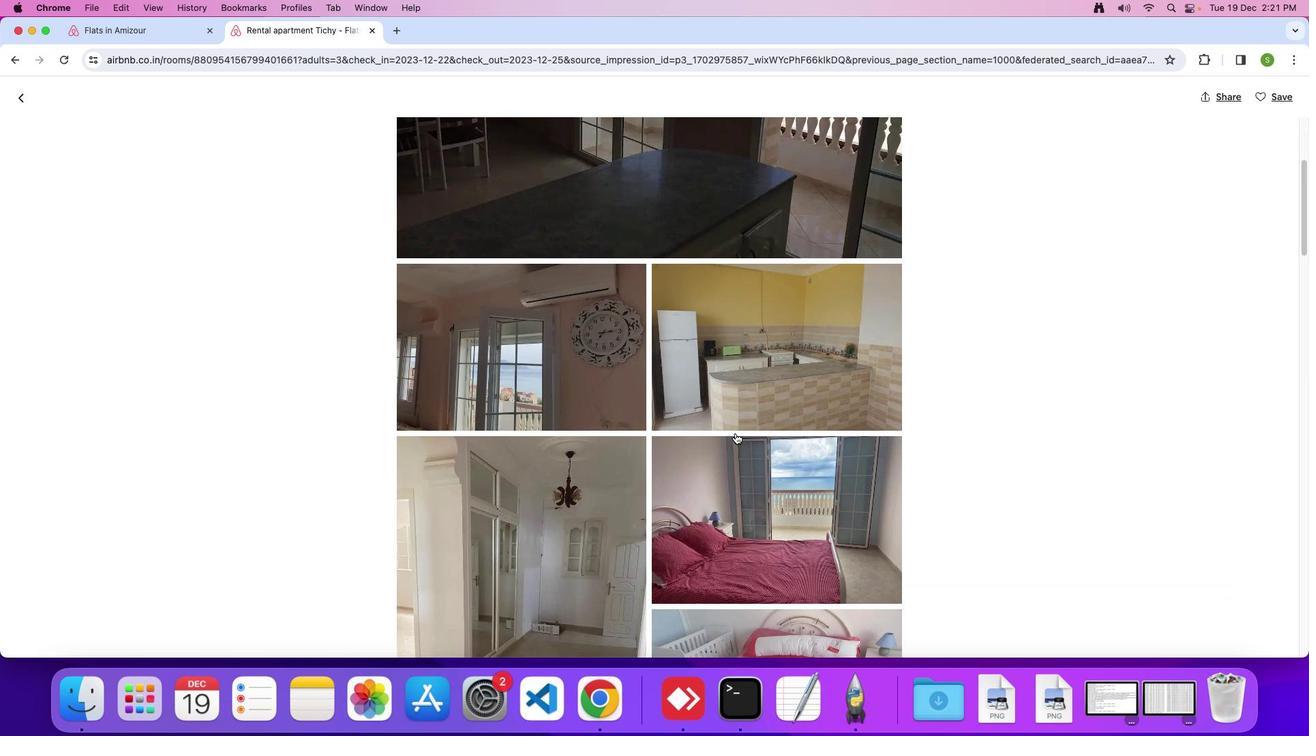 
Action: Mouse scrolled (735, 433) with delta (0, 0)
Screenshot: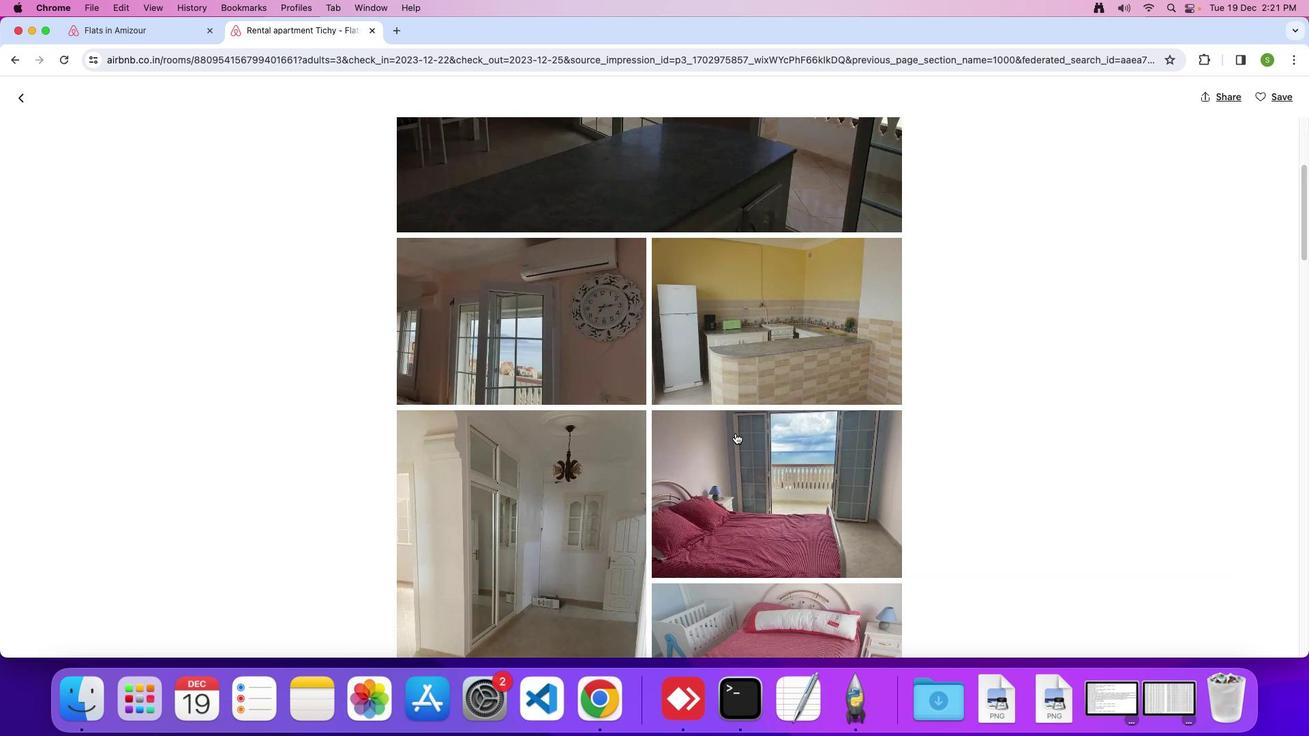 
Action: Mouse scrolled (735, 433) with delta (0, -1)
Screenshot: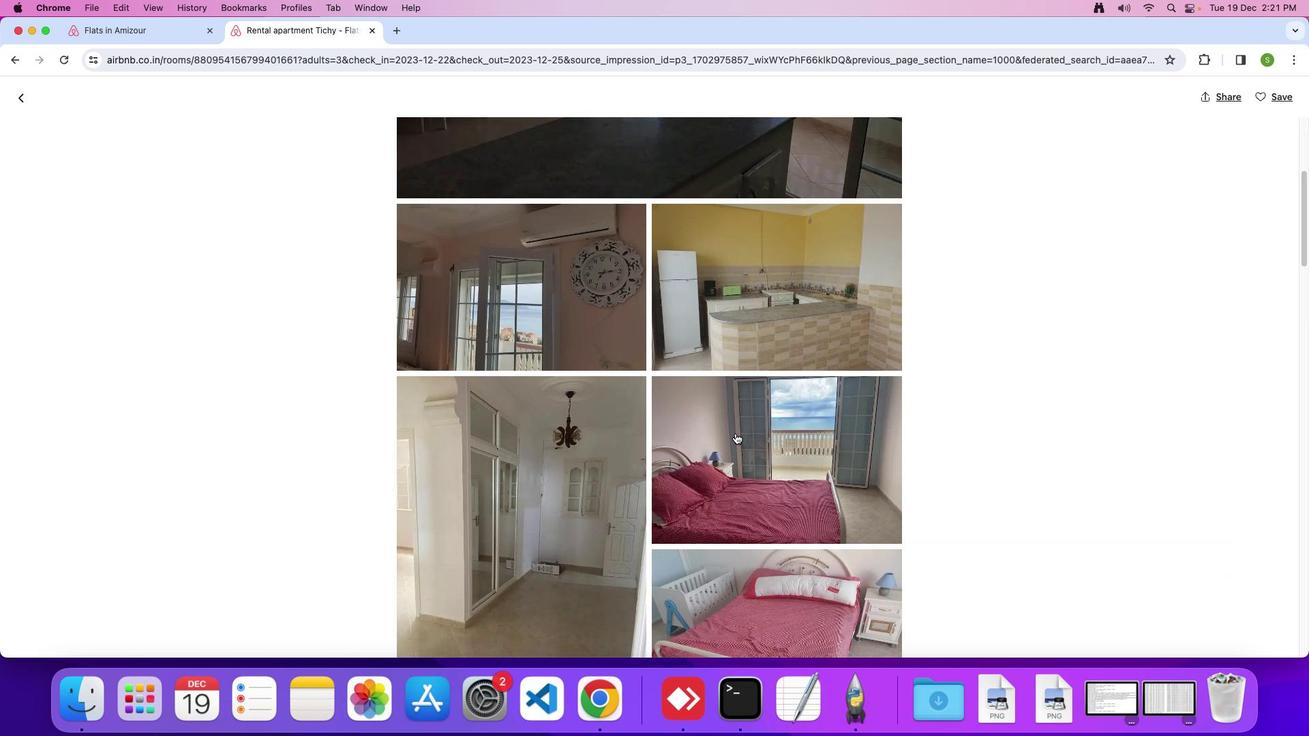 
Action: Mouse scrolled (735, 433) with delta (0, 0)
Screenshot: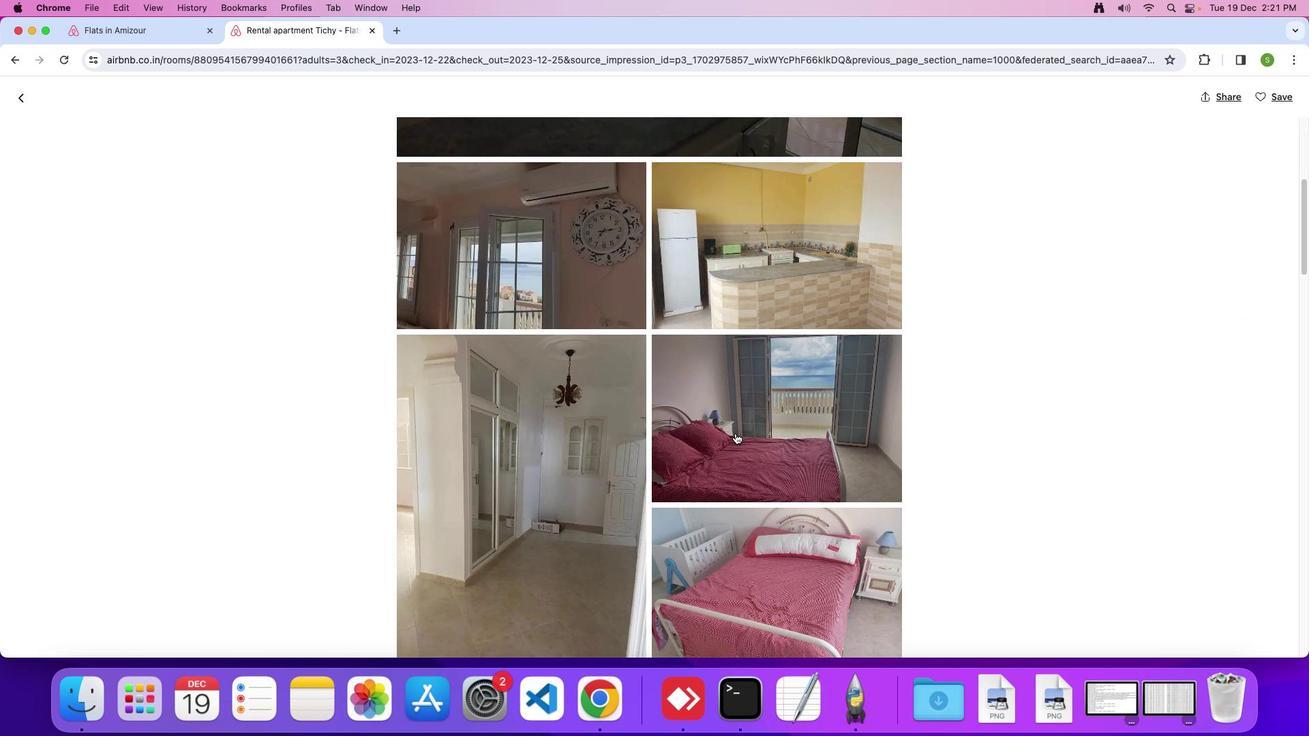 
Action: Mouse scrolled (735, 433) with delta (0, 0)
Screenshot: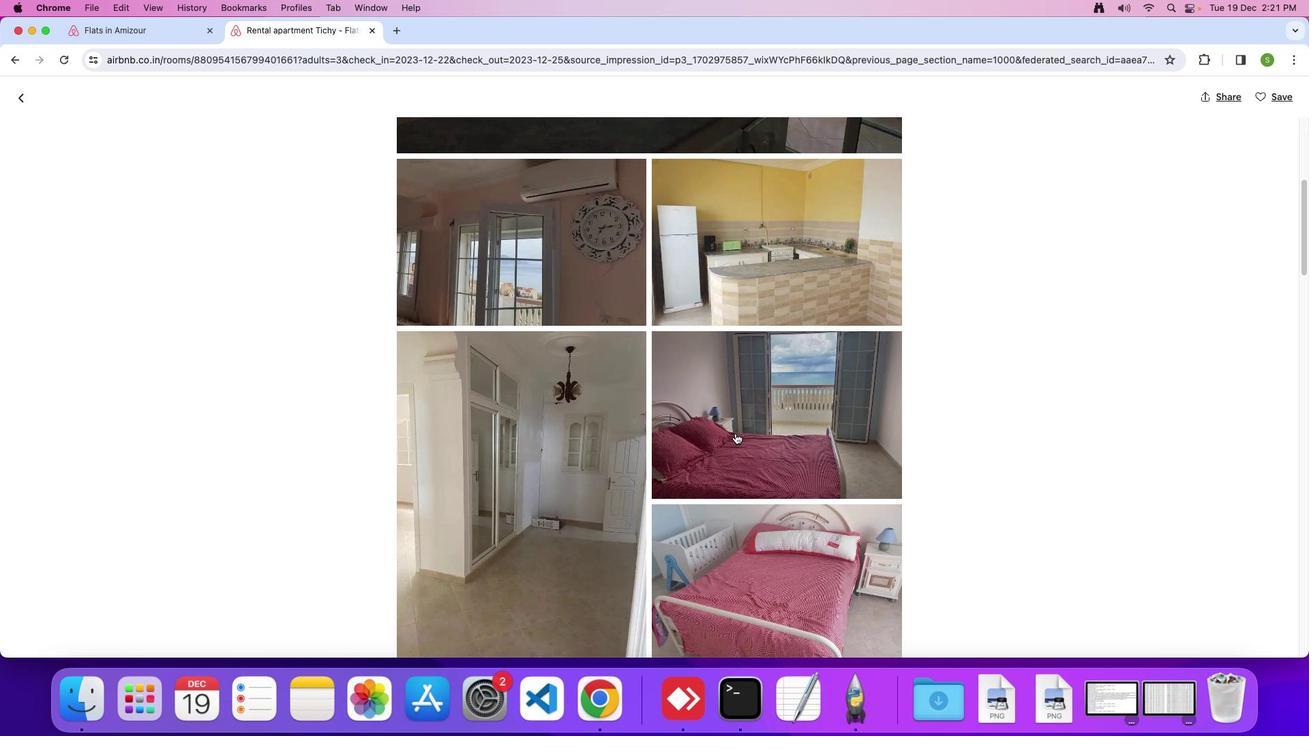 
Action: Mouse scrolled (735, 433) with delta (0, 0)
Screenshot: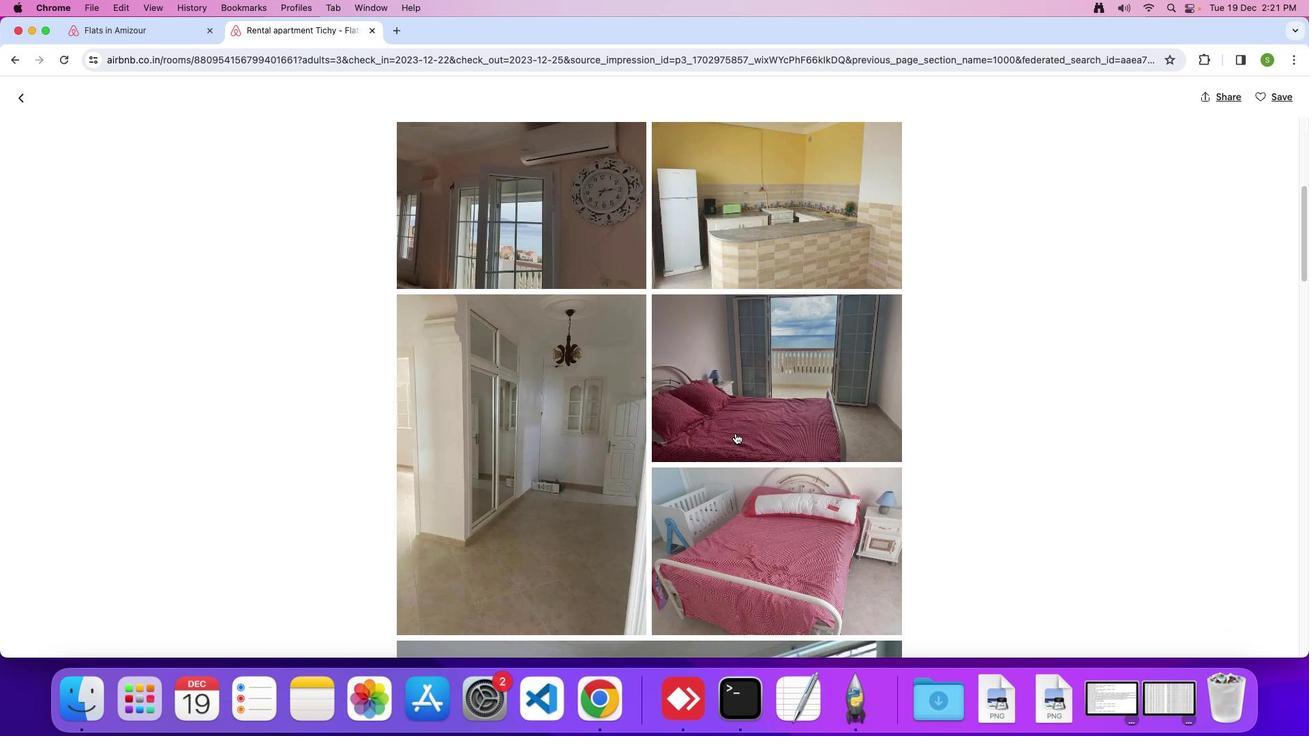 
Action: Mouse scrolled (735, 433) with delta (0, 0)
Screenshot: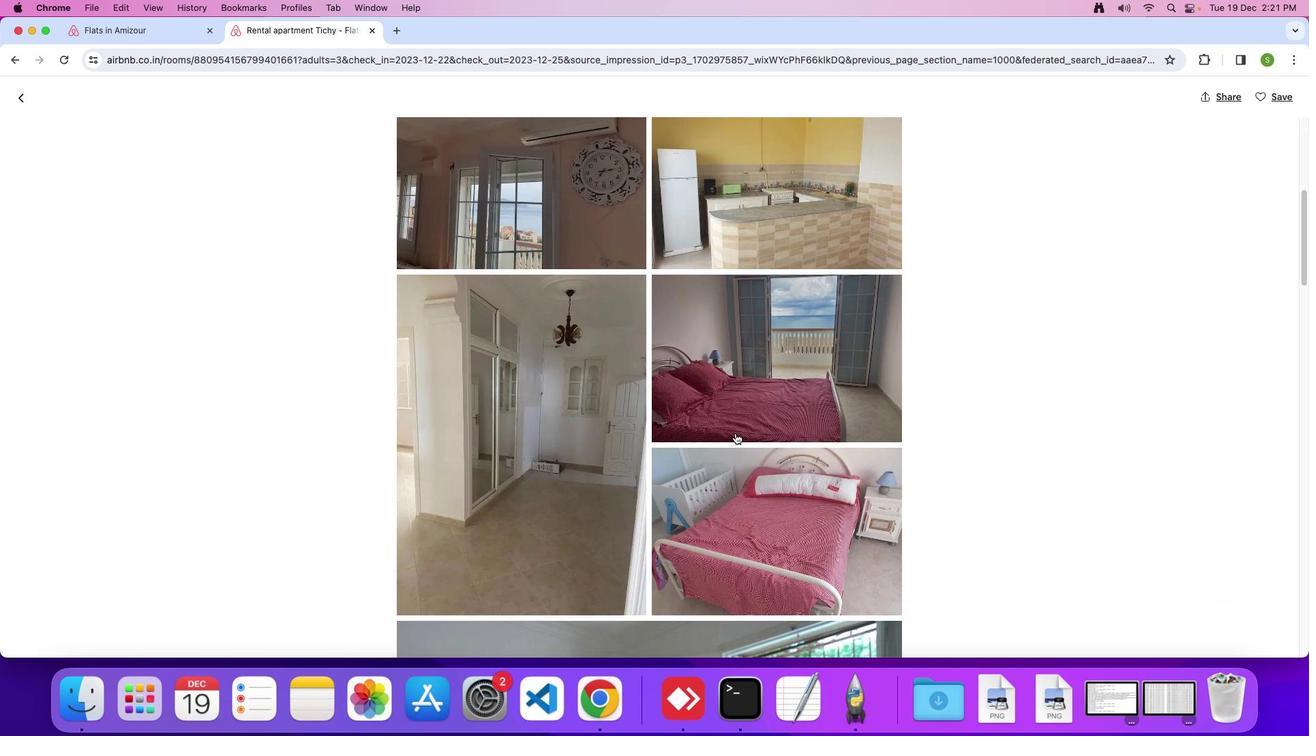 
Action: Mouse scrolled (735, 433) with delta (0, 0)
Screenshot: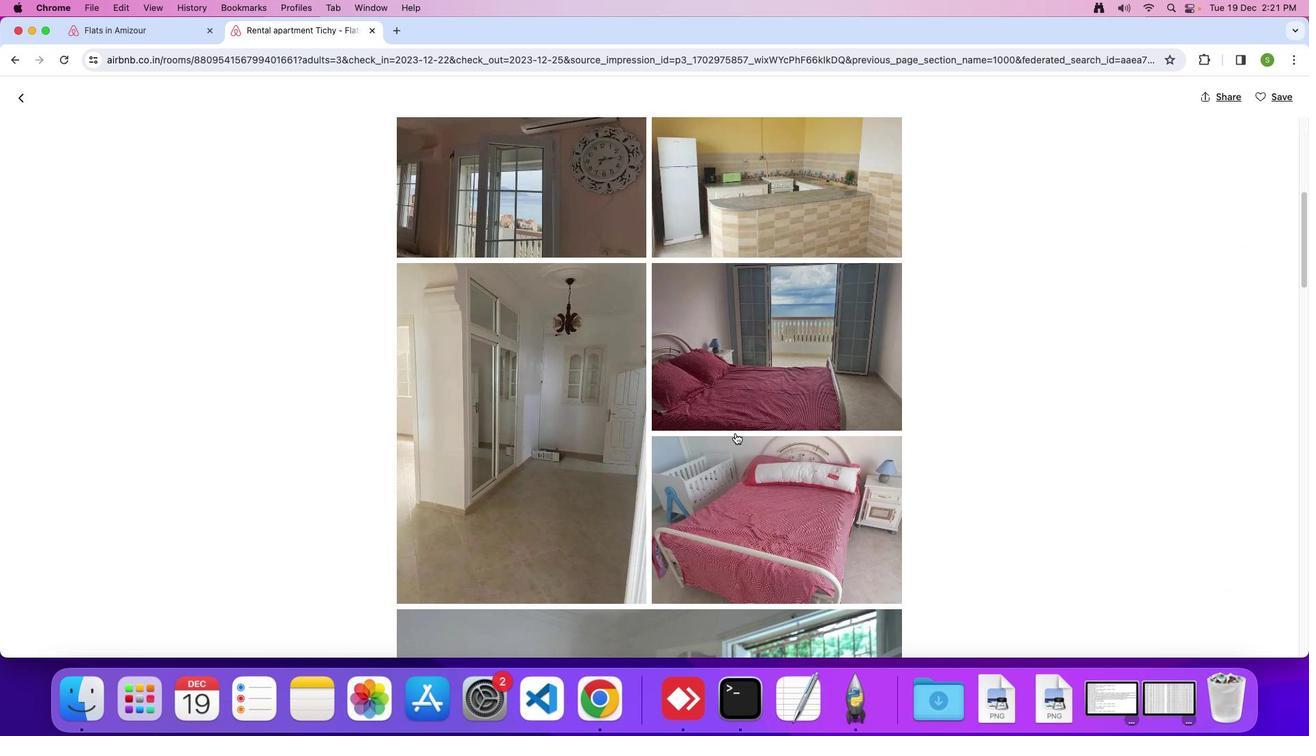 
Action: Mouse moved to (819, 481)
Screenshot: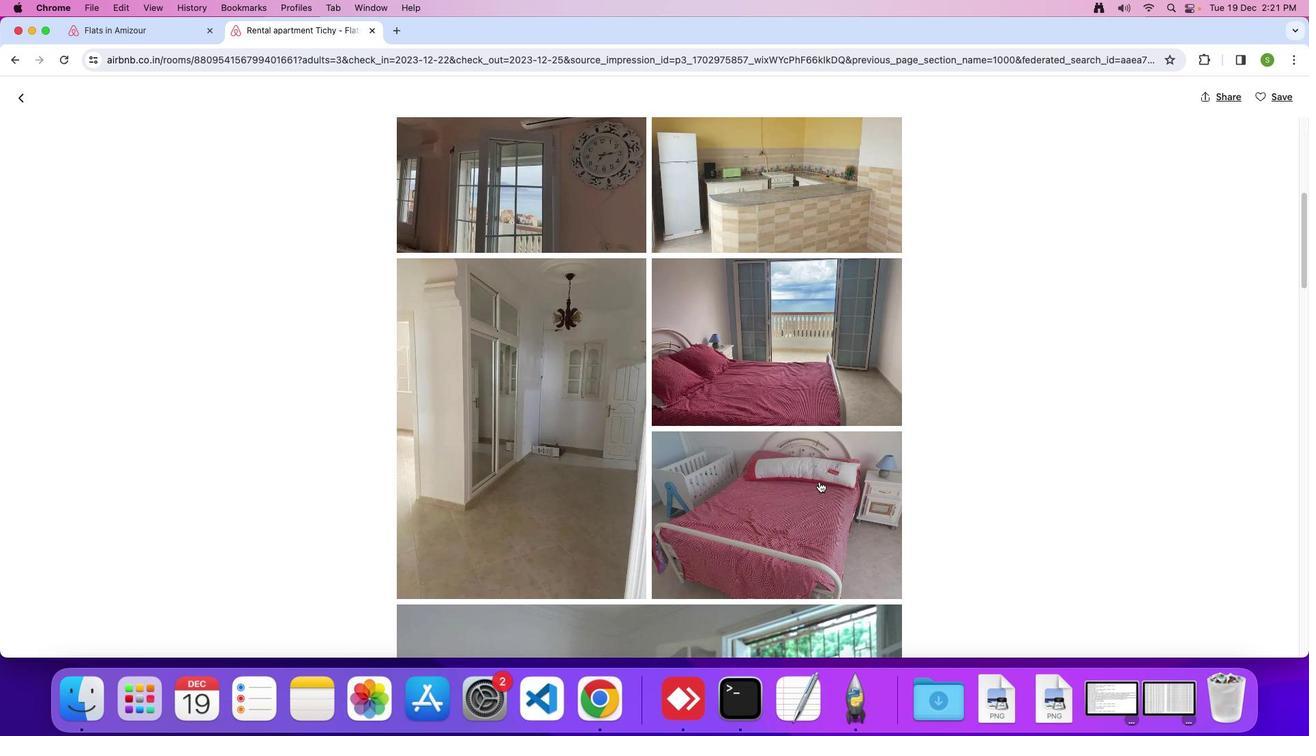 
Action: Mouse scrolled (819, 481) with delta (0, 0)
Screenshot: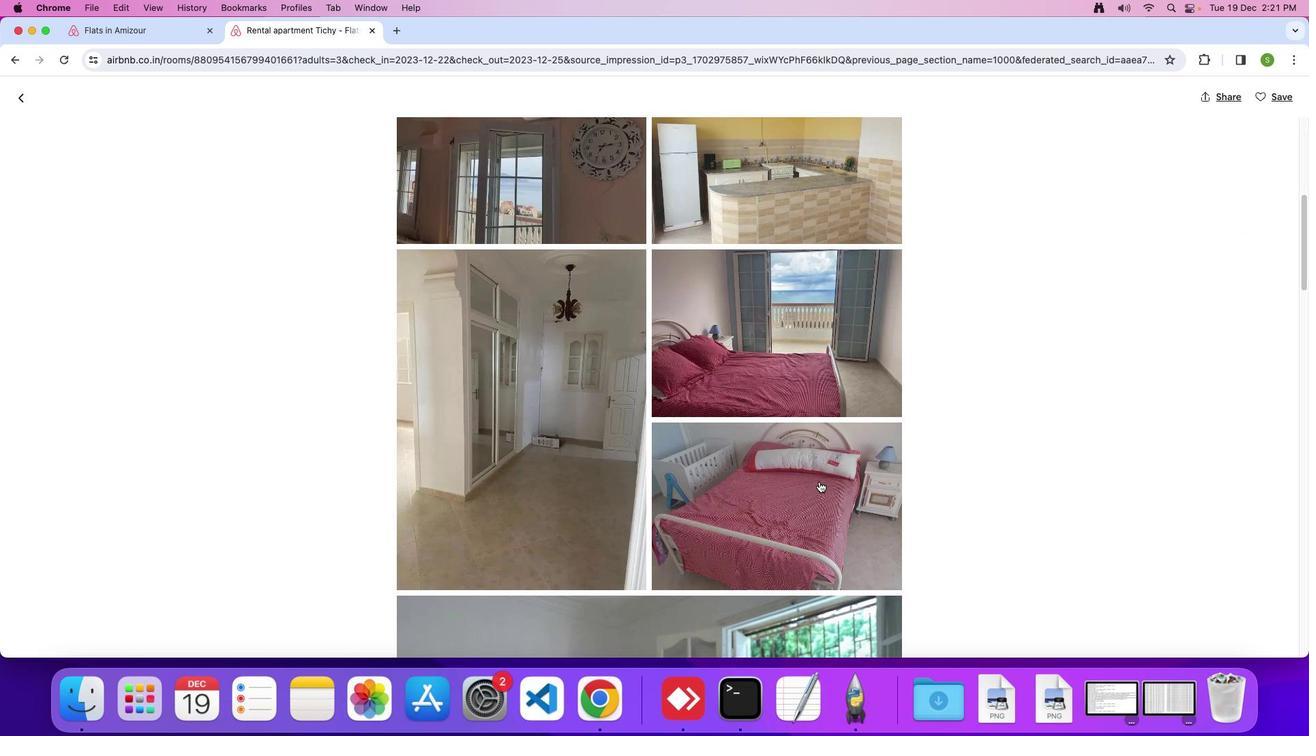 
Action: Mouse scrolled (819, 481) with delta (0, 0)
Screenshot: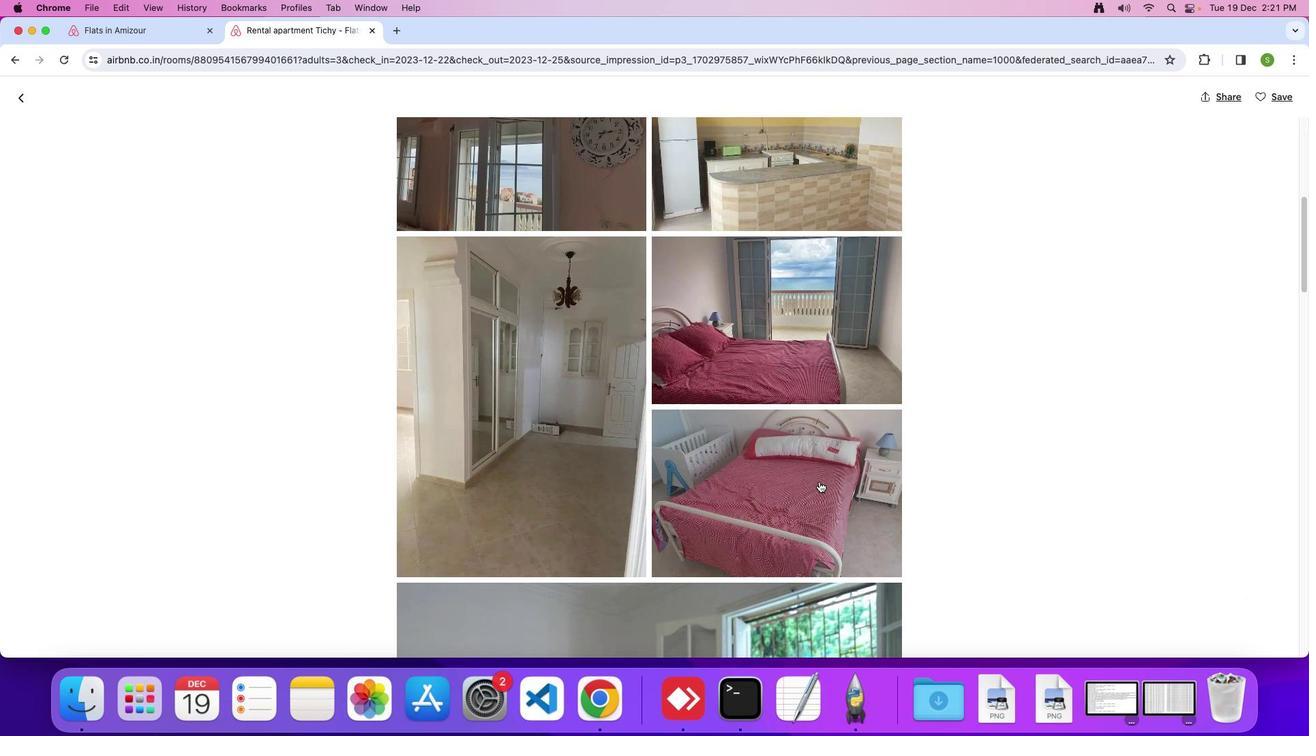 
Action: Mouse scrolled (819, 481) with delta (0, -1)
Screenshot: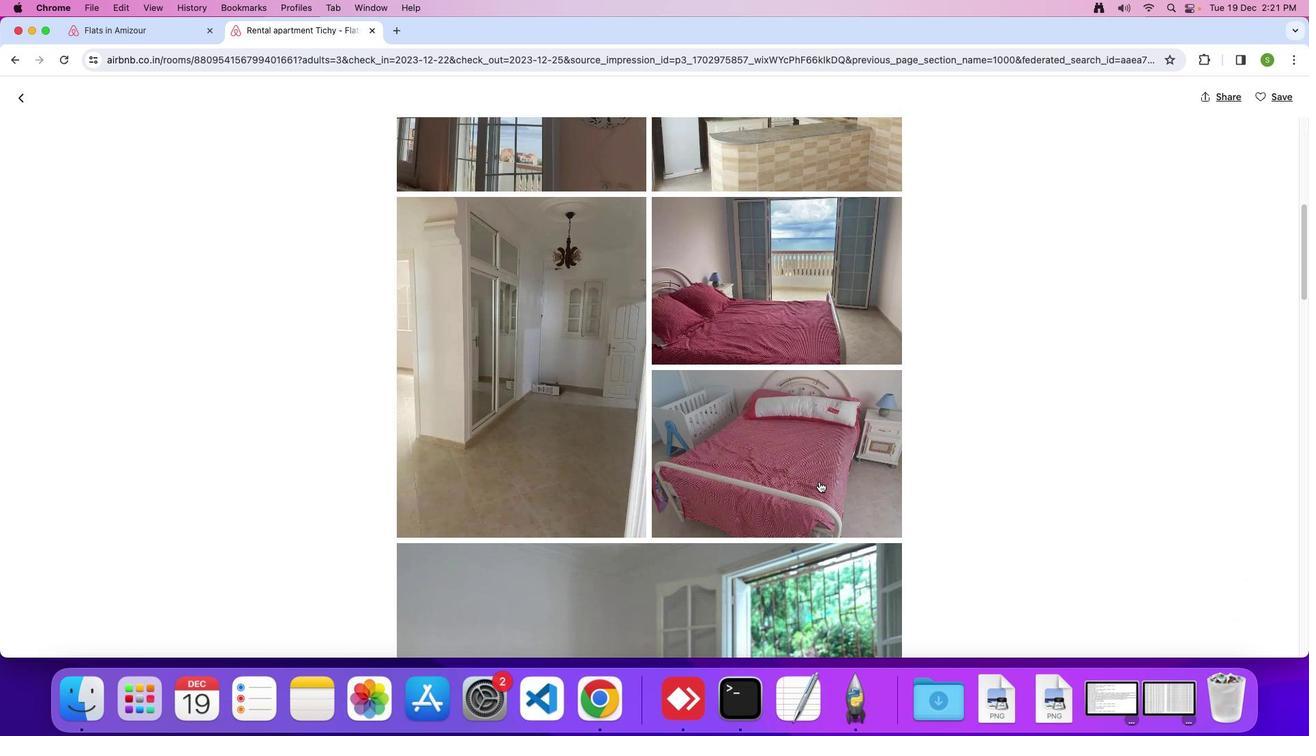
Action: Mouse scrolled (819, 481) with delta (0, 0)
Screenshot: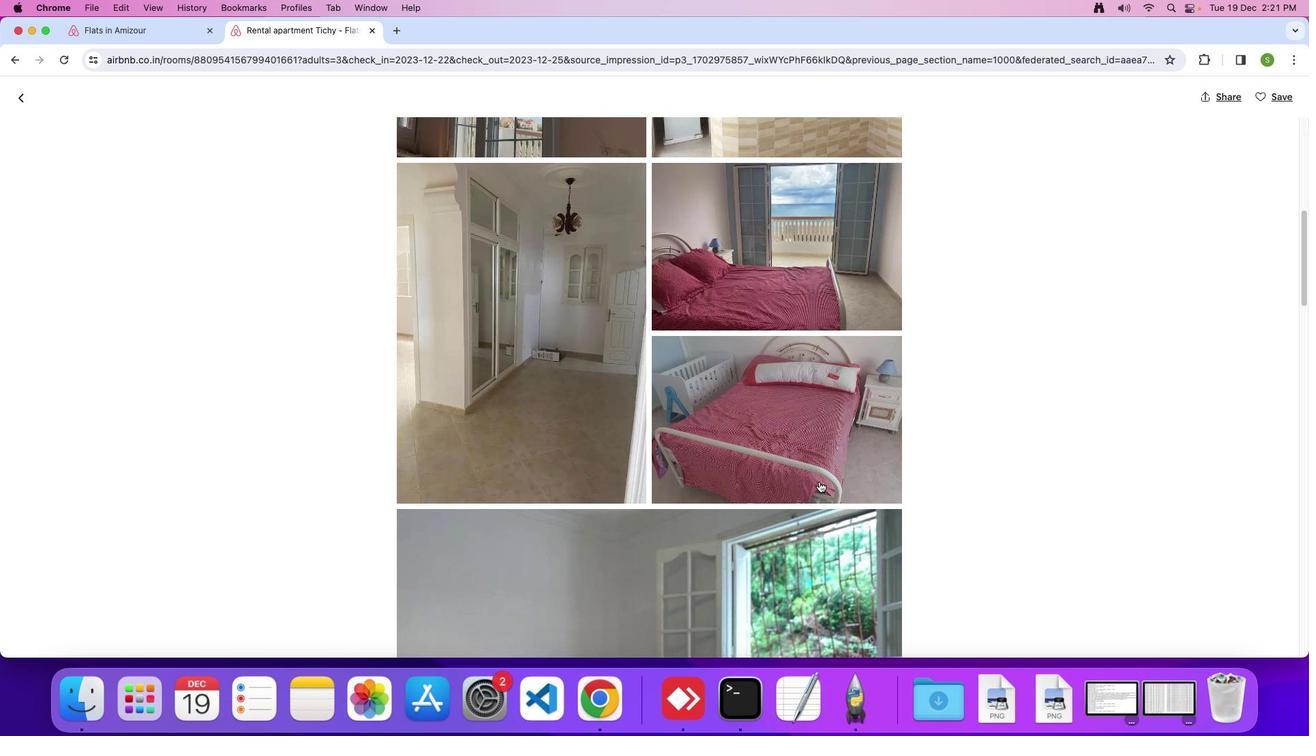 
Action: Mouse scrolled (819, 481) with delta (0, 0)
Screenshot: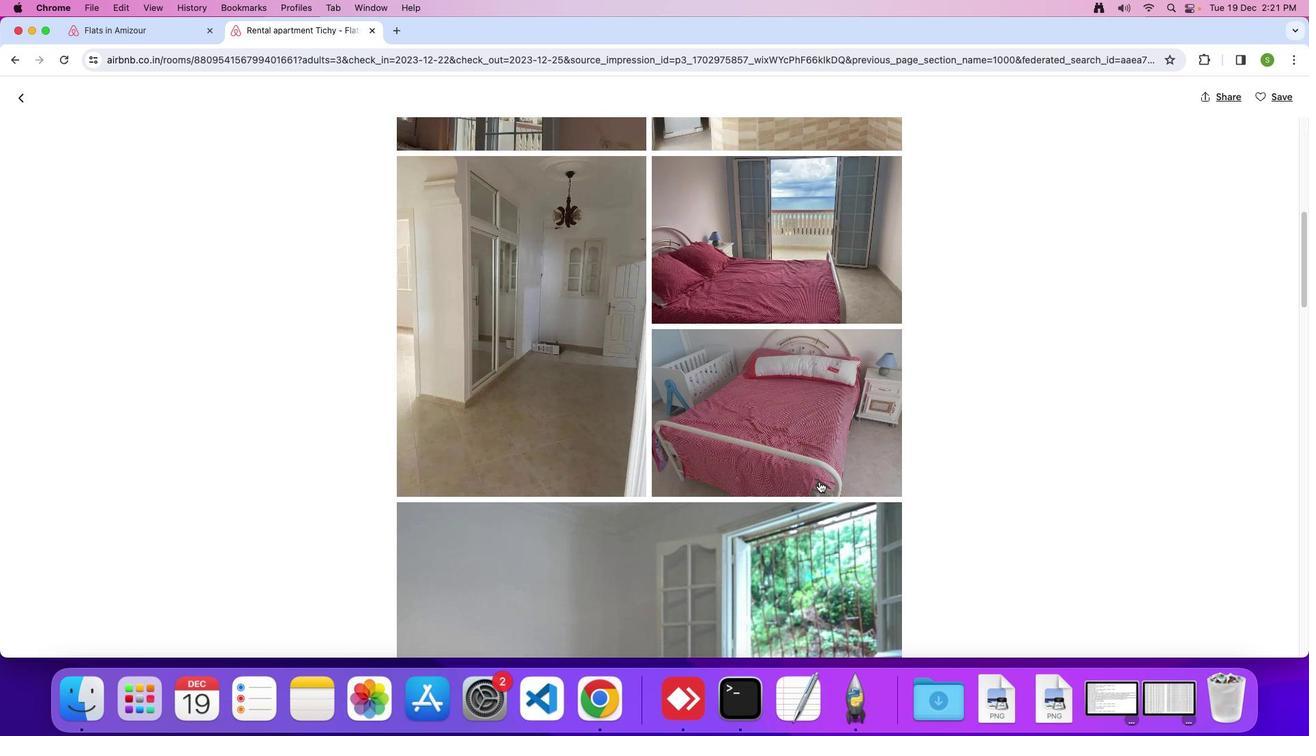 
Action: Mouse scrolled (819, 481) with delta (0, 0)
Screenshot: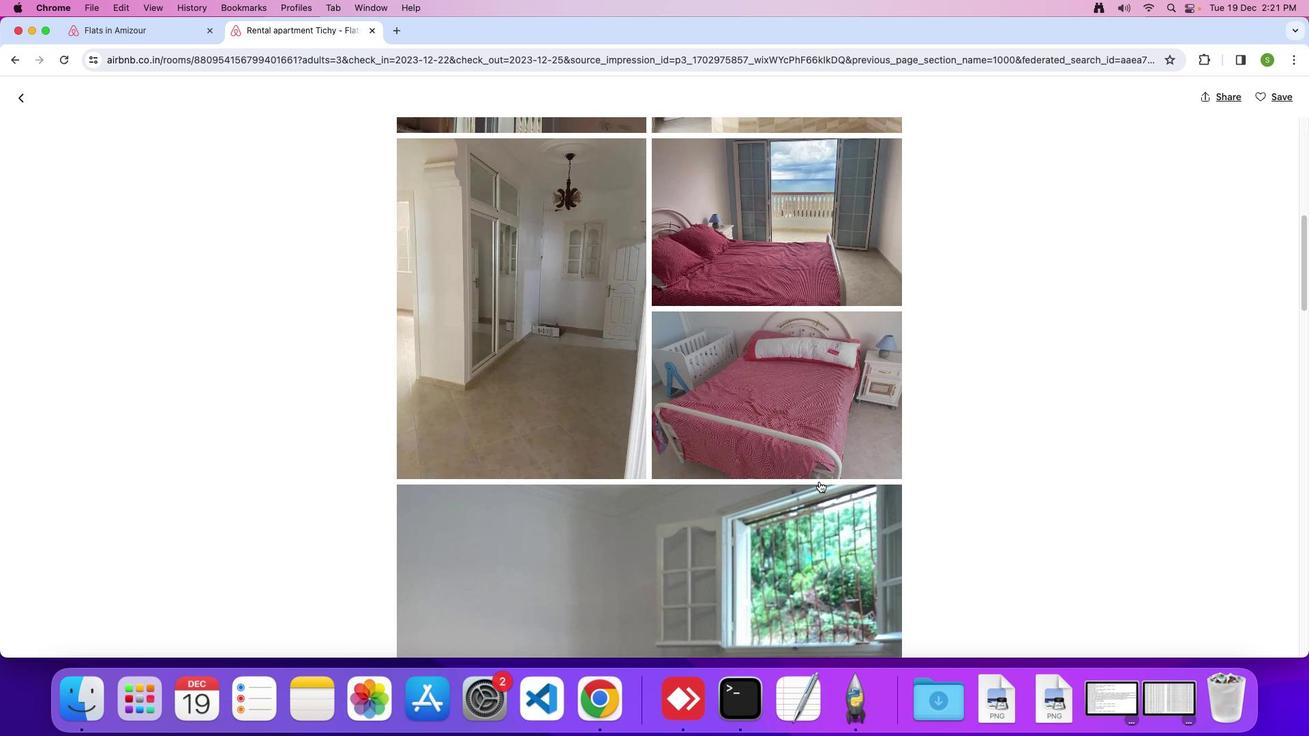 
Action: Mouse scrolled (819, 481) with delta (0, 0)
Screenshot: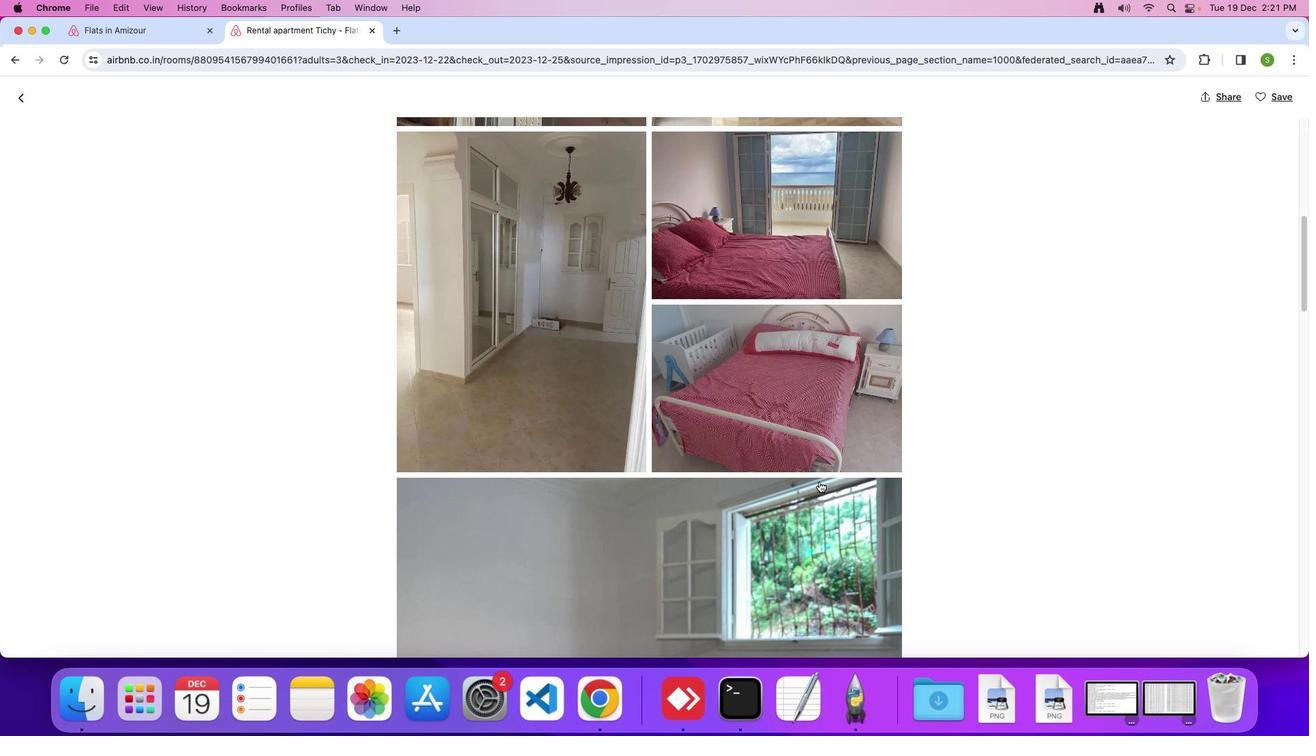 
Action: Mouse scrolled (819, 481) with delta (0, 0)
Screenshot: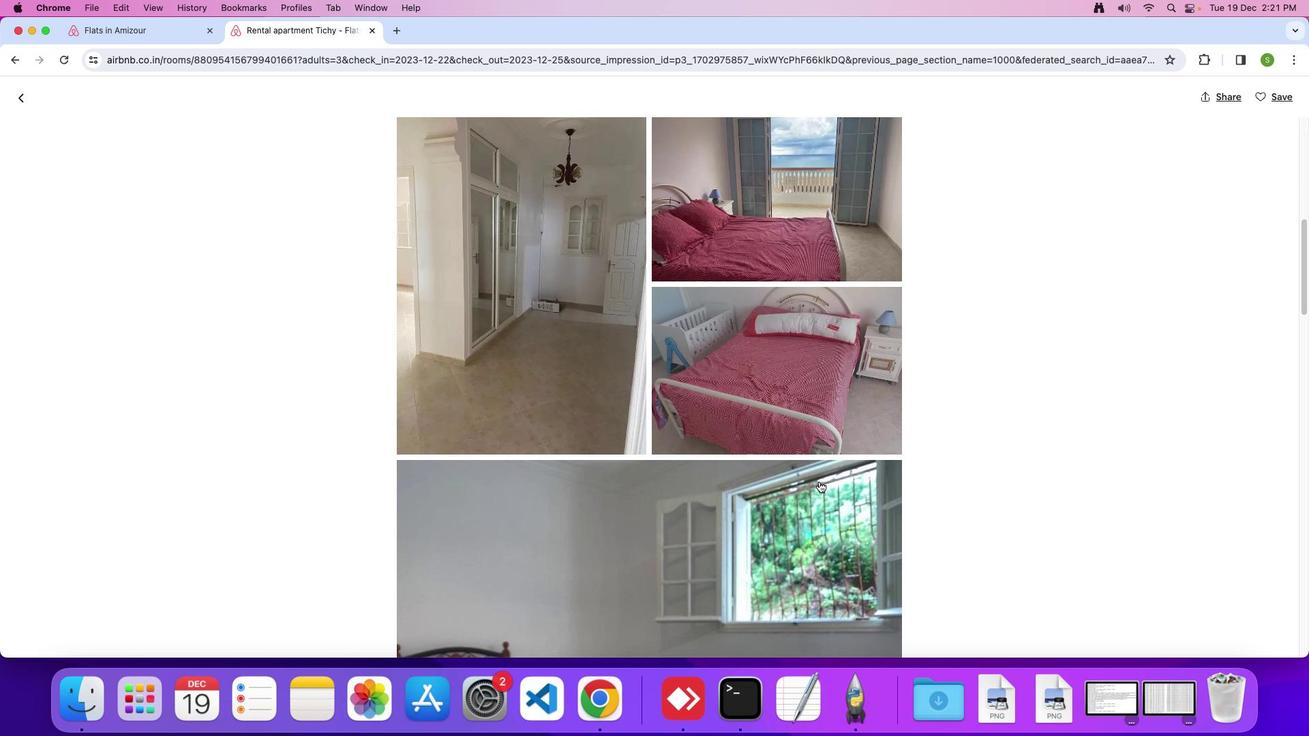 
Action: Mouse scrolled (819, 481) with delta (0, 0)
Screenshot: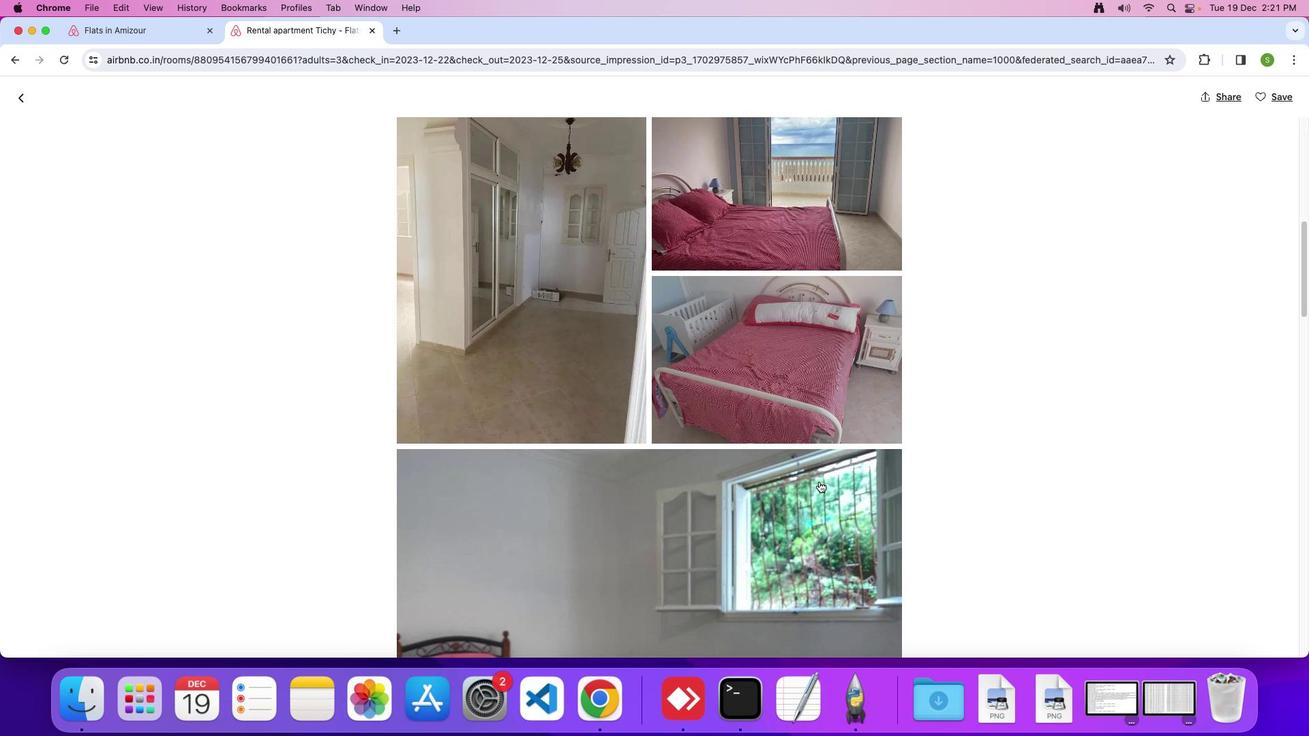 
Action: Mouse scrolled (819, 481) with delta (0, -1)
Screenshot: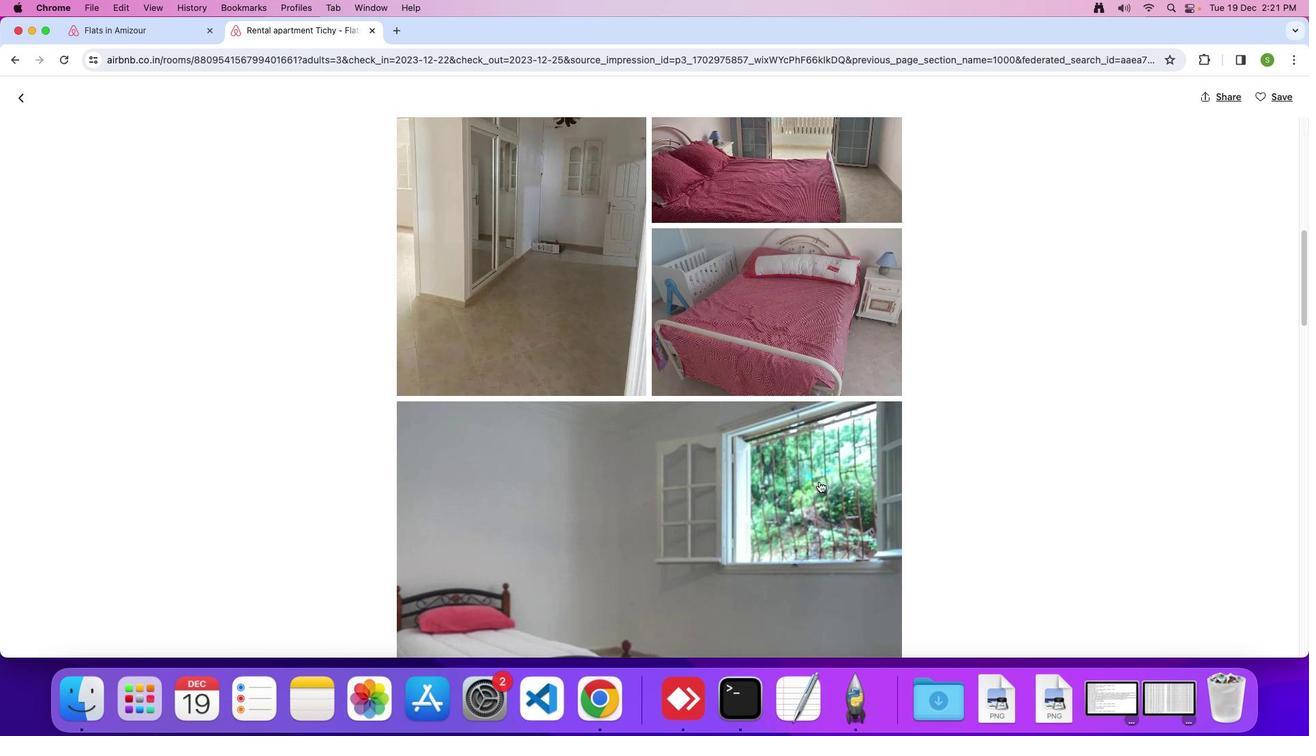 
Action: Mouse scrolled (819, 481) with delta (0, 0)
Screenshot: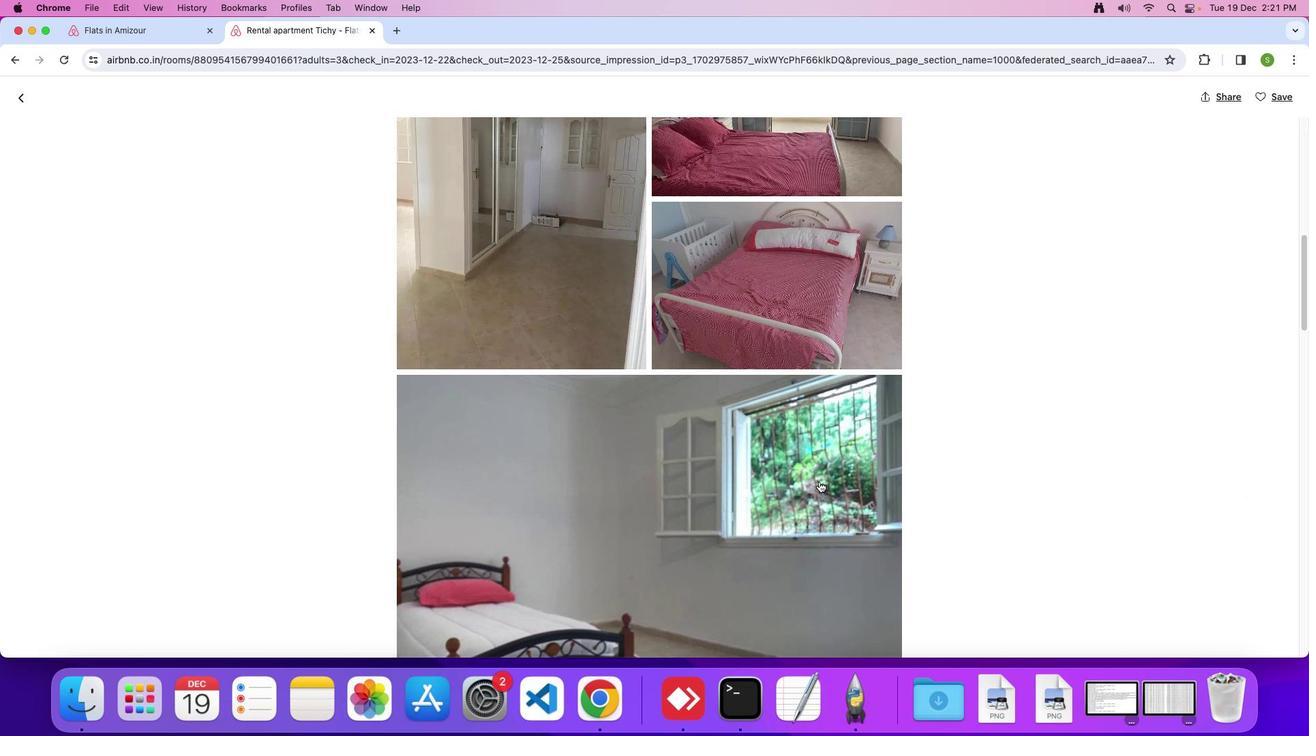 
Action: Mouse scrolled (819, 481) with delta (0, 0)
Screenshot: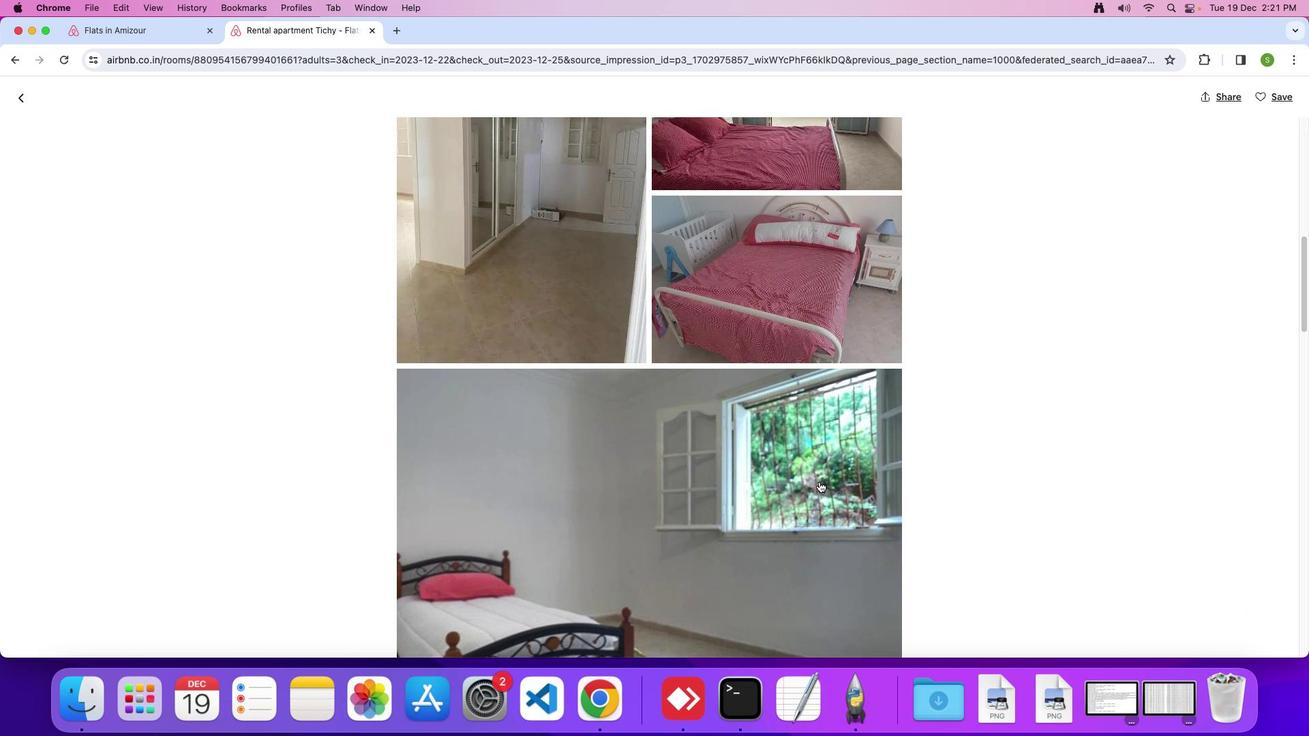 
Action: Mouse scrolled (819, 481) with delta (0, 0)
Screenshot: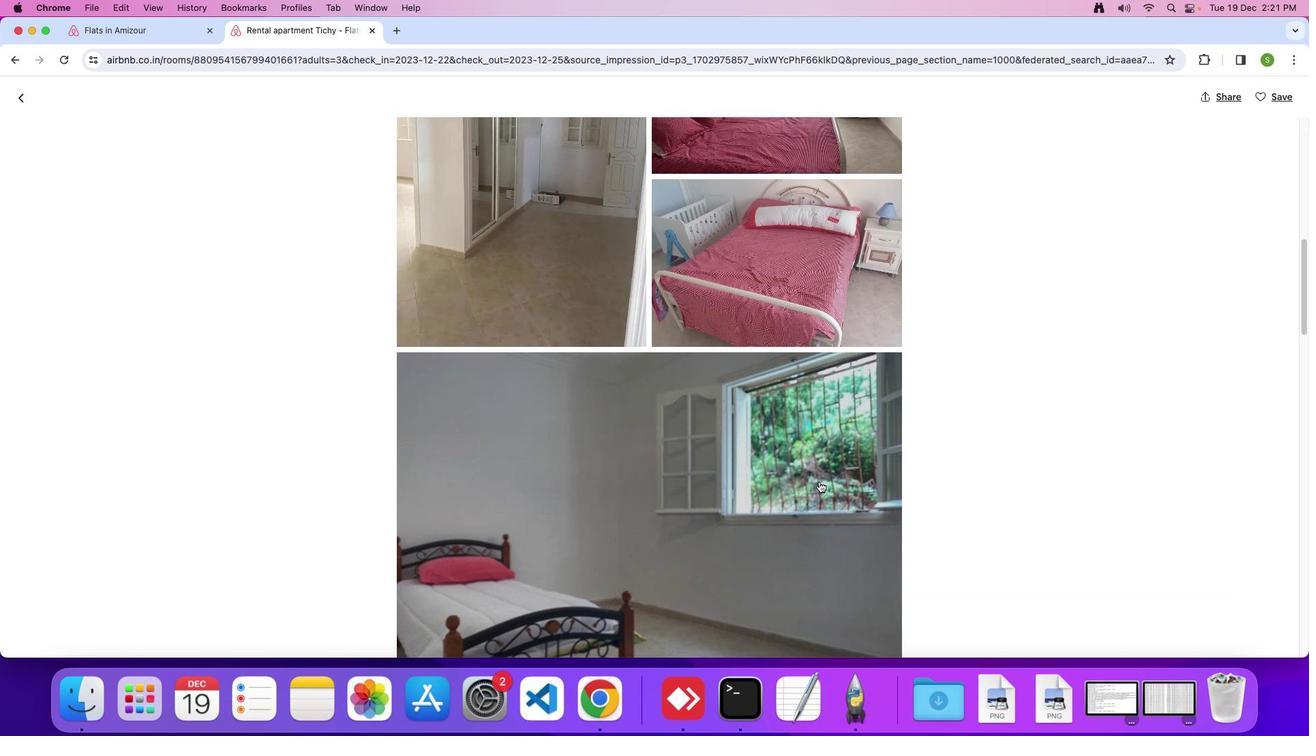 
Action: Mouse scrolled (819, 481) with delta (0, 0)
Screenshot: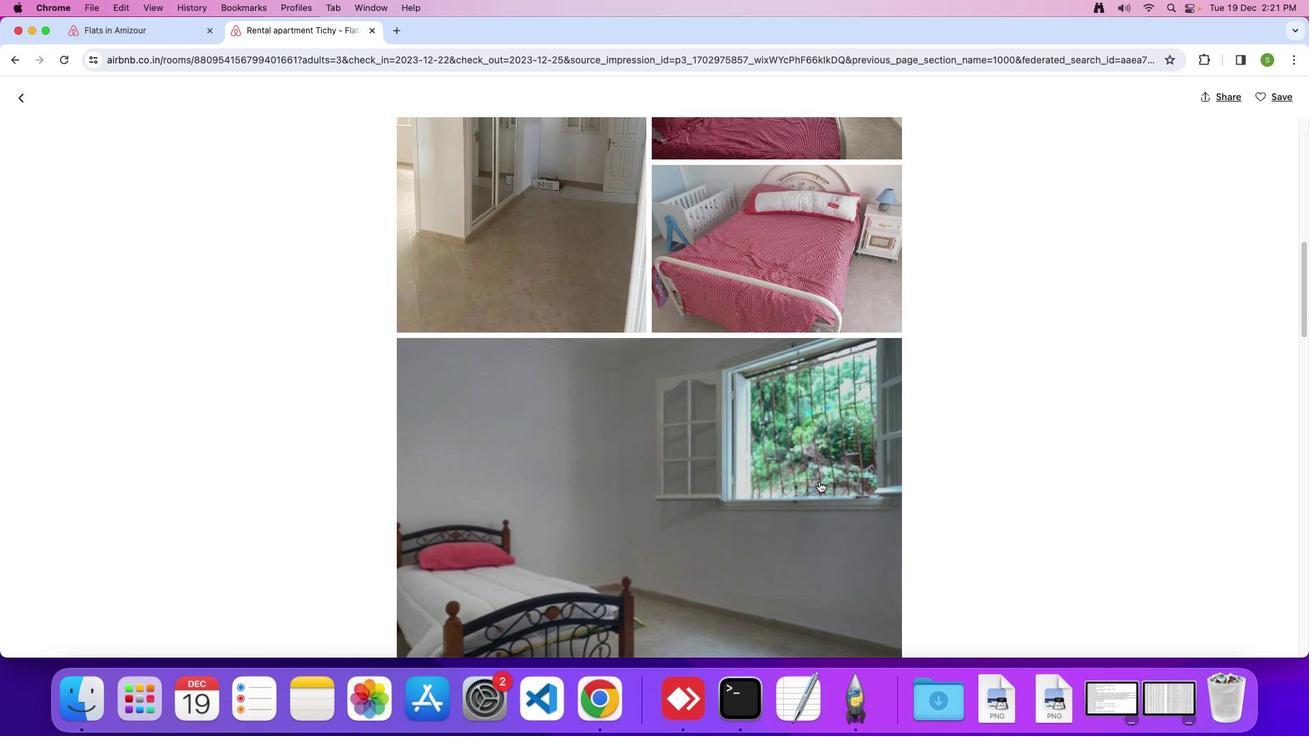 
Action: Mouse scrolled (819, 481) with delta (0, 0)
Screenshot: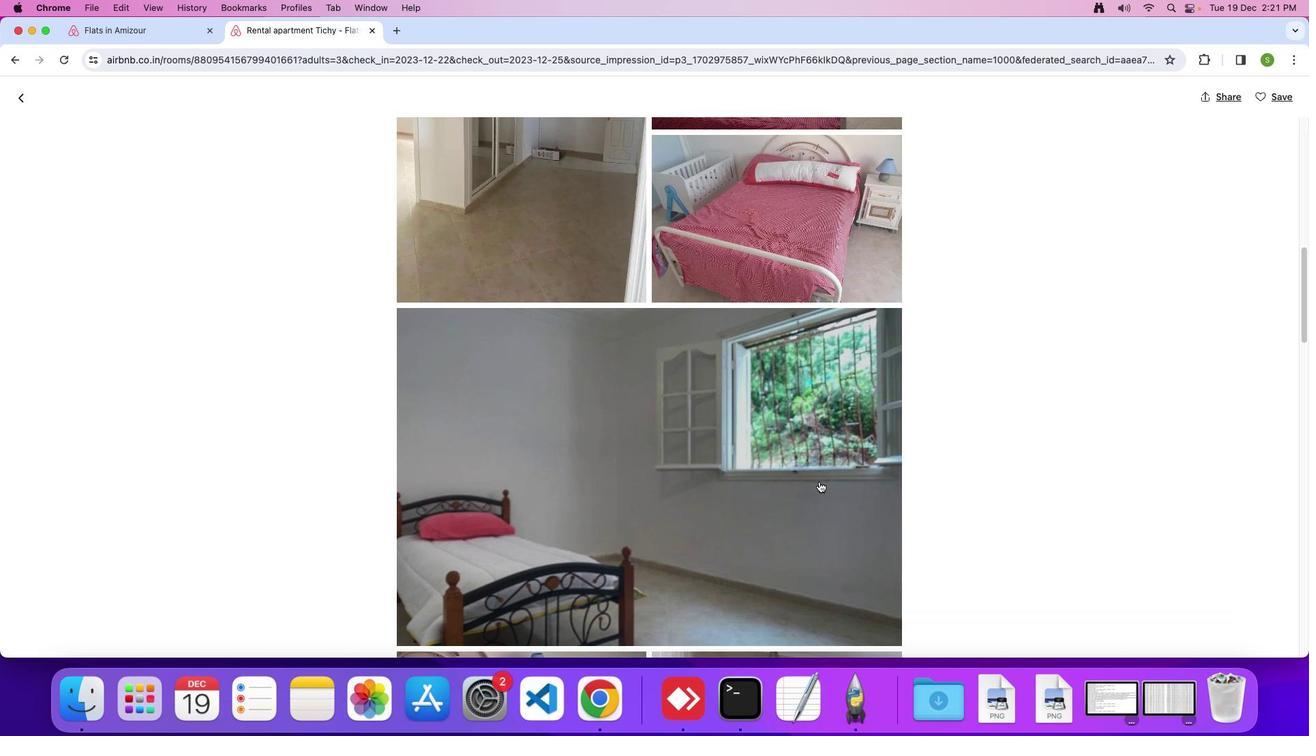 
Action: Mouse scrolled (819, 481) with delta (0, 0)
Screenshot: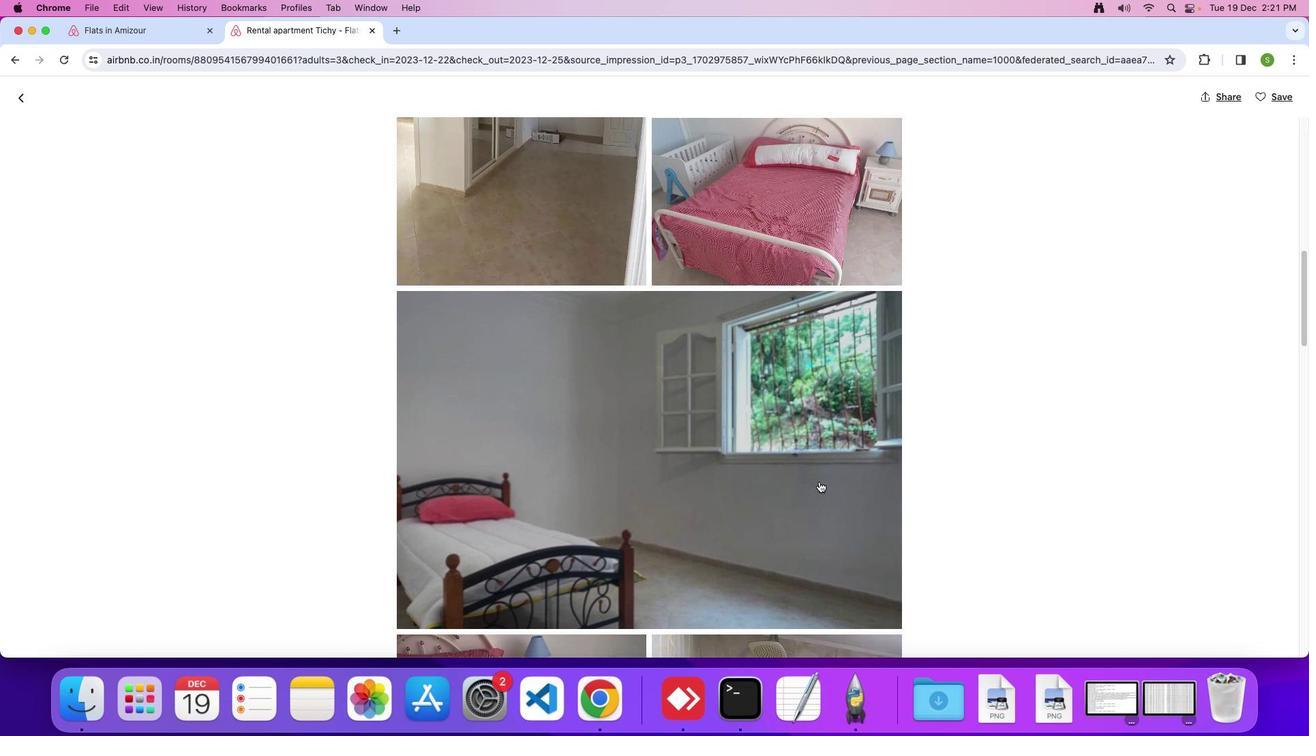 
Action: Mouse scrolled (819, 481) with delta (0, 0)
Screenshot: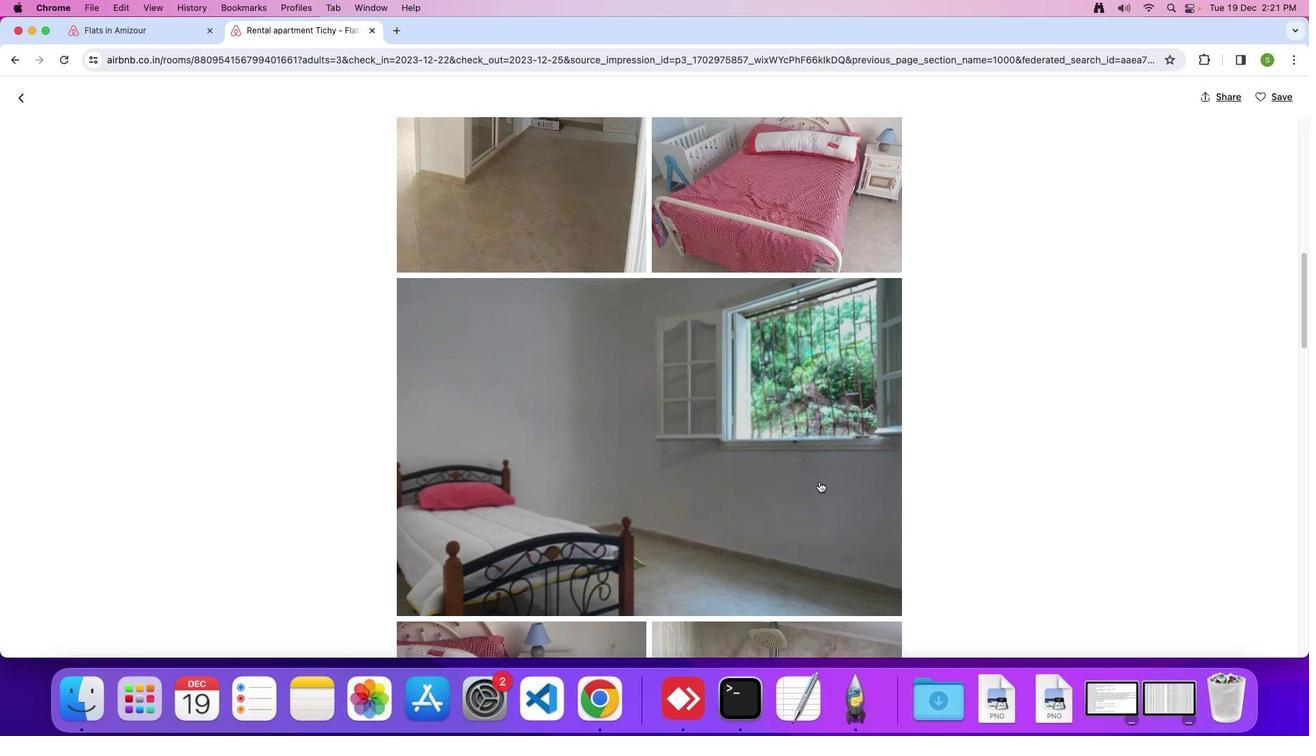 
Action: Mouse scrolled (819, 481) with delta (0, 0)
Screenshot: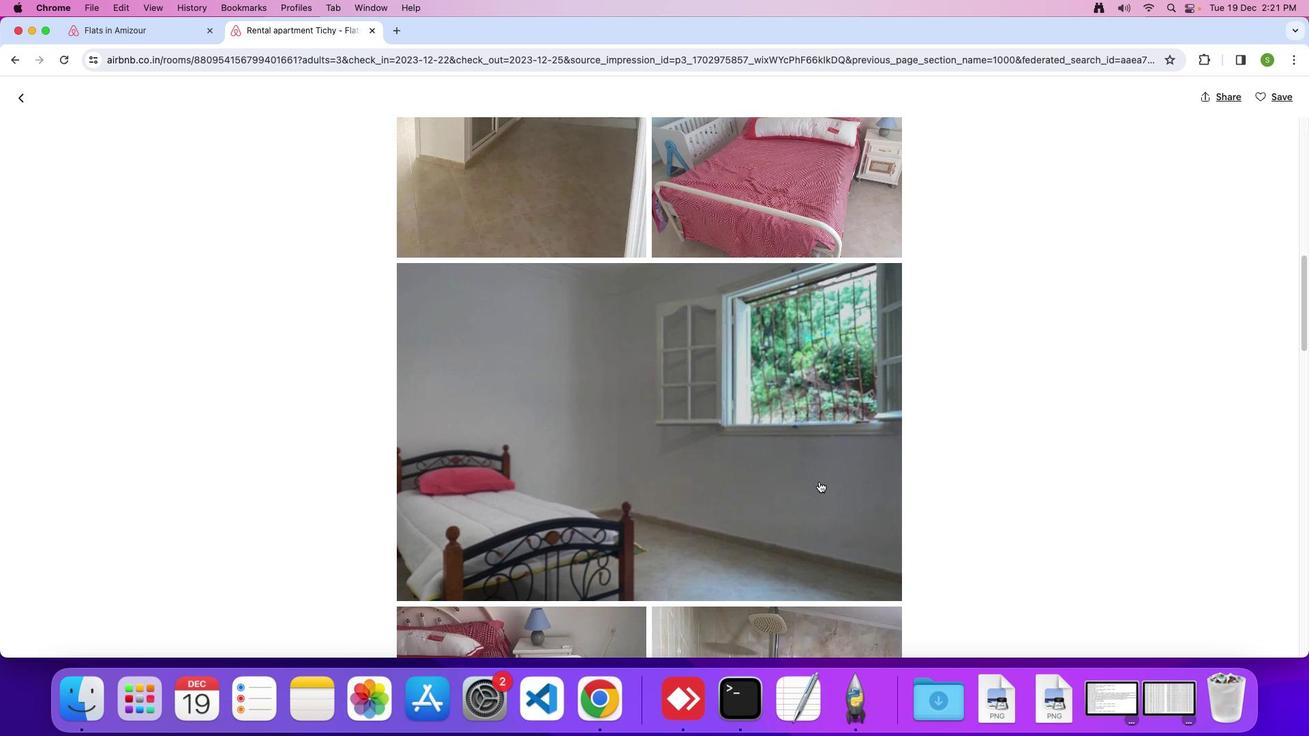 
Action: Mouse scrolled (819, 481) with delta (0, 0)
Screenshot: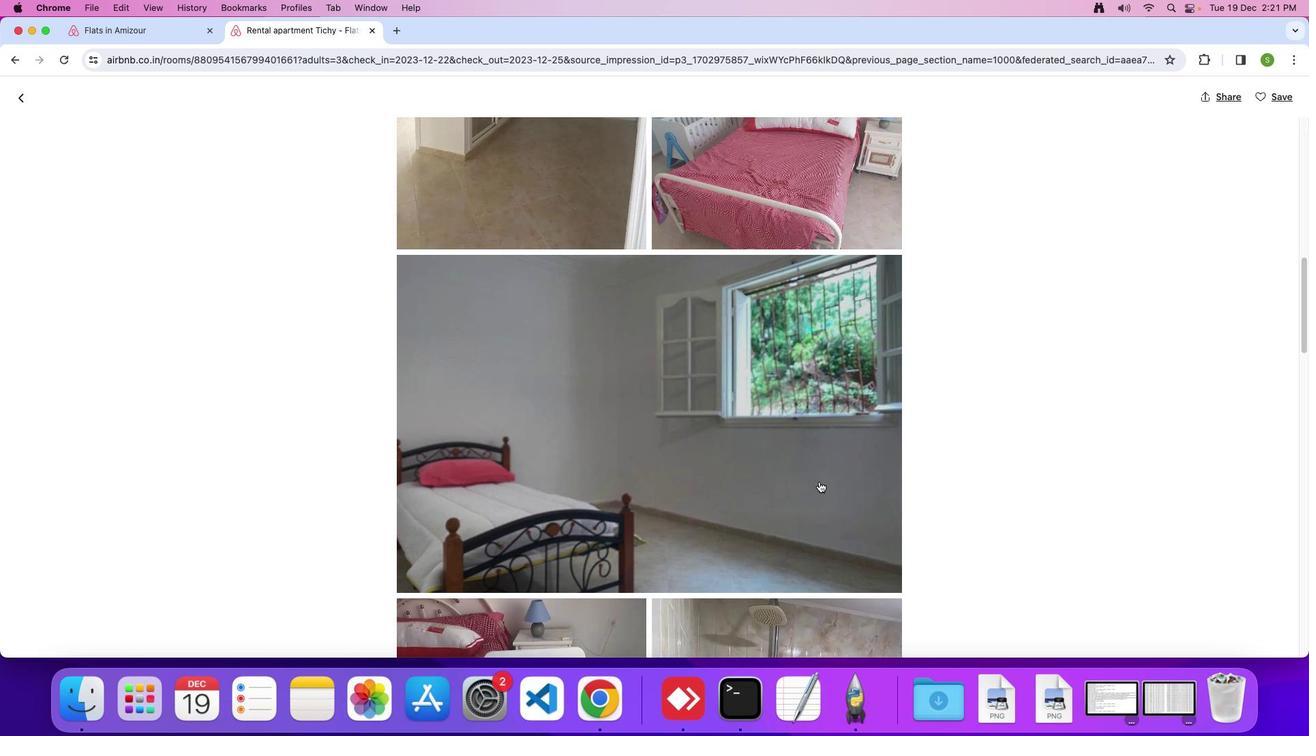 
Action: Mouse scrolled (819, 481) with delta (0, 0)
Screenshot: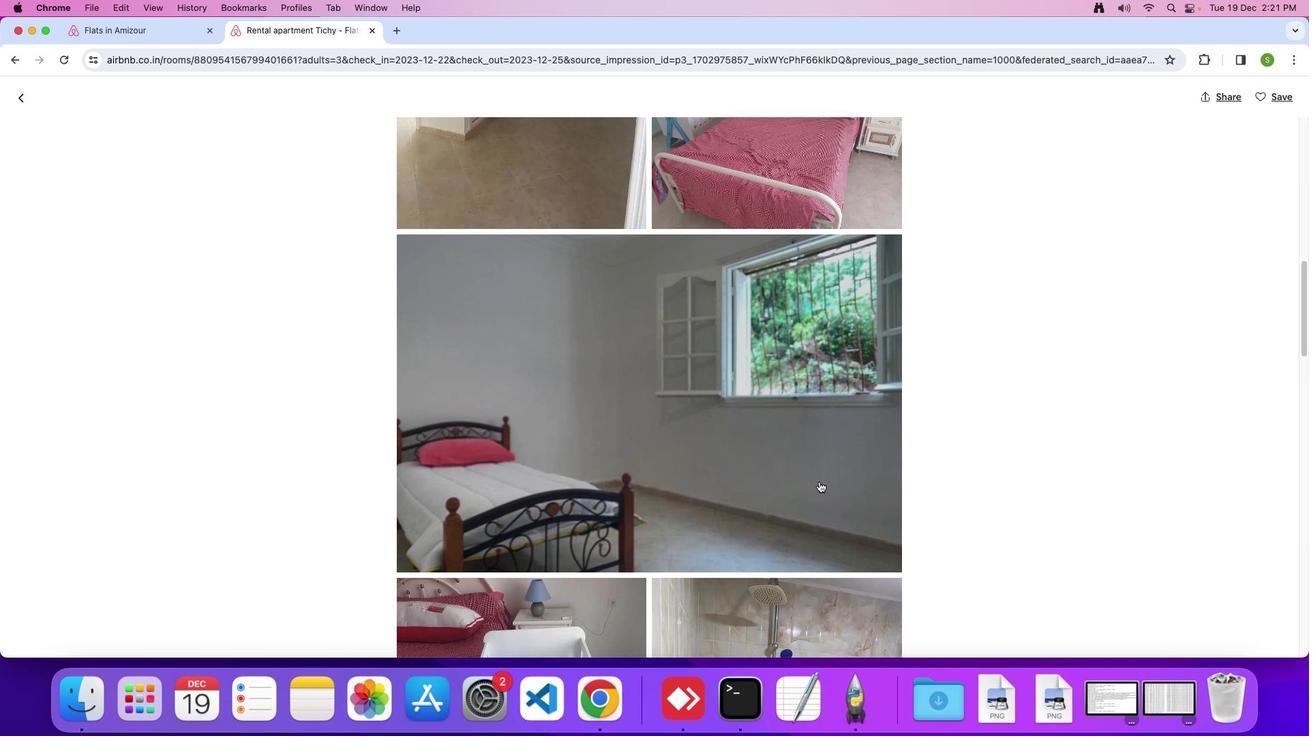
Action: Mouse scrolled (819, 481) with delta (0, 0)
Screenshot: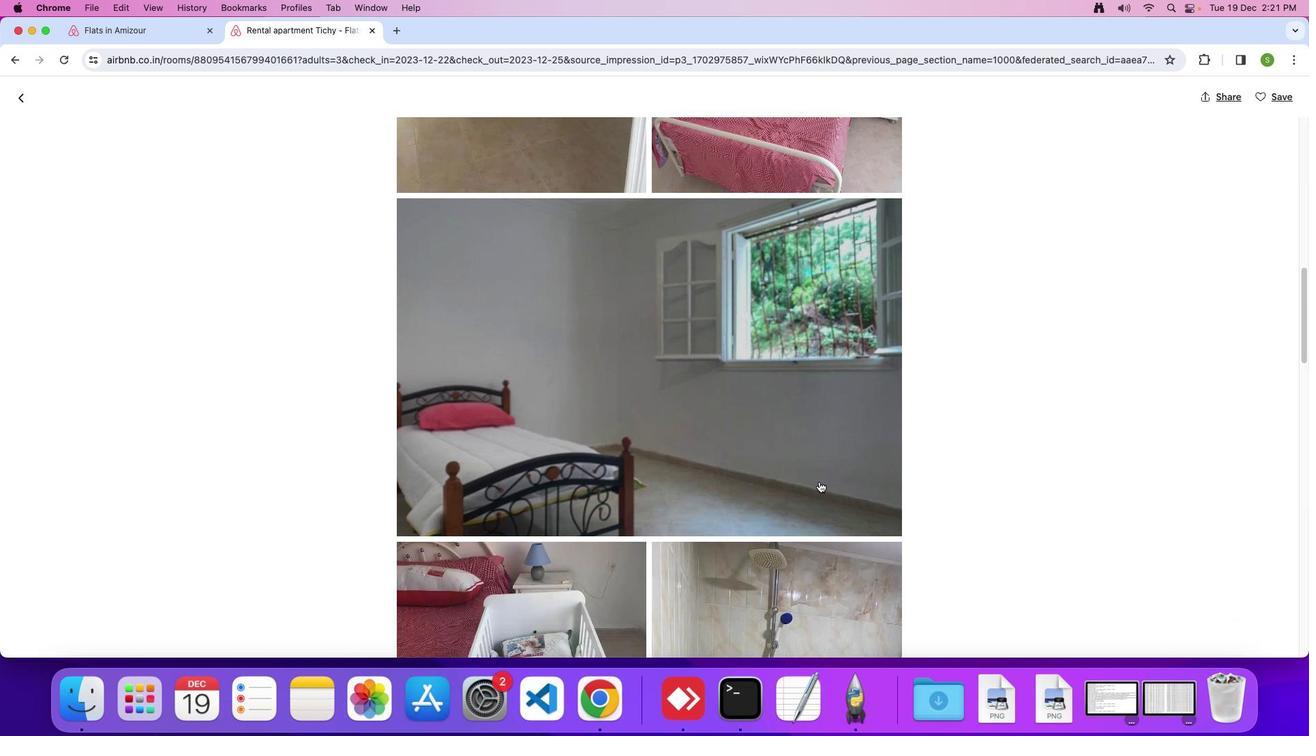 
Action: Mouse scrolled (819, 481) with delta (0, -1)
Screenshot: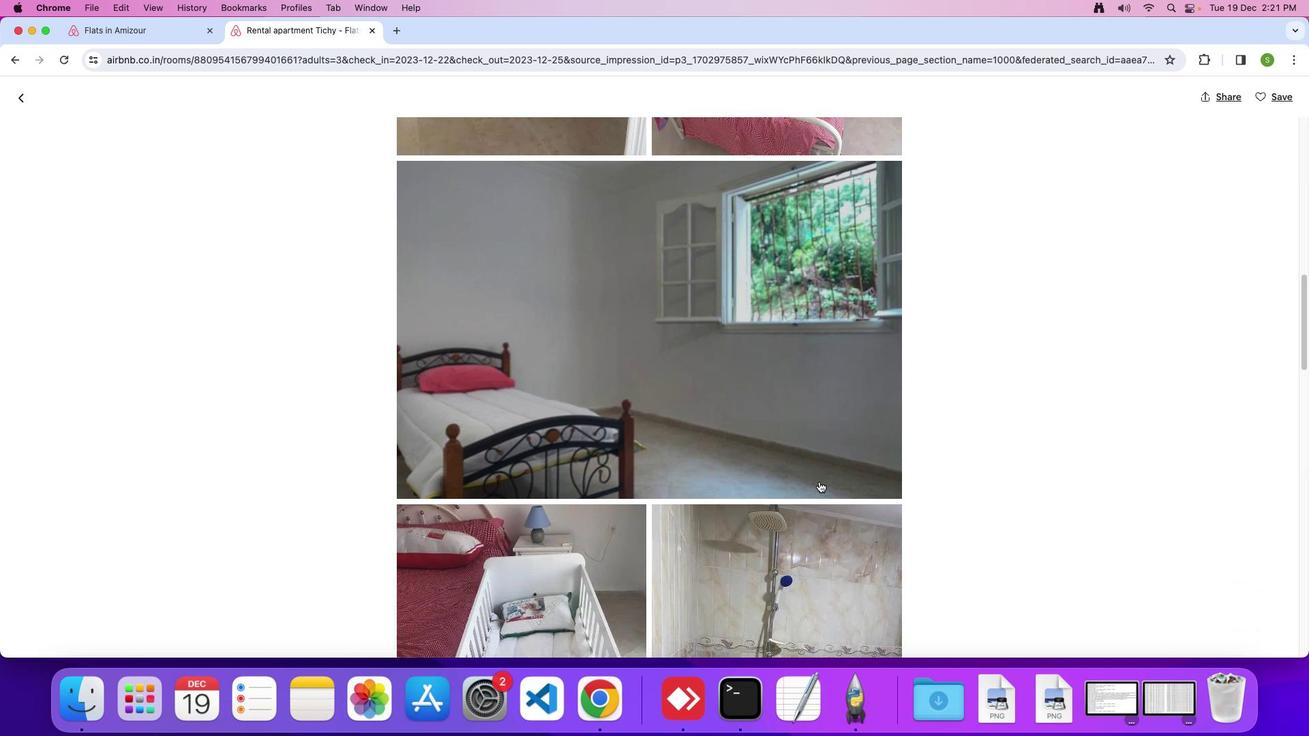 
Action: Mouse scrolled (819, 481) with delta (0, 0)
Screenshot: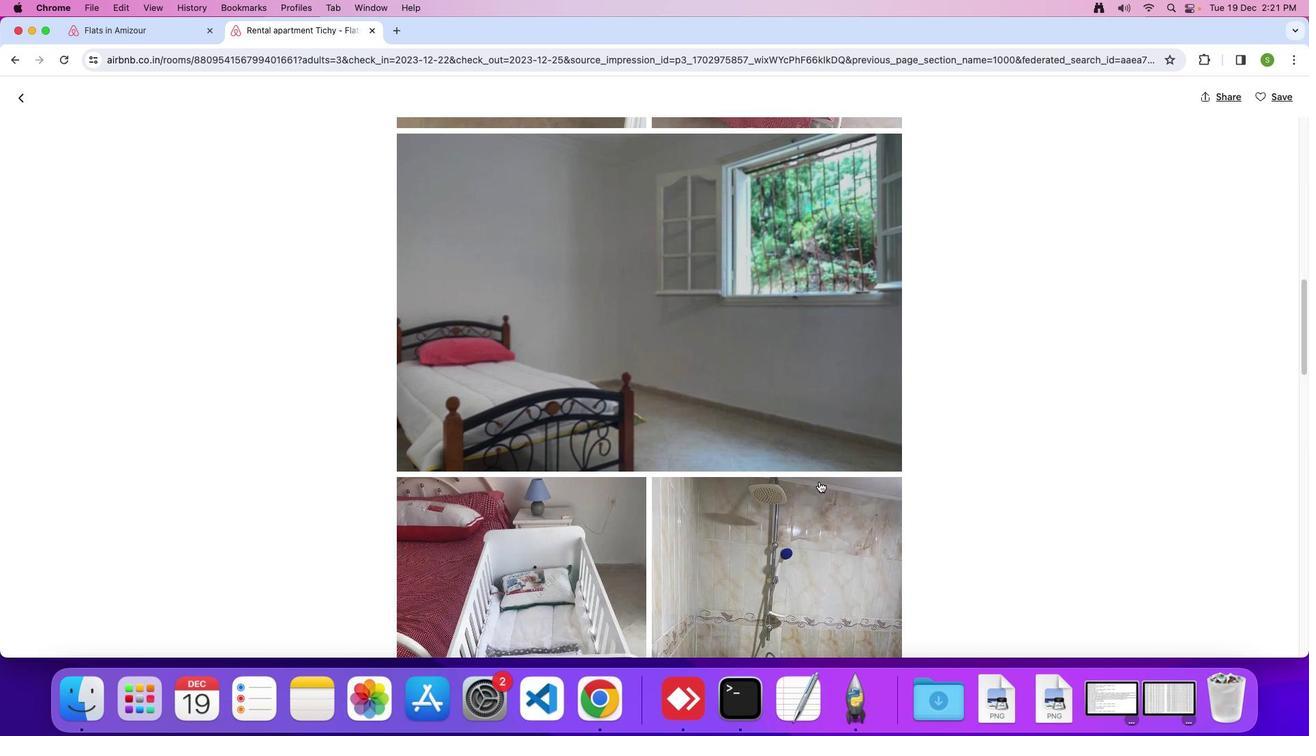 
Action: Mouse scrolled (819, 481) with delta (0, 0)
Screenshot: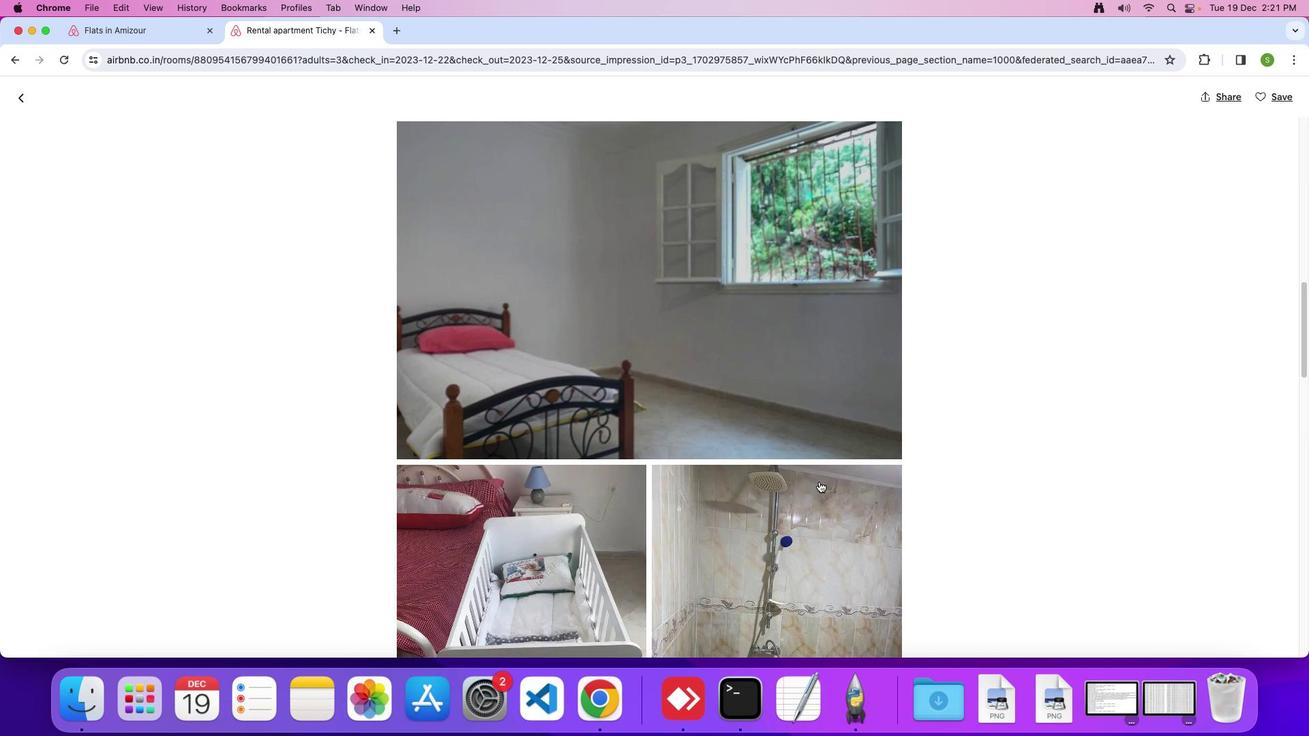 
Action: Mouse scrolled (819, 481) with delta (0, 0)
Screenshot: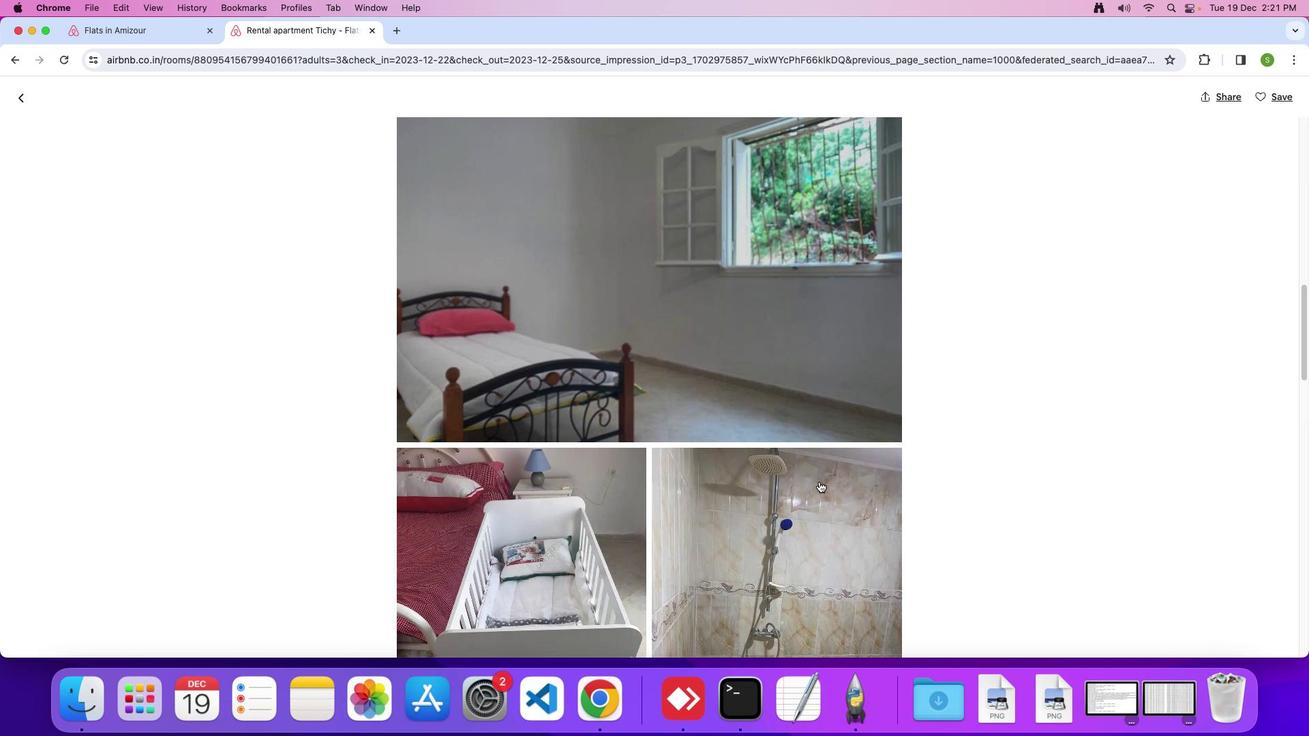 
Action: Mouse scrolled (819, 481) with delta (0, 0)
Screenshot: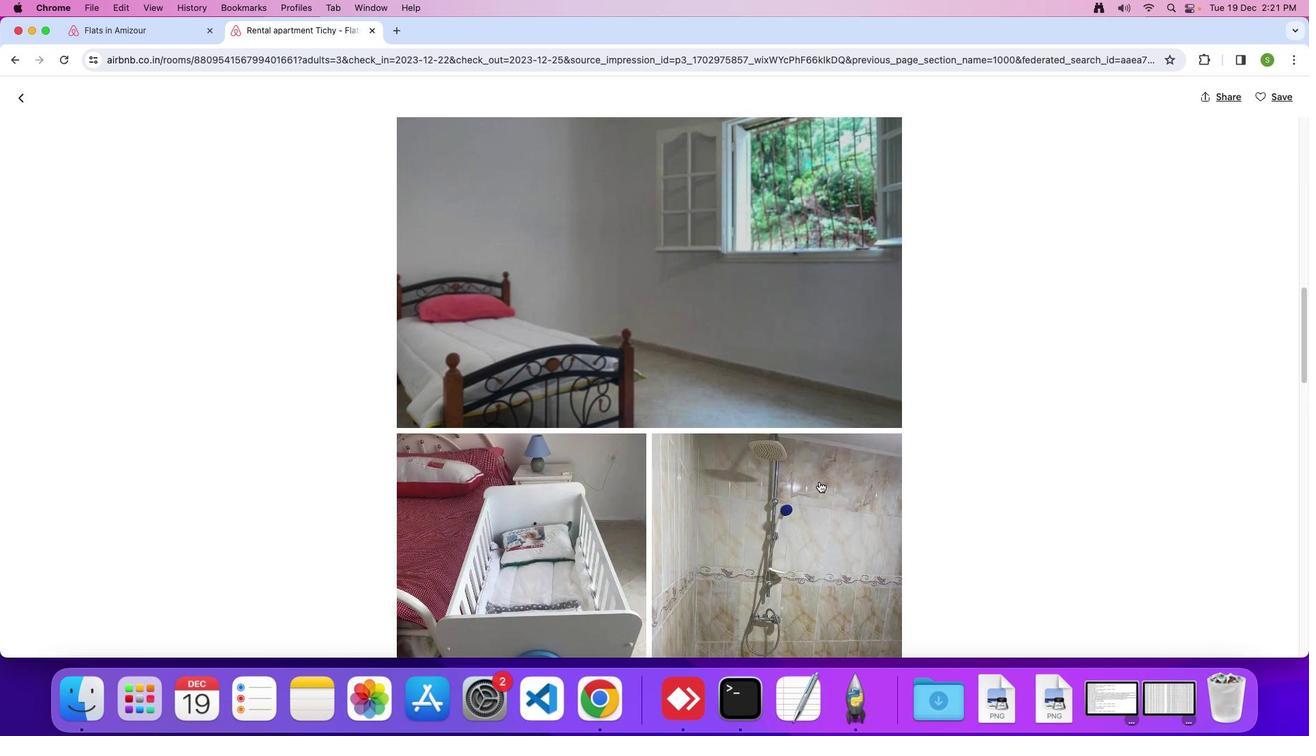 
Action: Mouse scrolled (819, 481) with delta (0, -1)
Screenshot: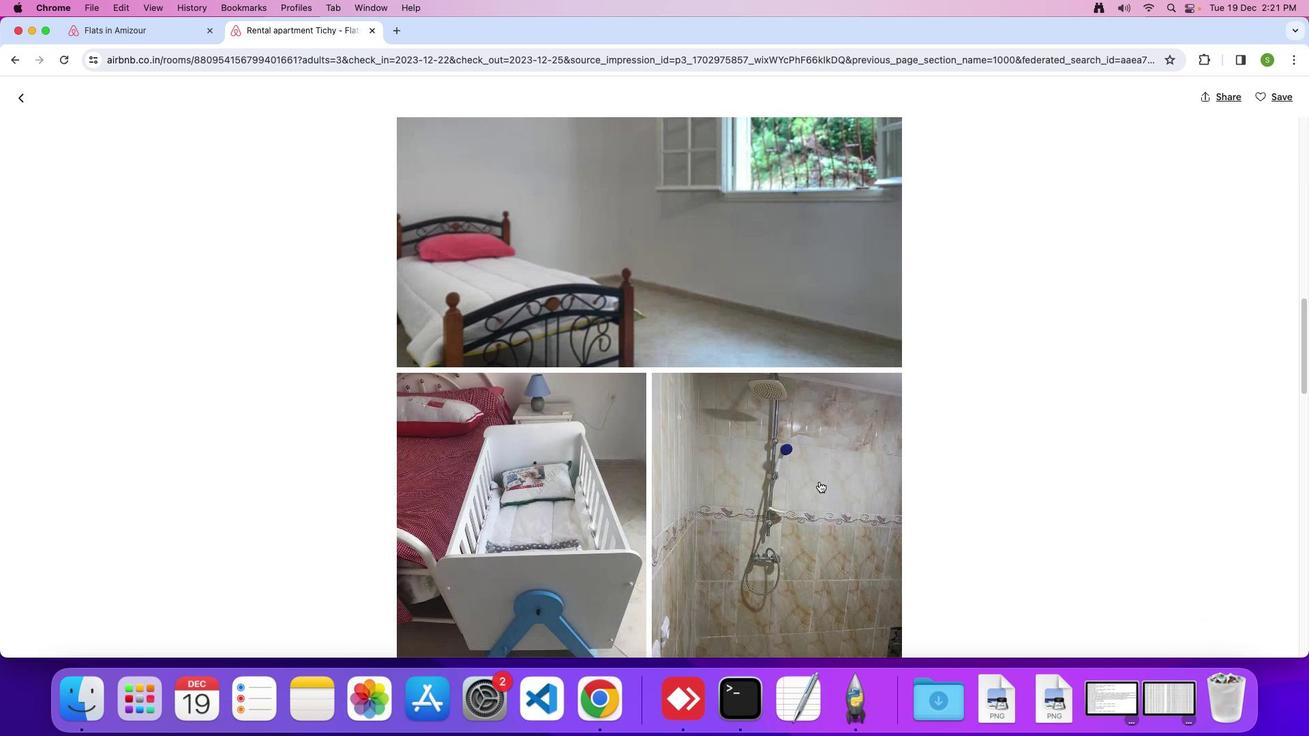 
Action: Mouse scrolled (819, 481) with delta (0, 0)
Screenshot: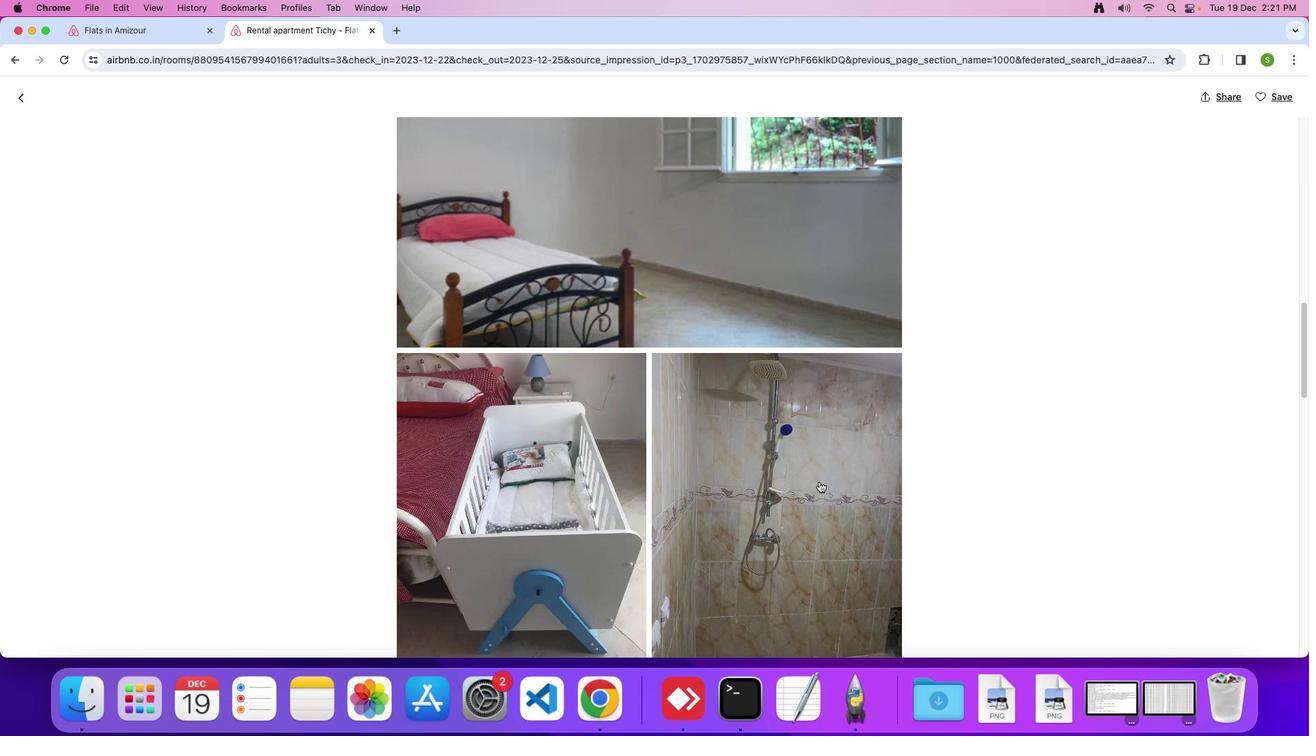 
Action: Mouse scrolled (819, 481) with delta (0, 0)
Screenshot: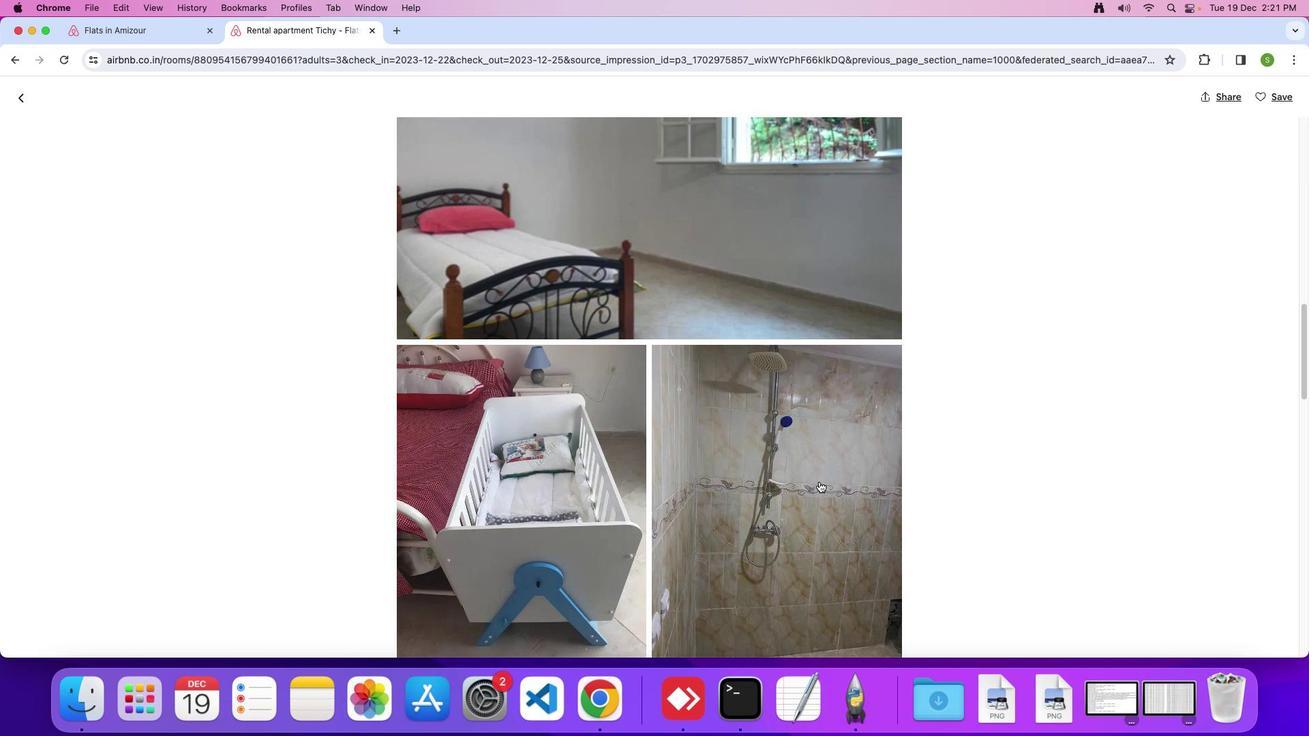 
Action: Mouse scrolled (819, 481) with delta (0, 0)
Screenshot: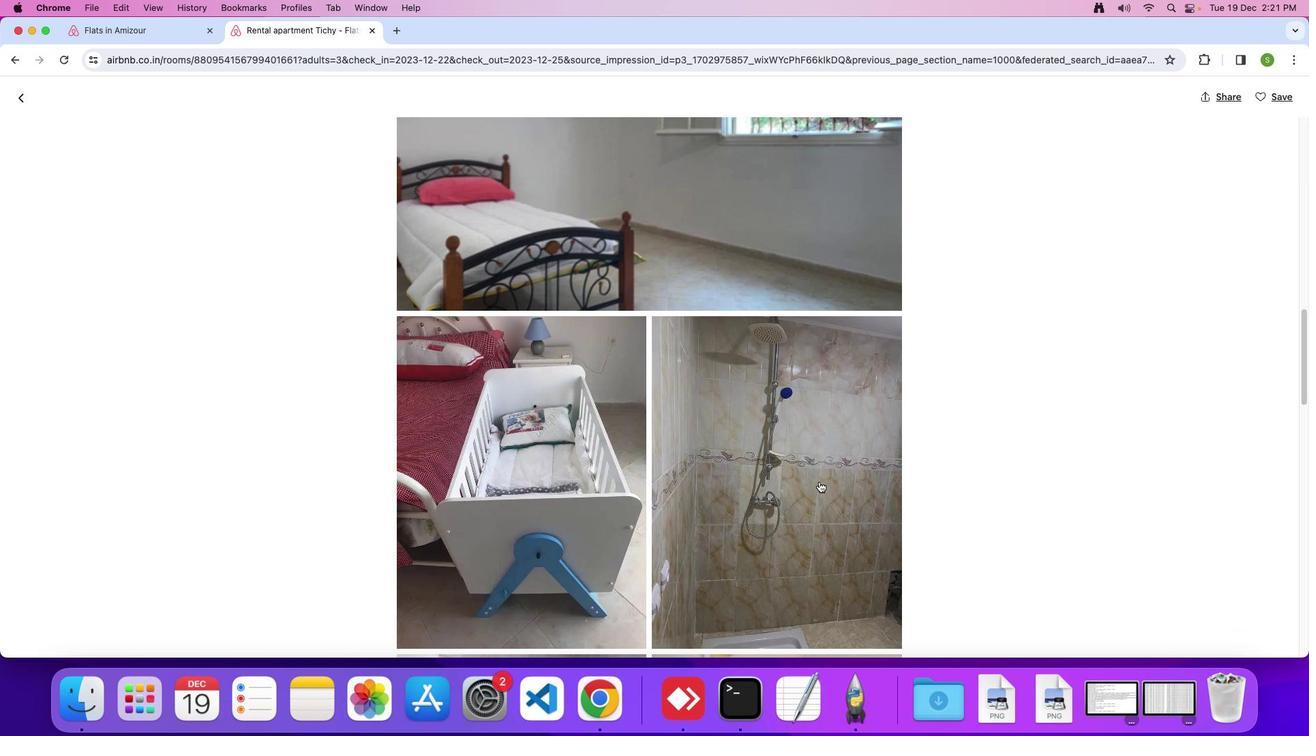 
Action: Mouse scrolled (819, 481) with delta (0, 0)
Screenshot: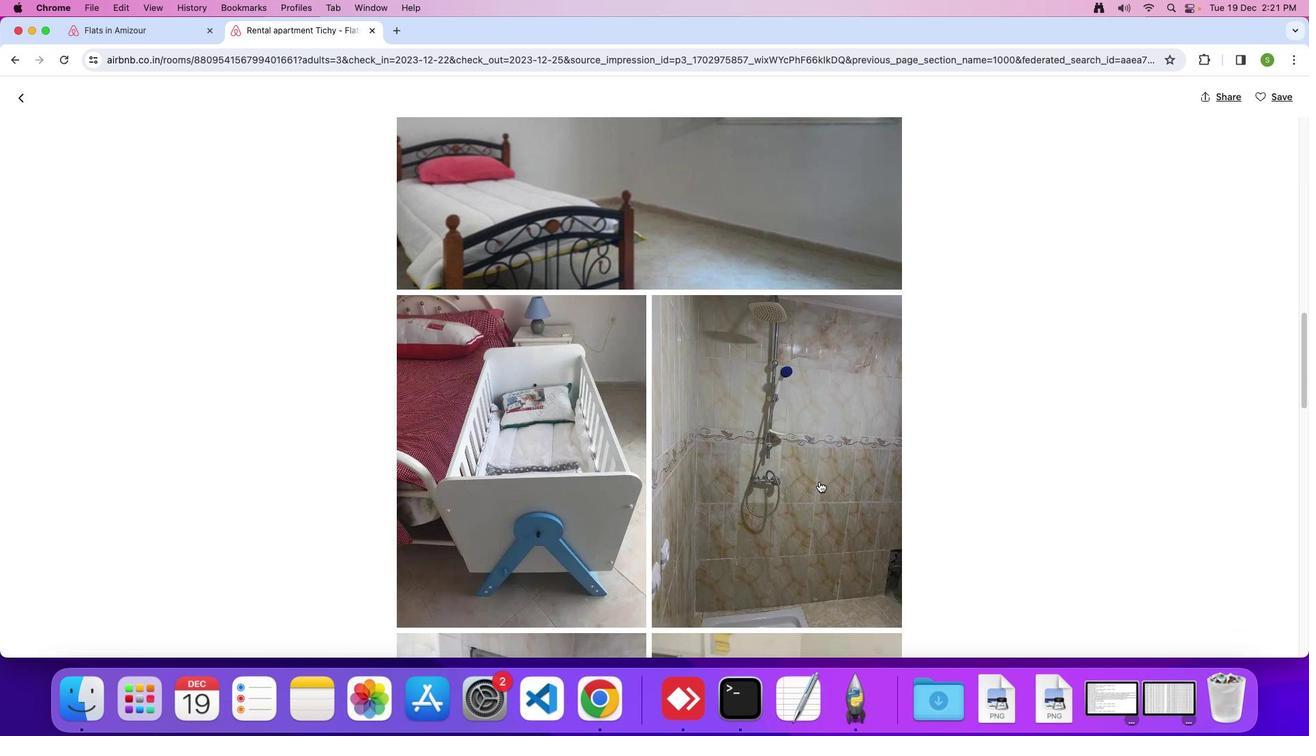 
Action: Mouse scrolled (819, 481) with delta (0, -2)
Screenshot: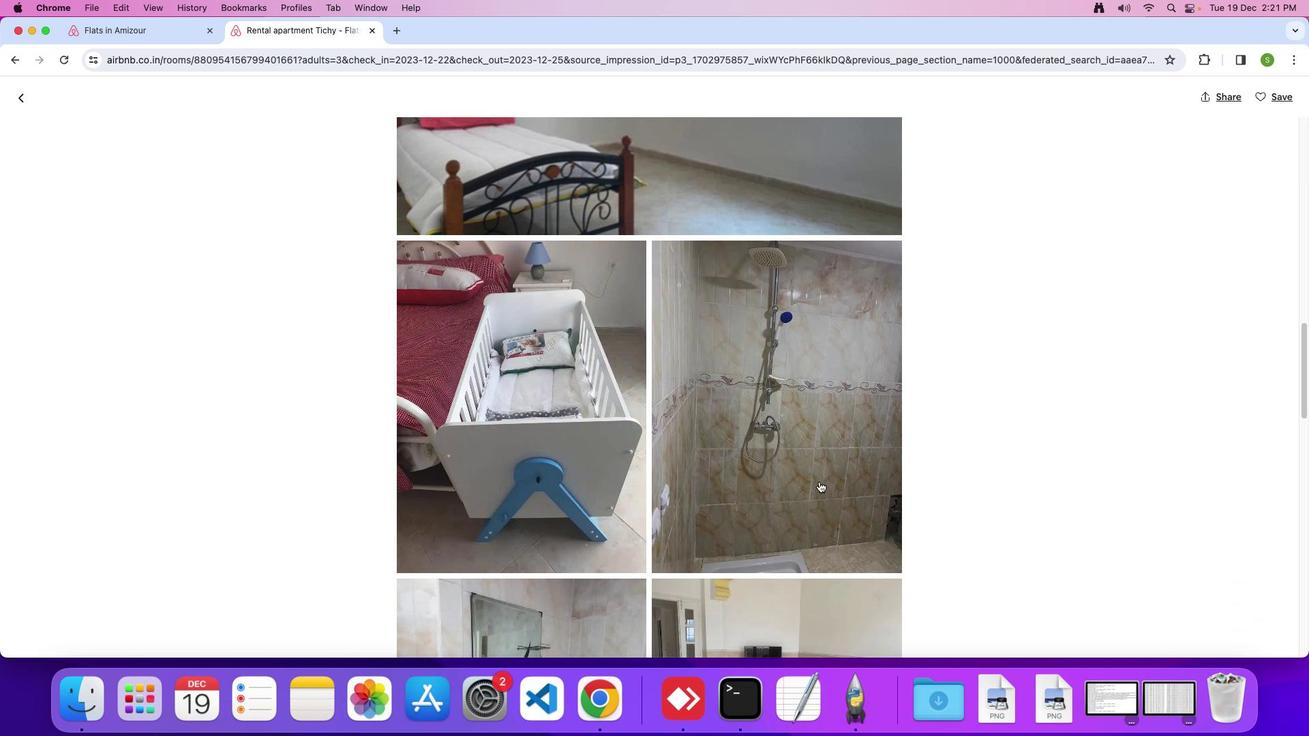 
Action: Mouse scrolled (819, 481) with delta (0, 0)
Screenshot: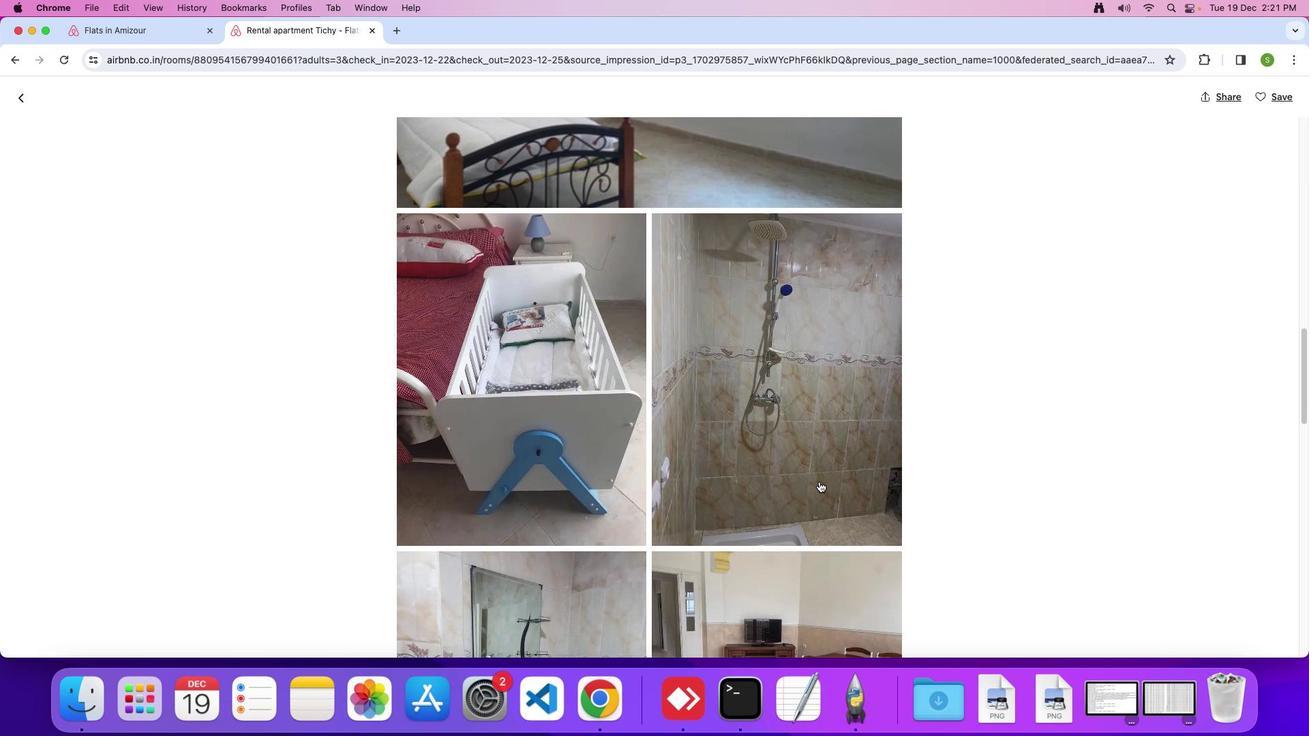 
Action: Mouse scrolled (819, 481) with delta (0, 0)
Screenshot: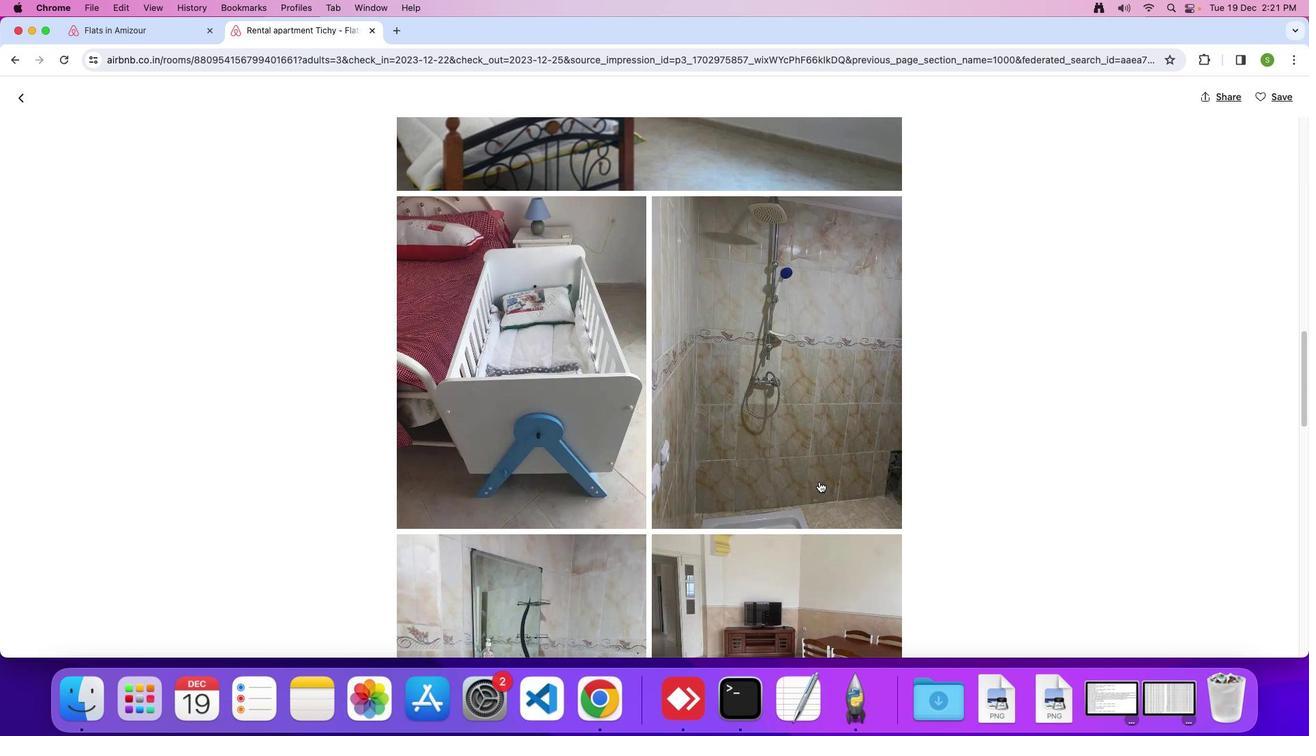 
Action: Mouse scrolled (819, 481) with delta (0, 0)
Screenshot: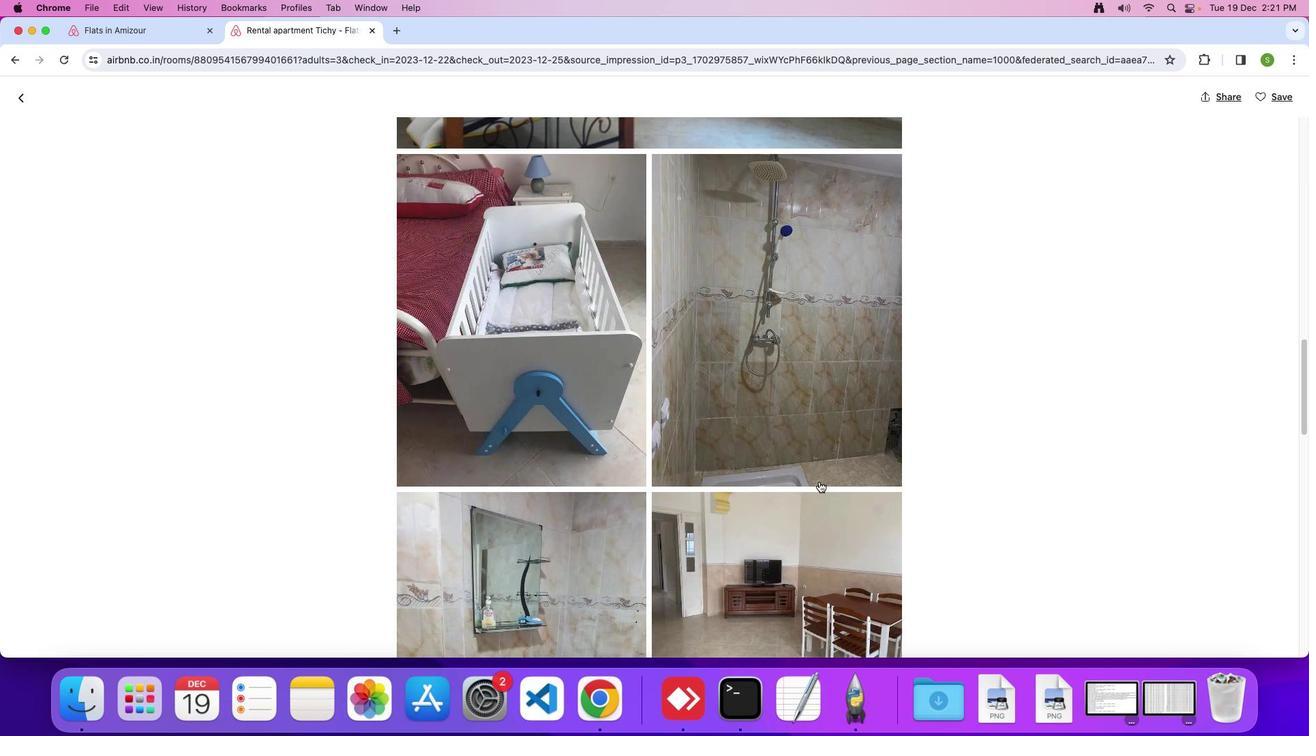 
Action: Mouse scrolled (819, 481) with delta (0, 0)
Screenshot: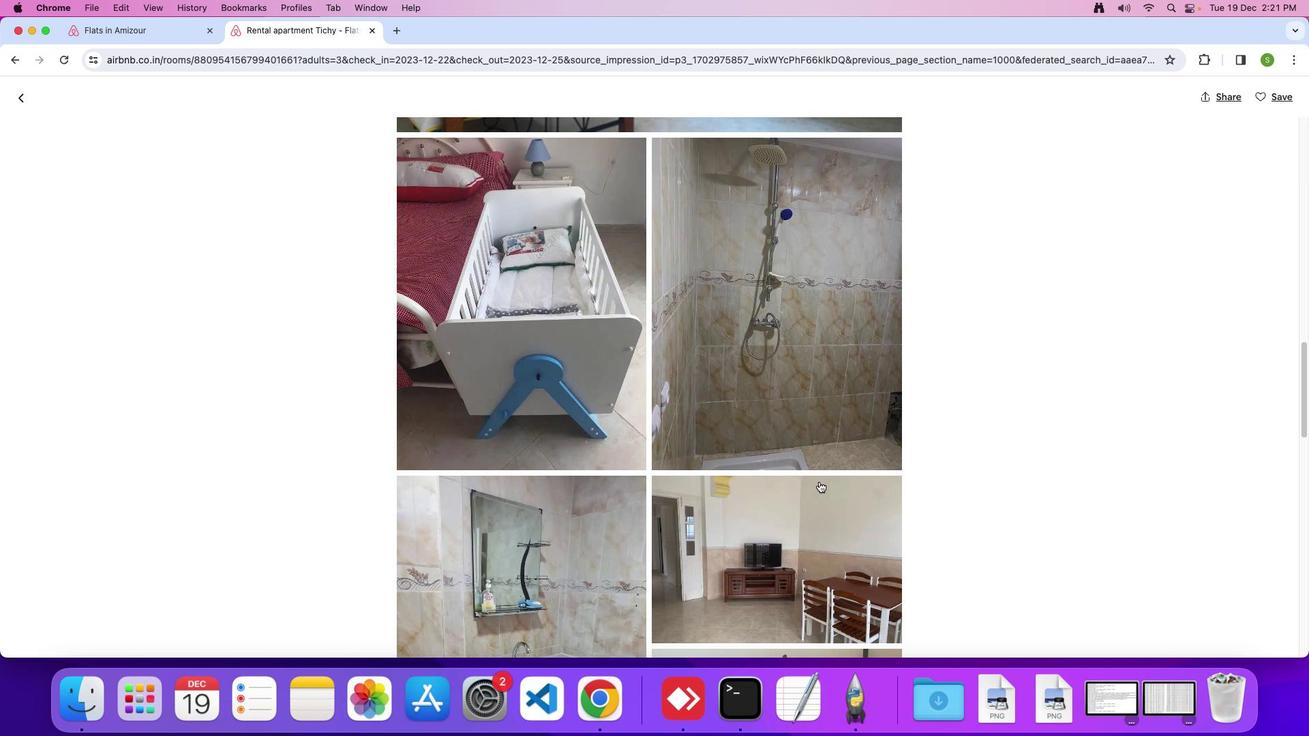 
Action: Mouse scrolled (819, 481) with delta (0, 0)
Screenshot: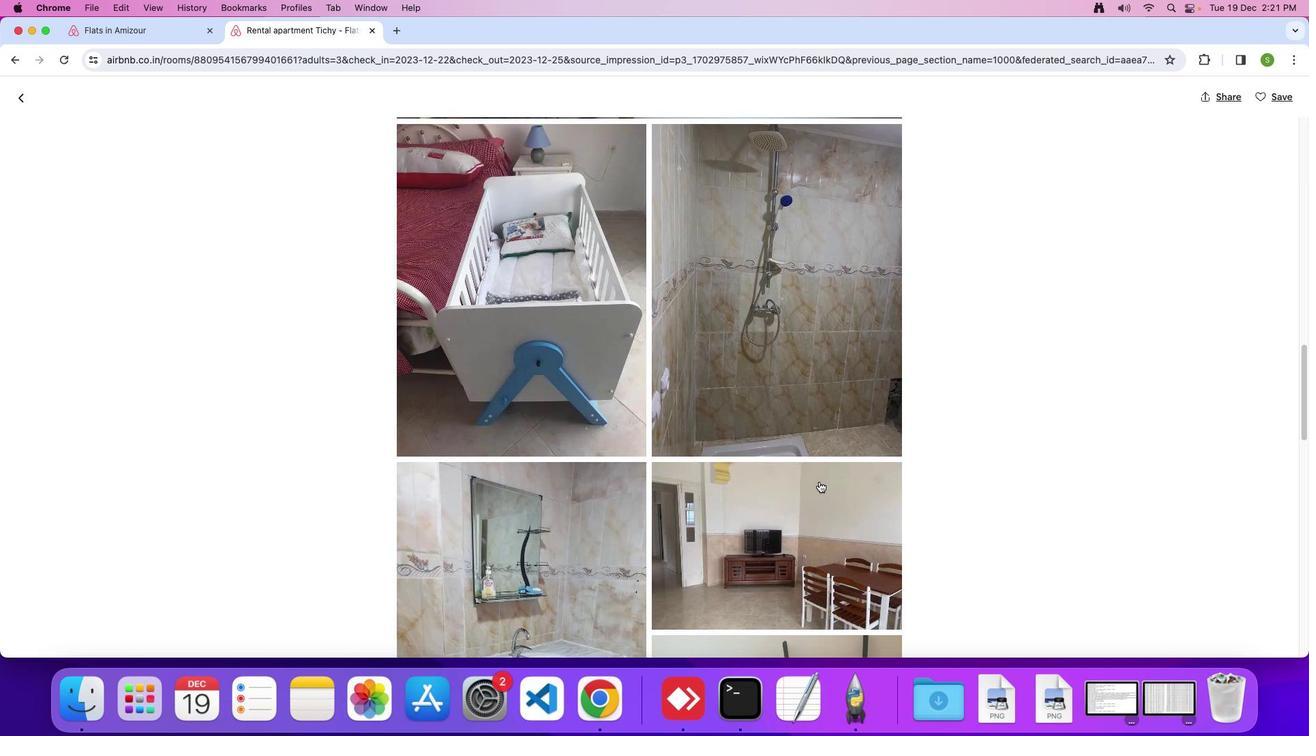 
Action: Mouse moved to (820, 481)
Screenshot: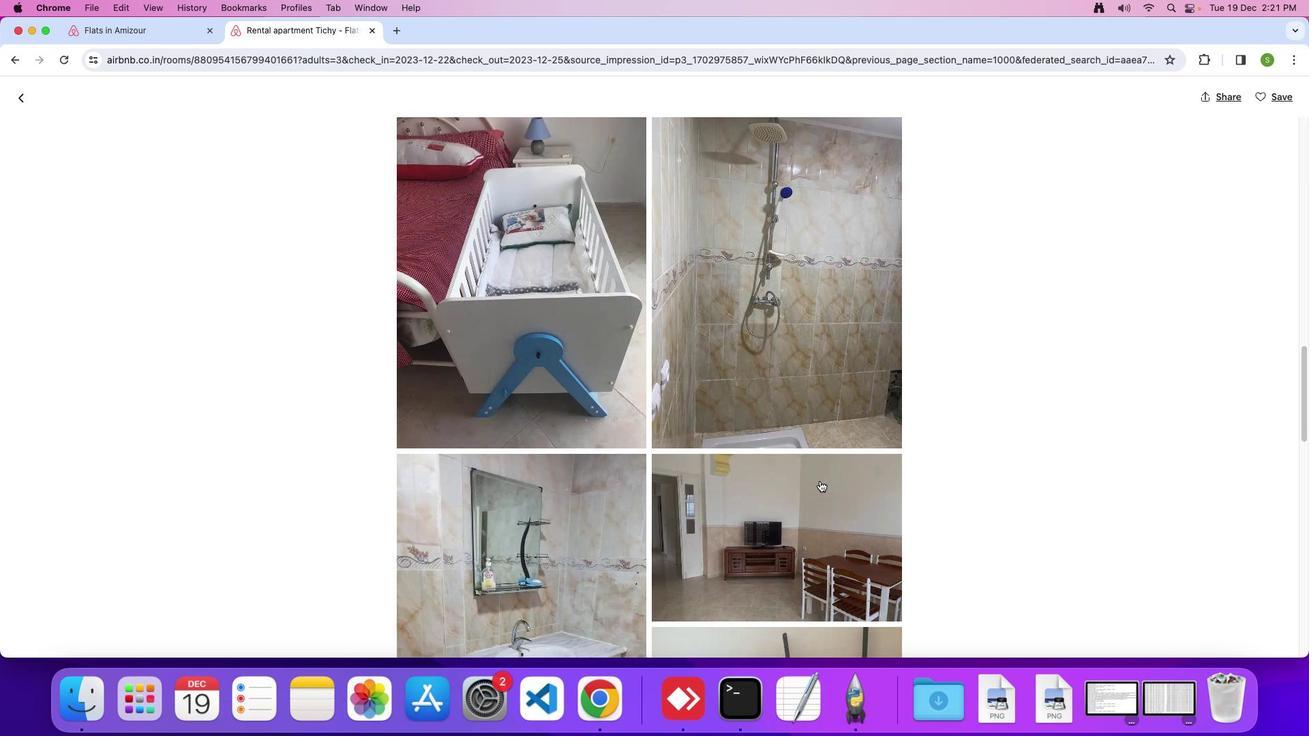 
Action: Mouse scrolled (820, 481) with delta (0, 0)
Screenshot: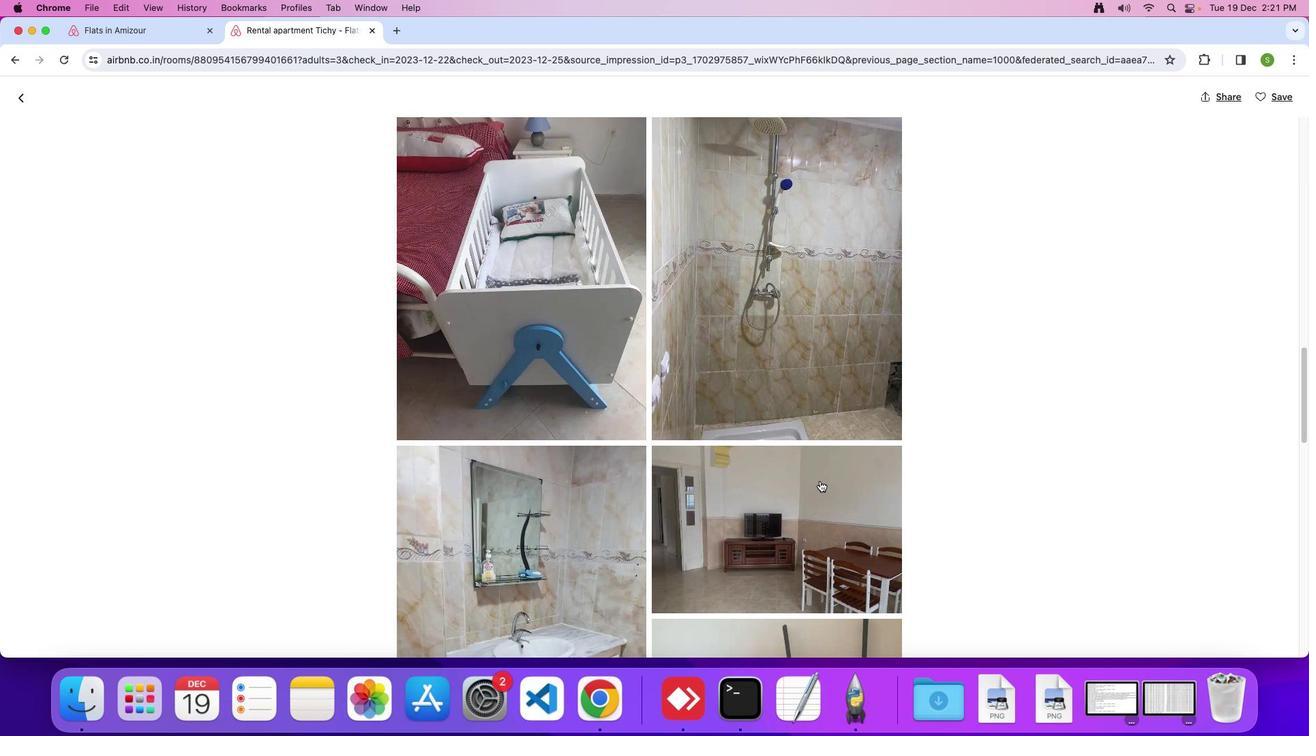 
Action: Mouse scrolled (820, 481) with delta (0, 0)
Screenshot: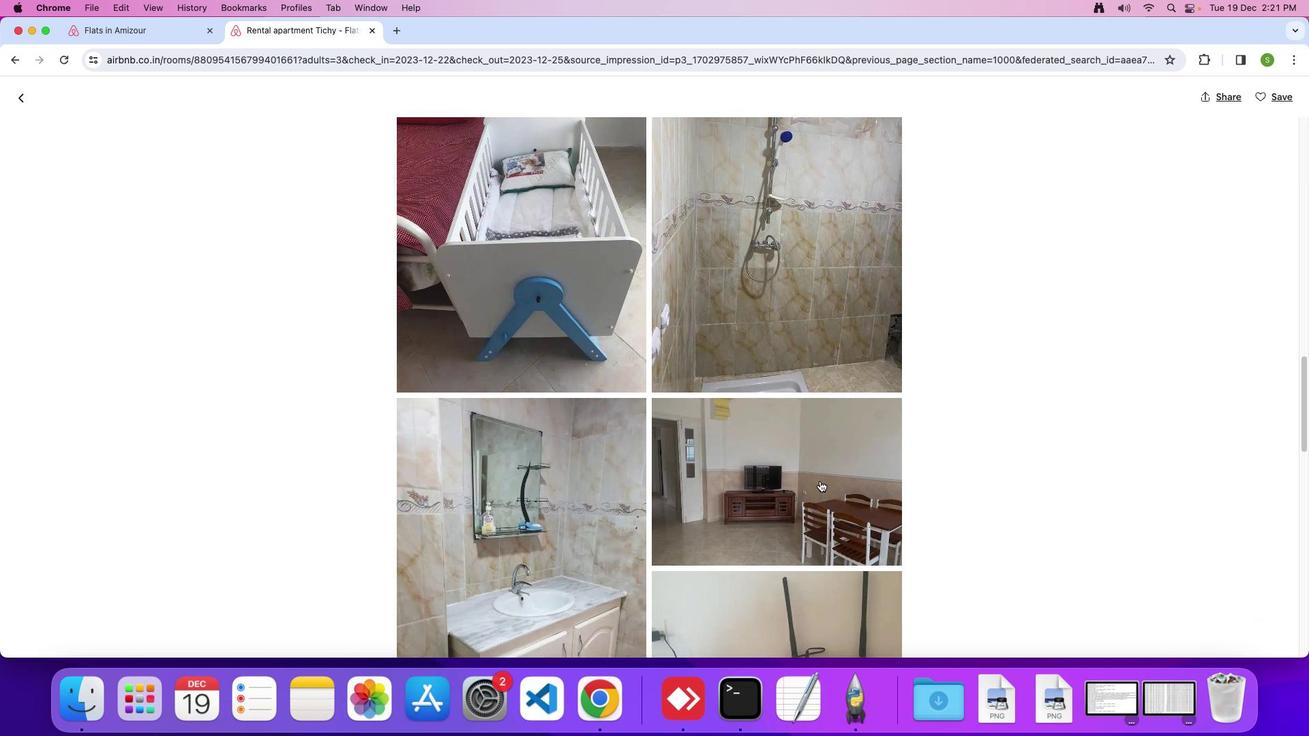 
Action: Mouse scrolled (820, 481) with delta (0, -2)
Screenshot: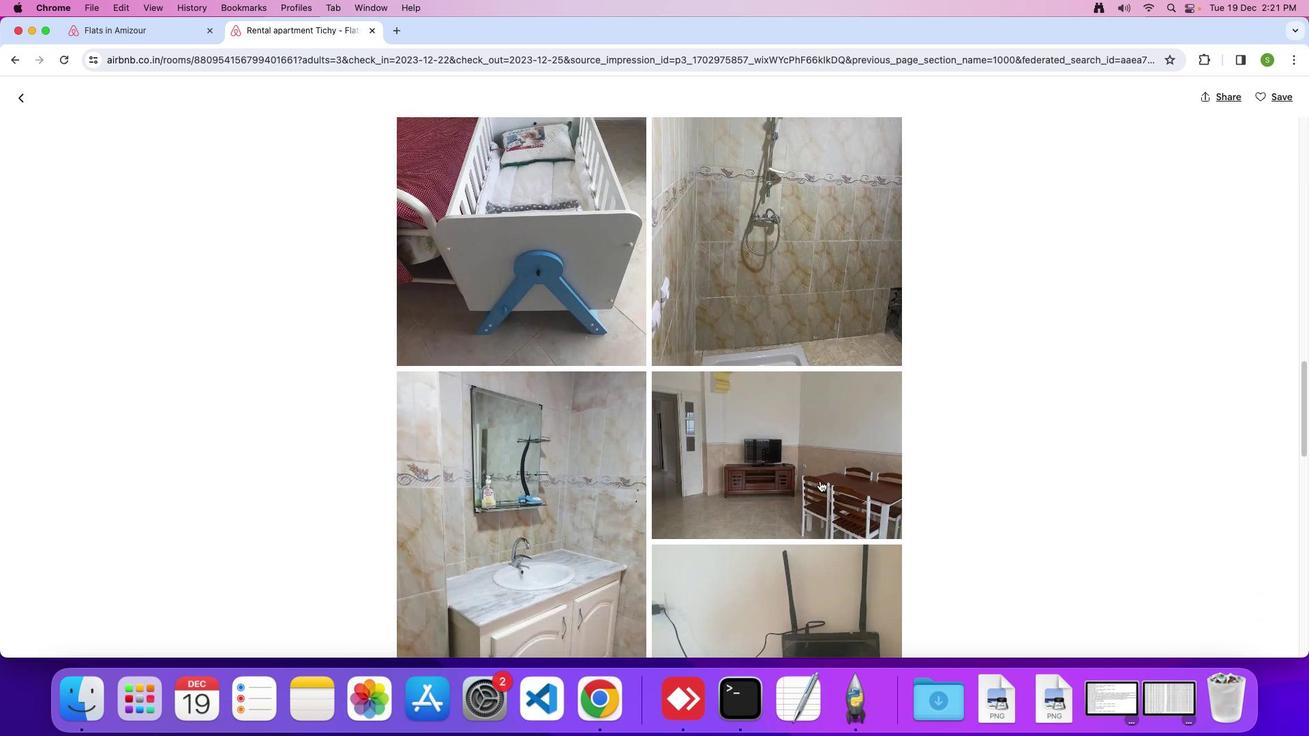 
Action: Mouse moved to (699, 454)
Screenshot: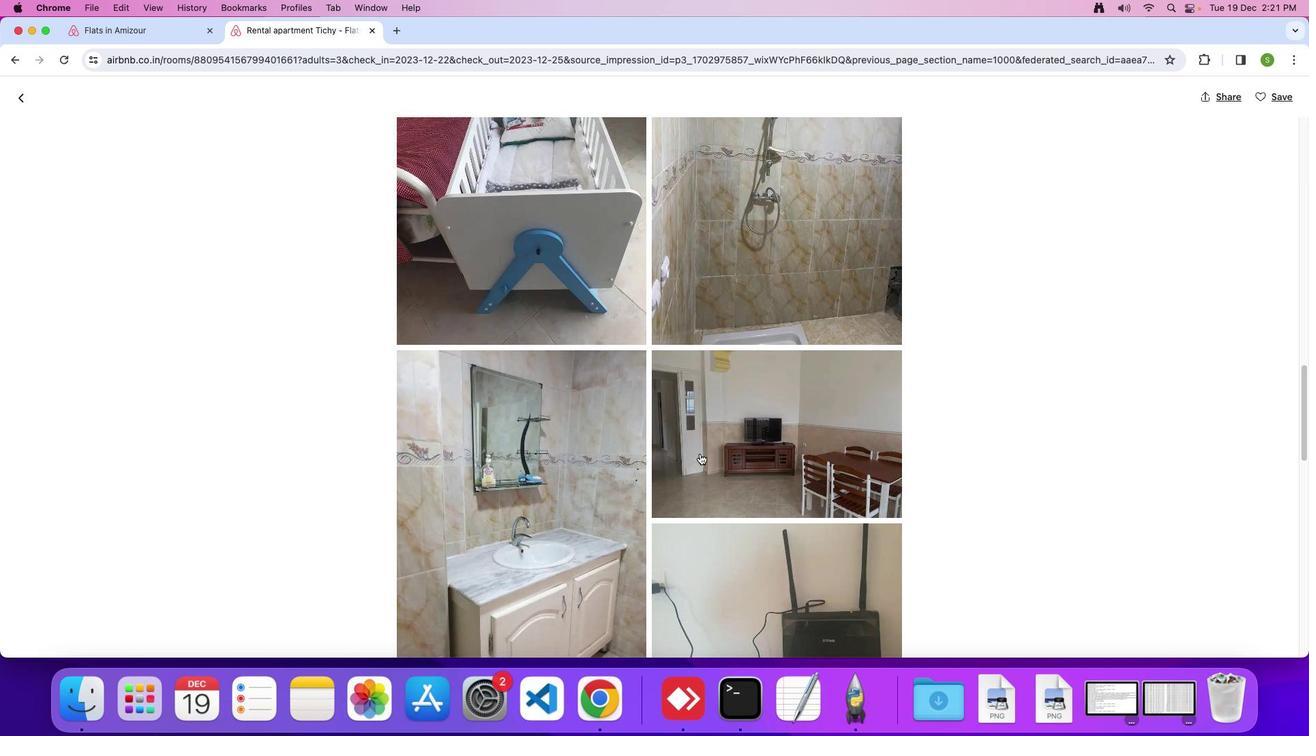 
Action: Mouse scrolled (699, 454) with delta (0, 0)
Screenshot: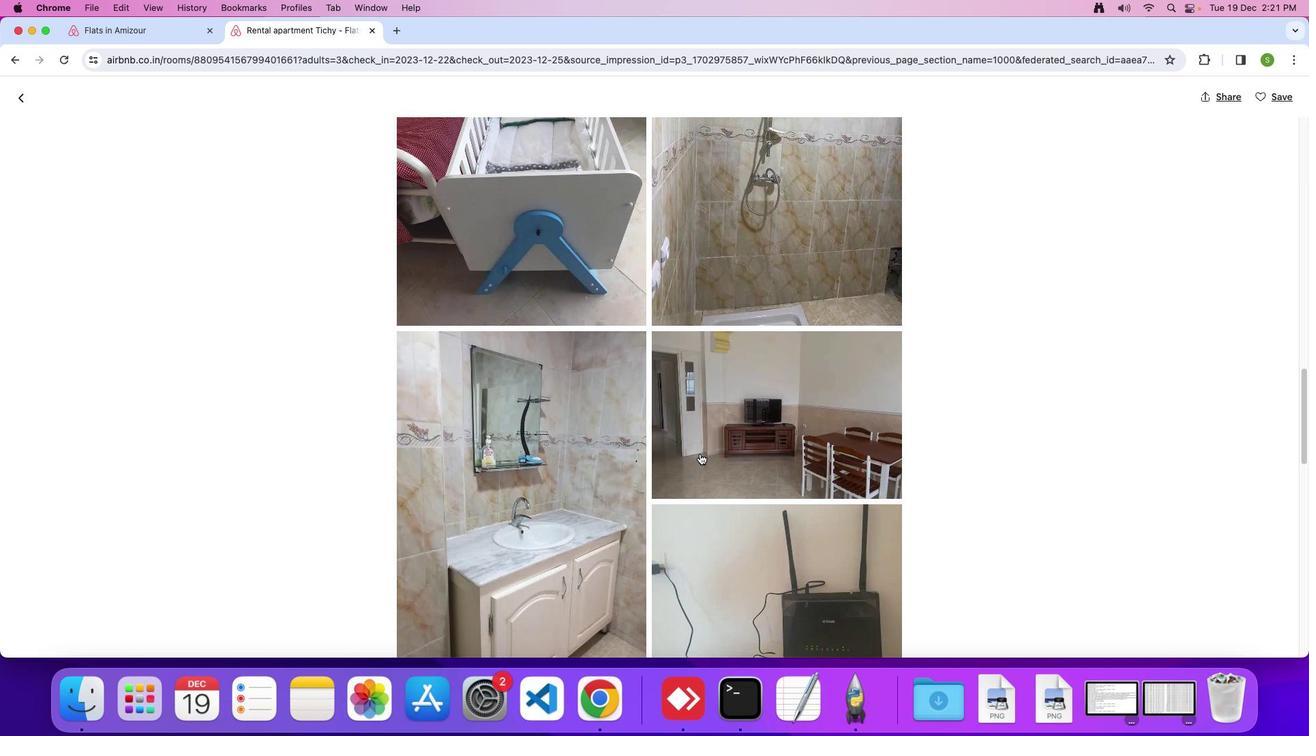 
Action: Mouse scrolled (699, 454) with delta (0, 0)
Screenshot: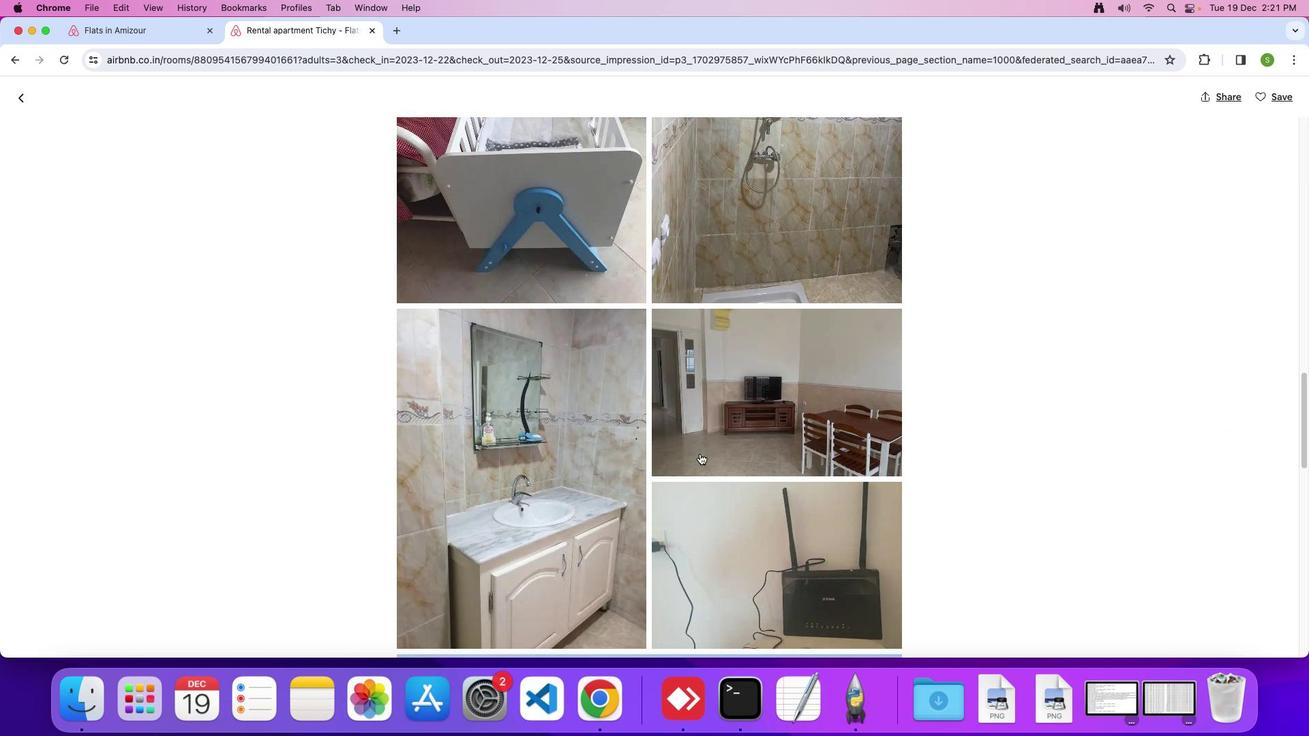 
Action: Mouse scrolled (699, 454) with delta (0, -2)
Screenshot: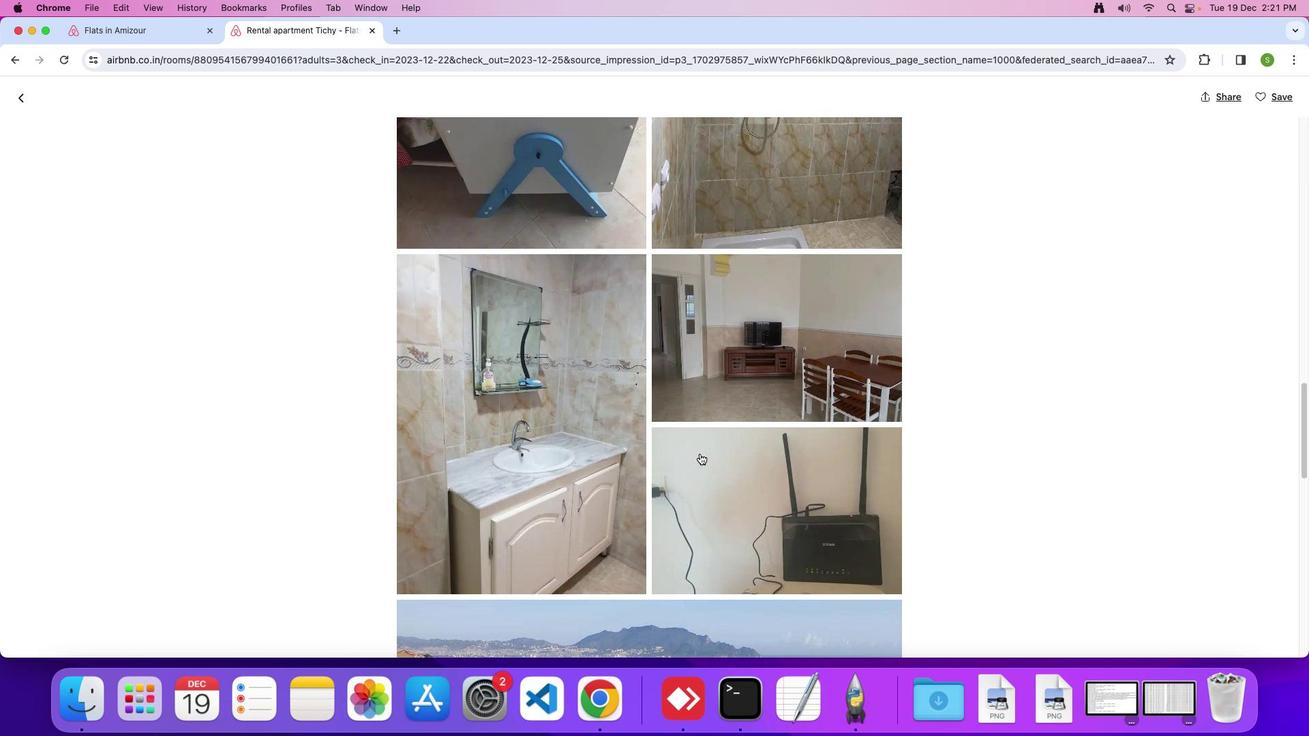
Action: Mouse scrolled (699, 454) with delta (0, 0)
Screenshot: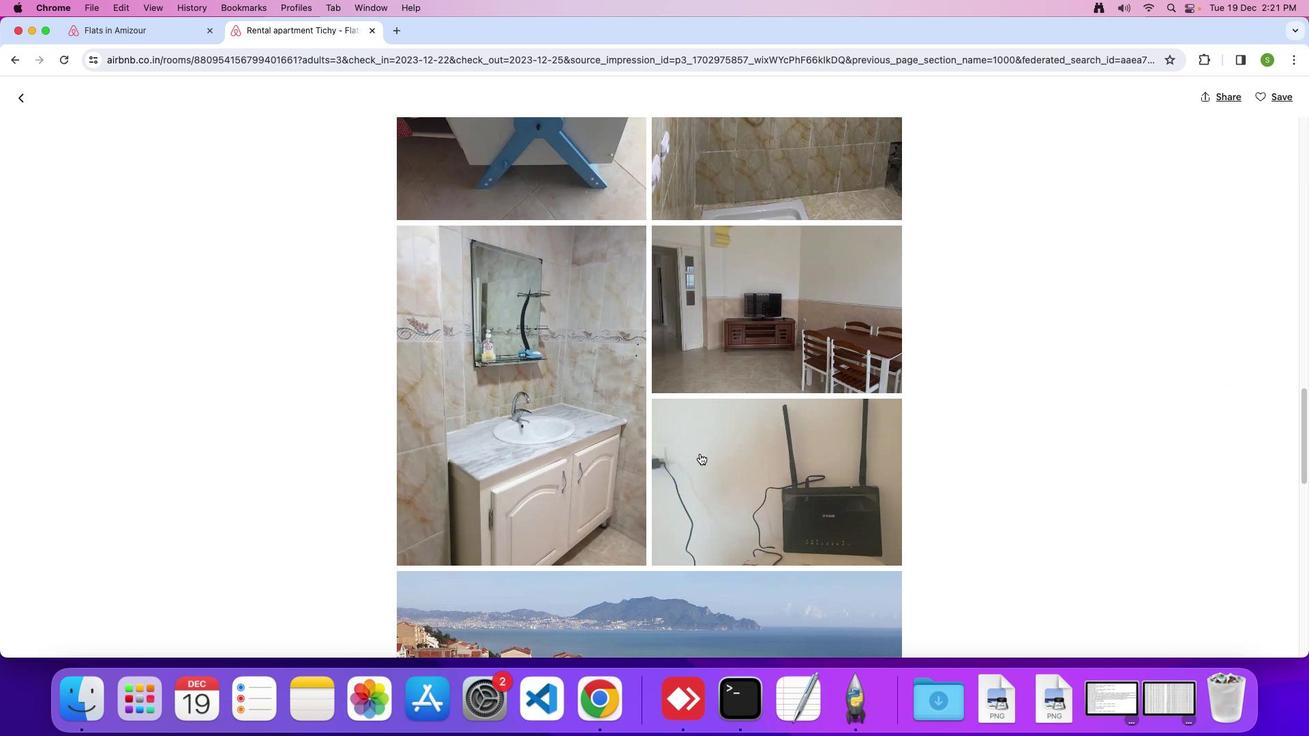 
Action: Mouse scrolled (699, 454) with delta (0, 0)
Screenshot: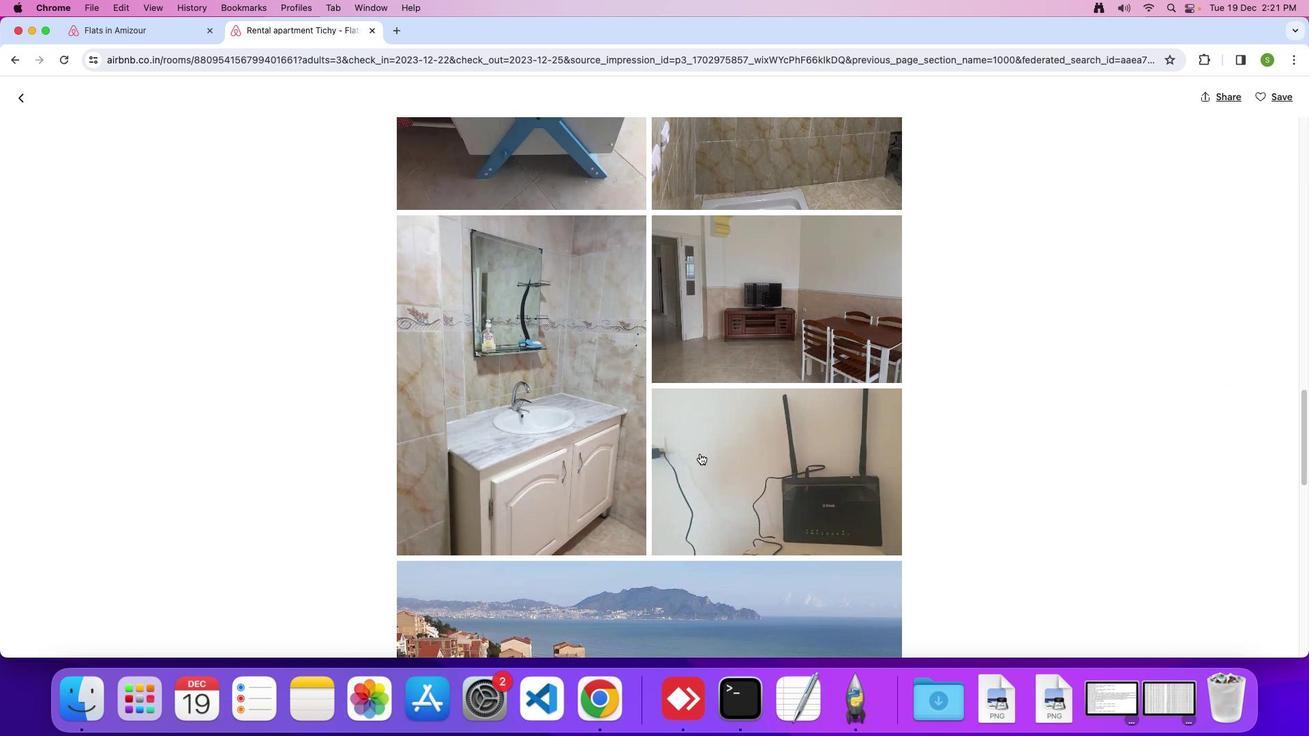 
Action: Mouse moved to (702, 452)
Screenshot: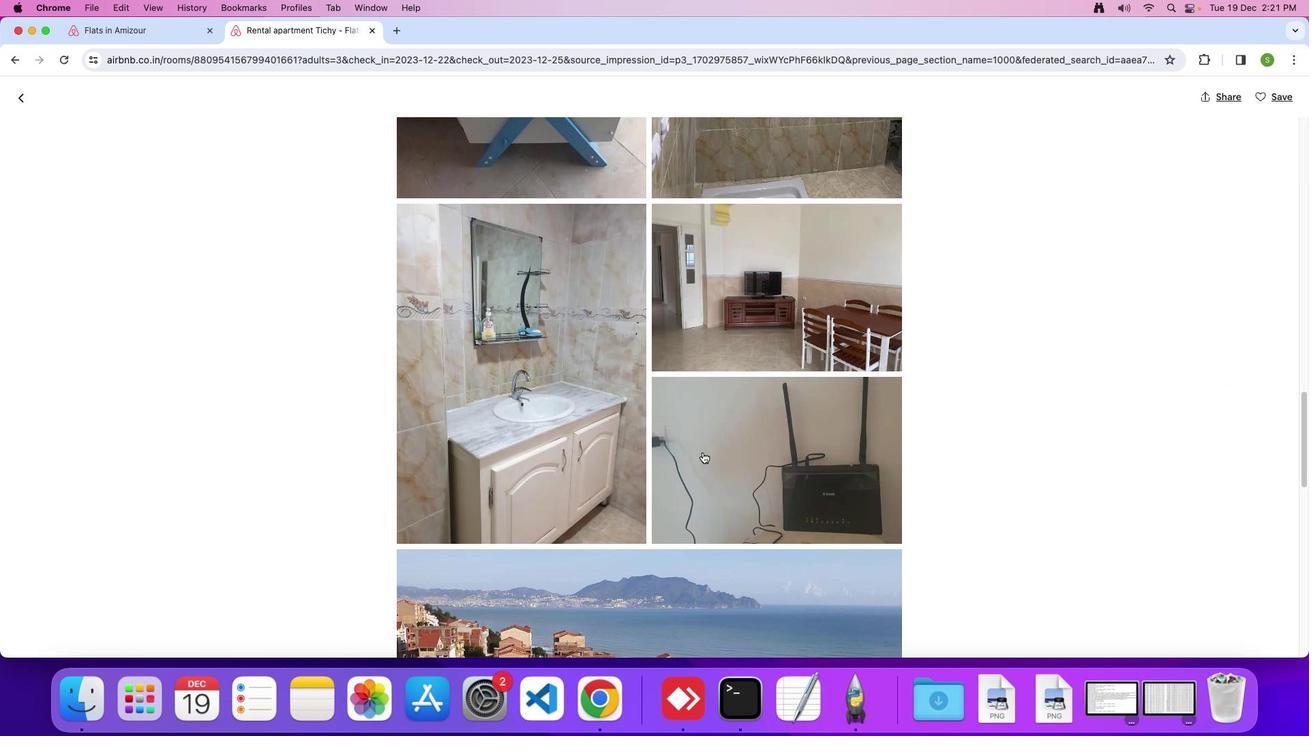 
Action: Mouse scrolled (702, 452) with delta (0, 0)
Screenshot: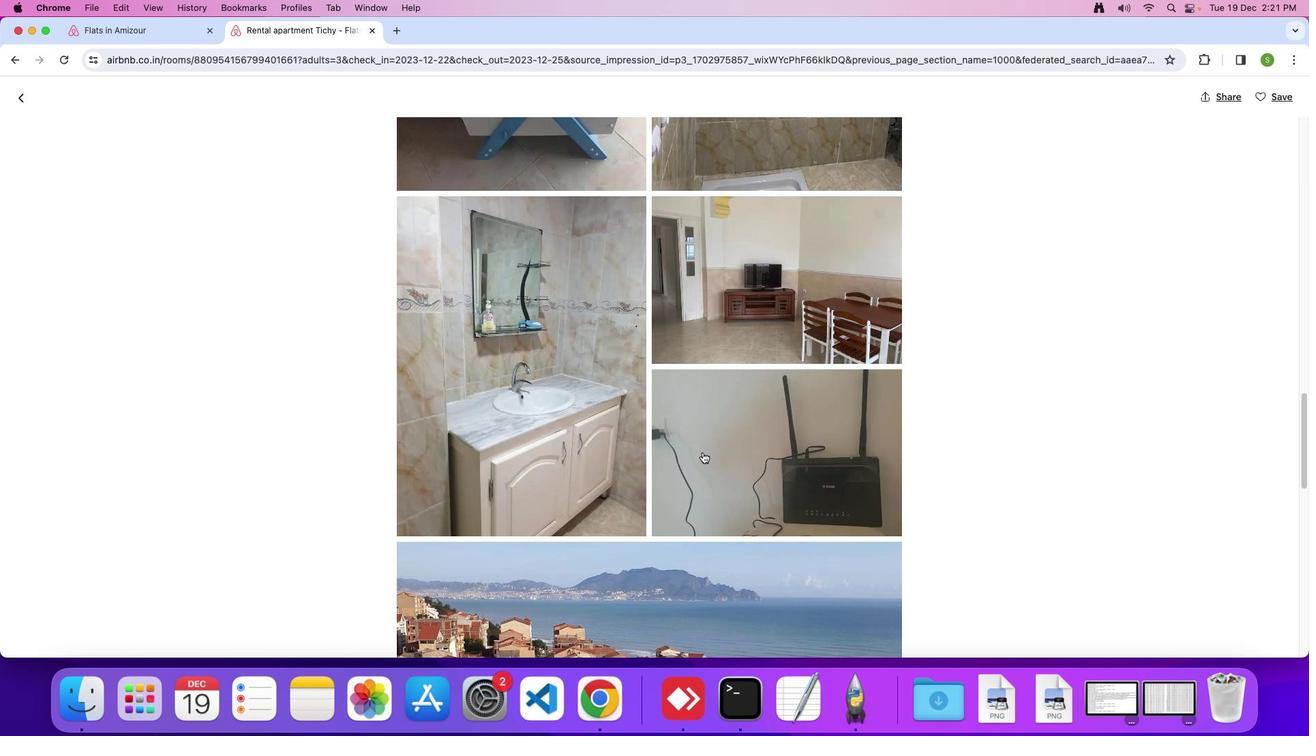 
Action: Mouse scrolled (702, 452) with delta (0, 0)
Screenshot: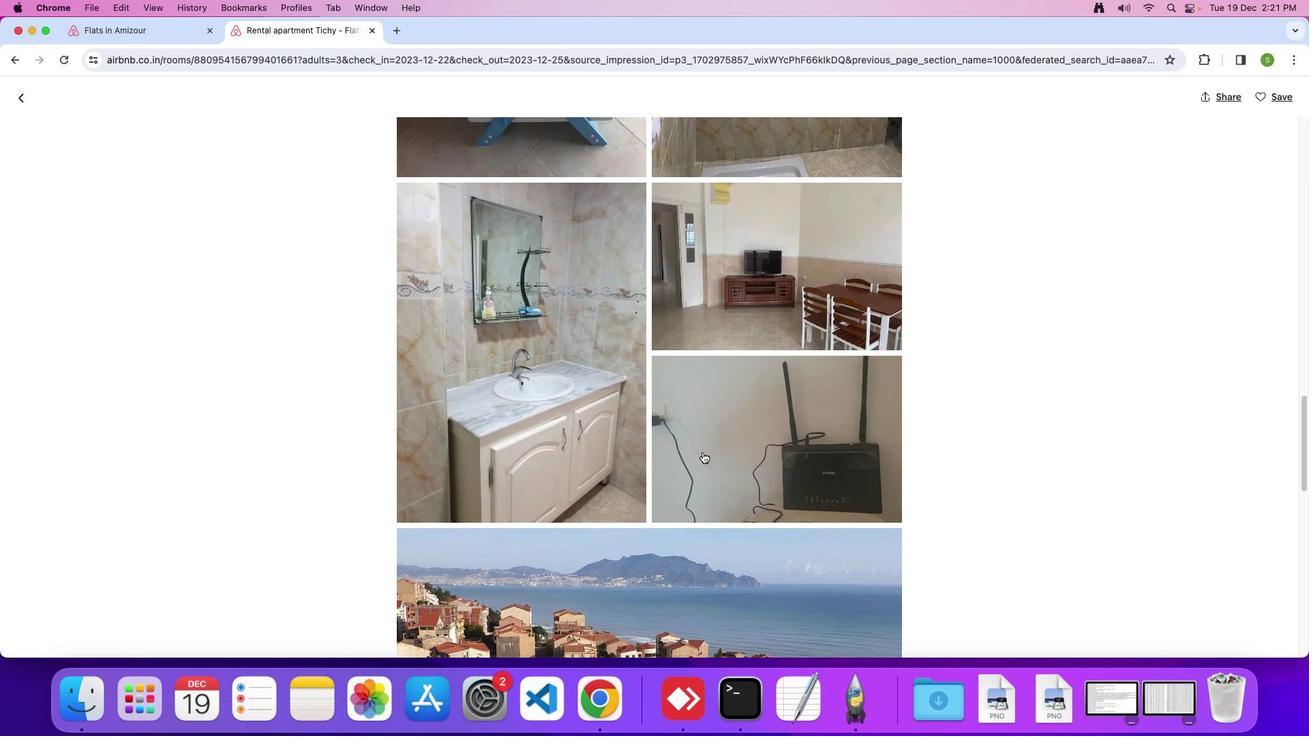 
Action: Mouse scrolled (702, 452) with delta (0, -1)
Screenshot: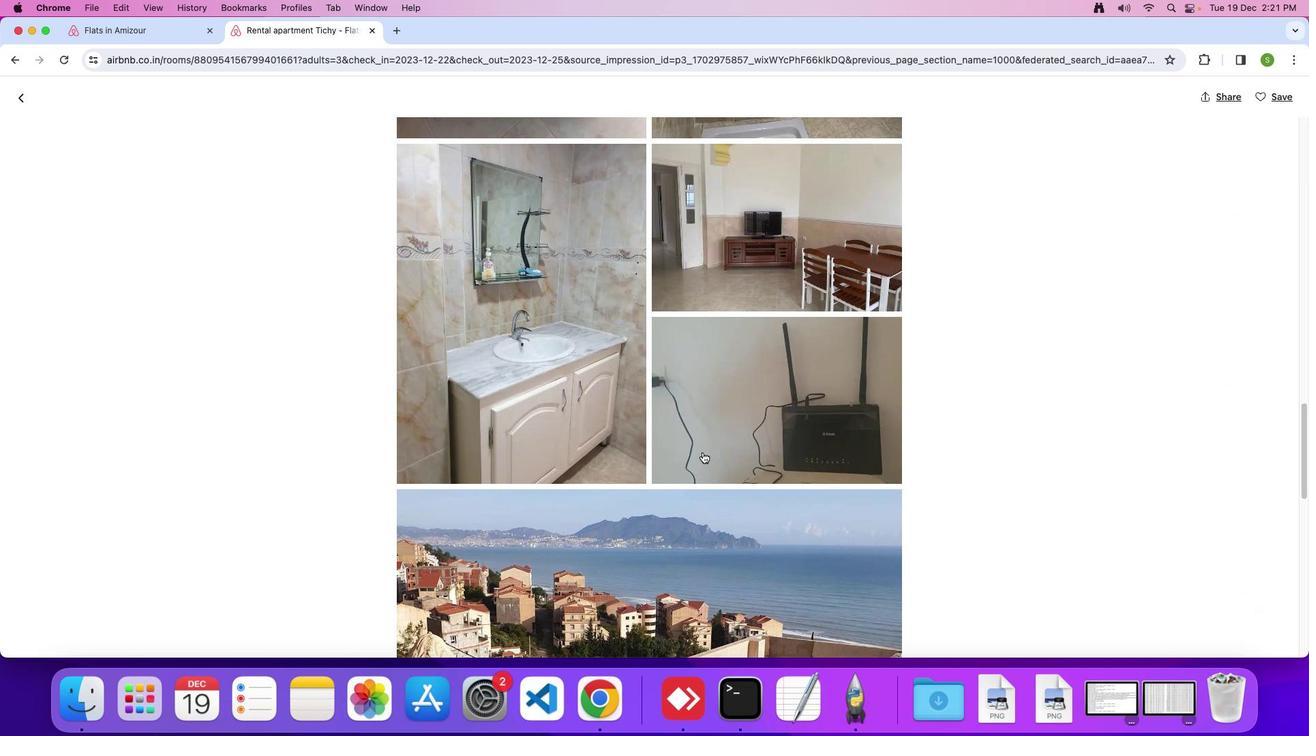 
Action: Mouse scrolled (702, 452) with delta (0, 0)
Screenshot: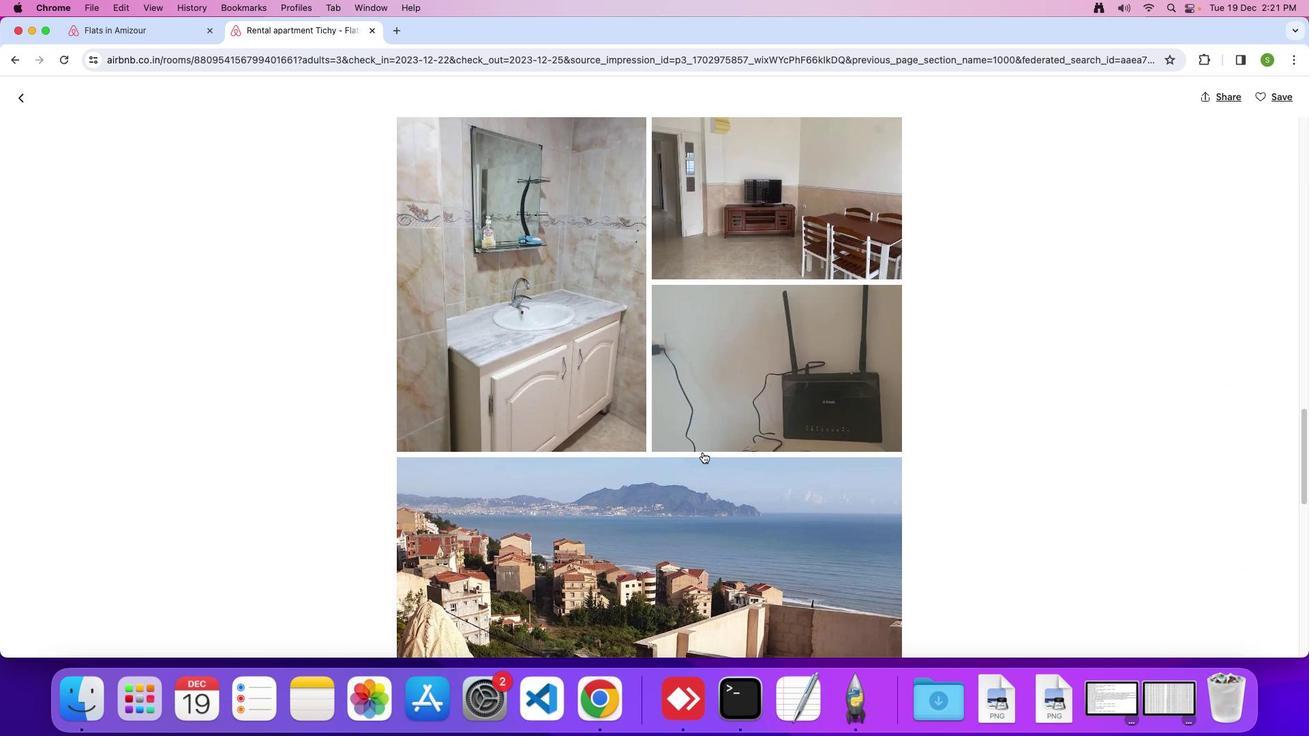 
Action: Mouse scrolled (702, 452) with delta (0, 0)
Screenshot: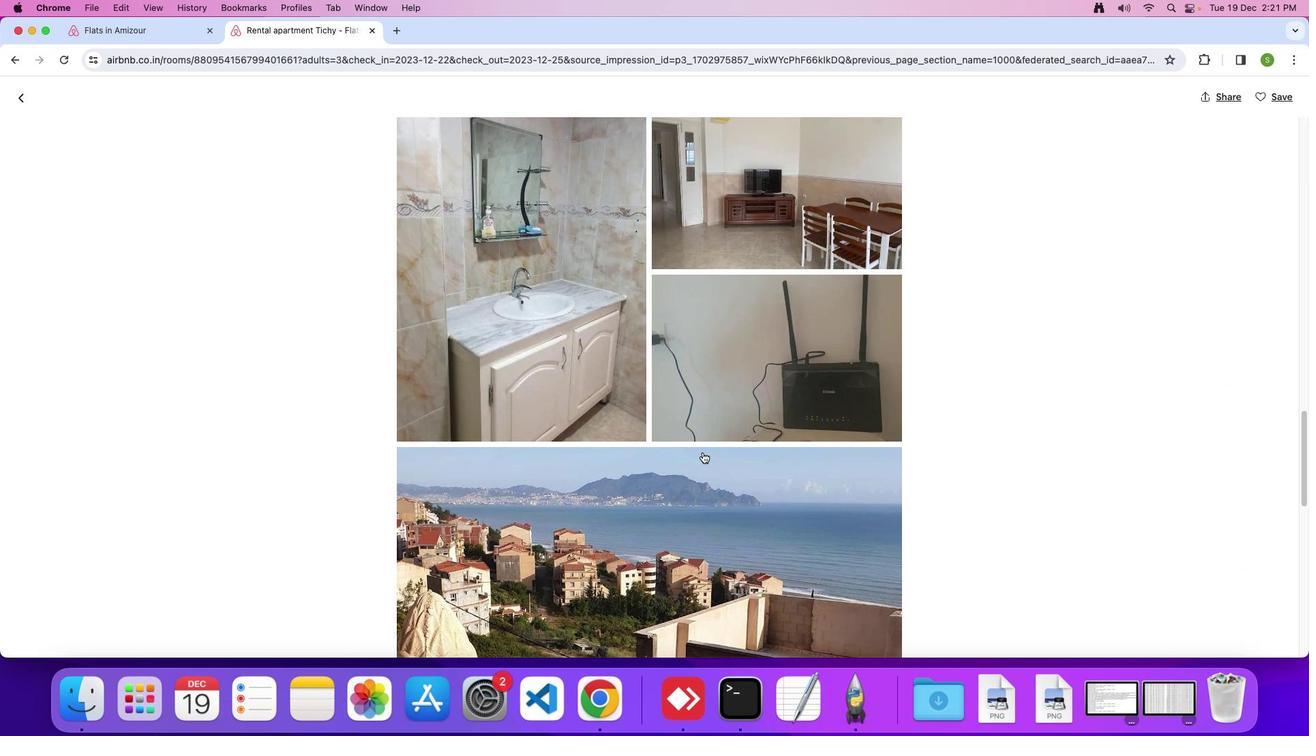 
Action: Mouse scrolled (702, 452) with delta (0, 0)
Screenshot: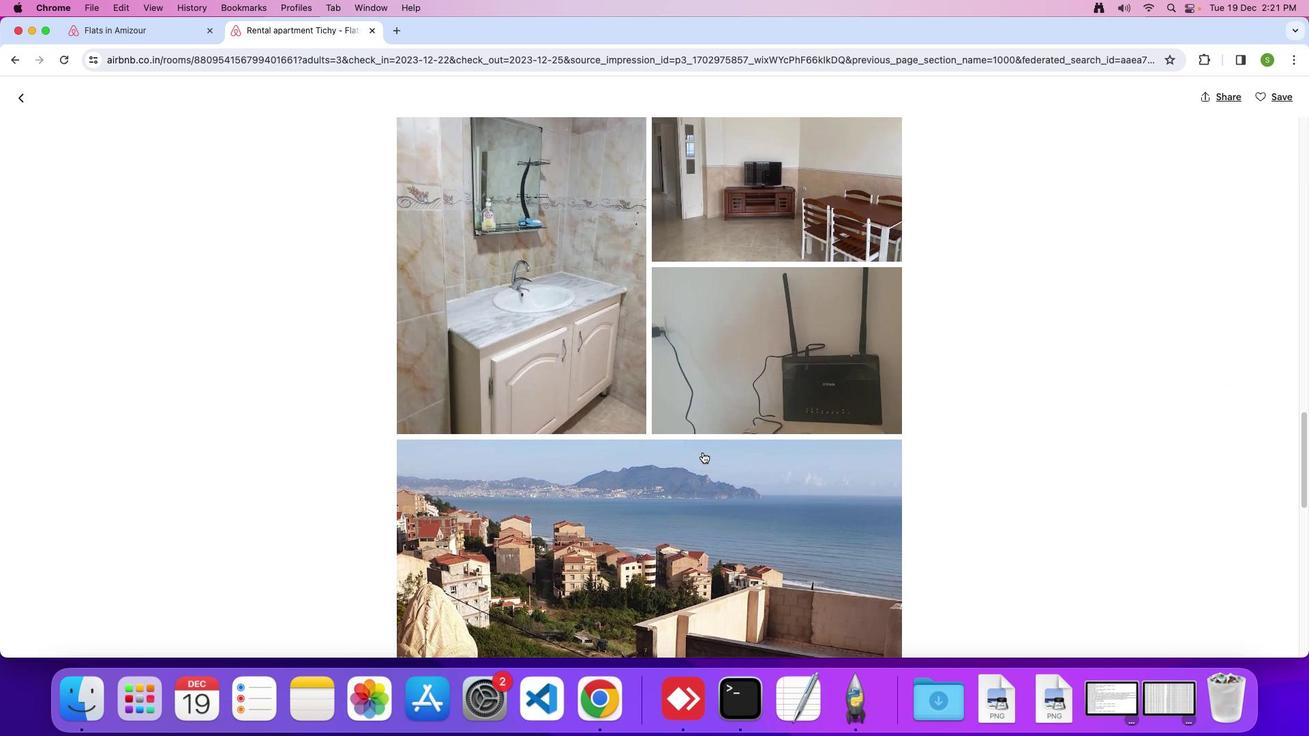 
Action: Mouse scrolled (702, 452) with delta (0, 0)
Screenshot: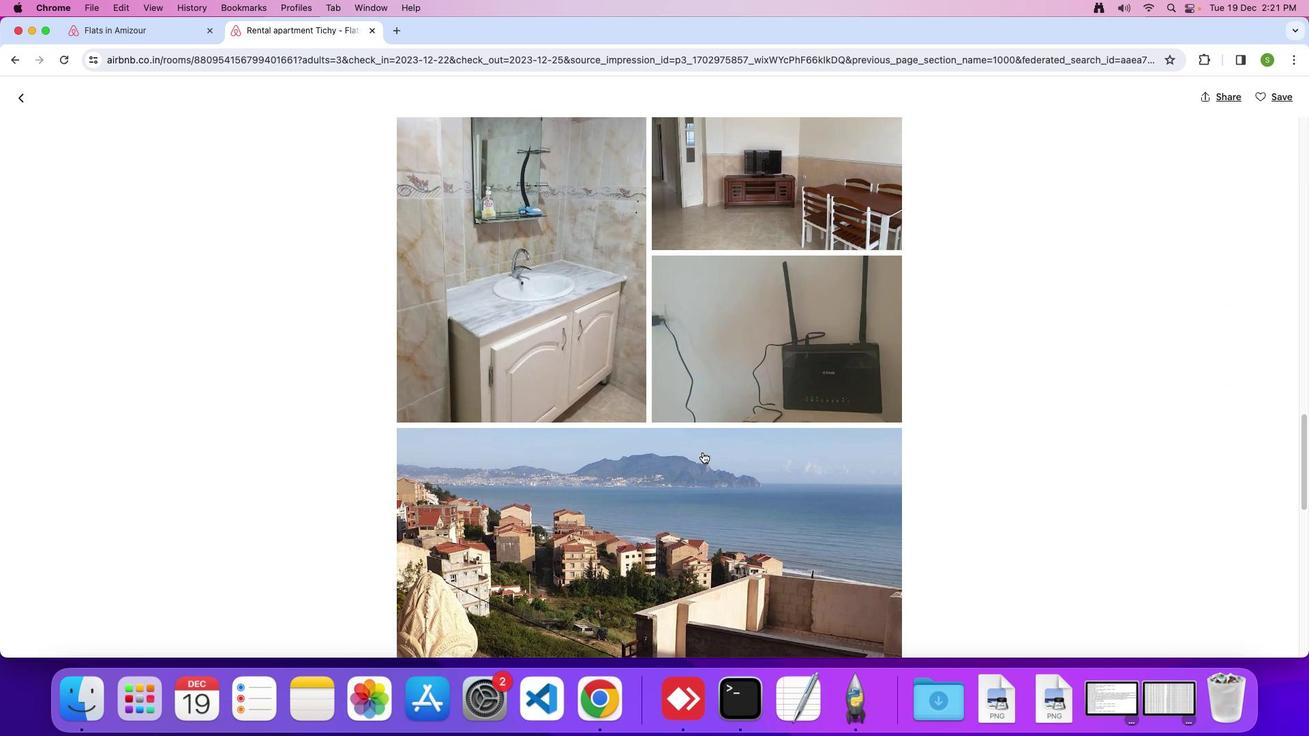 
Action: Mouse scrolled (702, 452) with delta (0, 0)
Screenshot: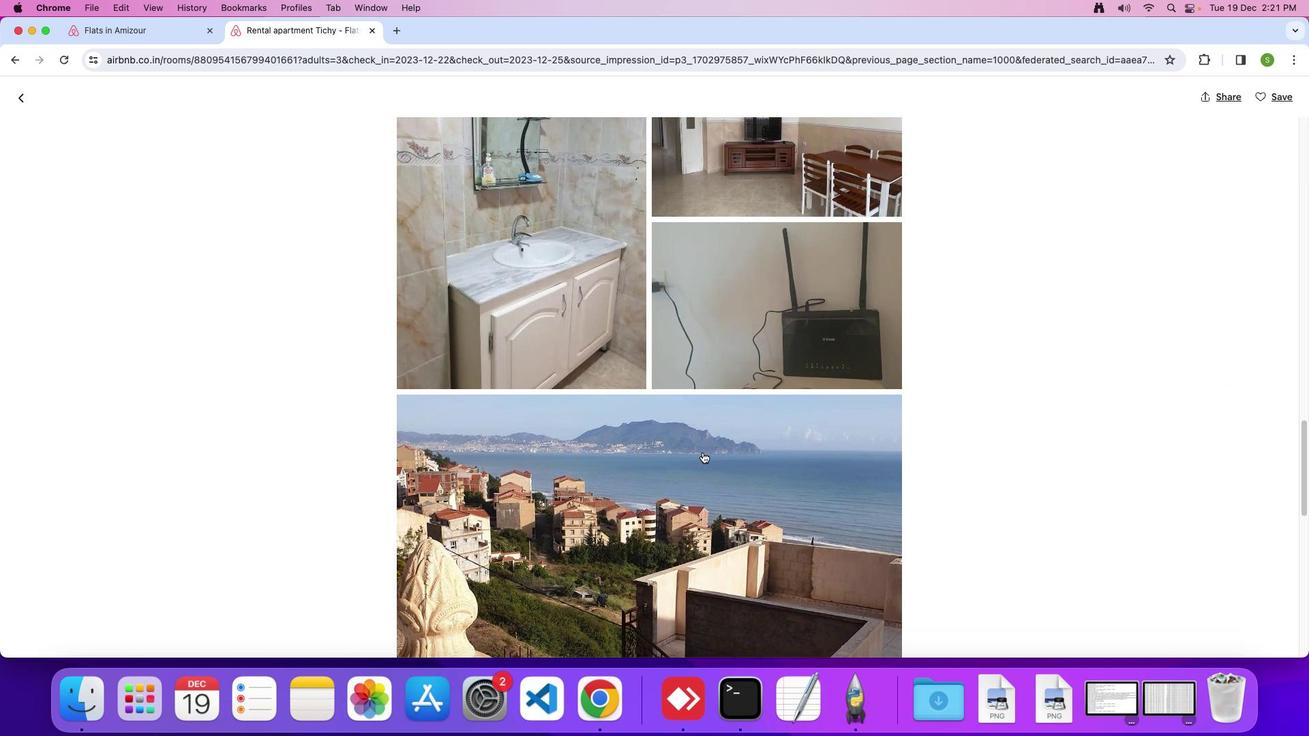 
Action: Mouse scrolled (702, 452) with delta (0, 0)
Screenshot: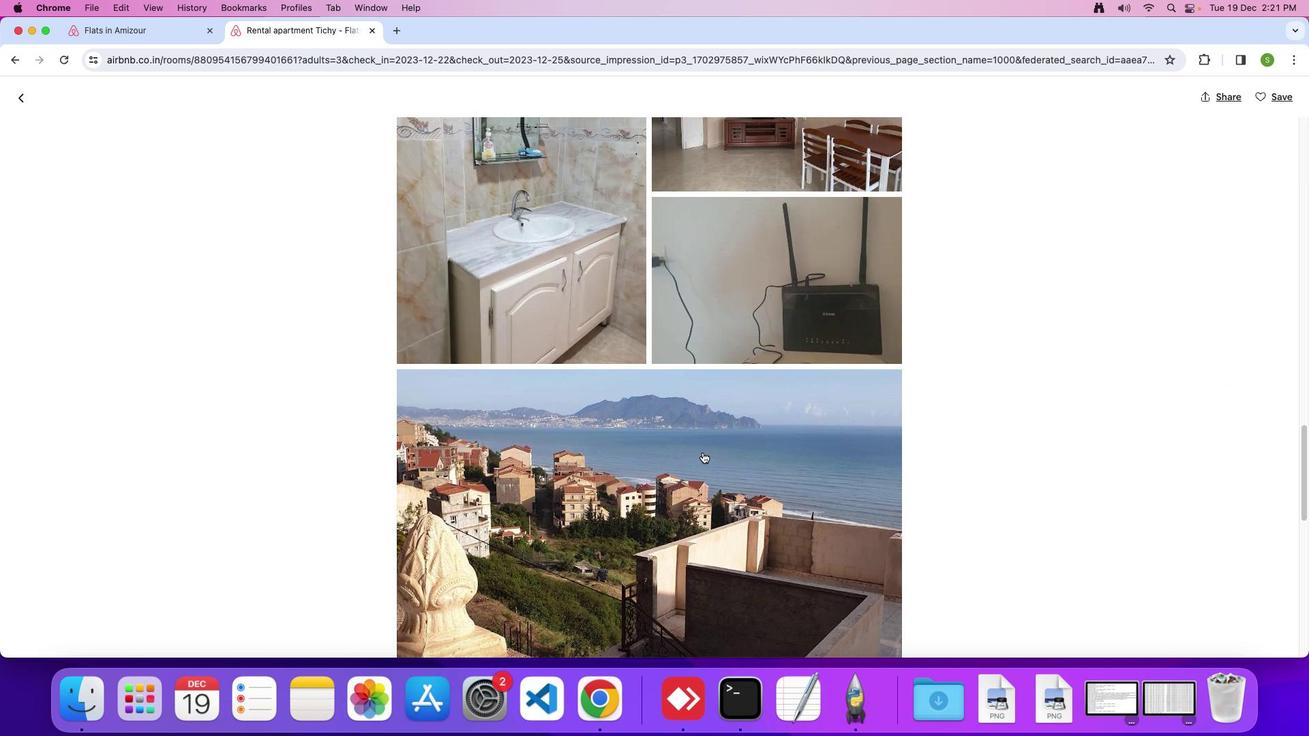 
Action: Mouse scrolled (702, 452) with delta (0, 0)
Screenshot: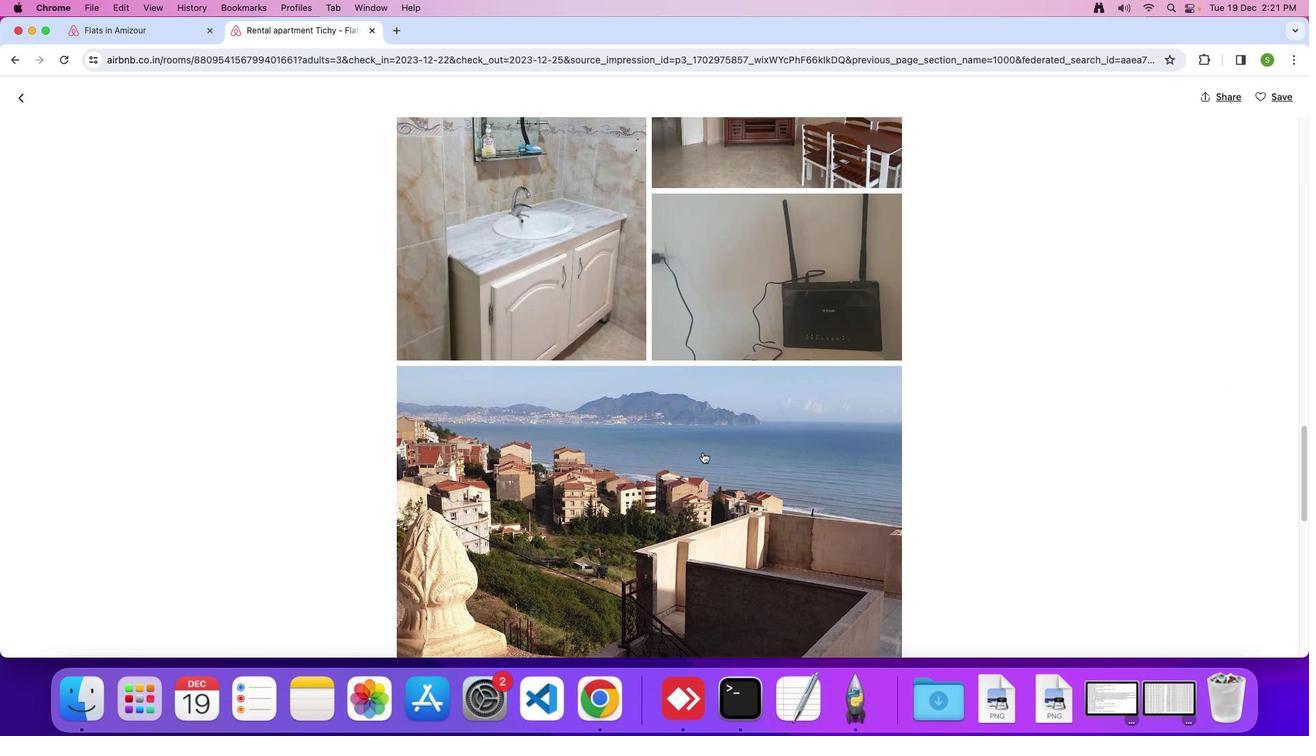 
Action: Mouse scrolled (702, 452) with delta (0, 0)
Screenshot: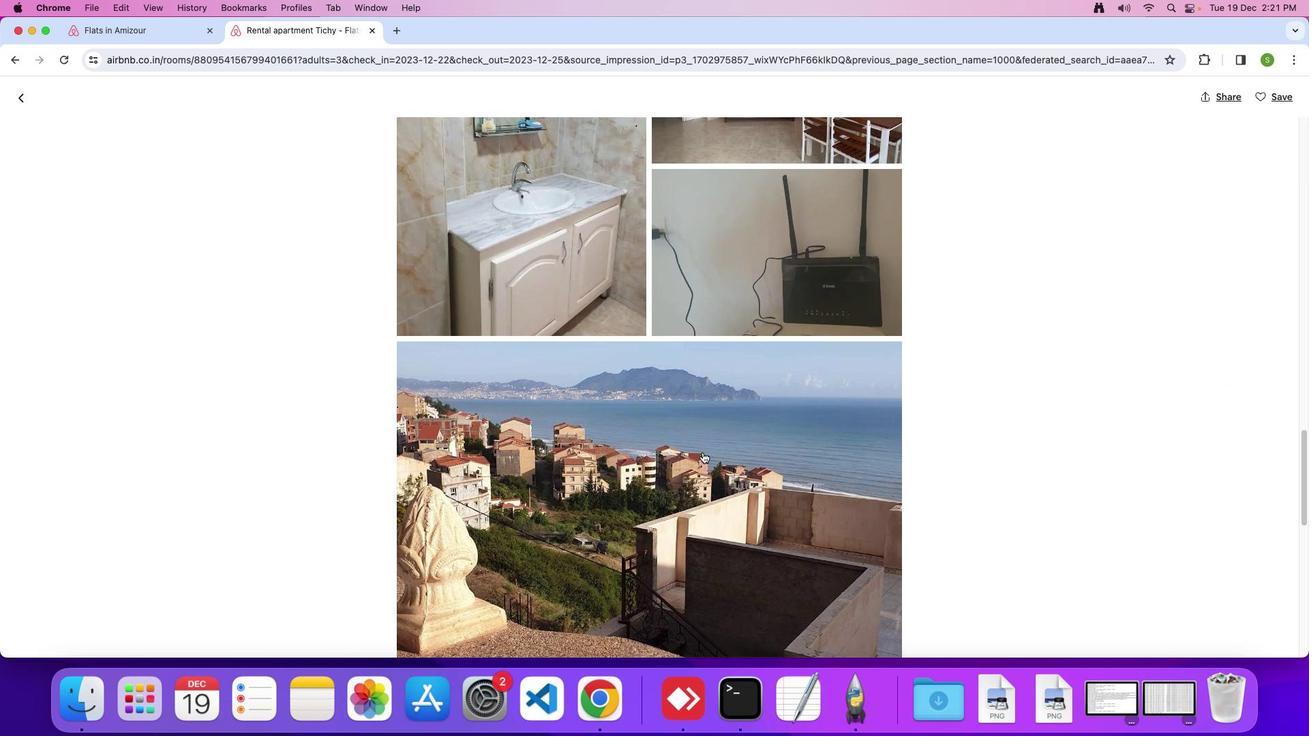 
Action: Mouse scrolled (702, 452) with delta (0, 0)
Screenshot: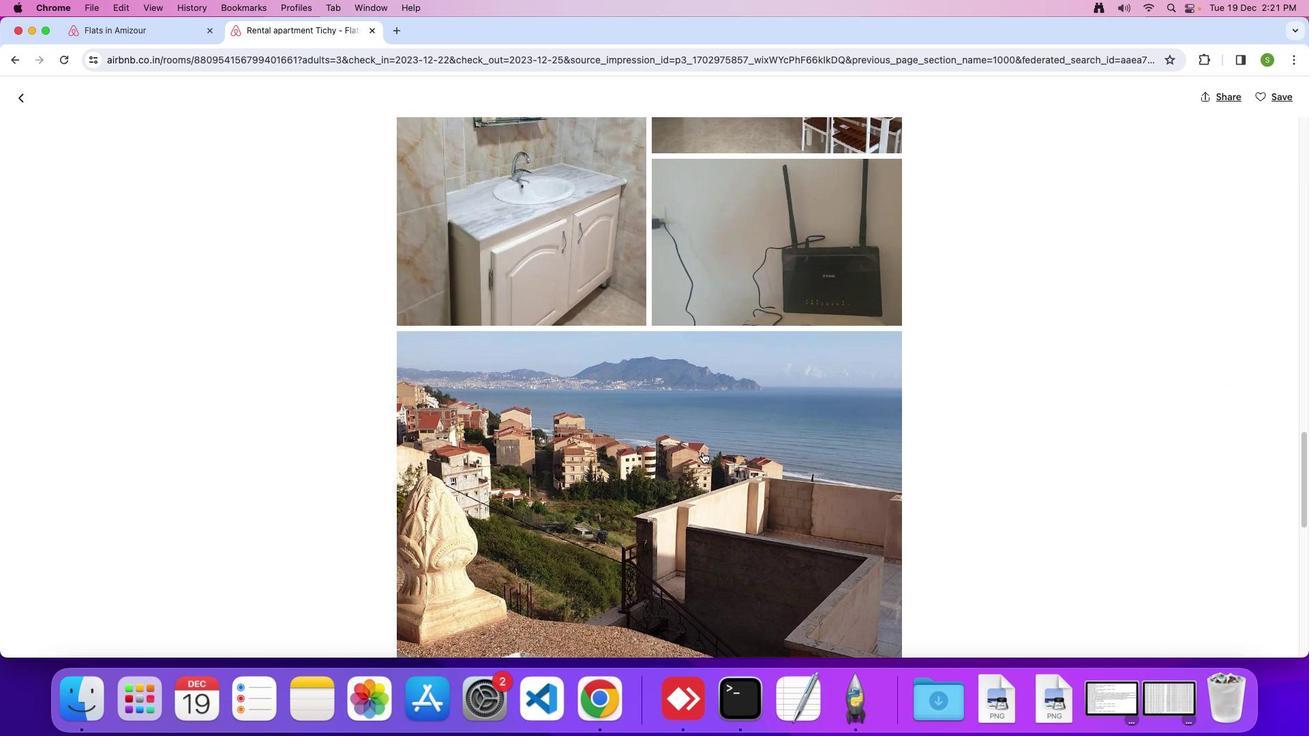 
Action: Mouse scrolled (702, 452) with delta (0, 0)
Screenshot: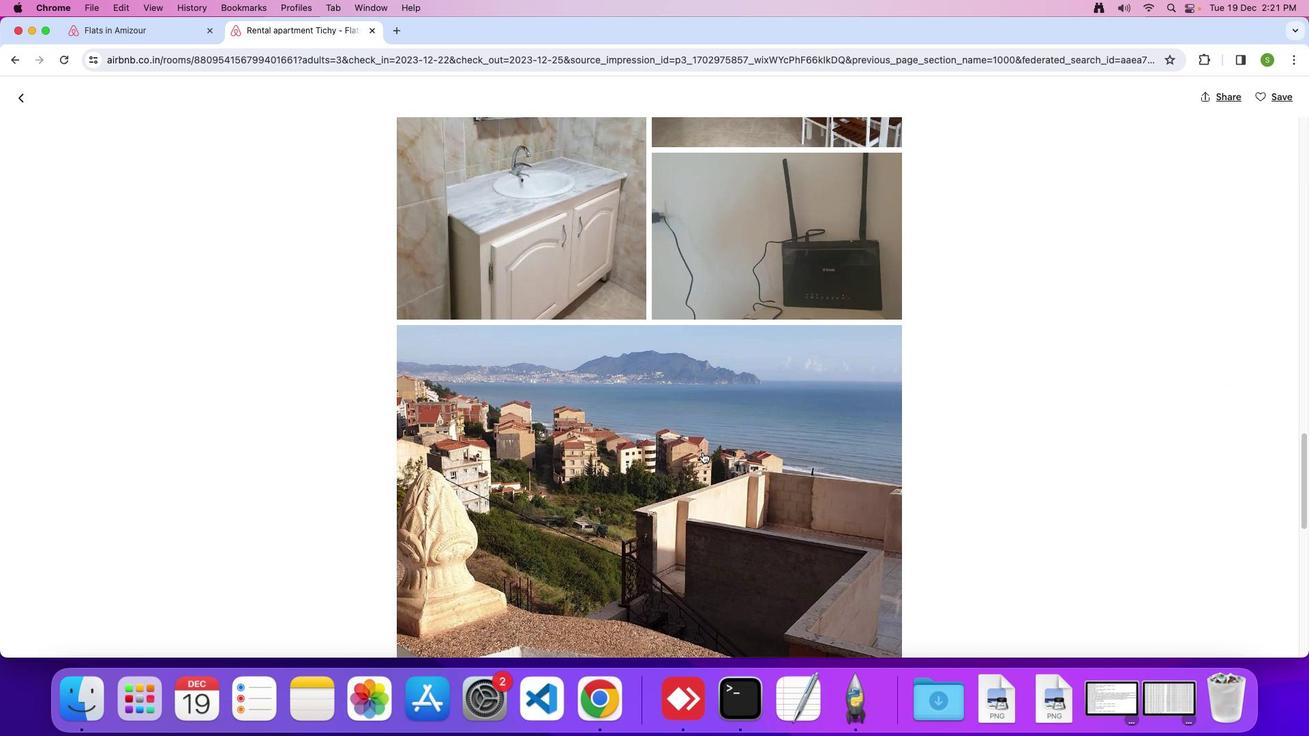 
Action: Mouse scrolled (702, 452) with delta (0, 0)
Screenshot: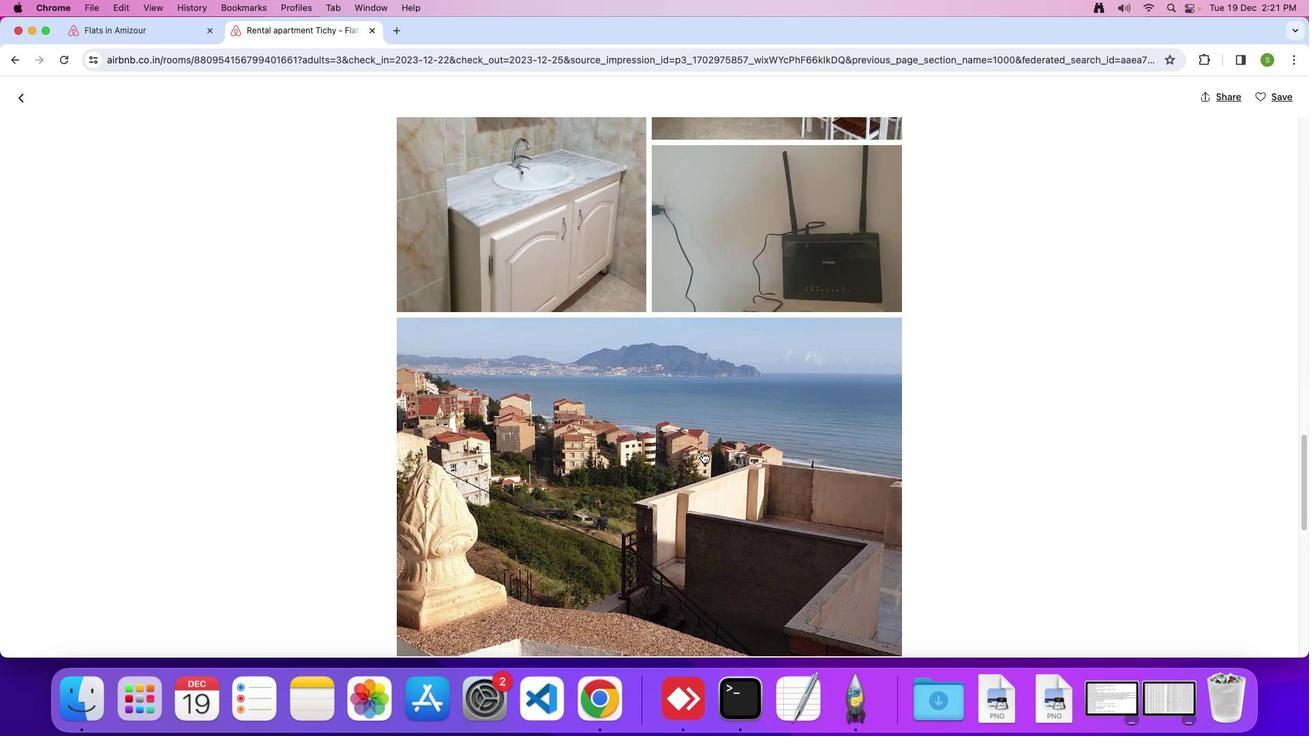 
Action: Mouse scrolled (702, 452) with delta (0, 0)
Screenshot: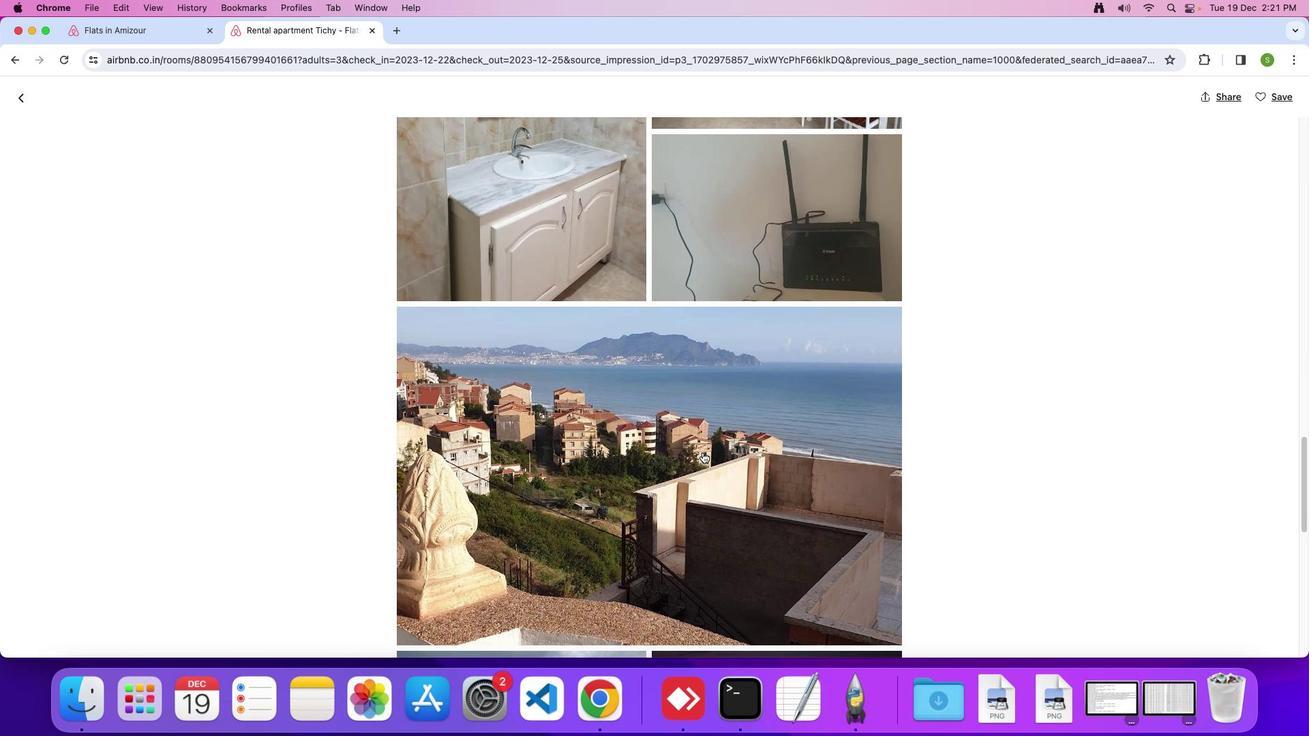 
Action: Mouse scrolled (702, 452) with delta (0, 0)
Screenshot: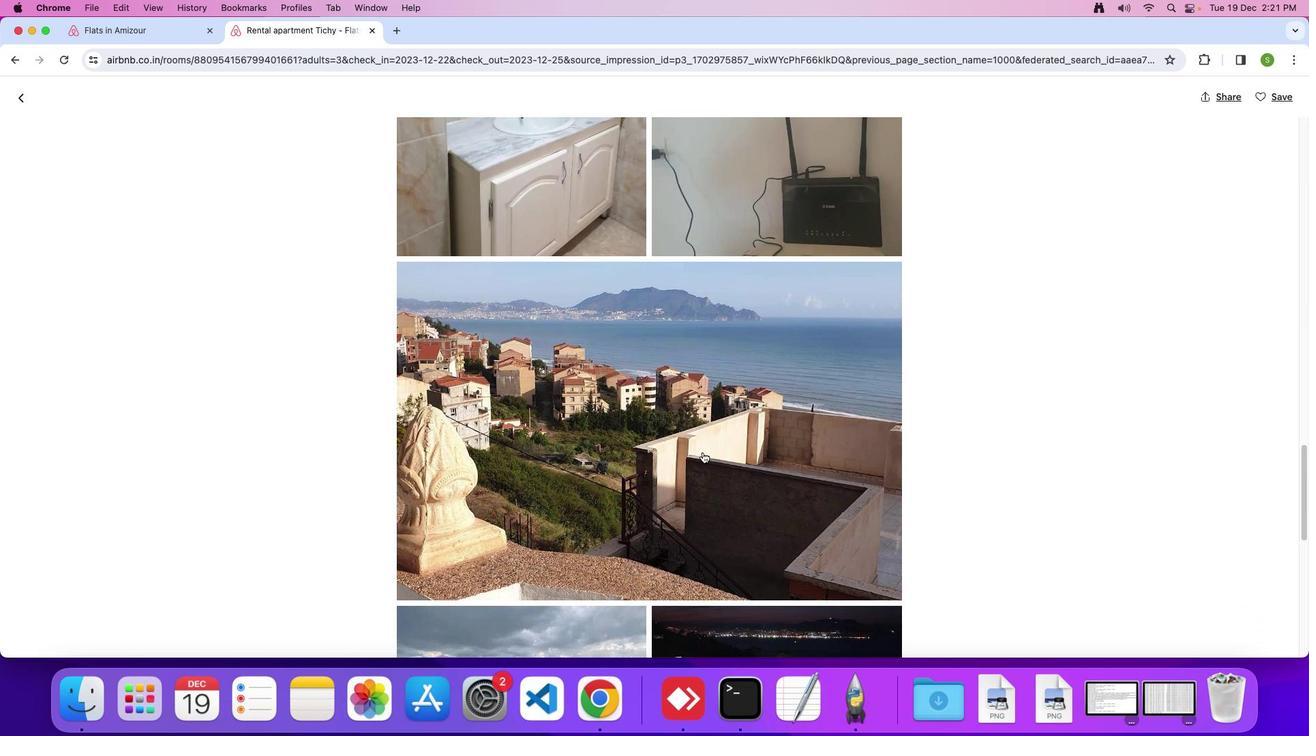 
Action: Mouse scrolled (702, 452) with delta (0, 0)
Screenshot: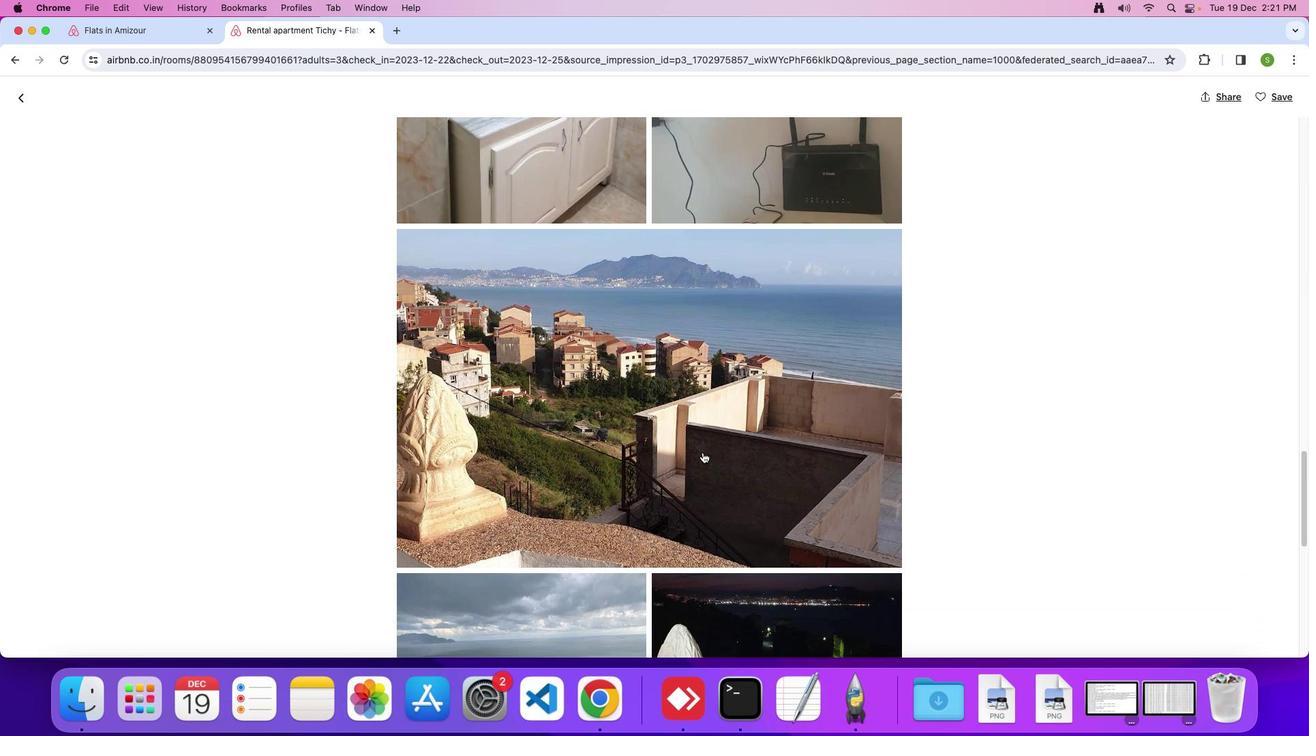 
Action: Mouse scrolled (702, 452) with delta (0, -2)
Screenshot: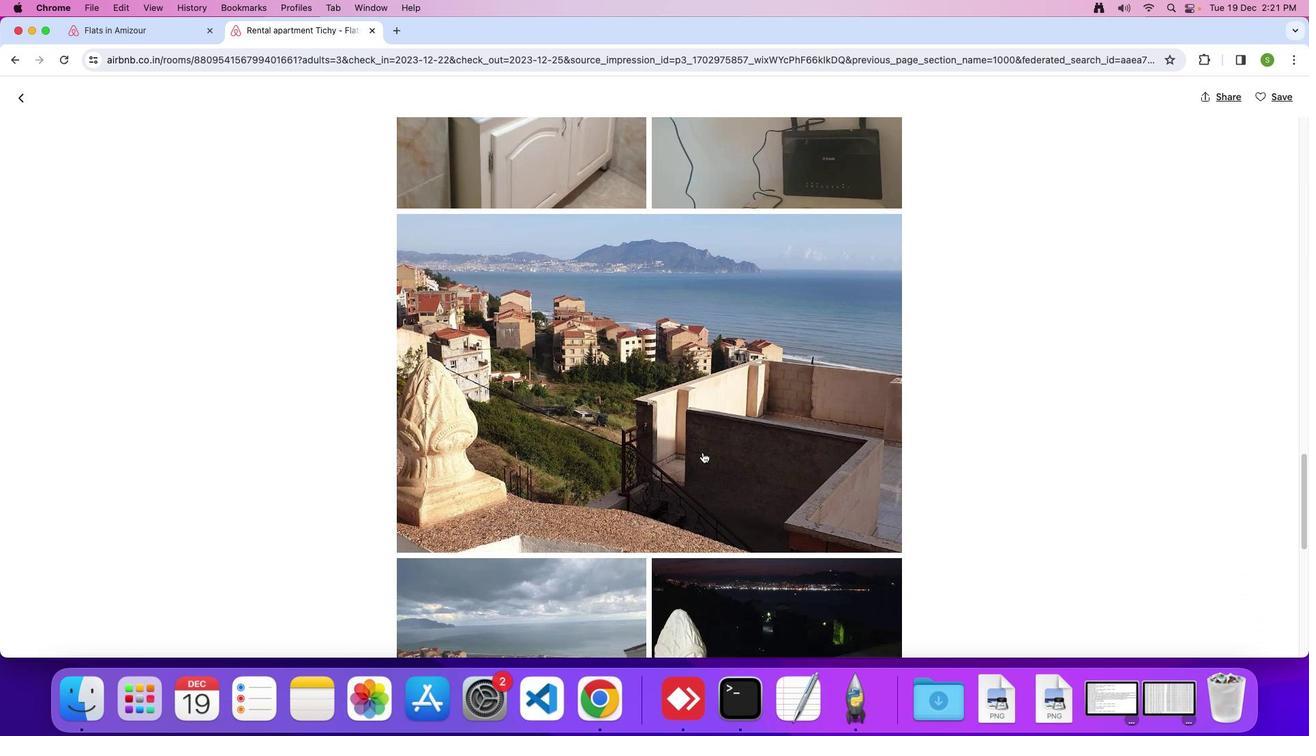 
Action: Mouse scrolled (702, 452) with delta (0, 0)
Screenshot: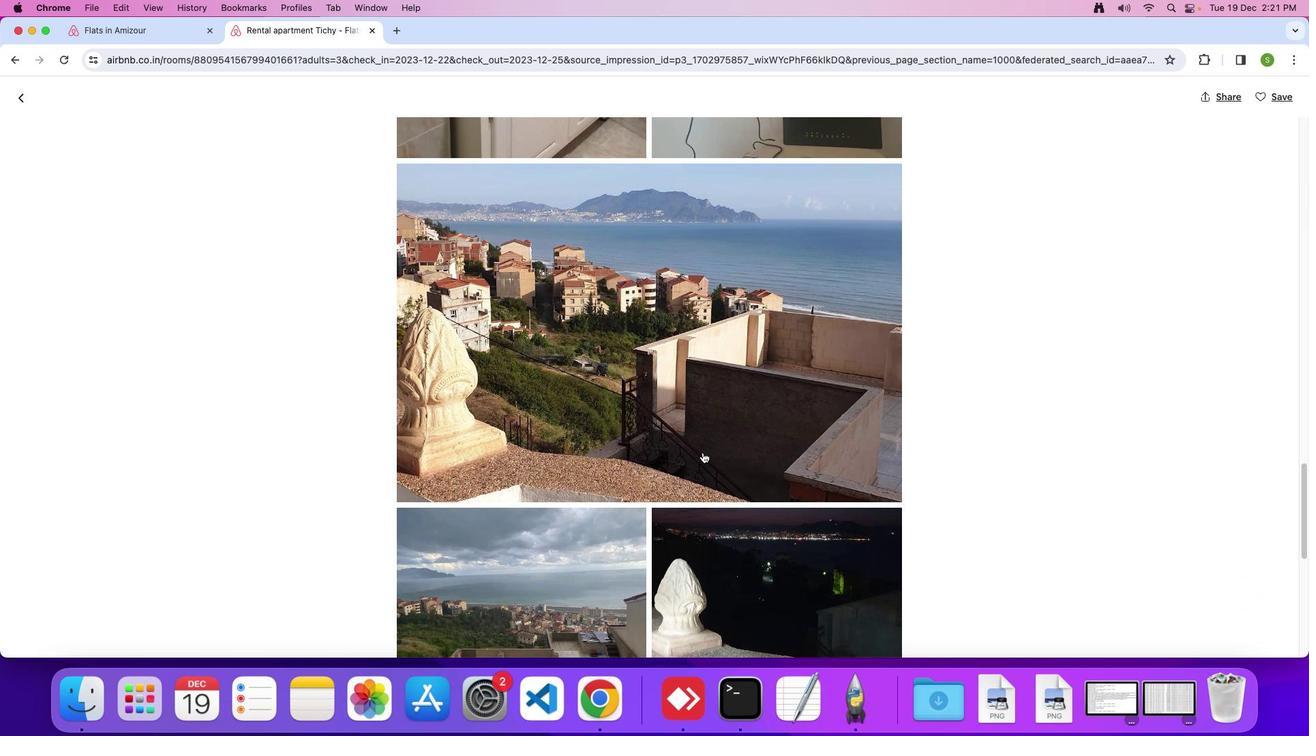 
Action: Mouse scrolled (702, 452) with delta (0, 0)
Screenshot: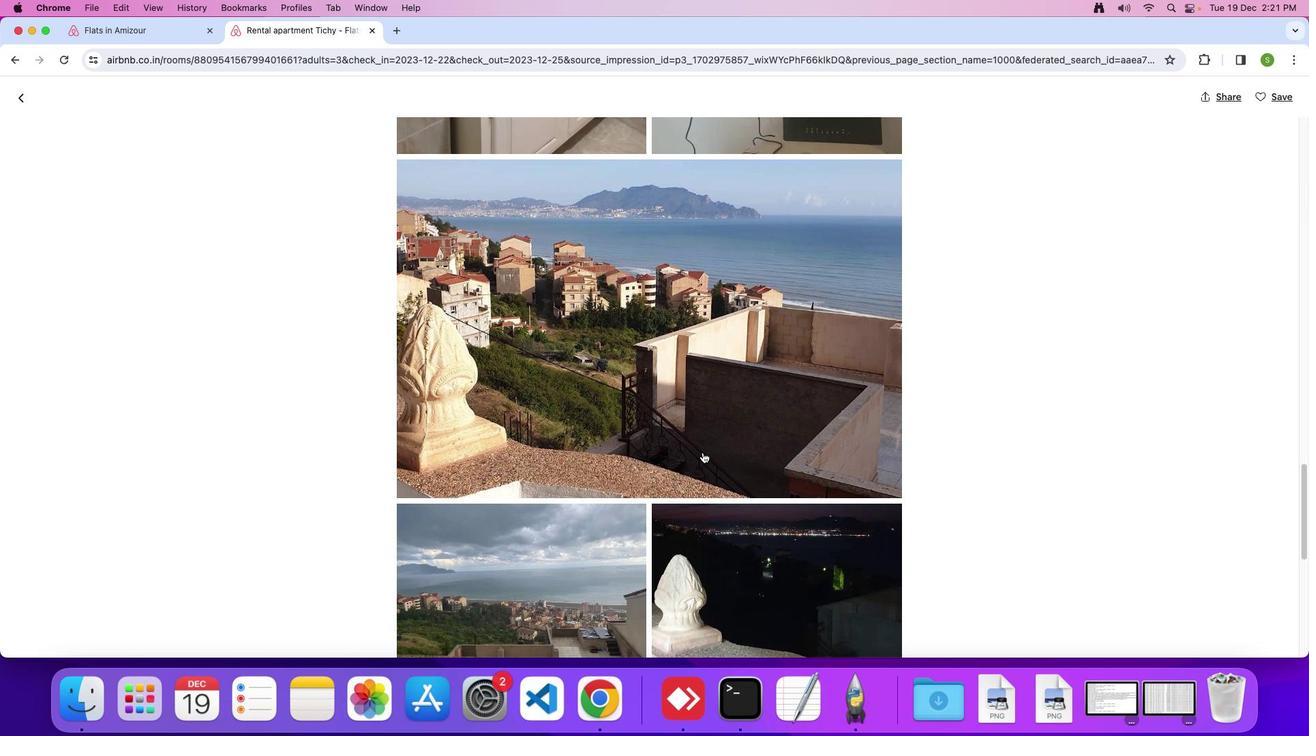 
Action: Mouse scrolled (702, 452) with delta (0, 0)
Screenshot: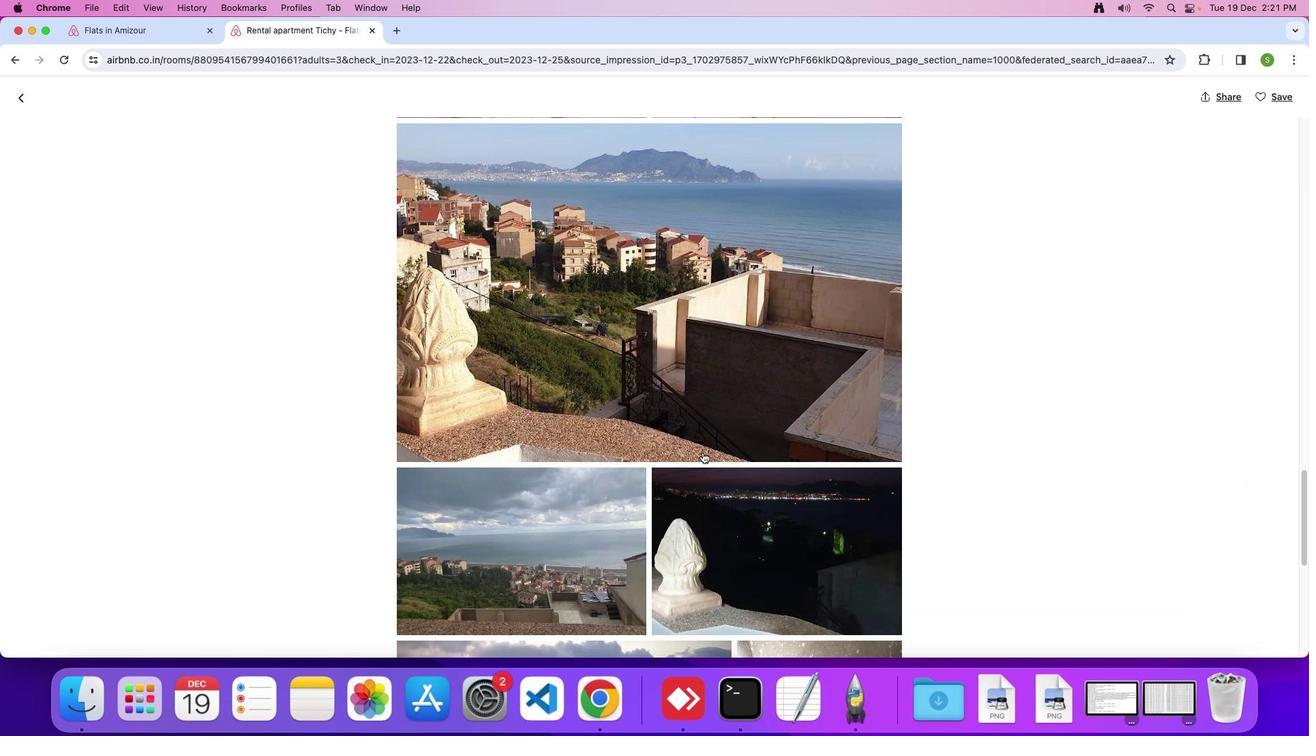 
Action: Mouse scrolled (702, 452) with delta (0, 0)
Screenshot: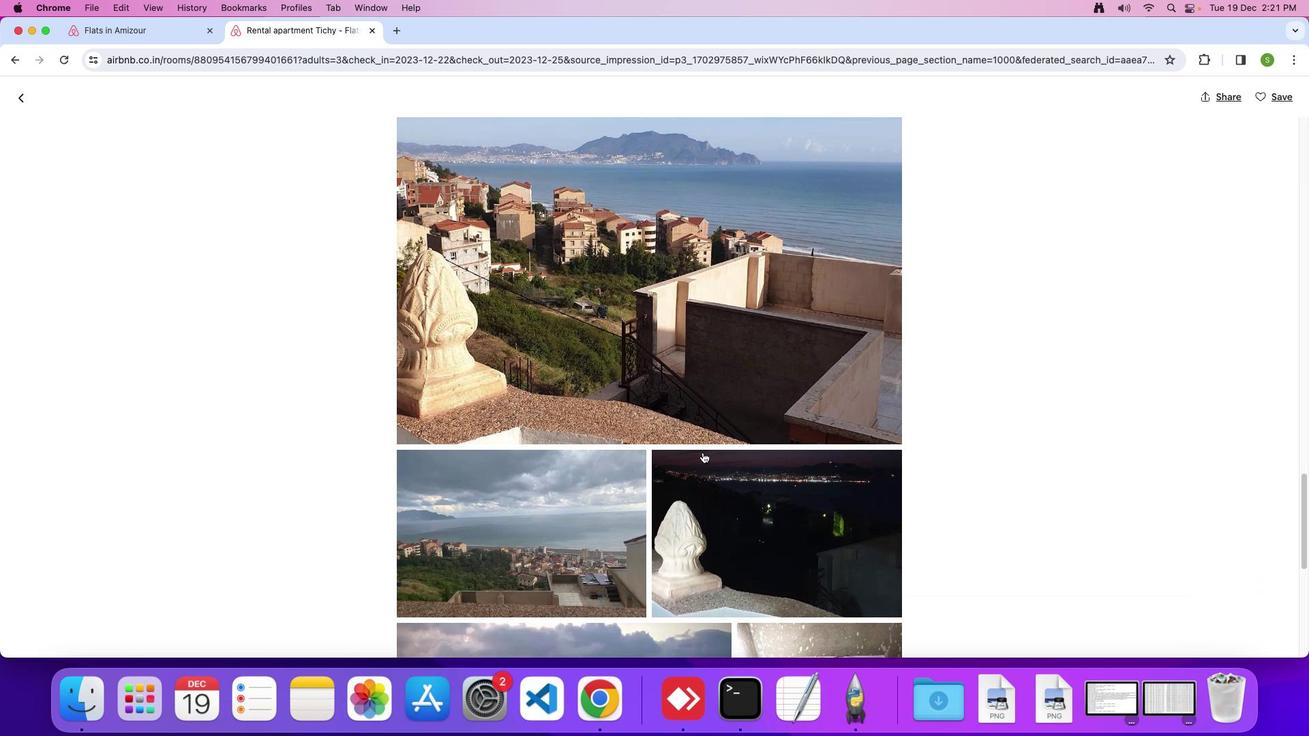 
Action: Mouse scrolled (702, 452) with delta (0, 0)
Screenshot: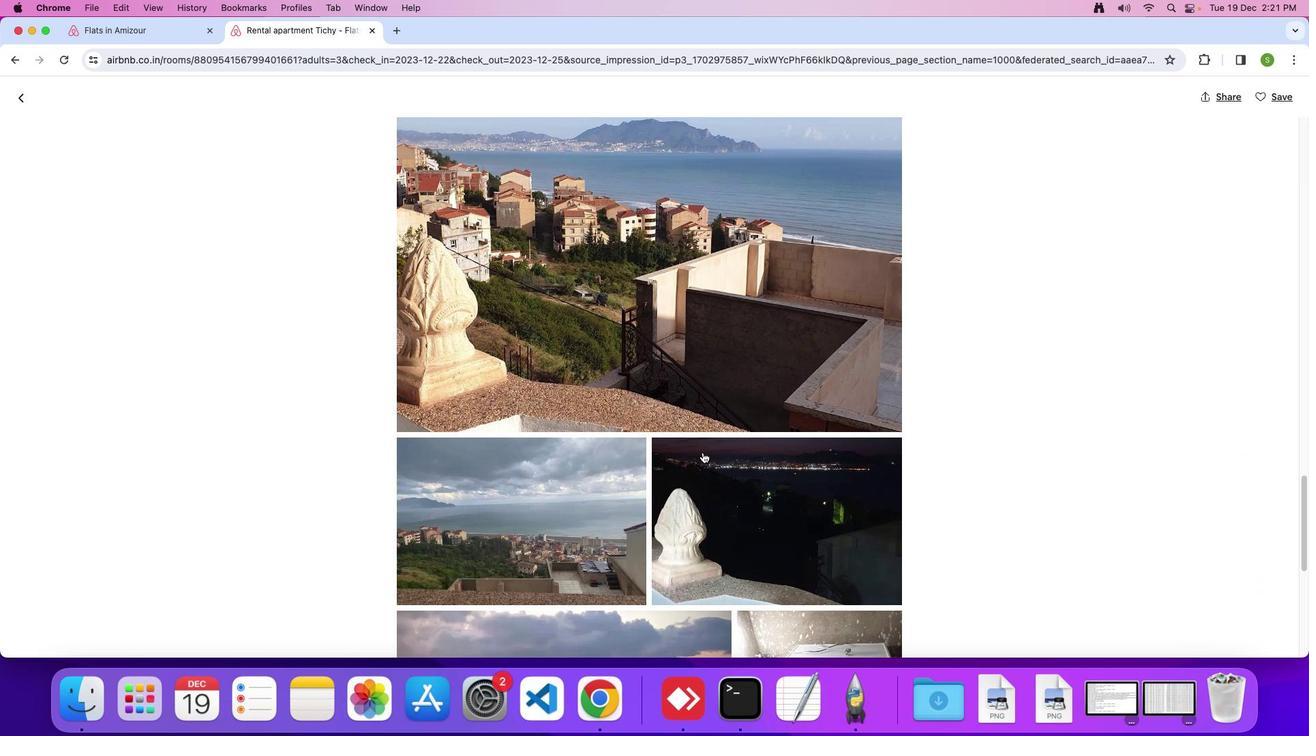 
Action: Mouse scrolled (702, 452) with delta (0, 0)
Screenshot: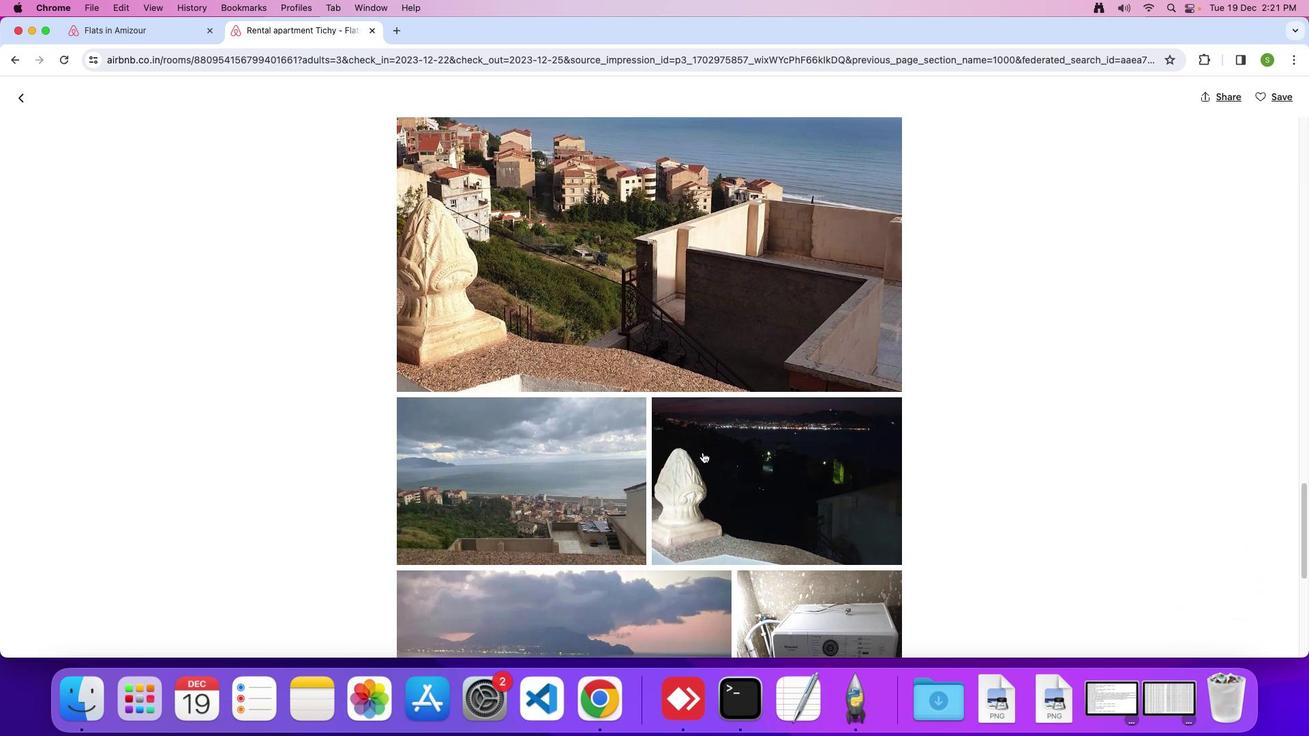
Action: Mouse scrolled (702, 452) with delta (0, 0)
Screenshot: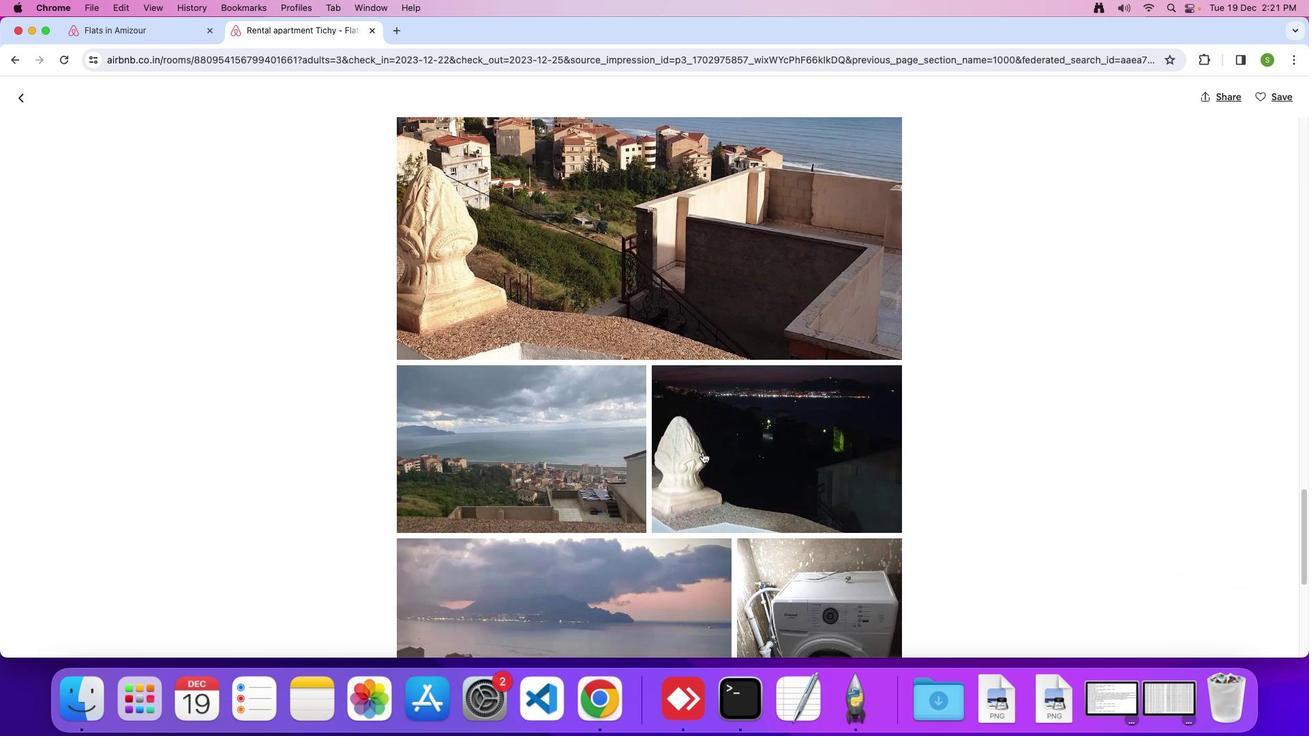 
Action: Mouse scrolled (702, 452) with delta (0, -2)
Screenshot: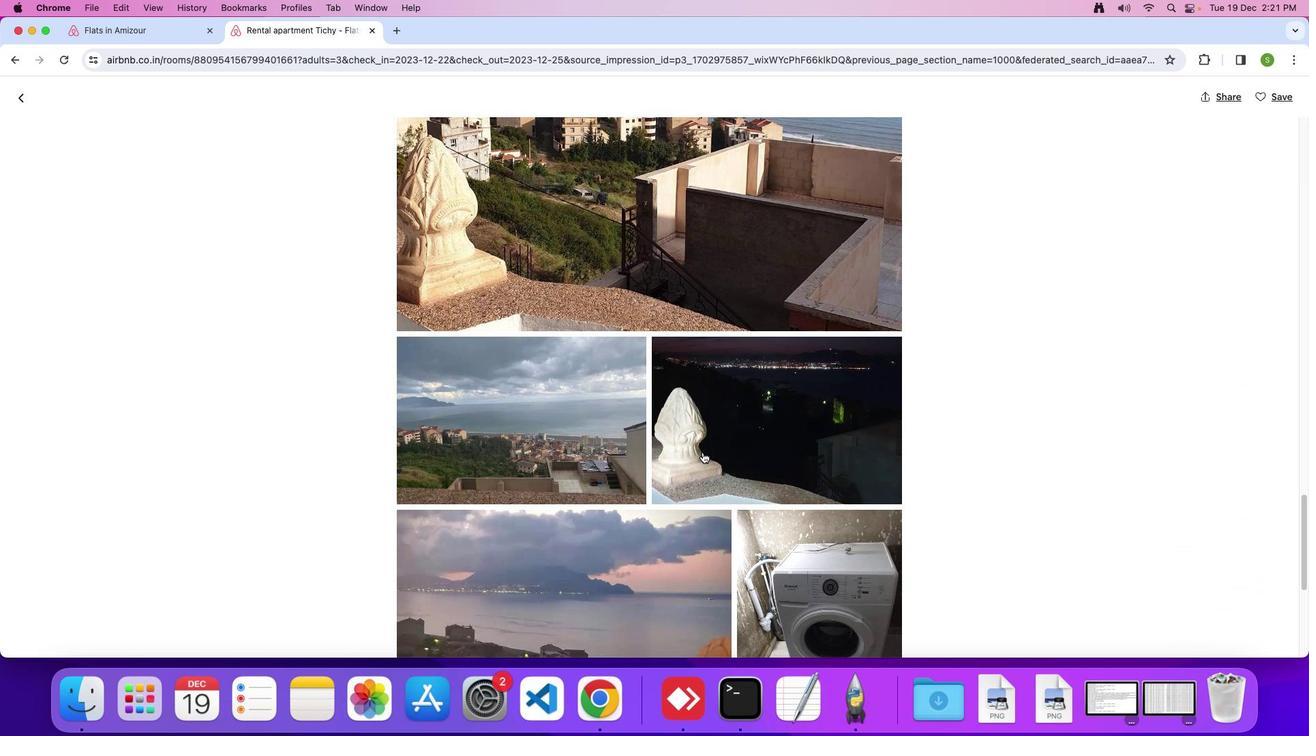 
Action: Mouse scrolled (702, 452) with delta (0, 0)
Screenshot: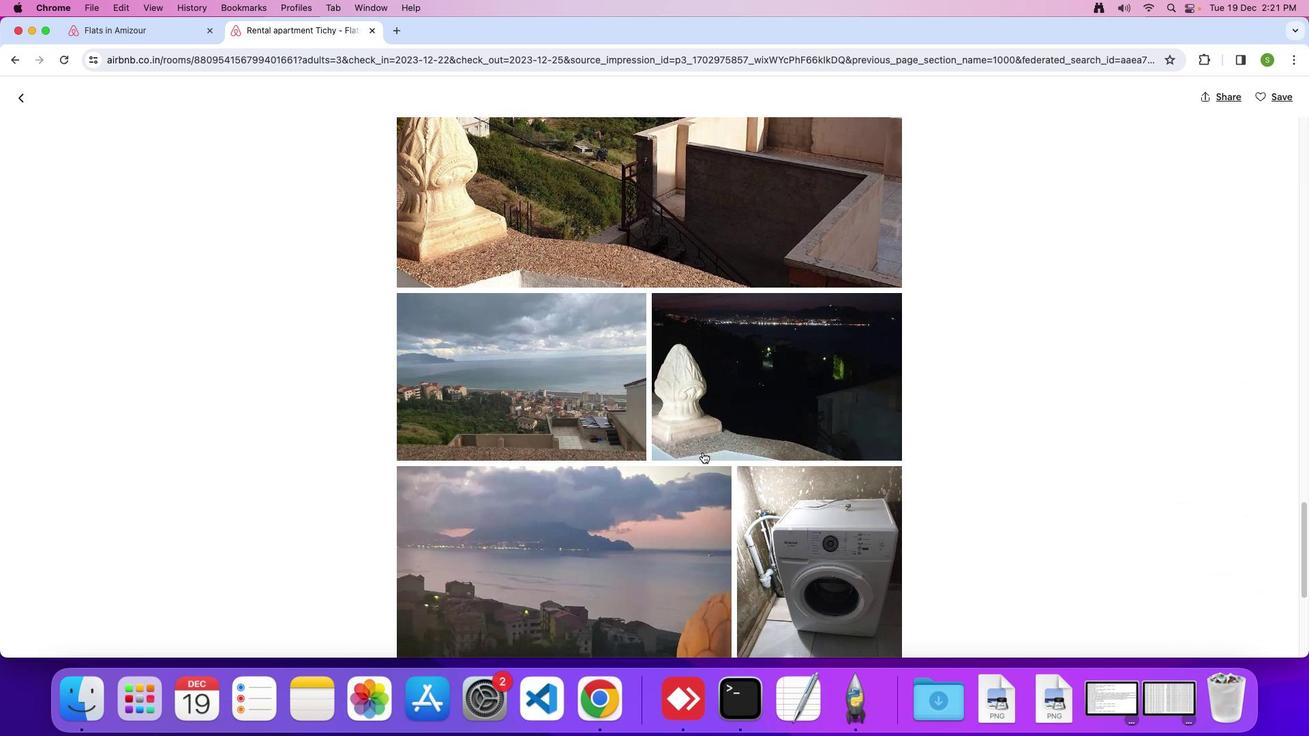 
Action: Mouse scrolled (702, 452) with delta (0, 0)
Screenshot: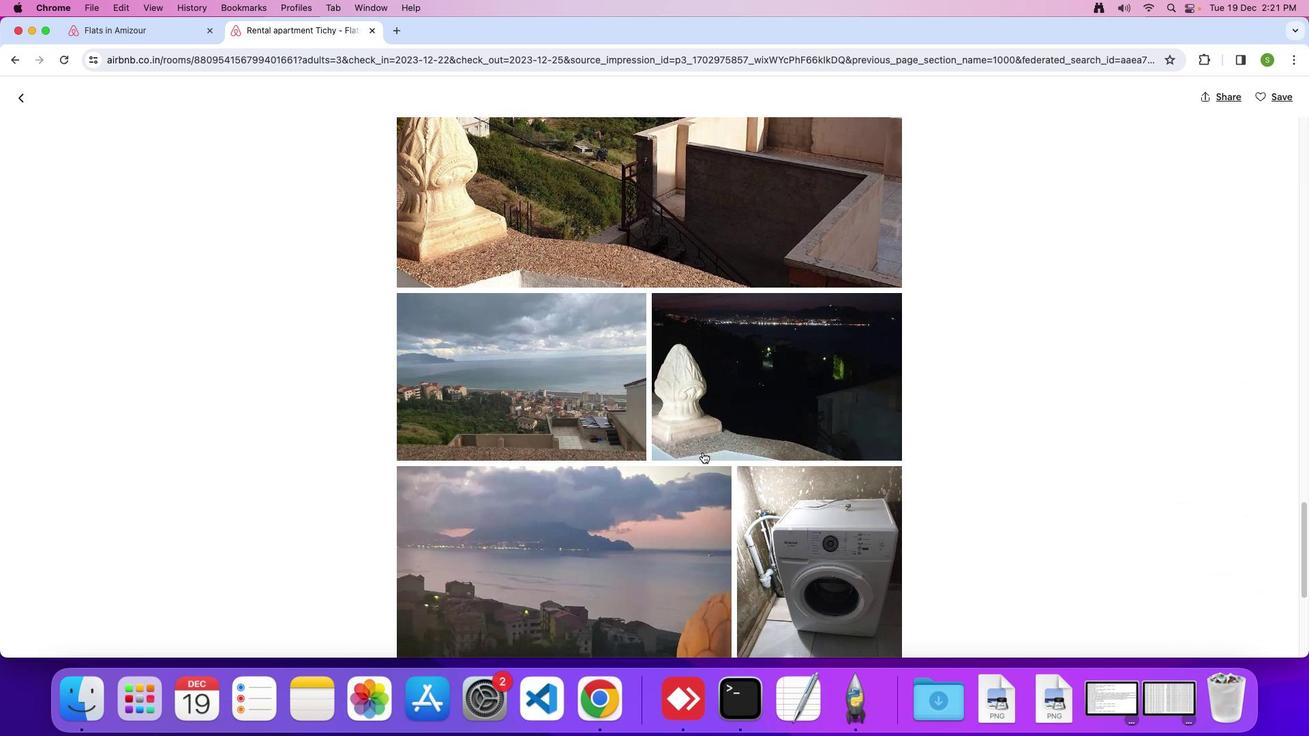 
Action: Mouse scrolled (702, 452) with delta (0, 0)
Screenshot: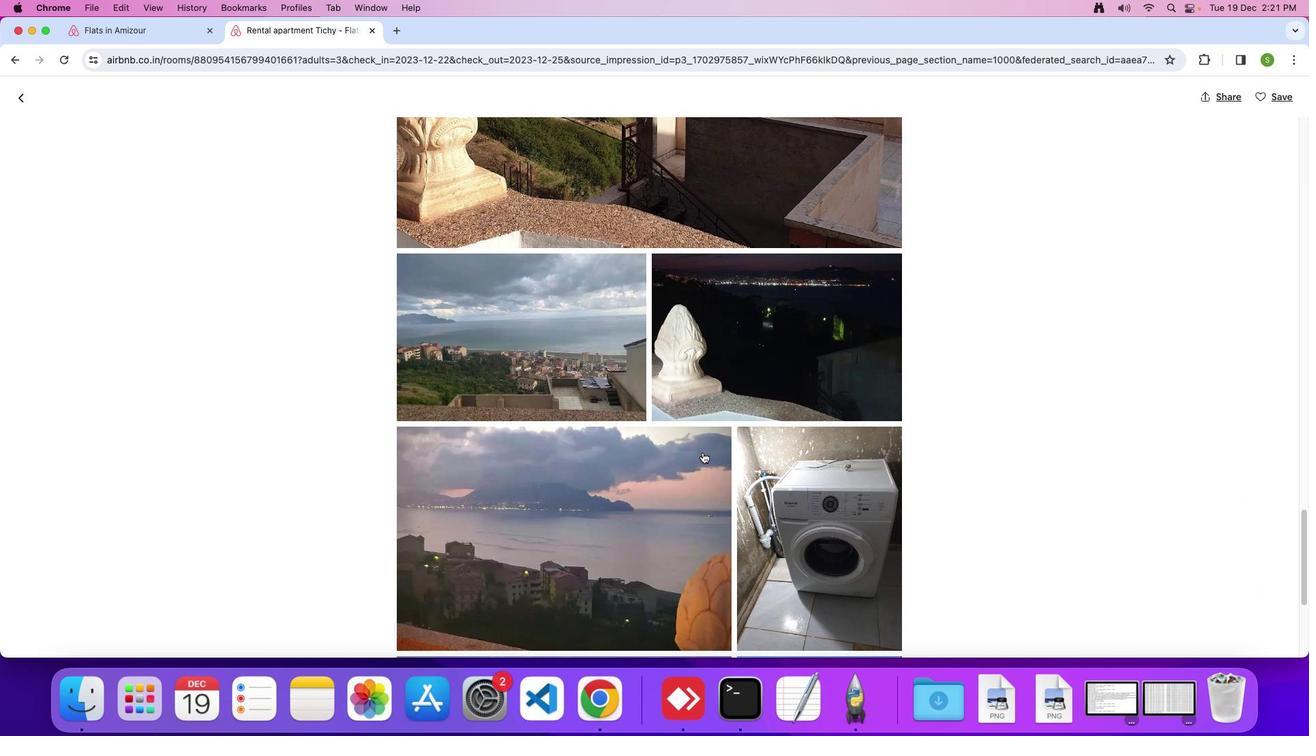 
Action: Mouse scrolled (702, 452) with delta (0, 0)
Screenshot: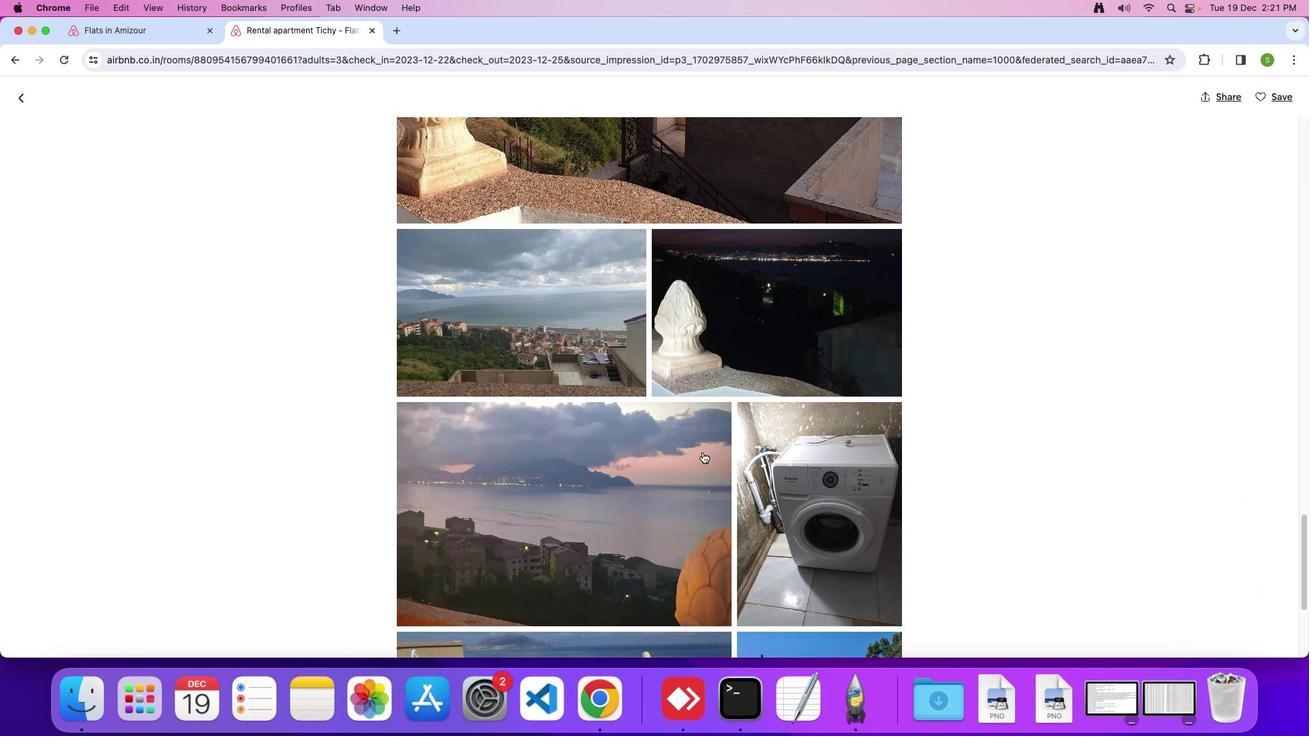 
Action: Mouse scrolled (702, 452) with delta (0, -1)
Screenshot: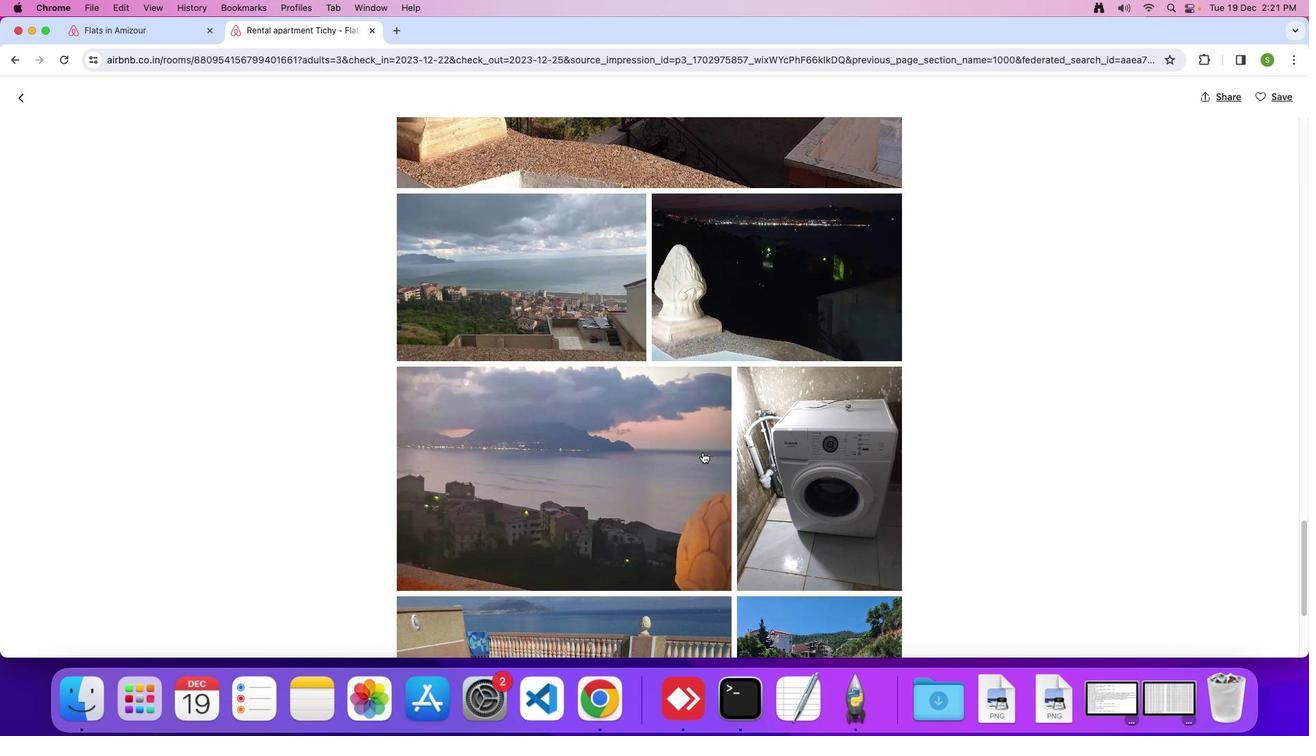 
Action: Mouse scrolled (702, 452) with delta (0, 0)
Screenshot: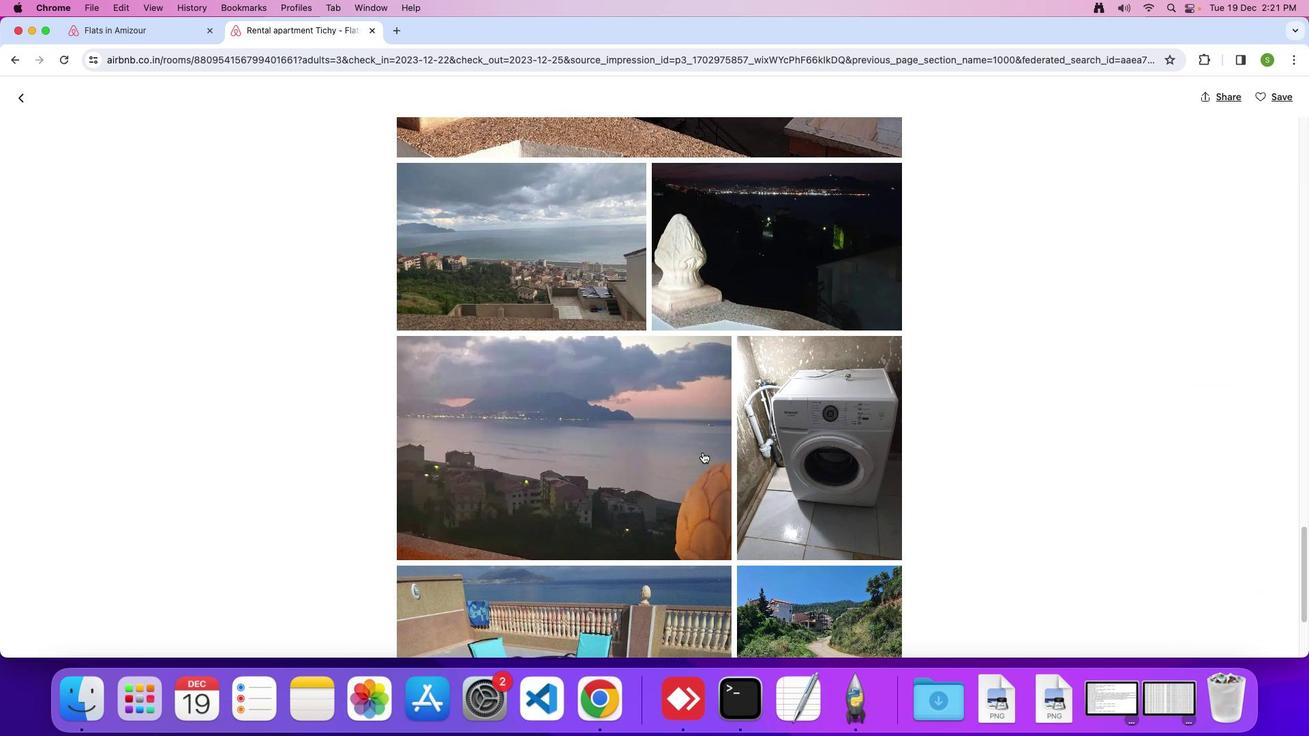 
Action: Mouse scrolled (702, 452) with delta (0, 0)
Screenshot: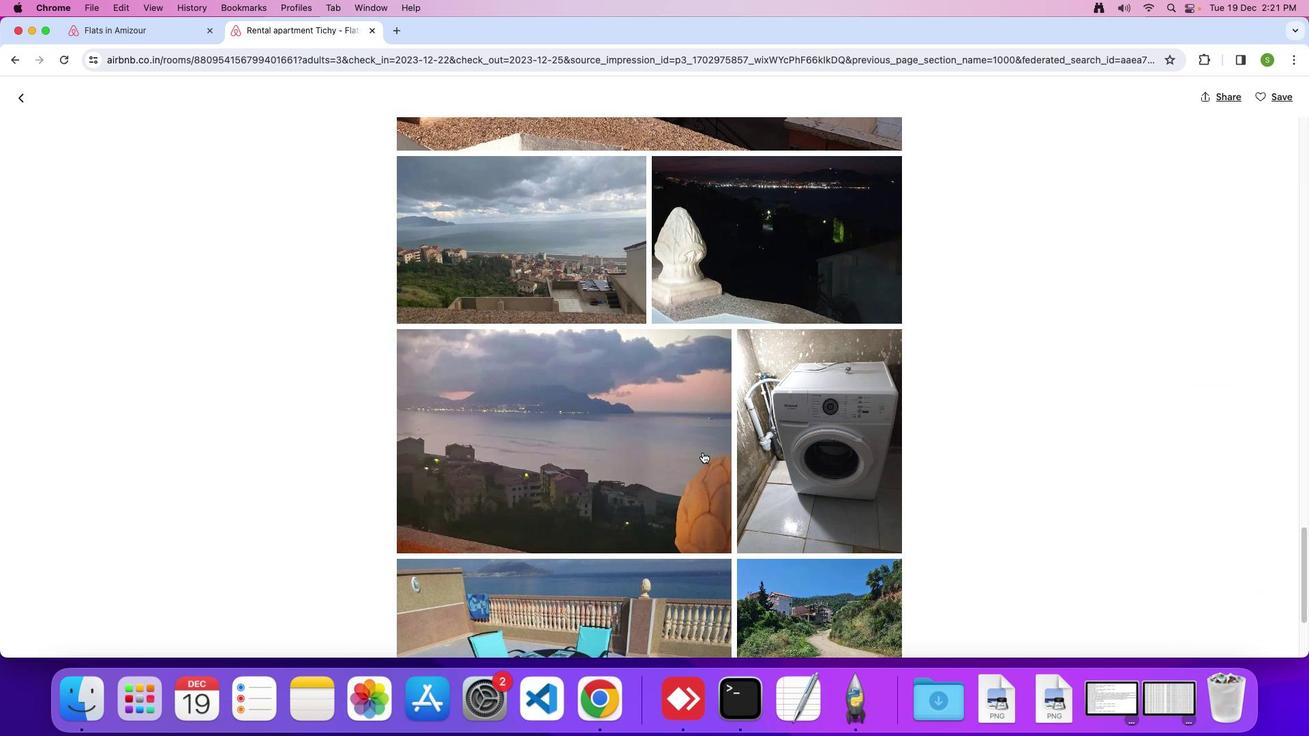 
Action: Mouse scrolled (702, 452) with delta (0, 0)
Screenshot: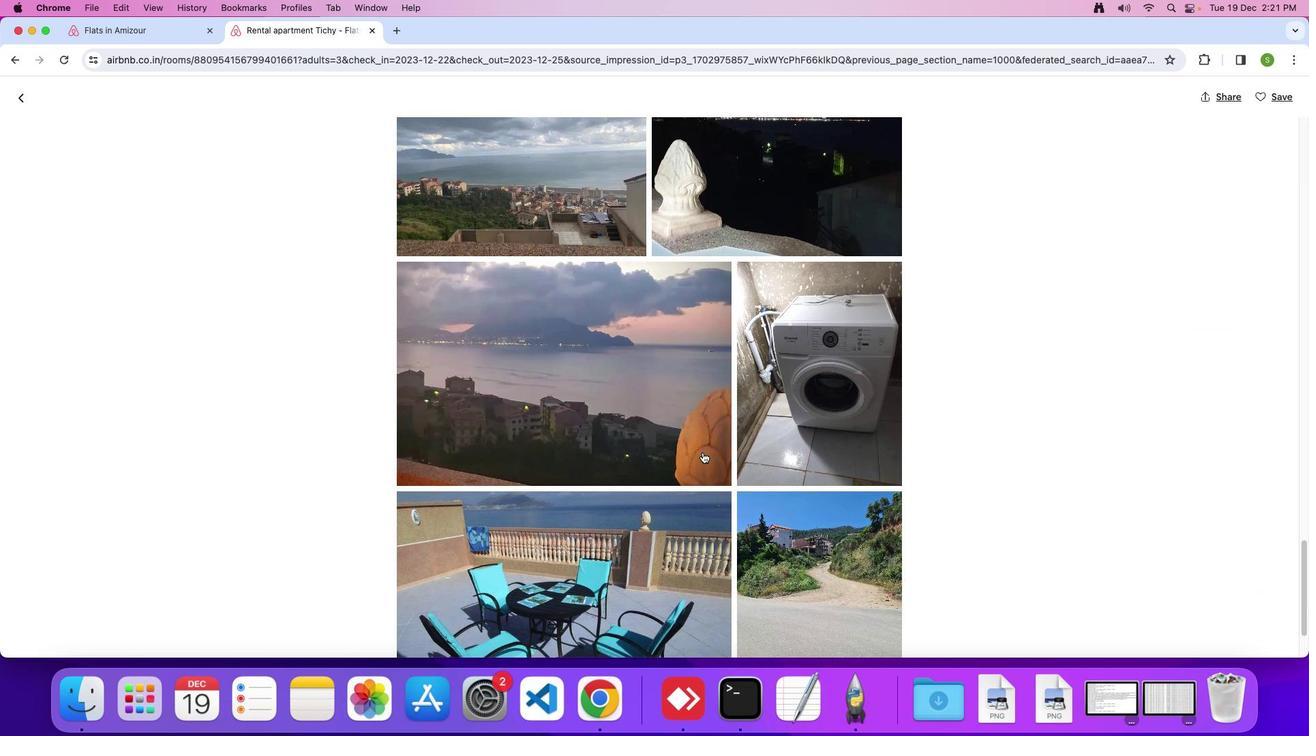 
Action: Mouse scrolled (702, 452) with delta (0, 0)
Screenshot: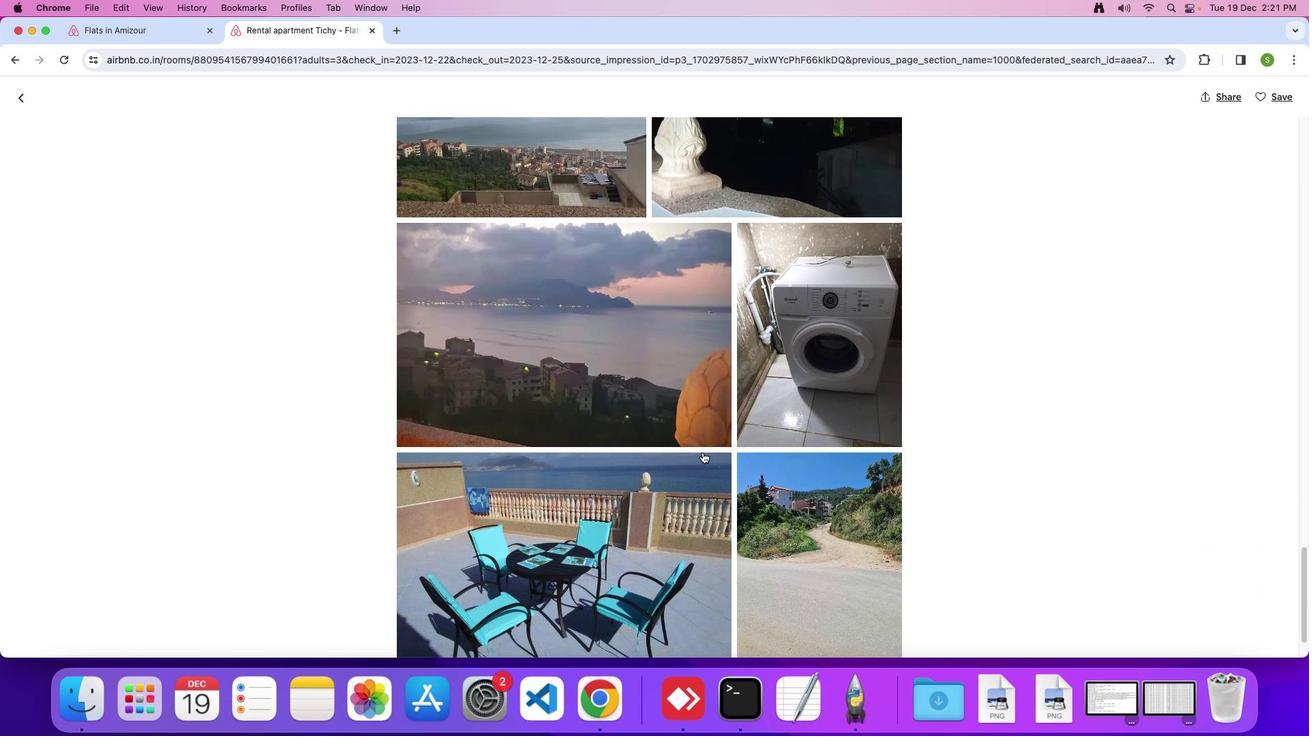 
Action: Mouse scrolled (702, 452) with delta (0, -2)
Screenshot: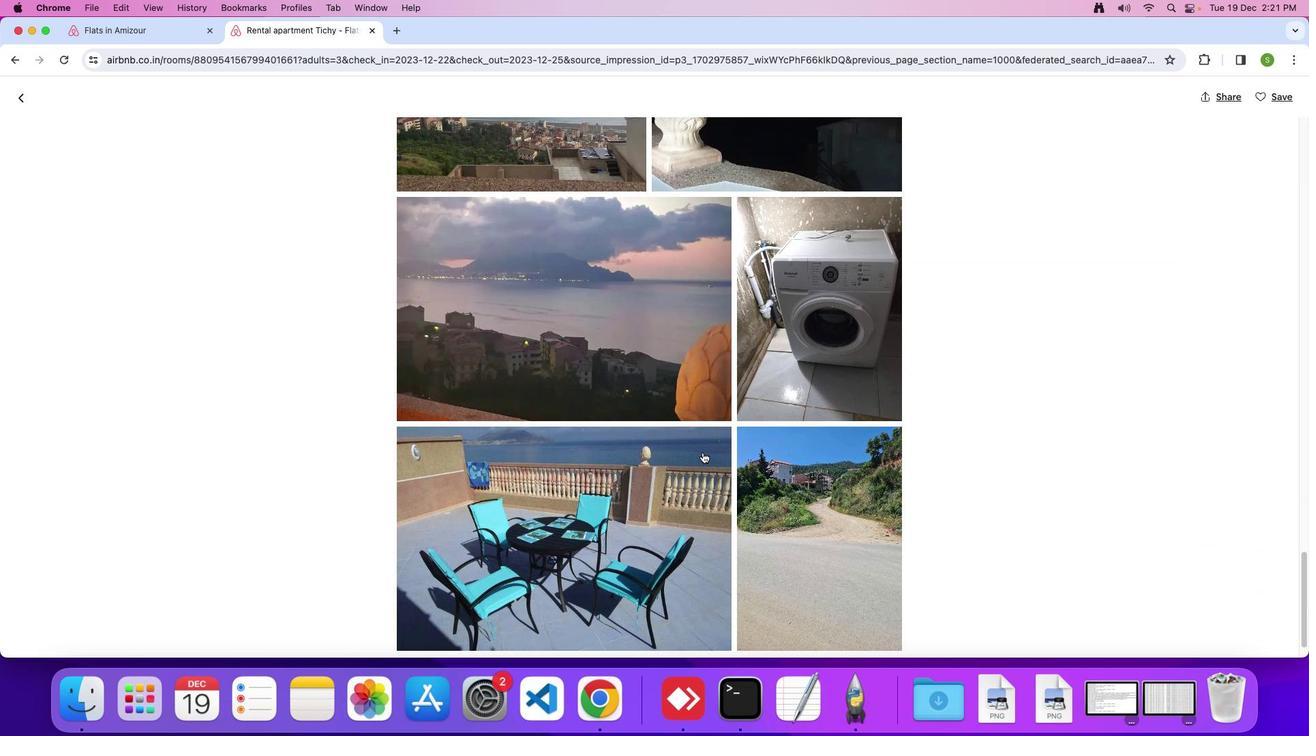 
Action: Mouse scrolled (702, 452) with delta (0, 0)
Screenshot: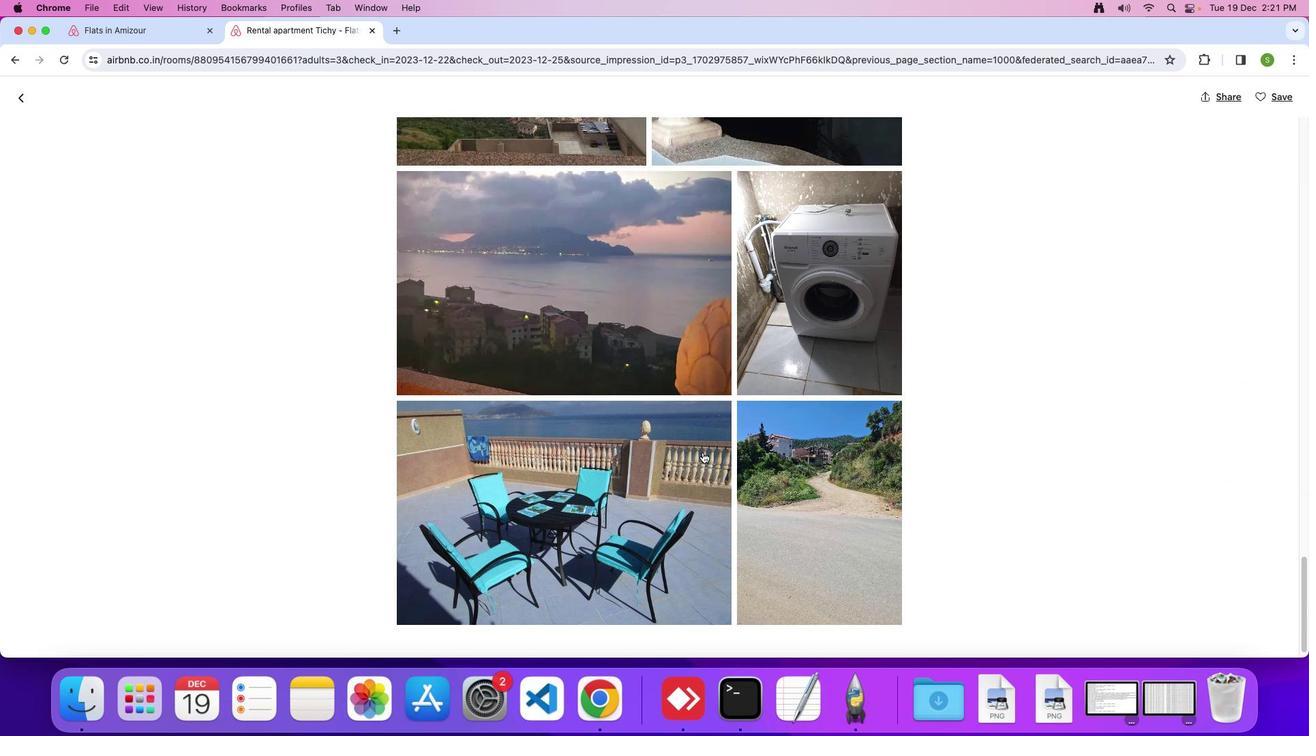 
Action: Mouse scrolled (702, 452) with delta (0, 0)
Screenshot: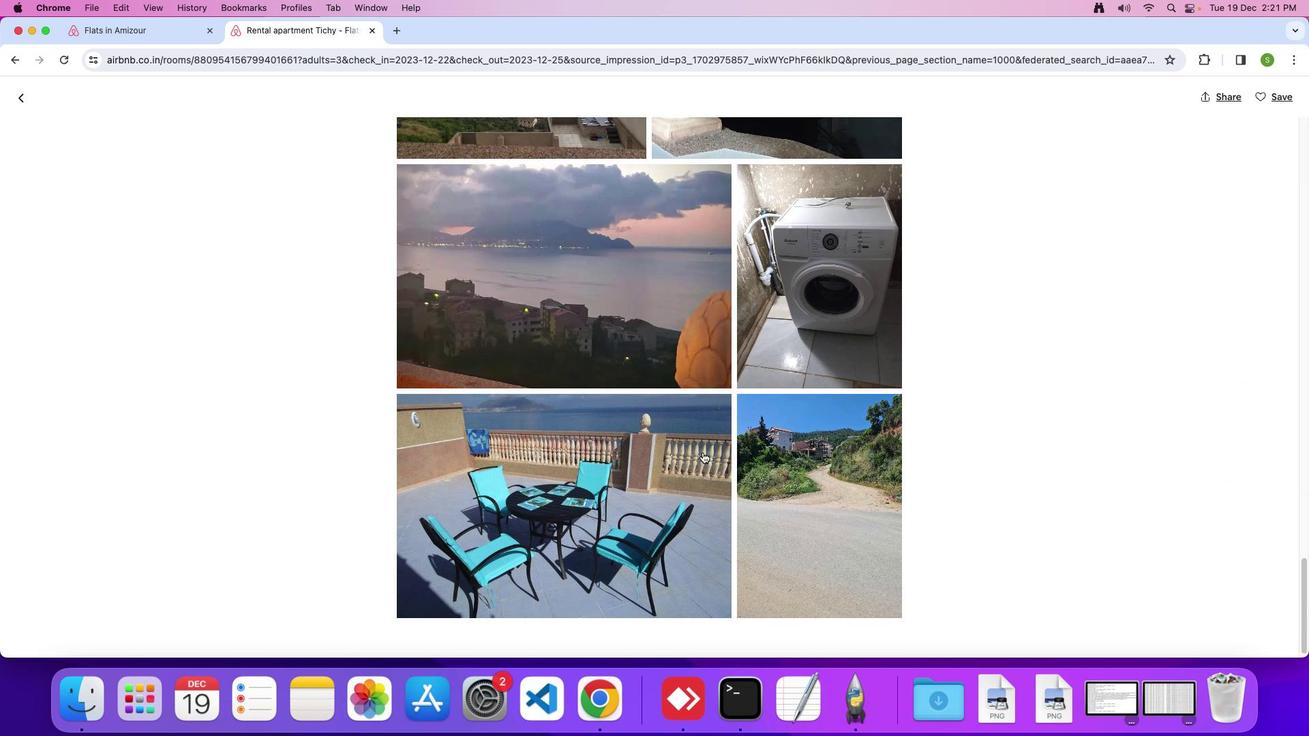 
Action: Mouse scrolled (702, 452) with delta (0, -1)
Screenshot: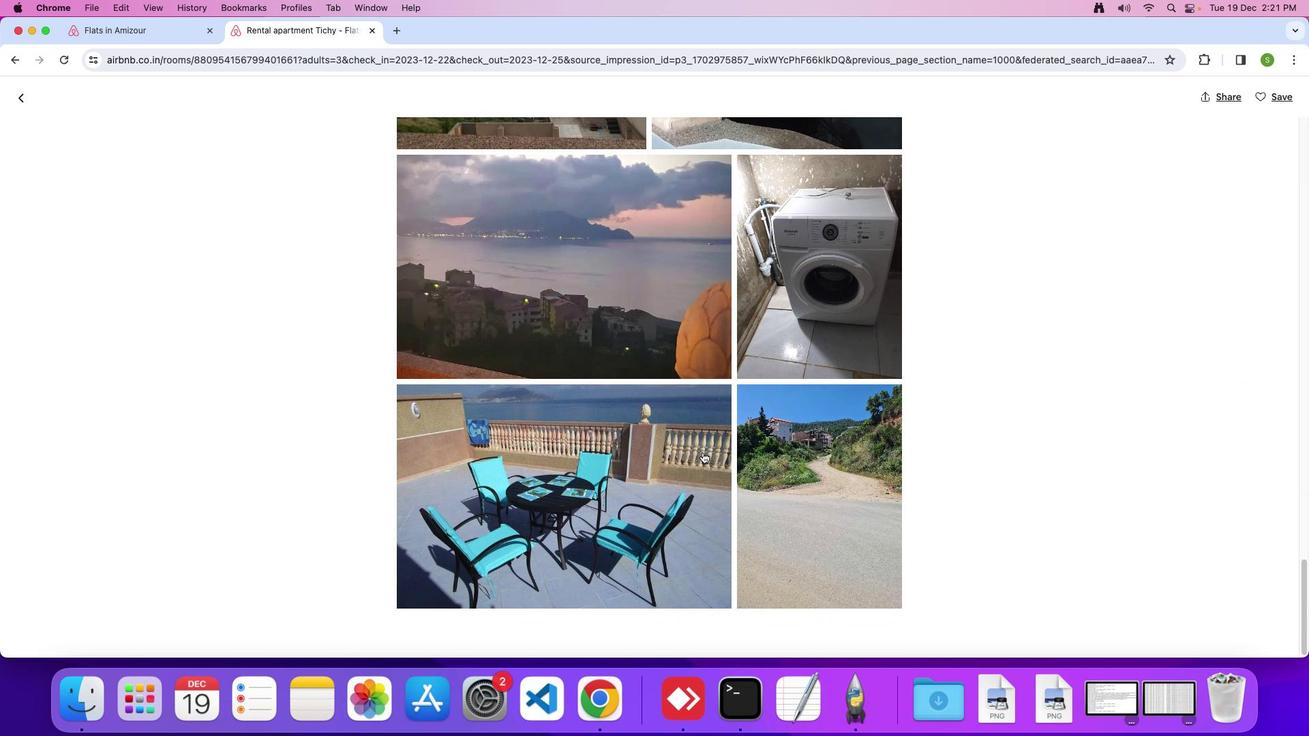 
Action: Mouse scrolled (702, 452) with delta (0, 0)
Screenshot: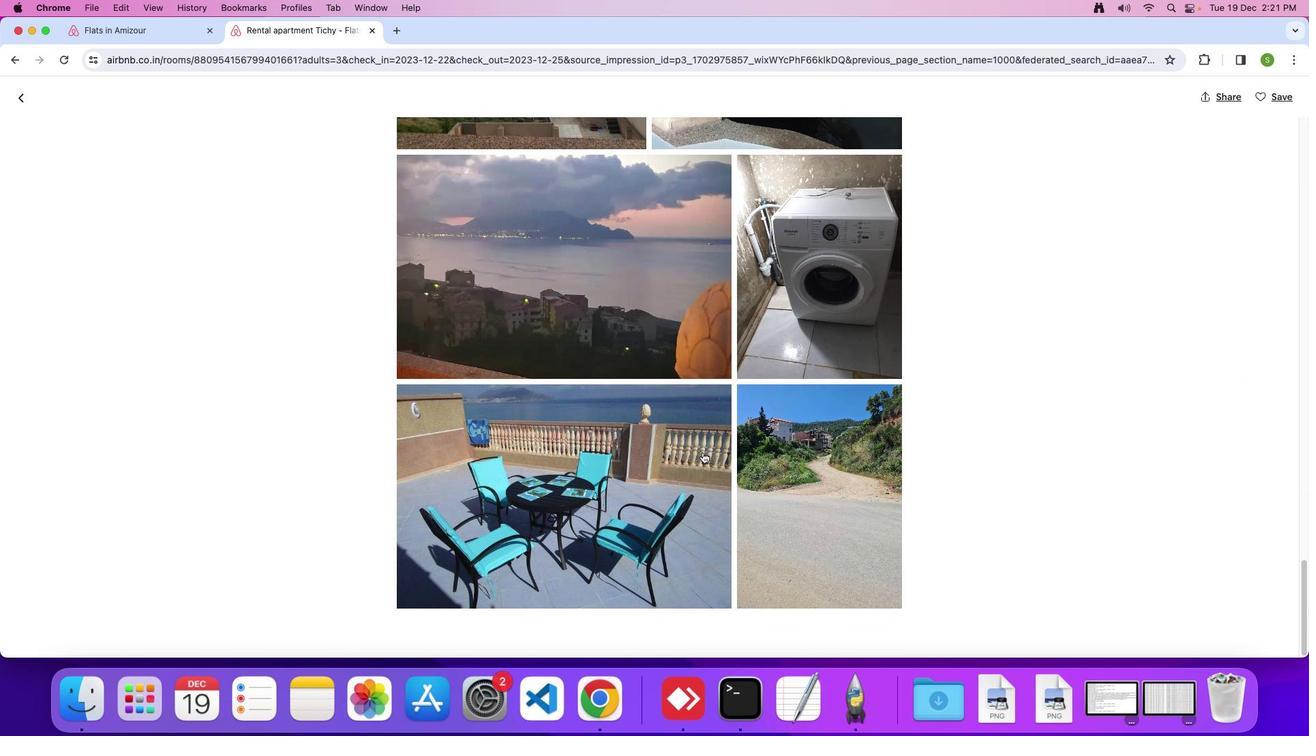 
Action: Mouse scrolled (702, 452) with delta (0, 0)
Screenshot: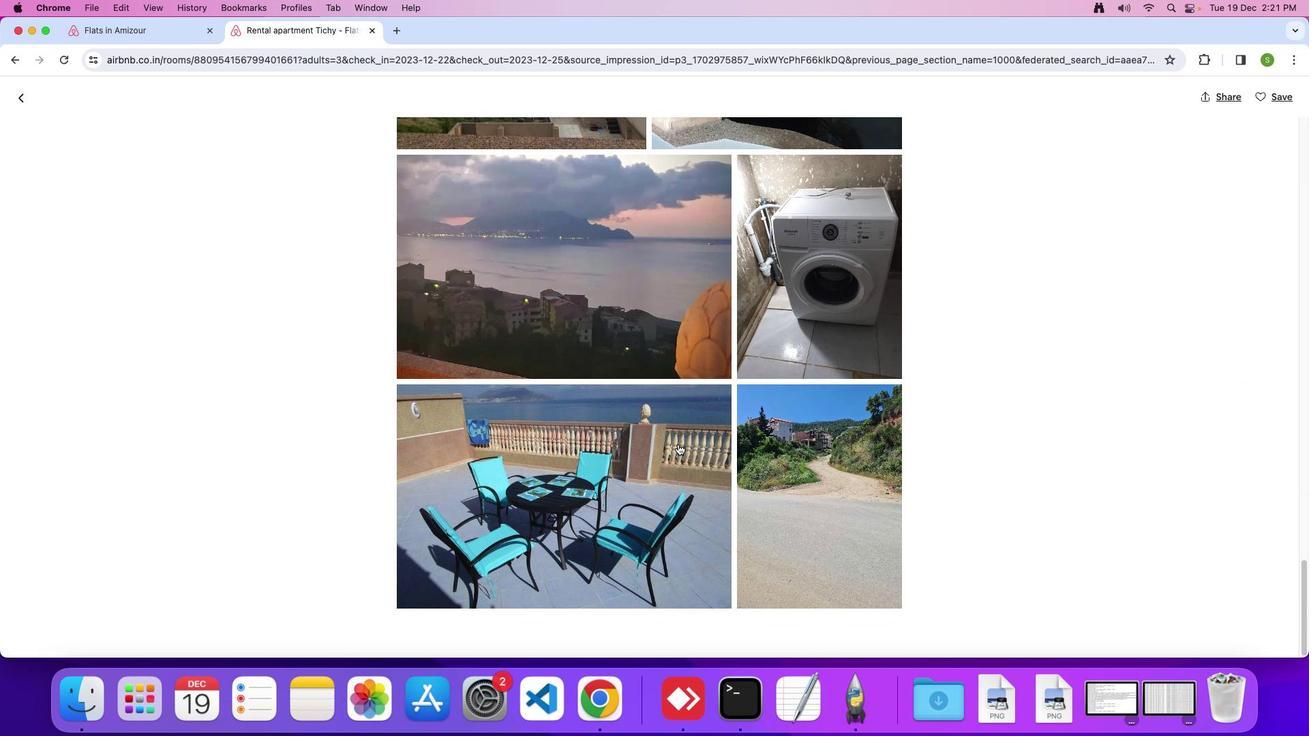 
Action: Mouse scrolled (702, 452) with delta (0, -1)
Screenshot: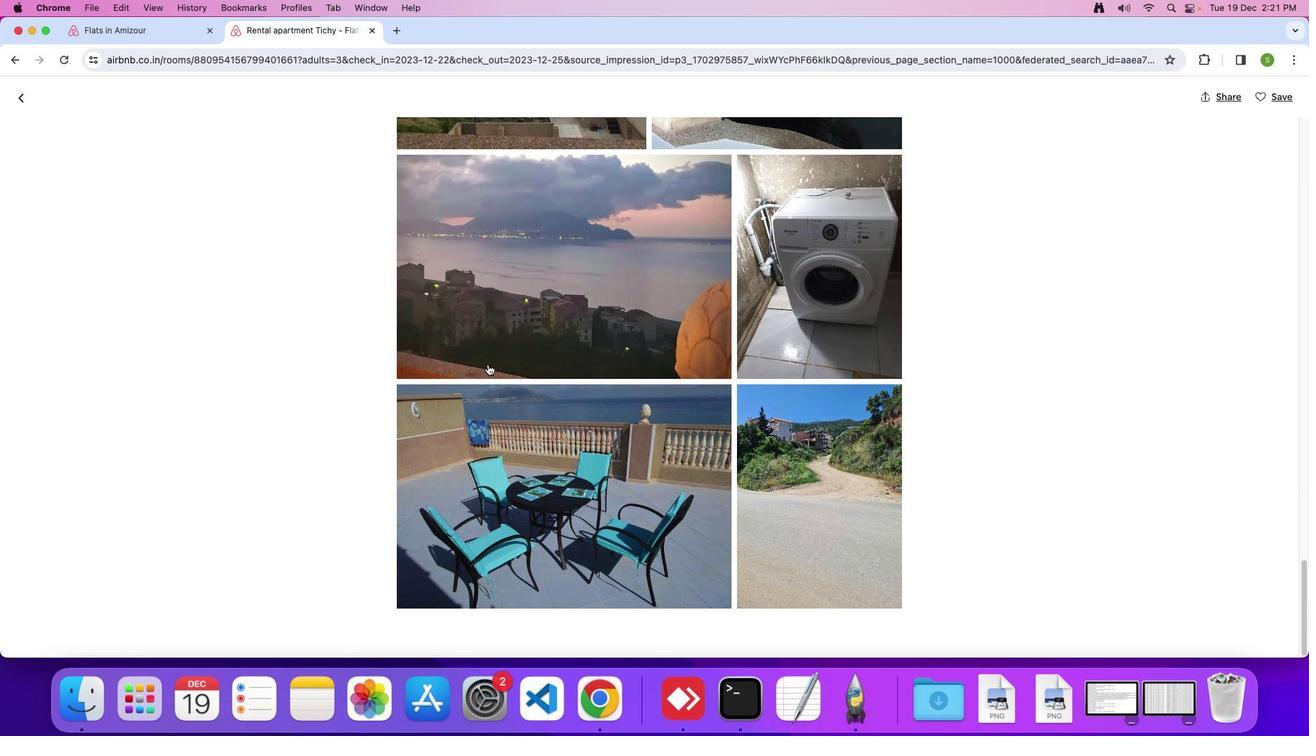 
Action: Mouse moved to (27, 94)
Screenshot: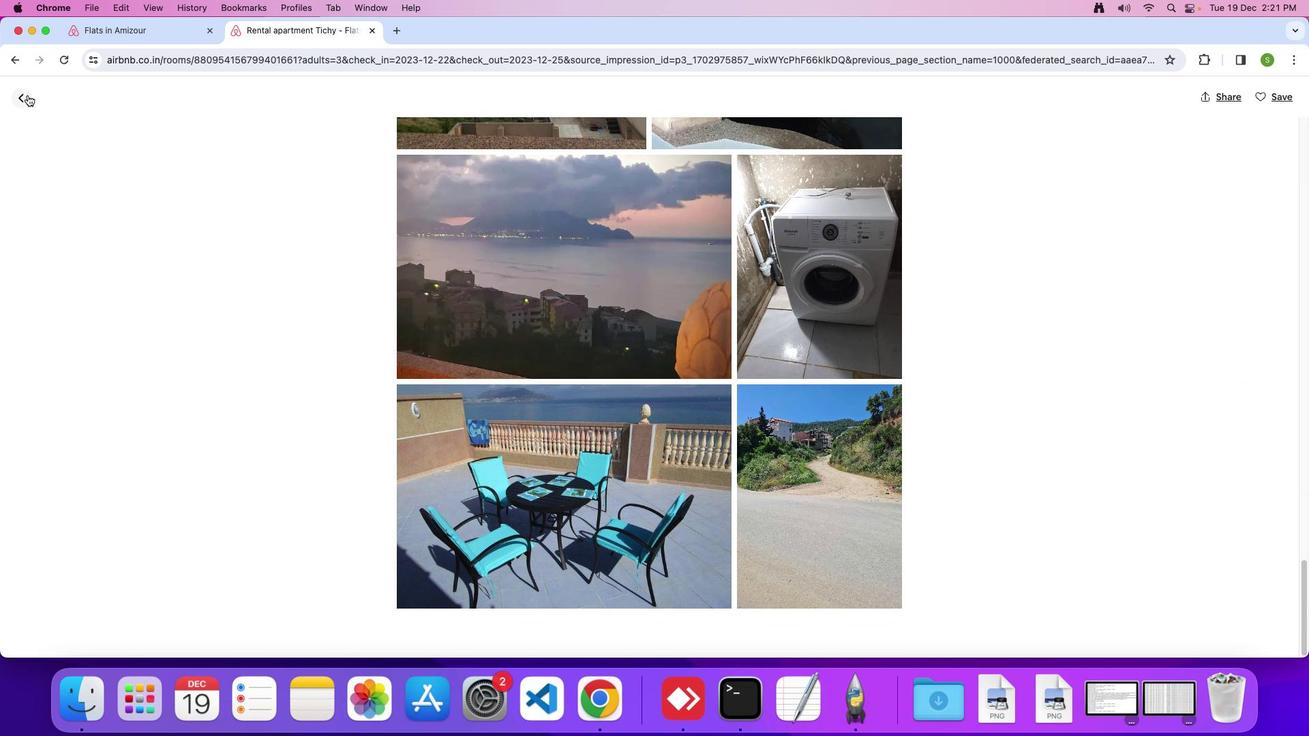 
Action: Mouse pressed left at (27, 94)
Screenshot: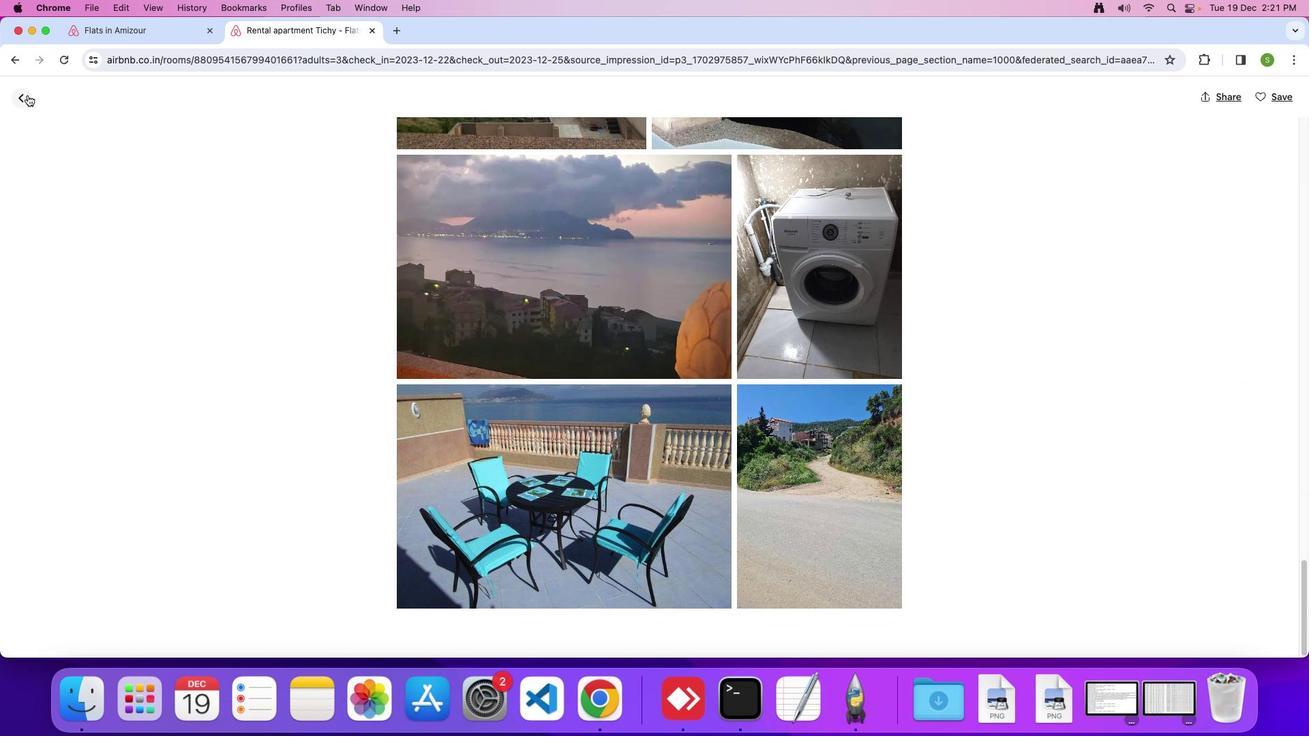 
Action: Mouse moved to (709, 428)
Screenshot: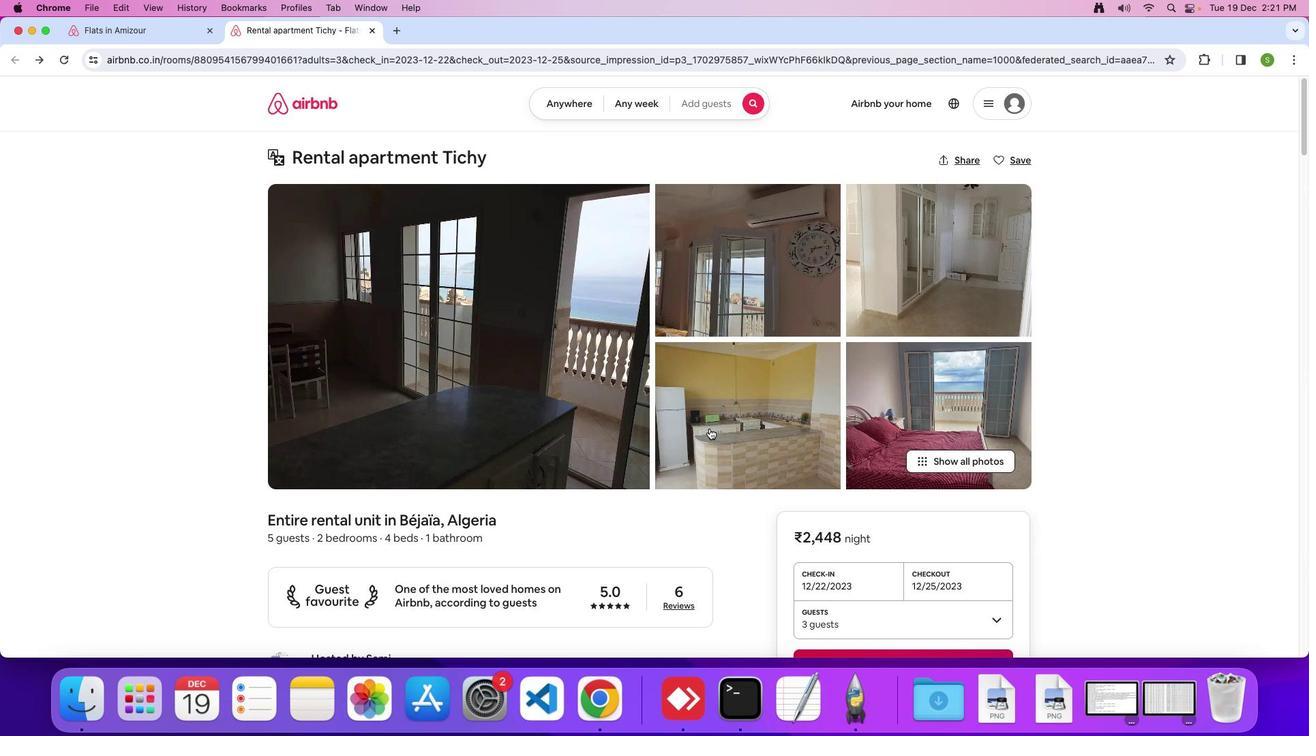 
Action: Mouse scrolled (709, 428) with delta (0, 0)
Screenshot: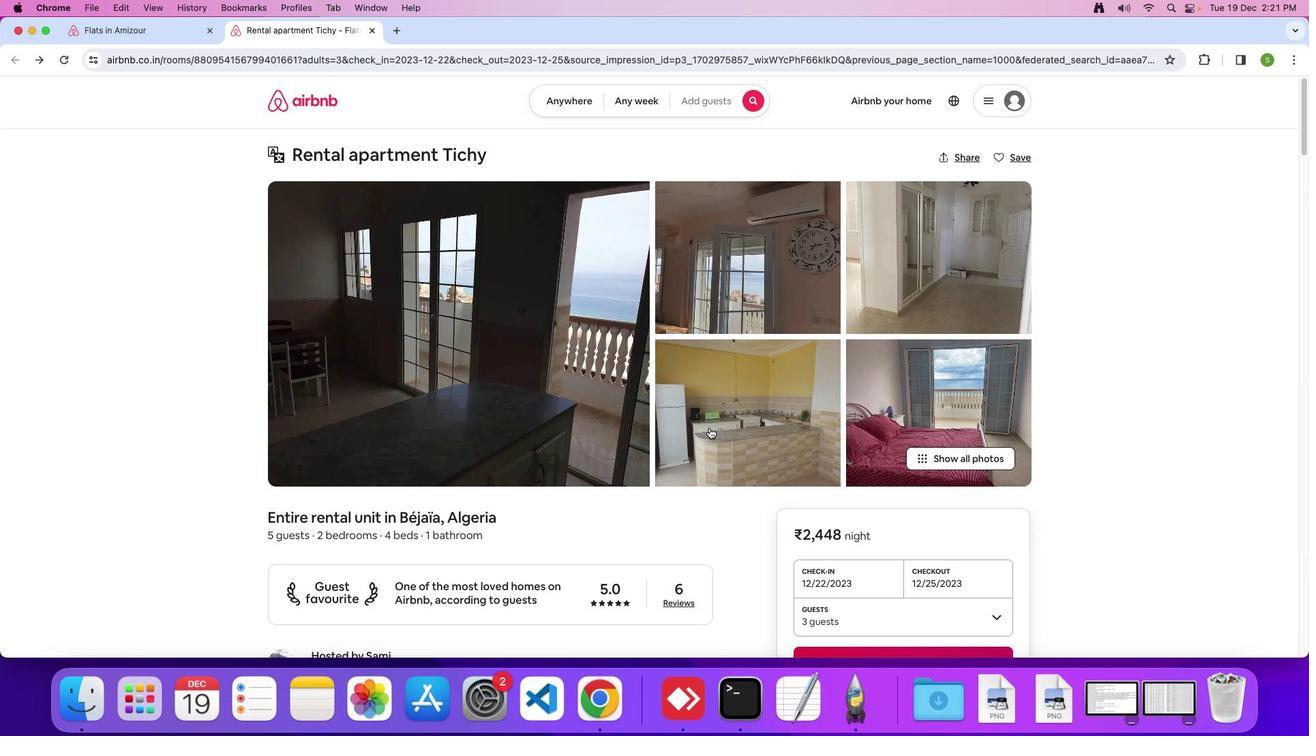 
Action: Mouse scrolled (709, 428) with delta (0, 0)
Screenshot: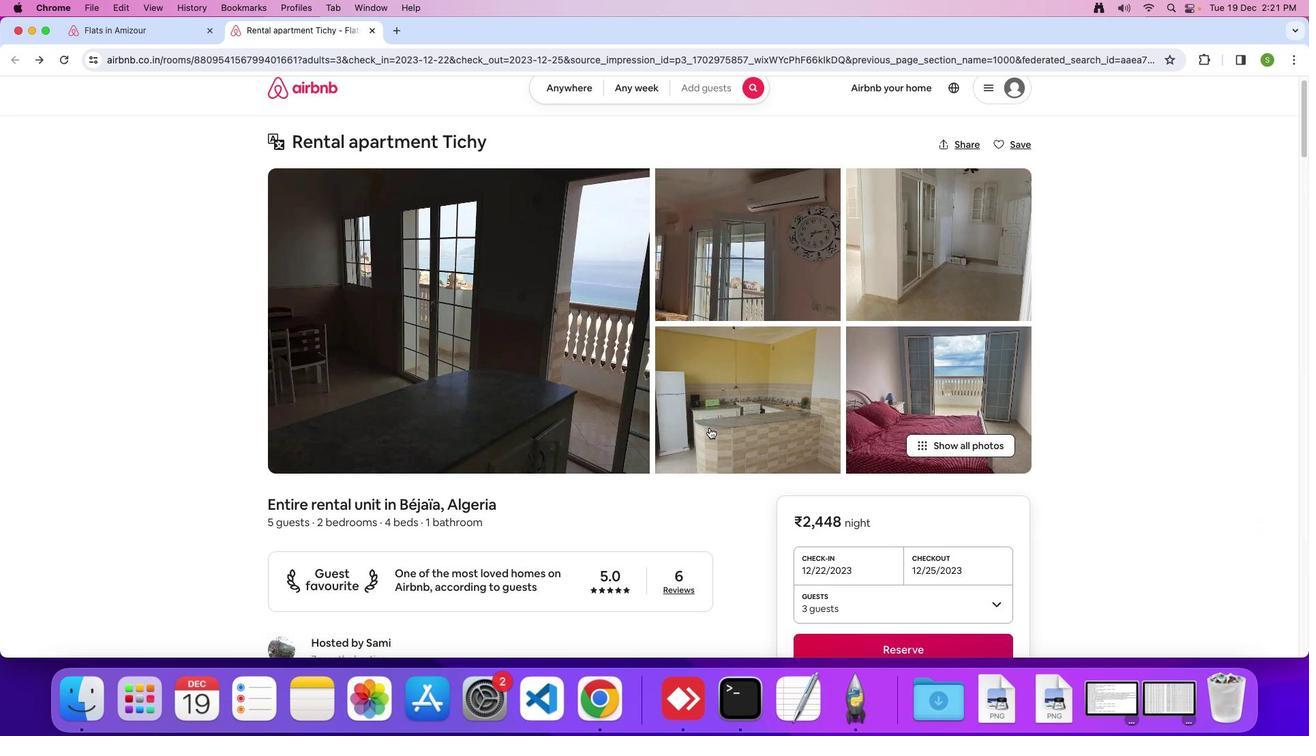 
Action: Mouse moved to (710, 428)
Screenshot: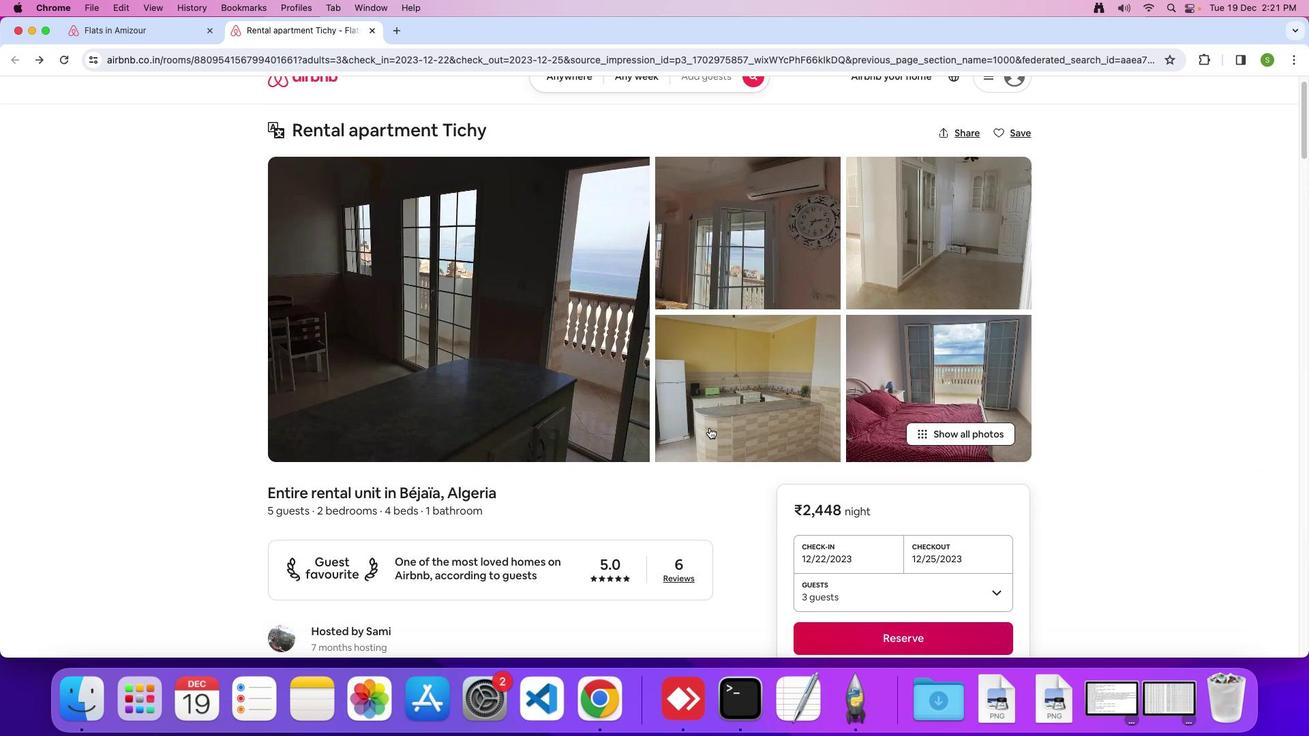 
Action: Mouse scrolled (710, 428) with delta (0, -1)
Screenshot: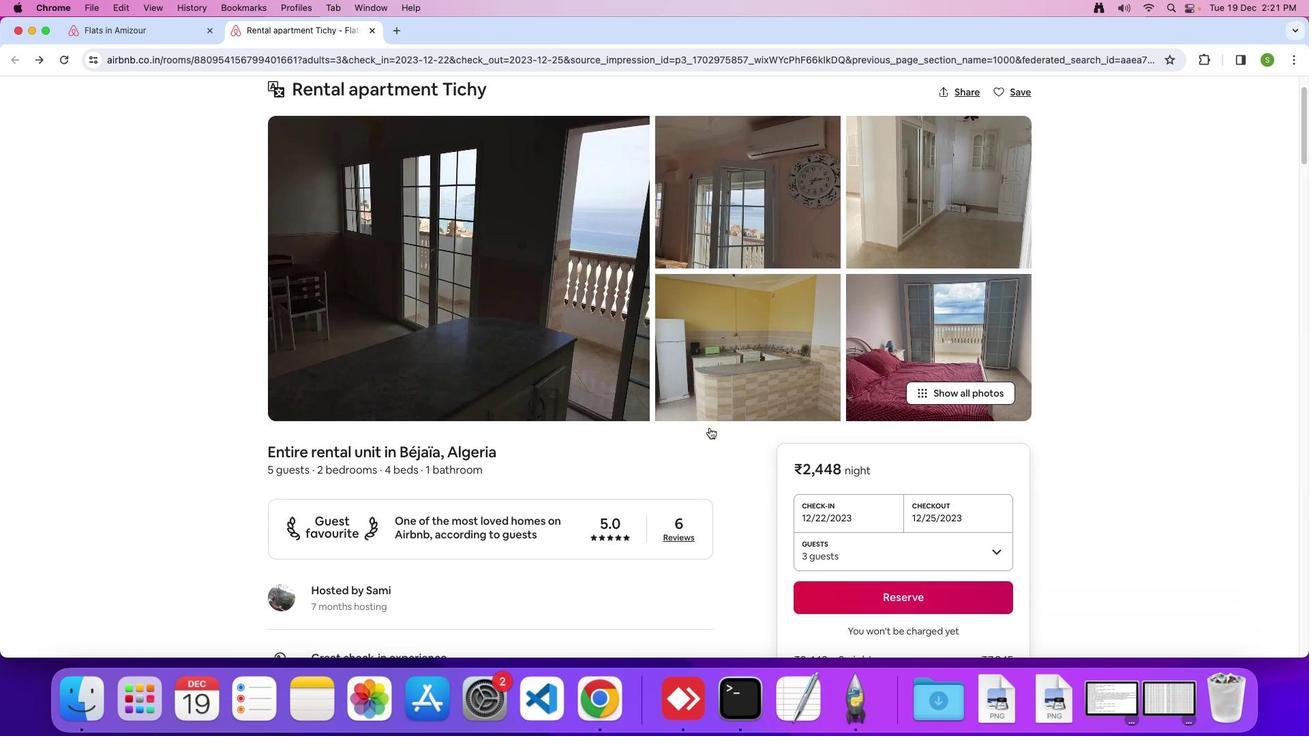 
Action: Mouse scrolled (710, 428) with delta (0, 0)
Screenshot: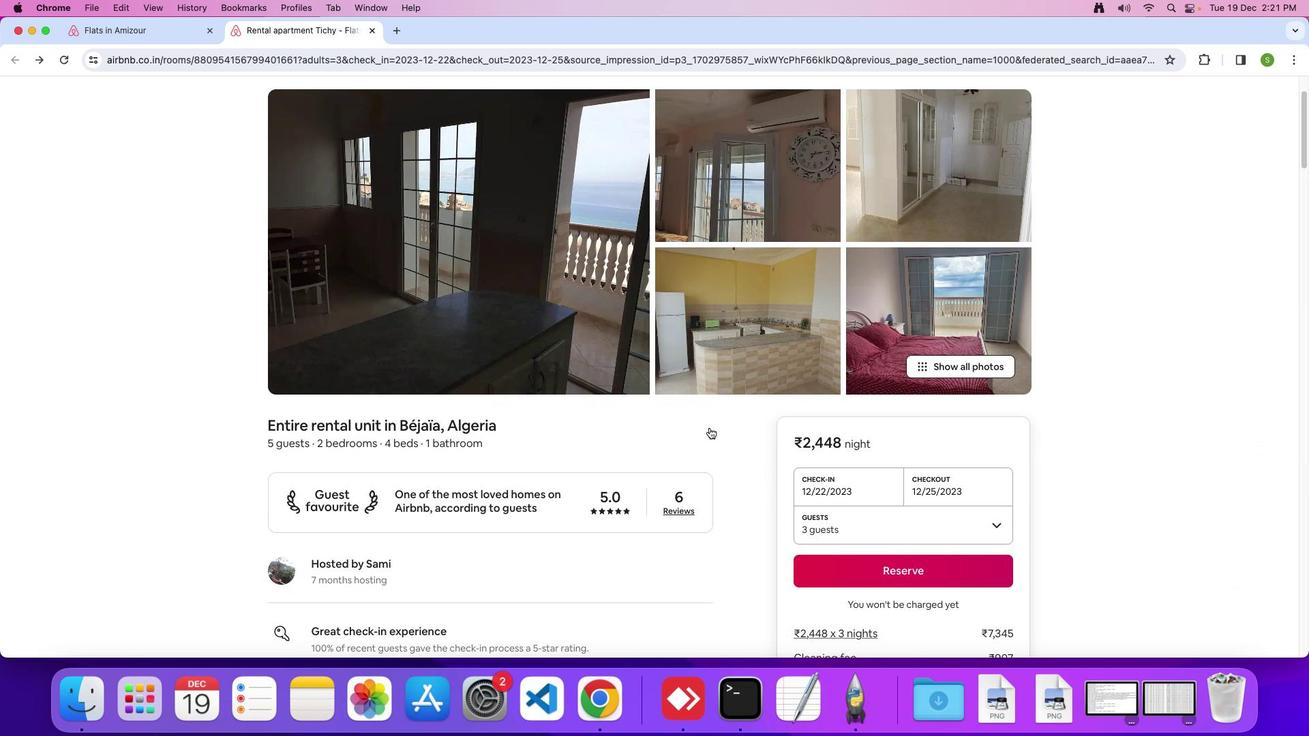 
Action: Mouse scrolled (710, 428) with delta (0, 0)
